 Task: Check school information for a property in Albuquerque, New Mexico, including school ratings and extracurricular activities, and compare it to neighboring schools.
Action: Mouse moved to (325, 248)
Screenshot: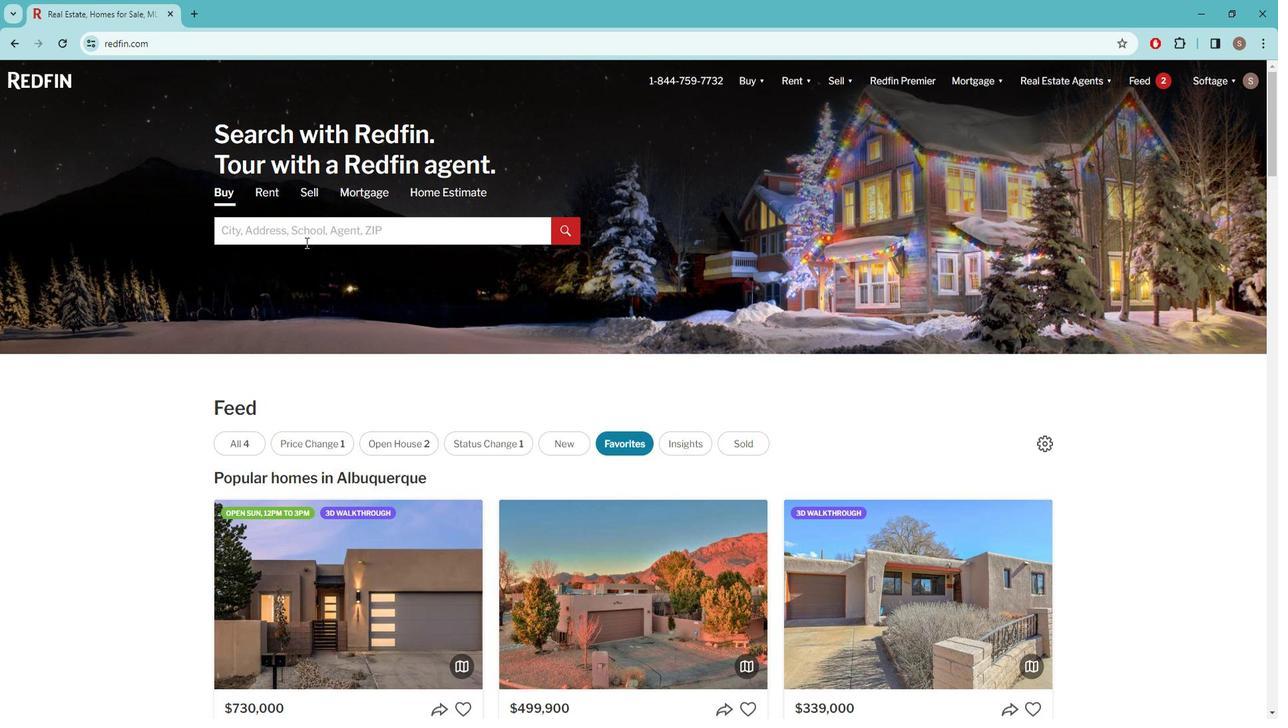 
Action: Mouse pressed left at (325, 248)
Screenshot: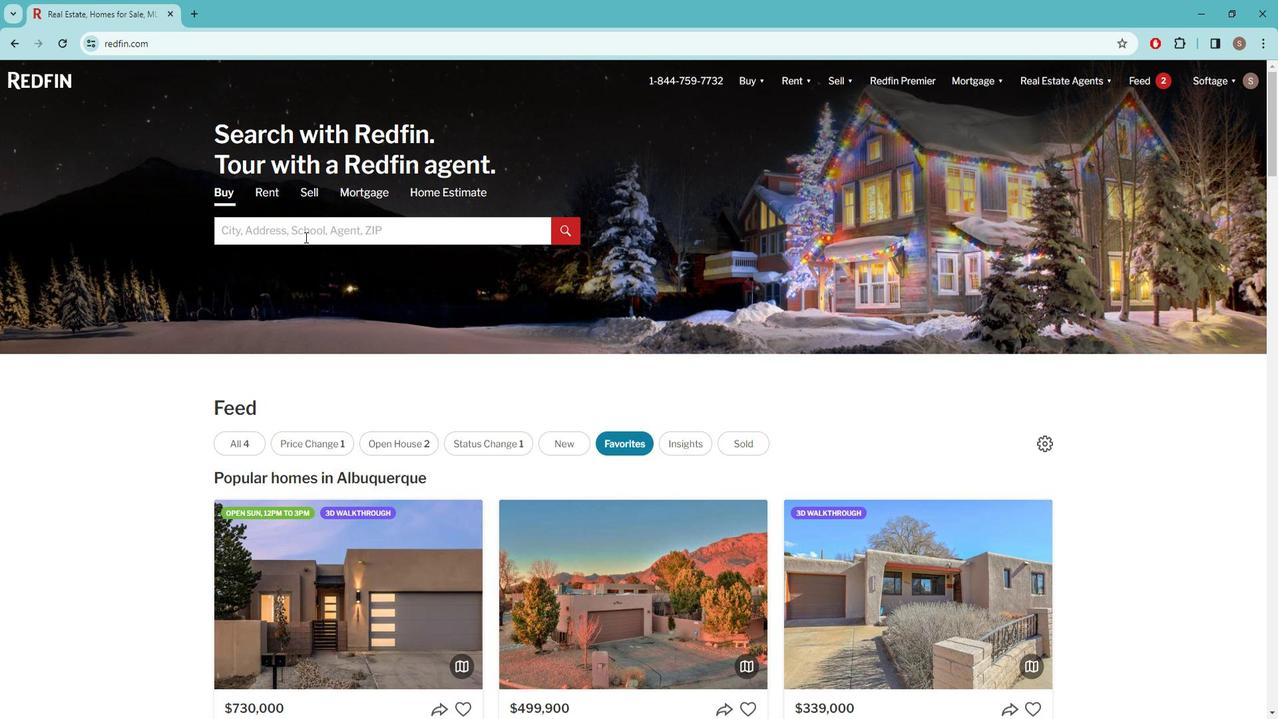
Action: Mouse moved to (324, 247)
Screenshot: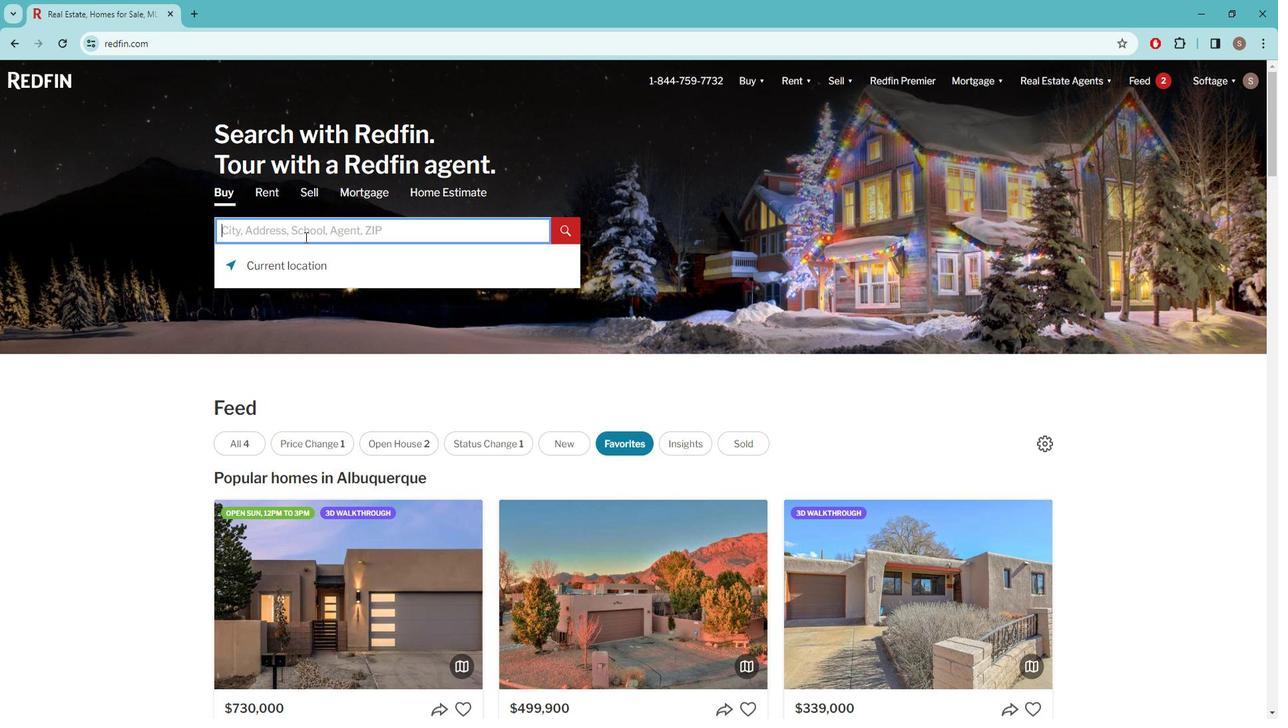 
Action: Key pressed a<Key.caps_lock>LBU
Screenshot: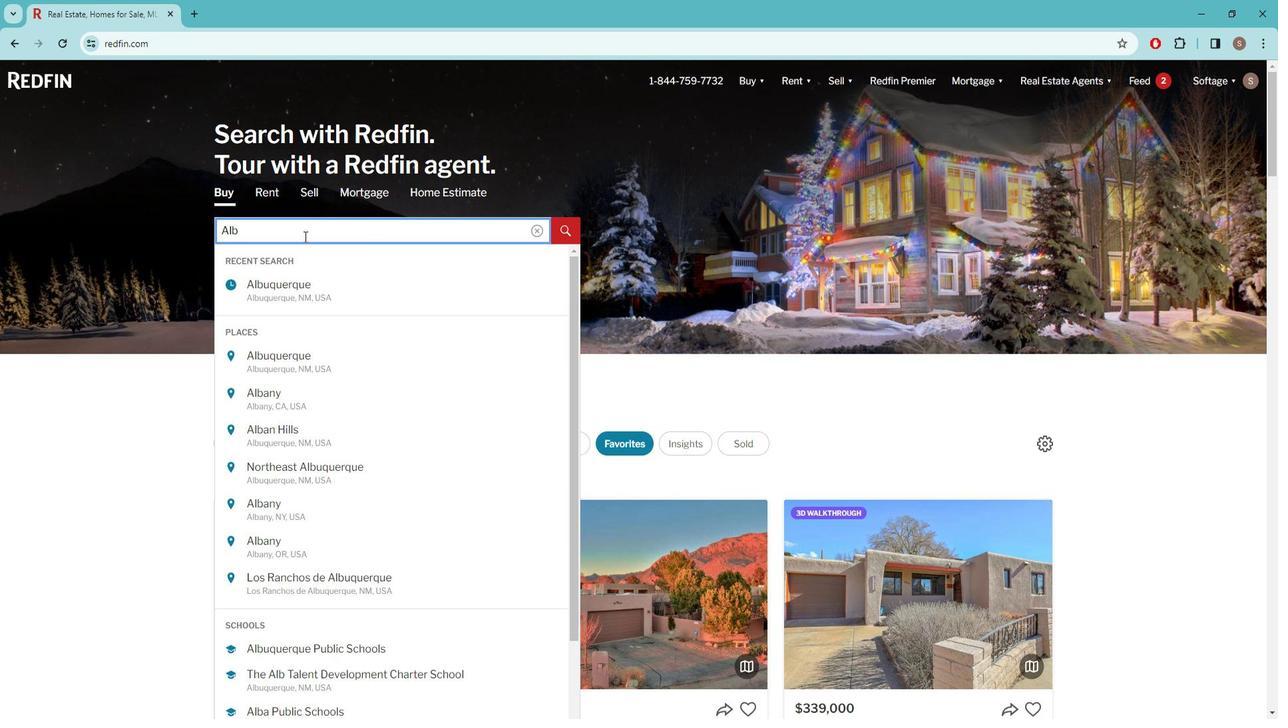 
Action: Mouse moved to (323, 288)
Screenshot: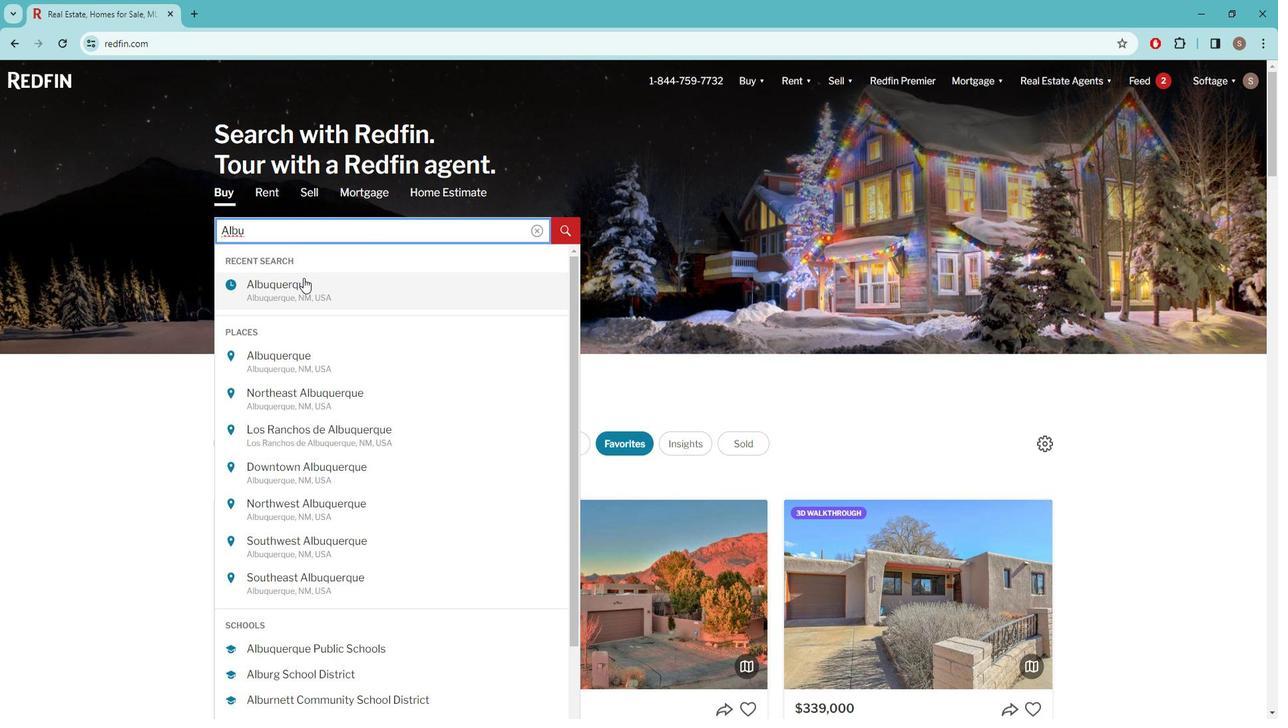 
Action: Mouse pressed left at (323, 288)
Screenshot: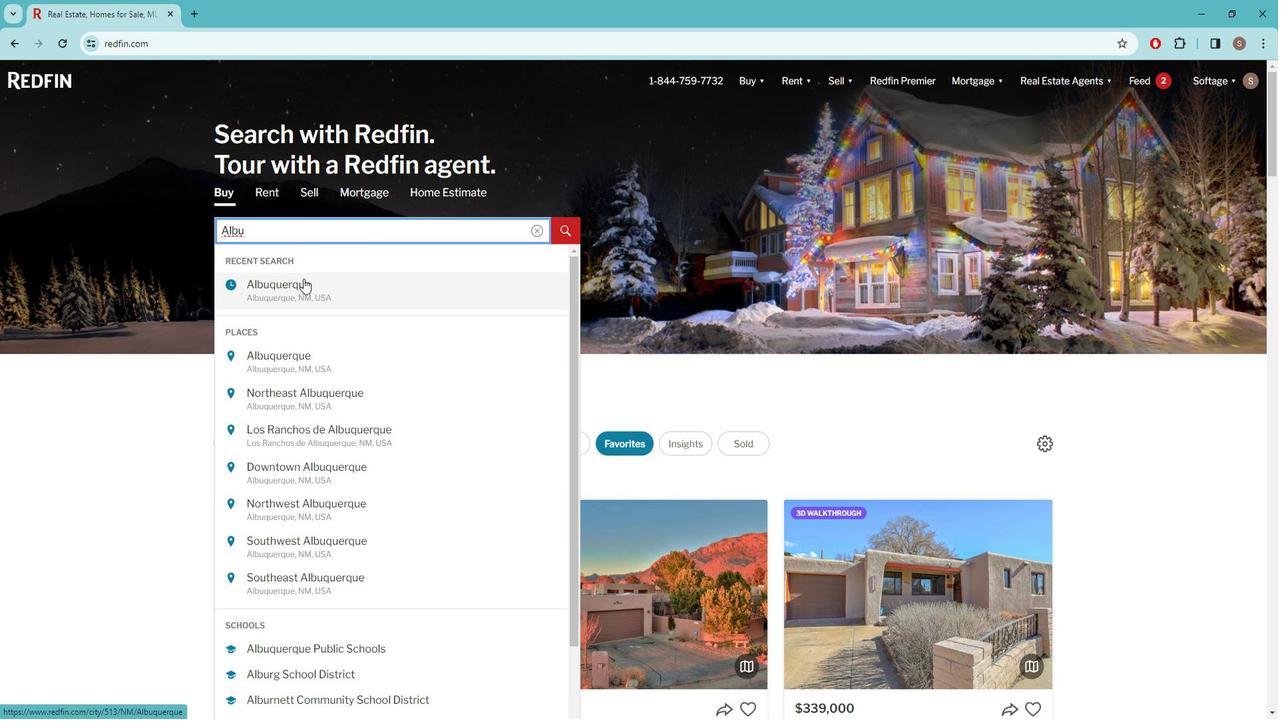 
Action: Mouse moved to (1181, 141)
Screenshot: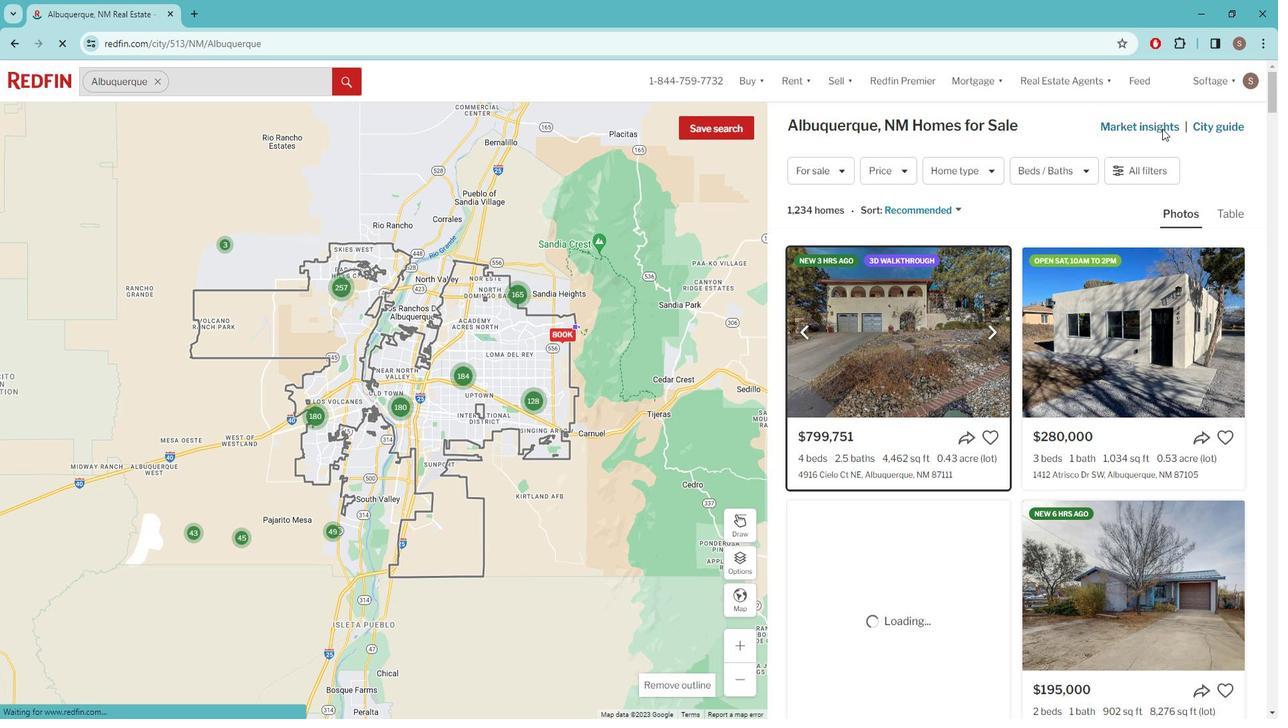 
Action: Mouse pressed left at (1181, 141)
Screenshot: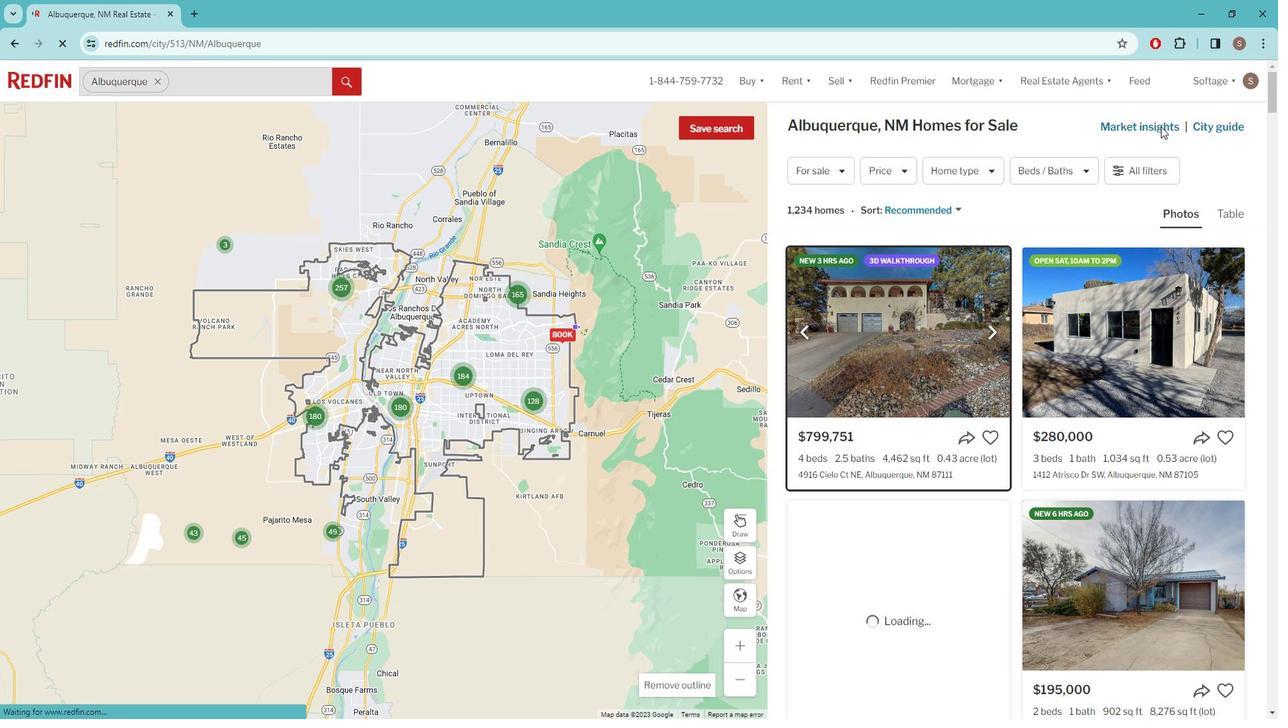 
Action: Mouse moved to (458, 249)
Screenshot: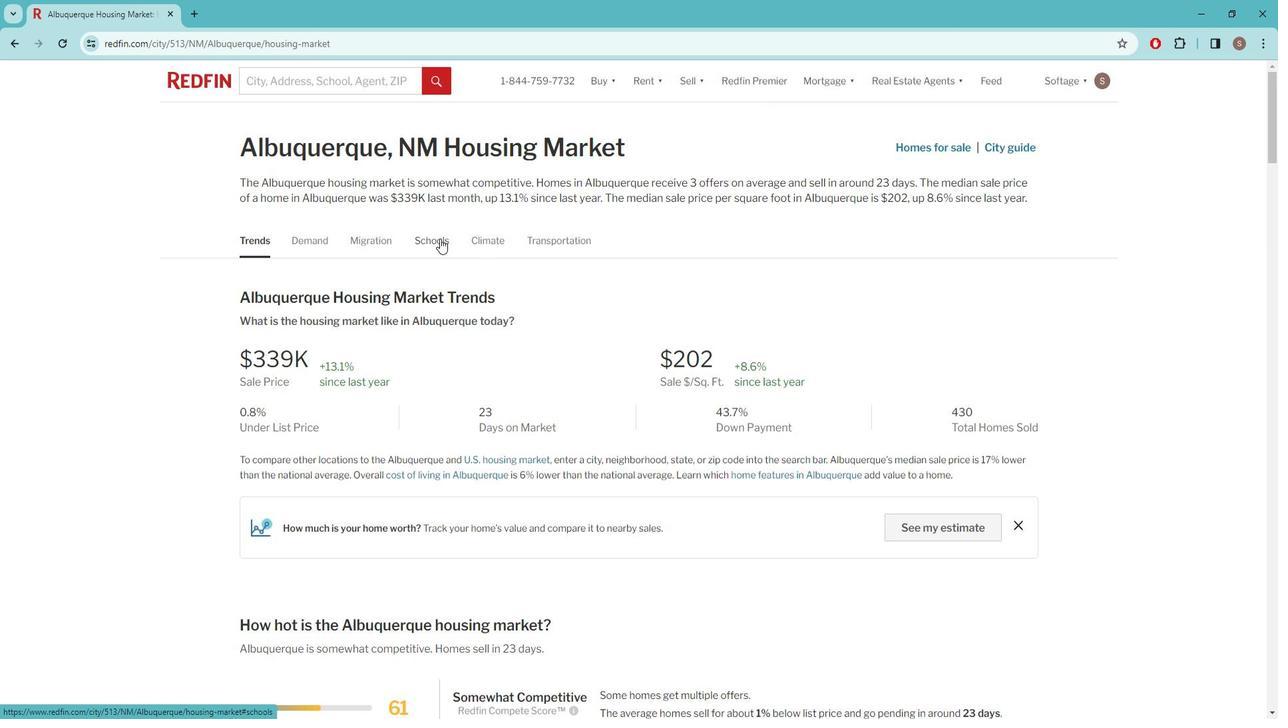 
Action: Mouse pressed left at (458, 249)
Screenshot: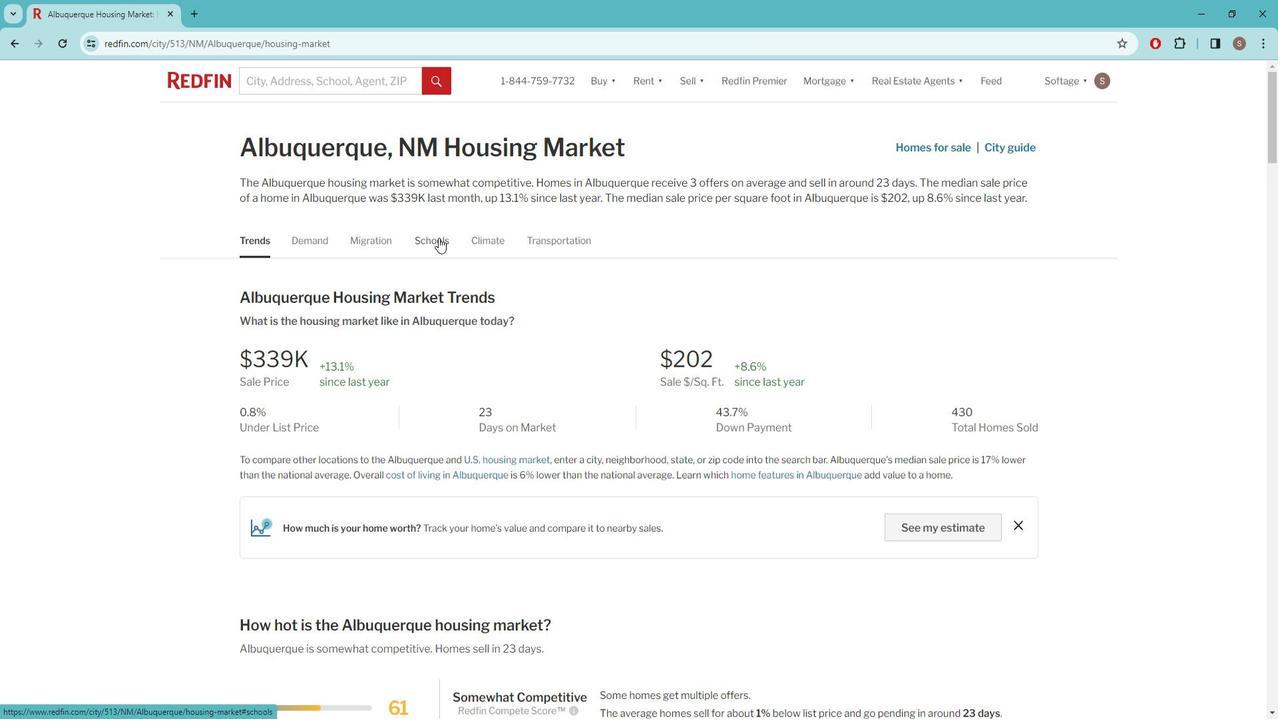 
Action: Mouse moved to (442, 315)
Screenshot: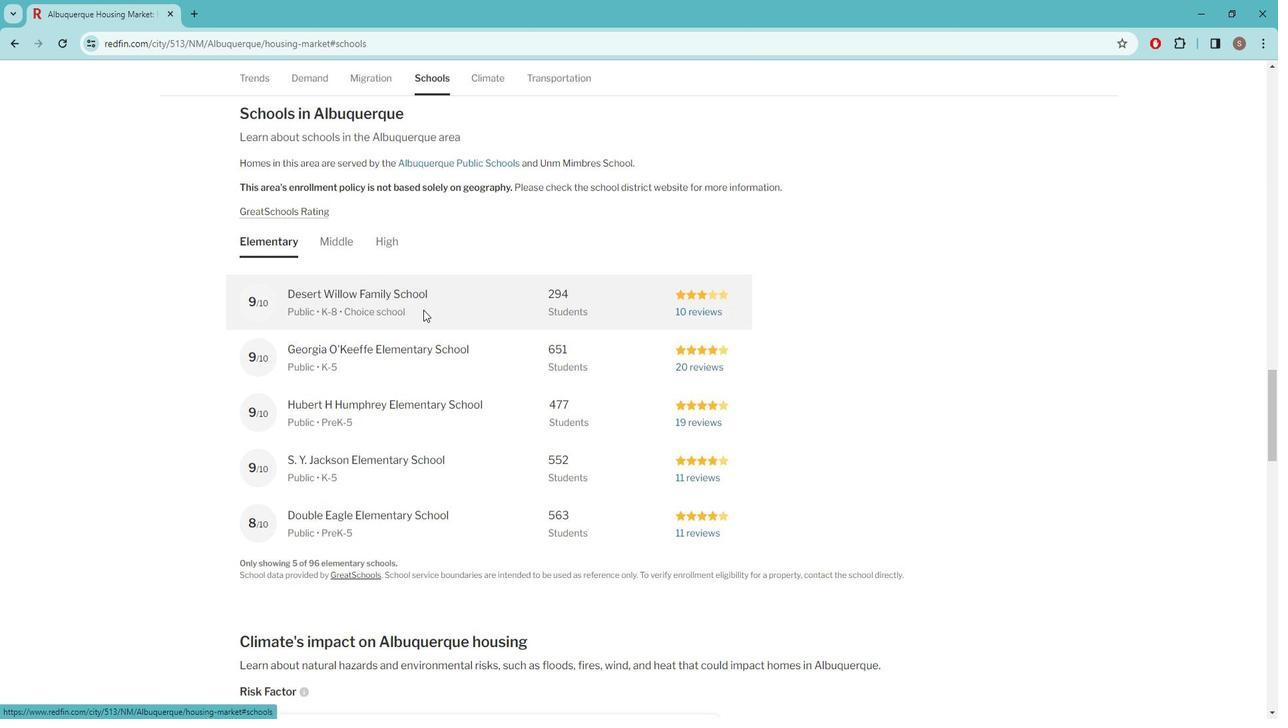 
Action: Mouse pressed left at (442, 315)
Screenshot: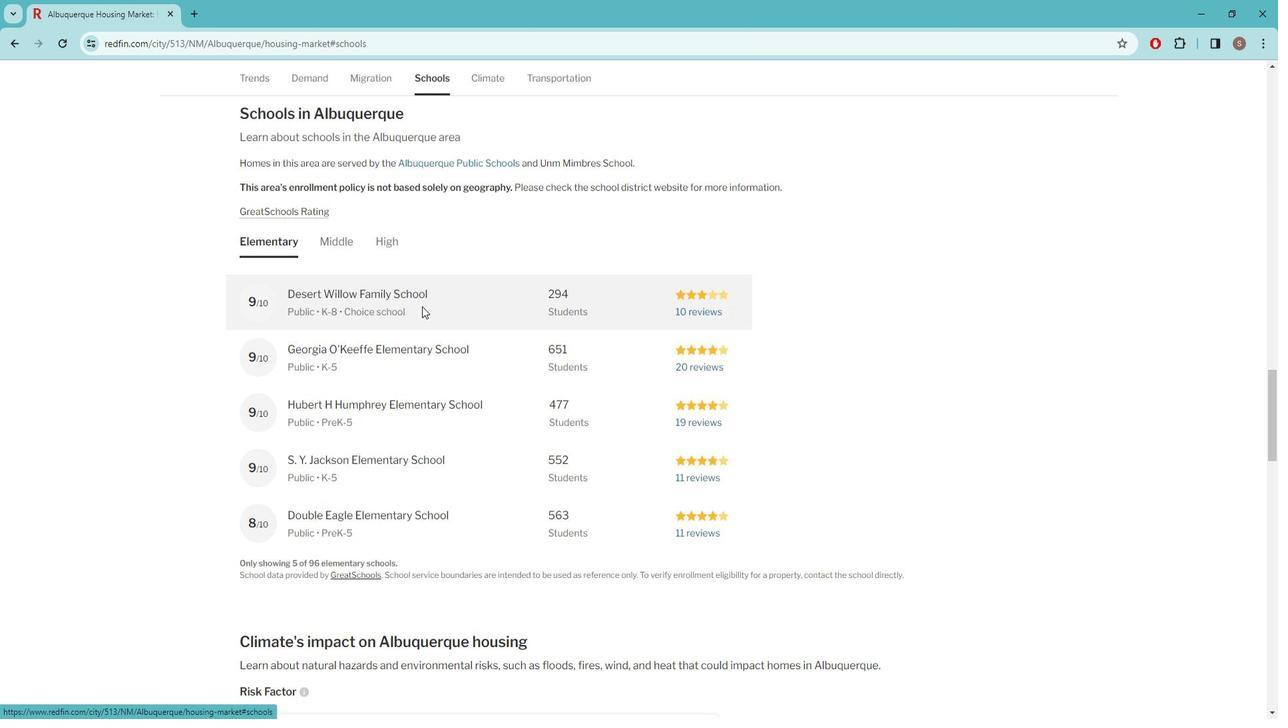 
Action: Mouse moved to (651, 342)
Screenshot: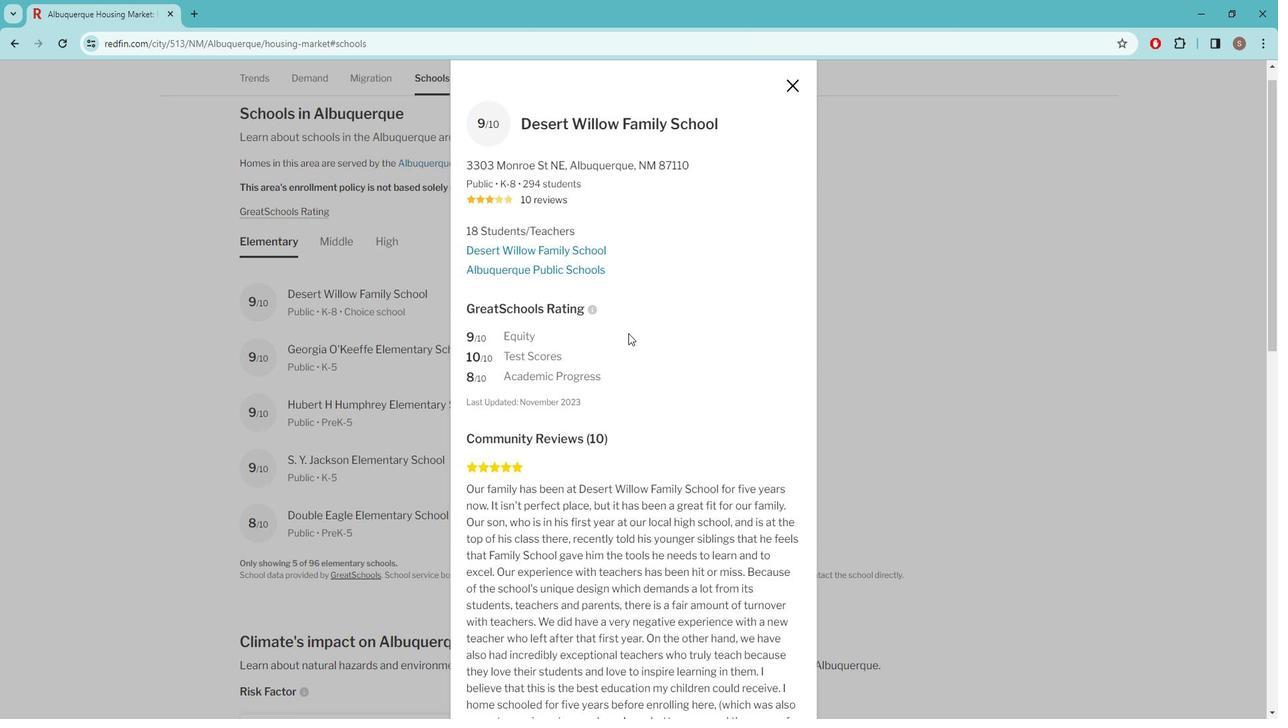 
Action: Mouse scrolled (651, 341) with delta (0, 0)
Screenshot: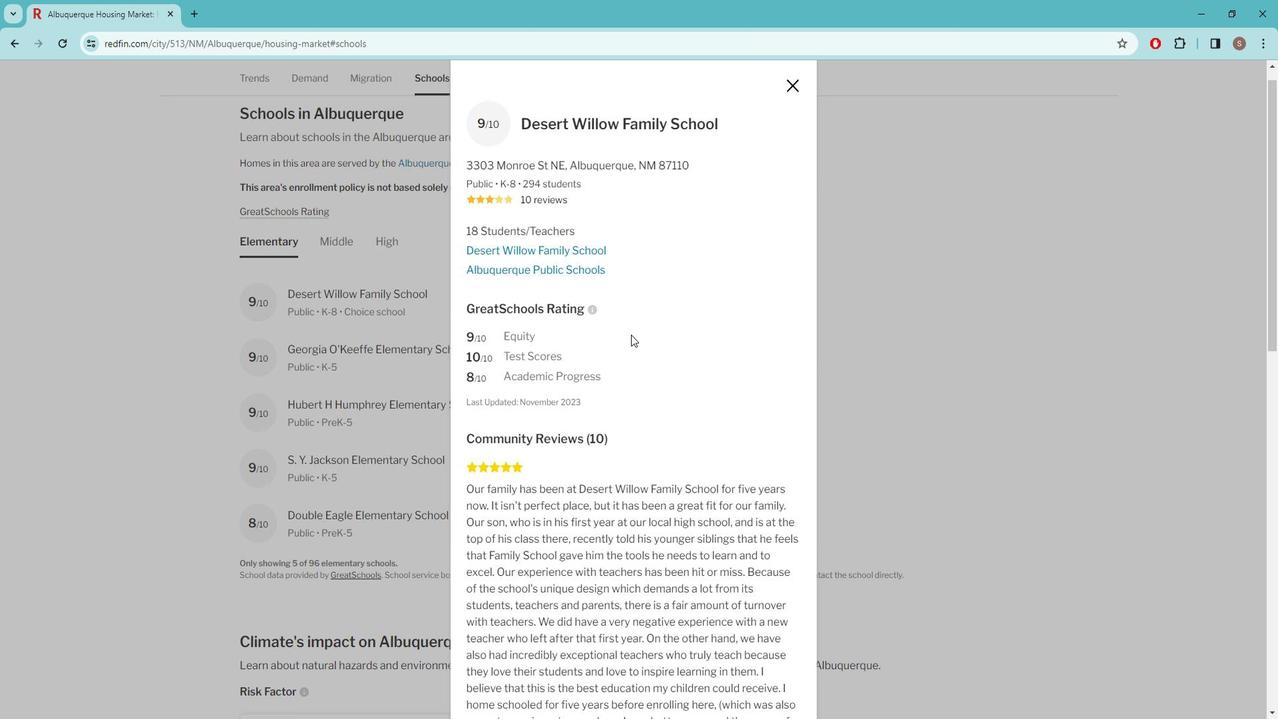 
Action: Mouse scrolled (651, 341) with delta (0, 0)
Screenshot: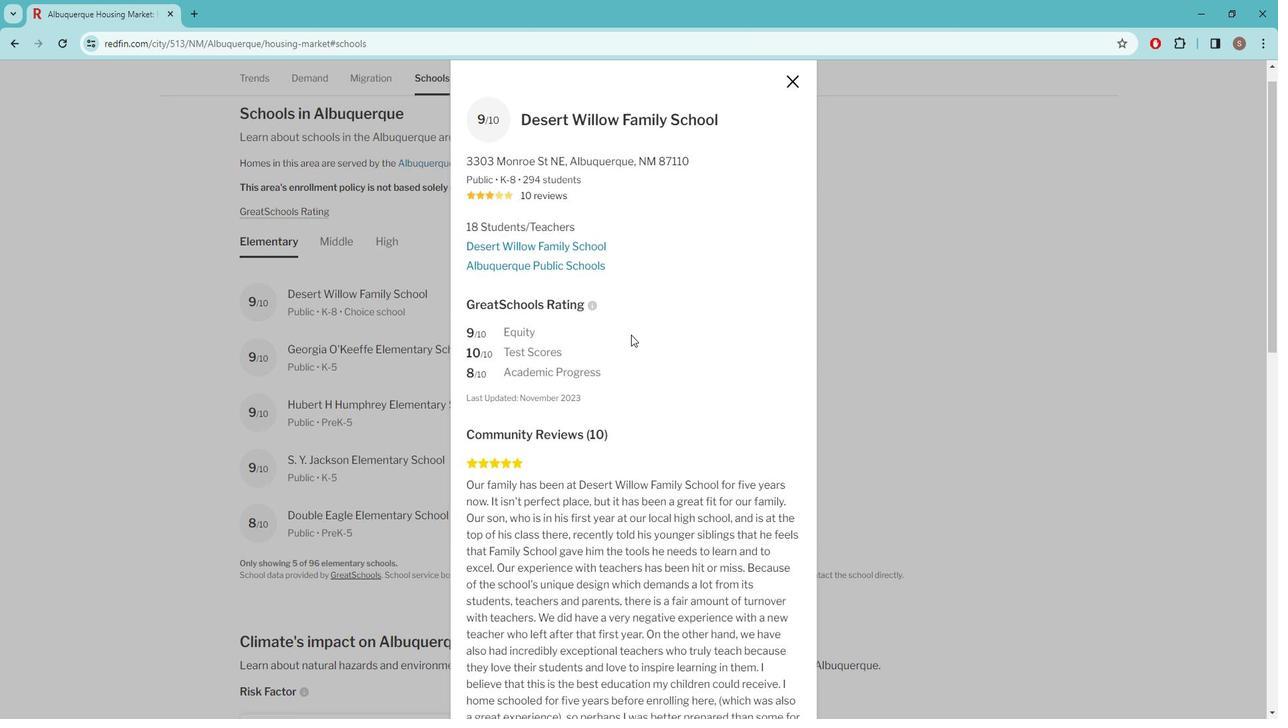 
Action: Mouse scrolled (651, 341) with delta (0, 0)
Screenshot: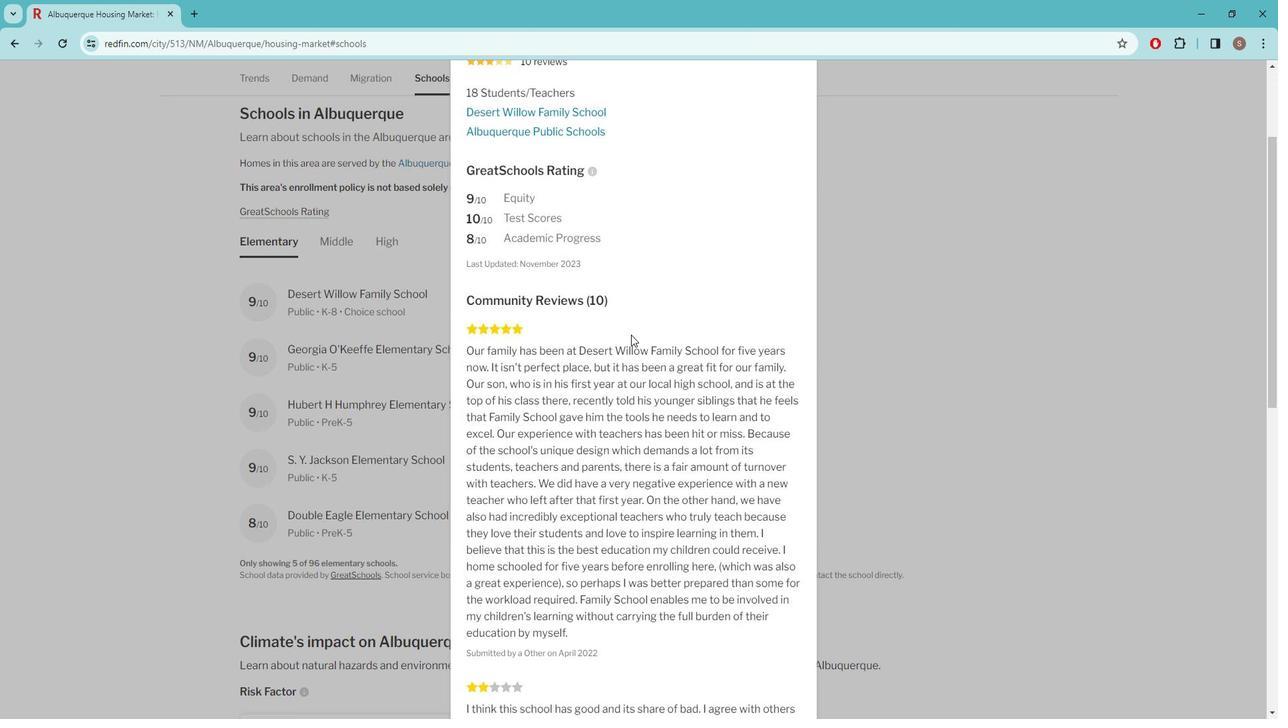 
Action: Mouse scrolled (651, 341) with delta (0, 0)
Screenshot: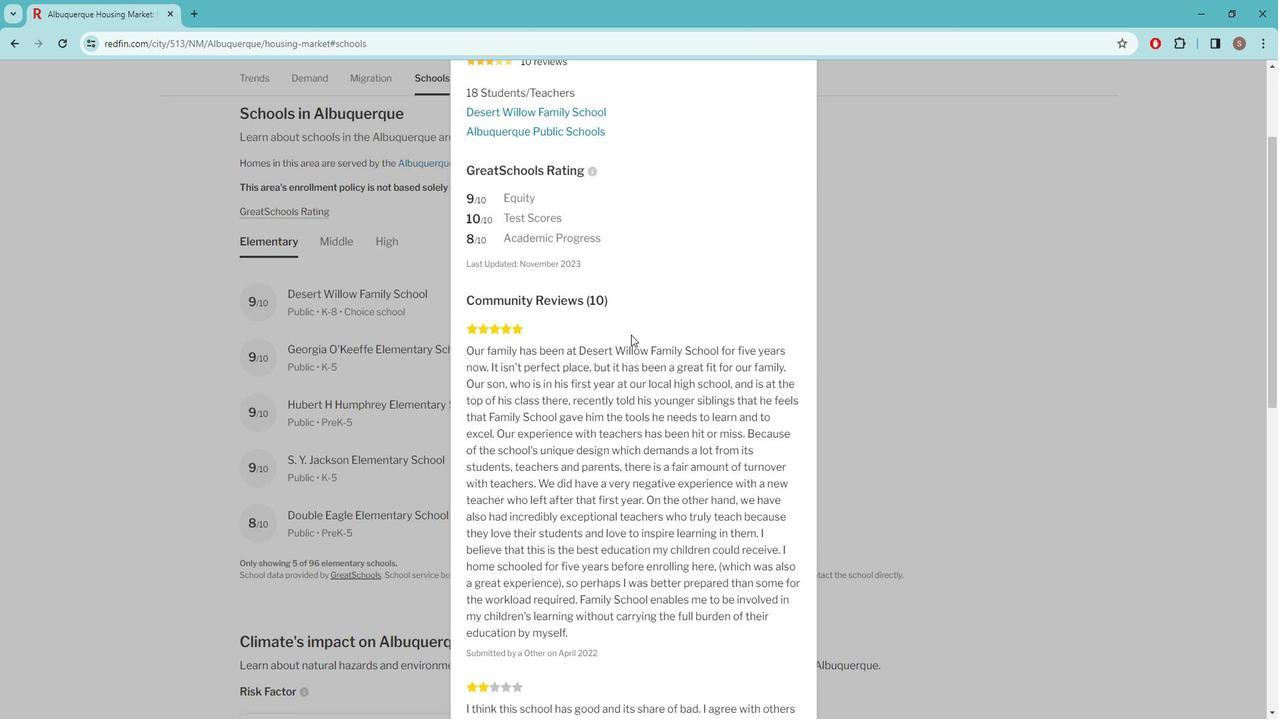 
Action: Mouse scrolled (651, 341) with delta (0, 0)
Screenshot: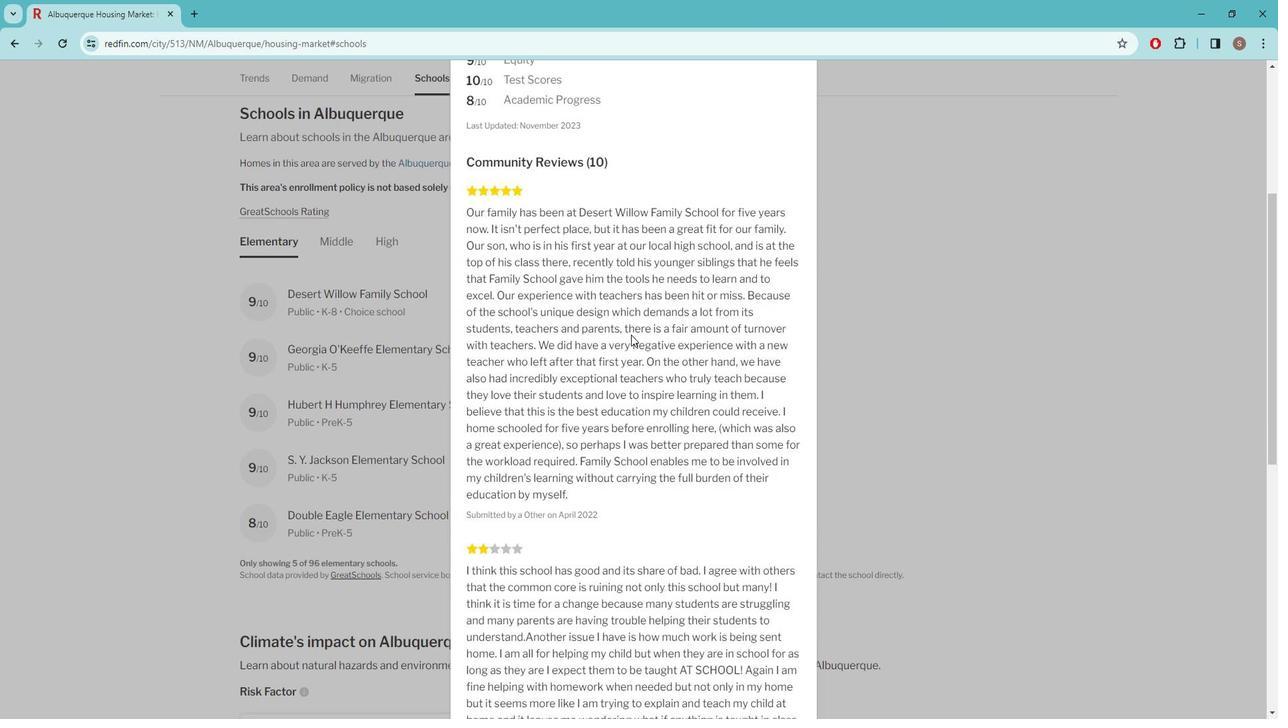 
Action: Mouse scrolled (651, 341) with delta (0, 0)
Screenshot: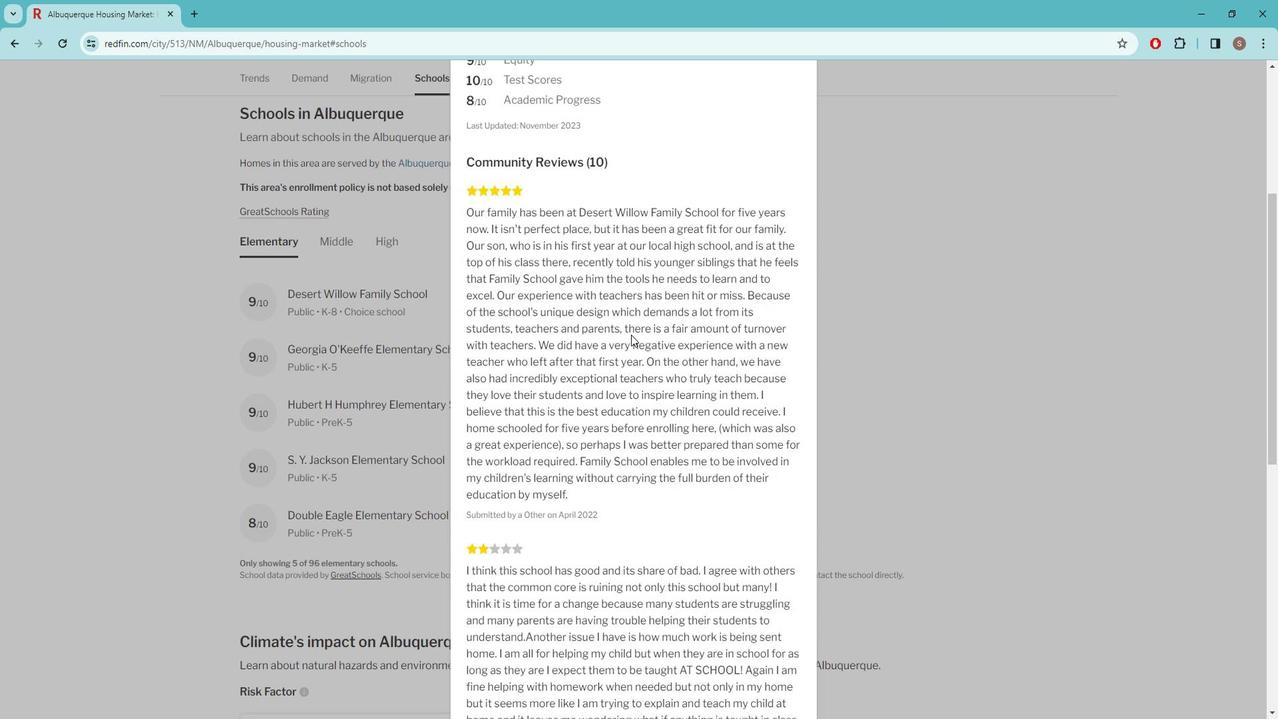 
Action: Mouse scrolled (651, 341) with delta (0, 0)
Screenshot: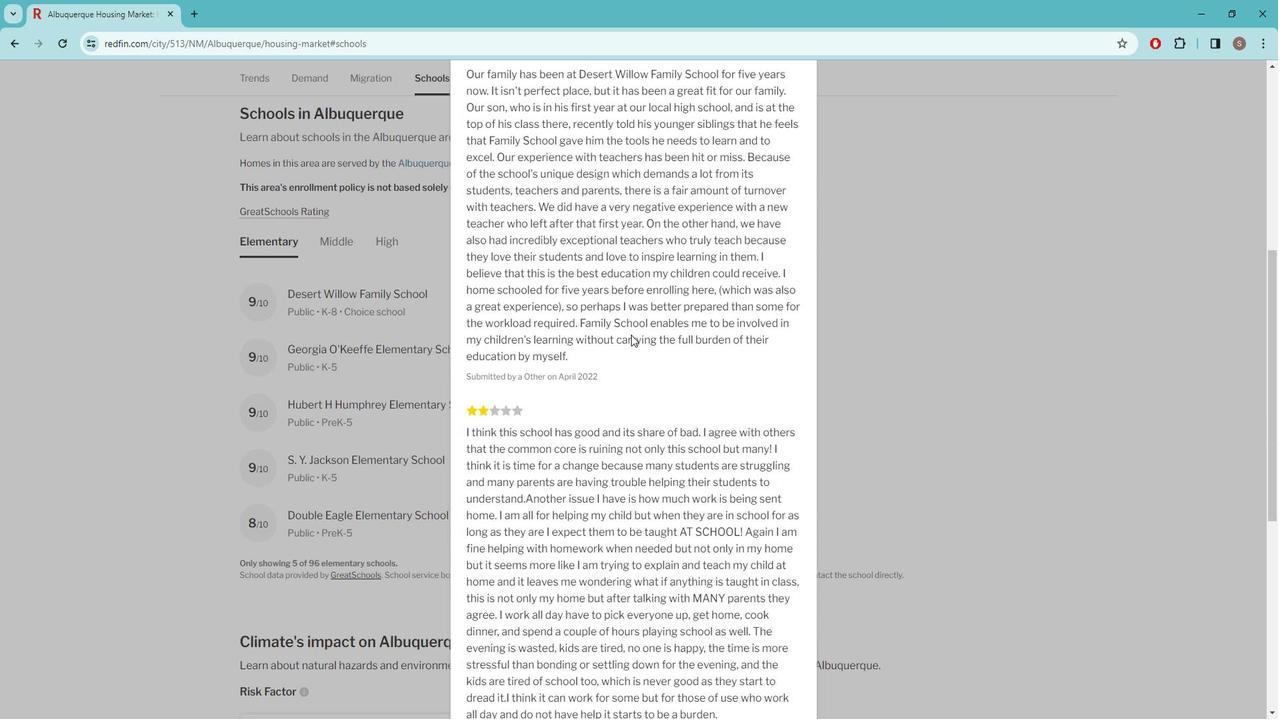 
Action: Mouse scrolled (651, 341) with delta (0, 0)
Screenshot: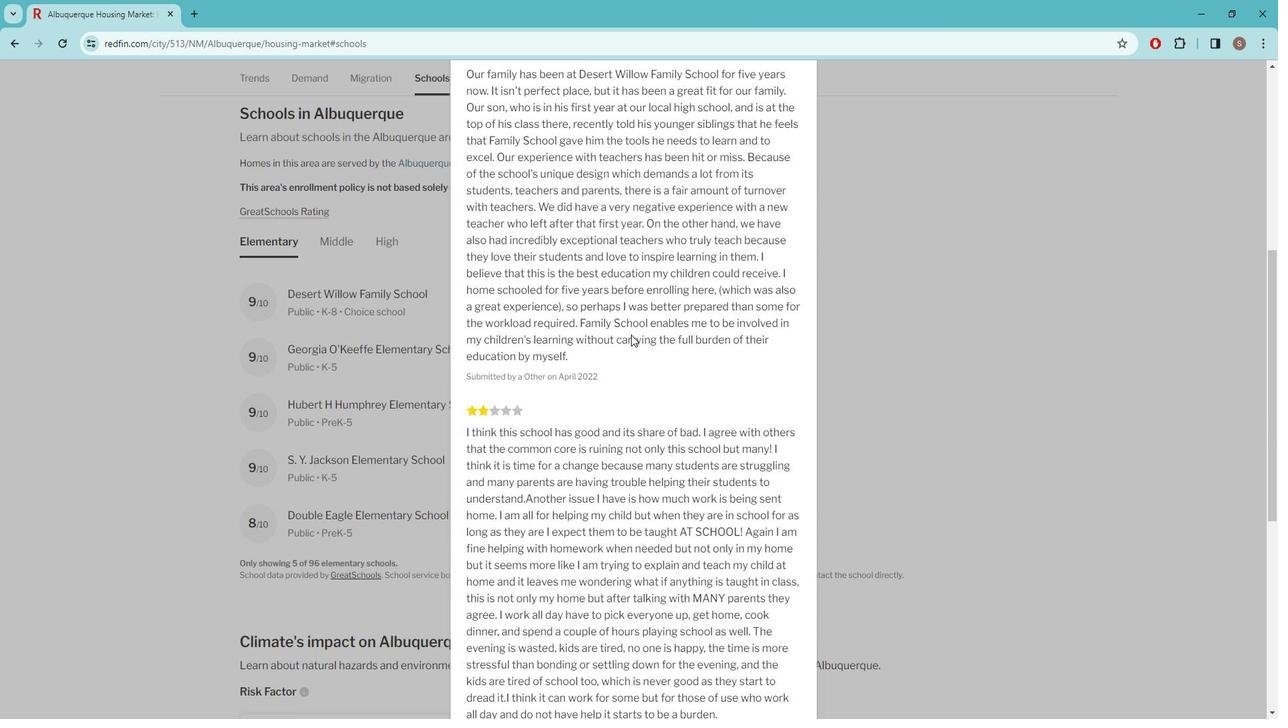 
Action: Mouse scrolled (651, 343) with delta (0, 0)
Screenshot: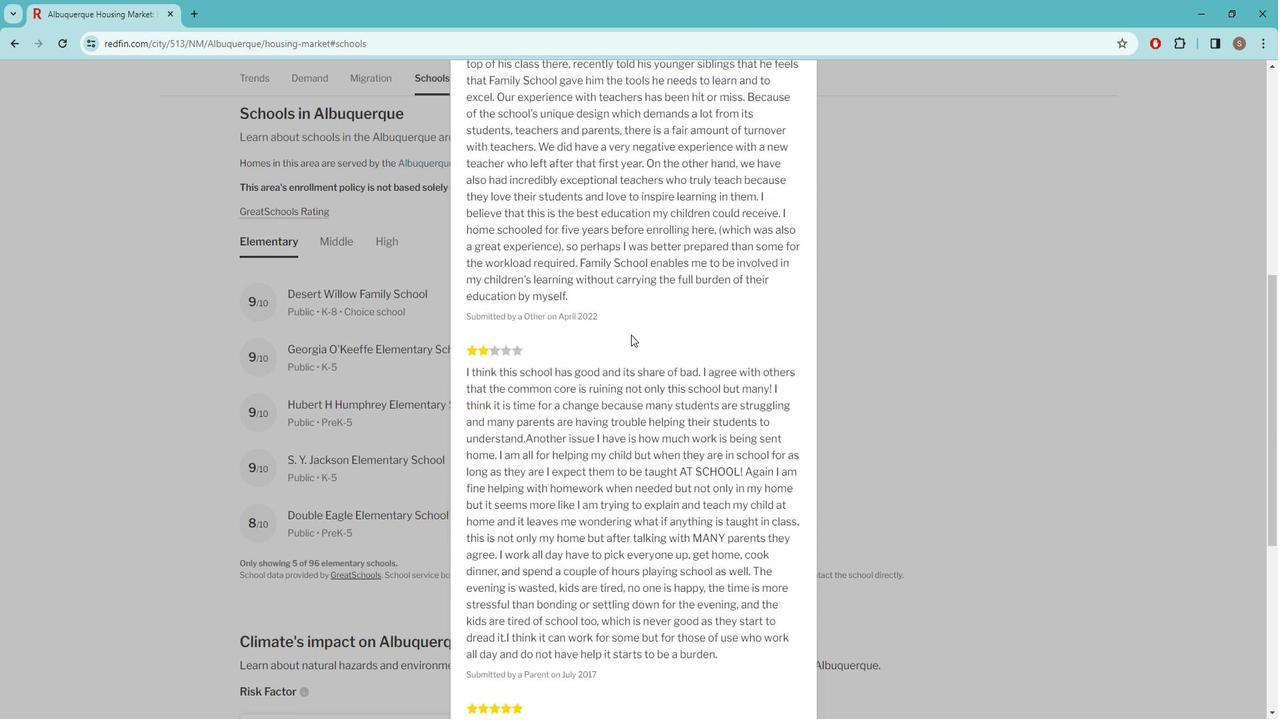 
Action: Mouse scrolled (651, 341) with delta (0, 0)
Screenshot: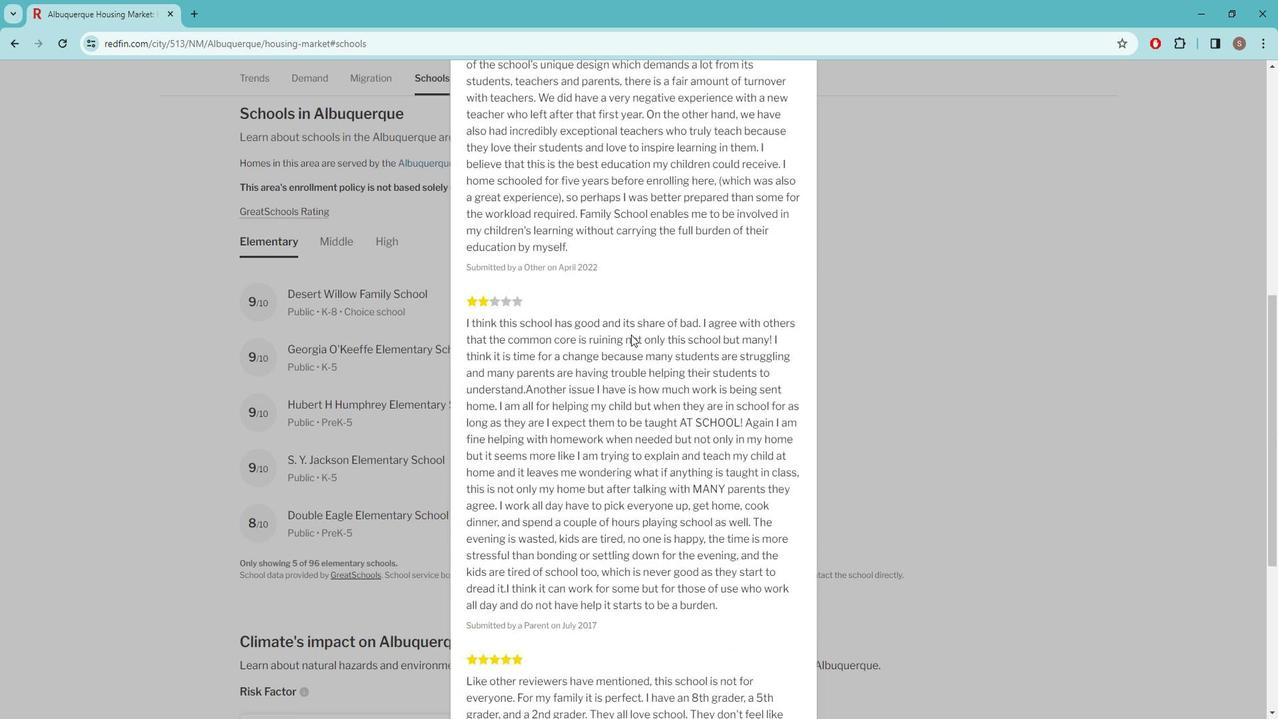 
Action: Mouse scrolled (651, 341) with delta (0, 0)
Screenshot: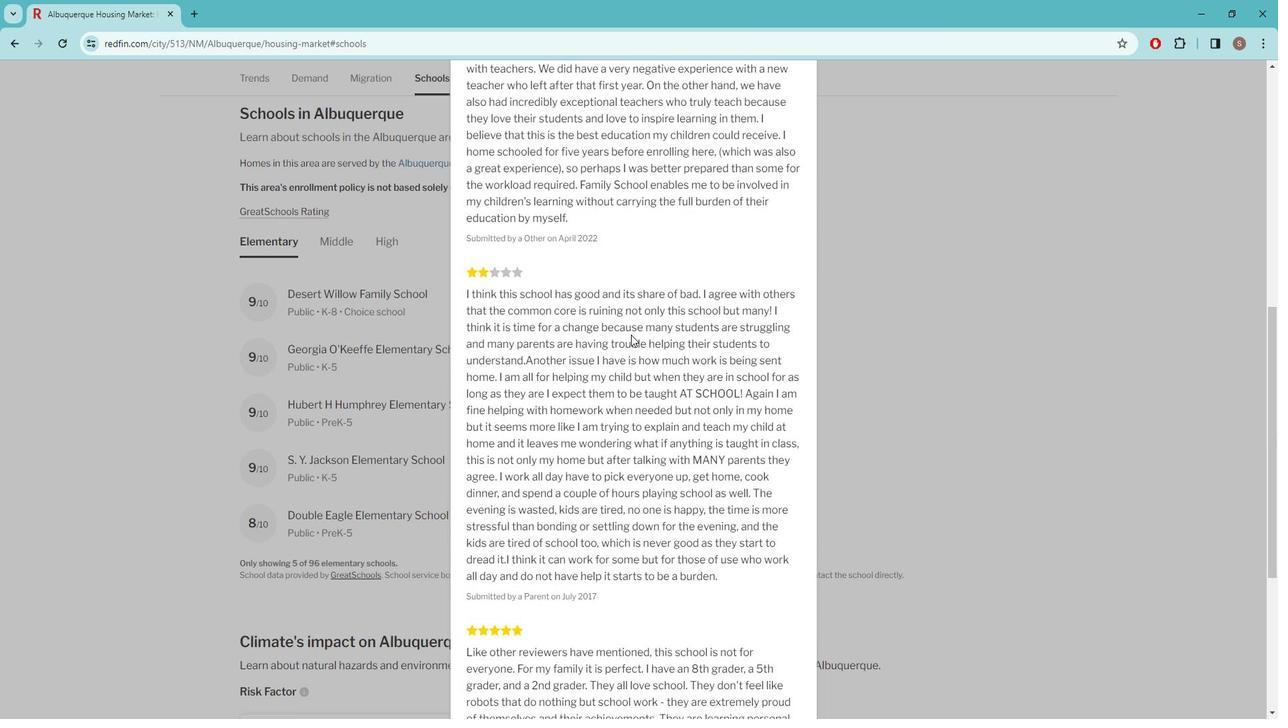 
Action: Mouse scrolled (651, 341) with delta (0, 0)
Screenshot: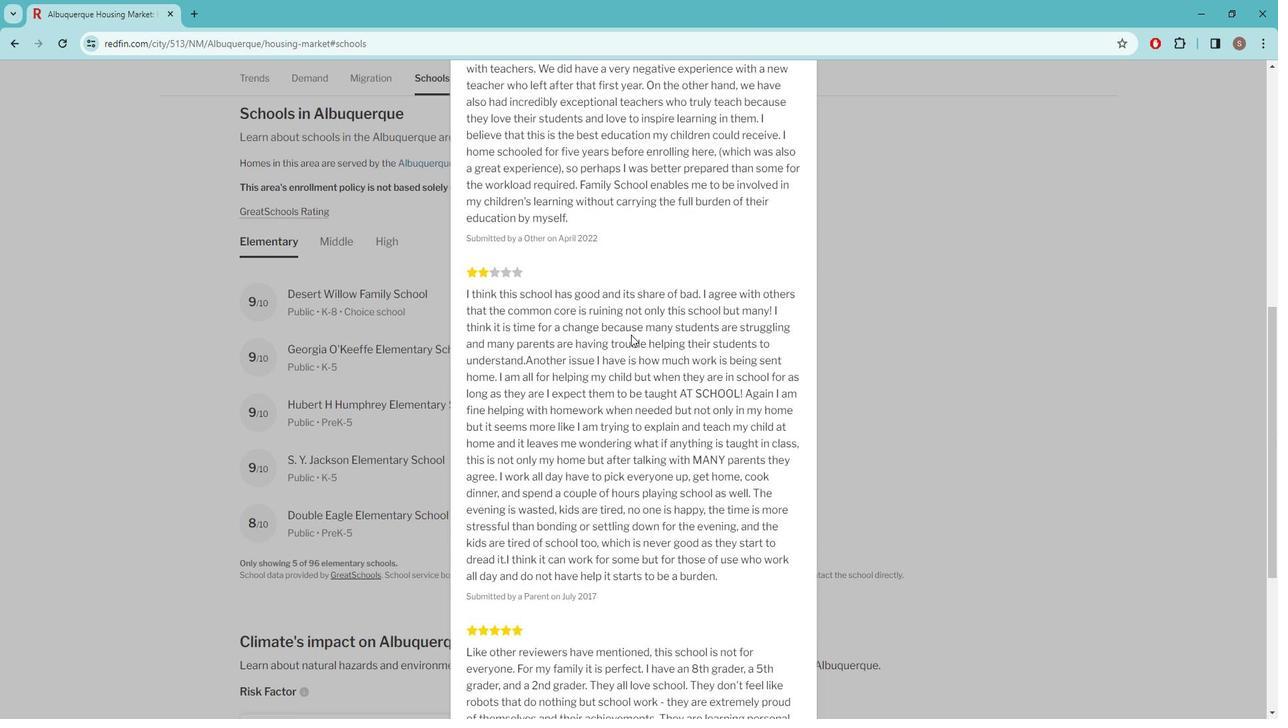 
Action: Mouse scrolled (651, 341) with delta (0, 0)
Screenshot: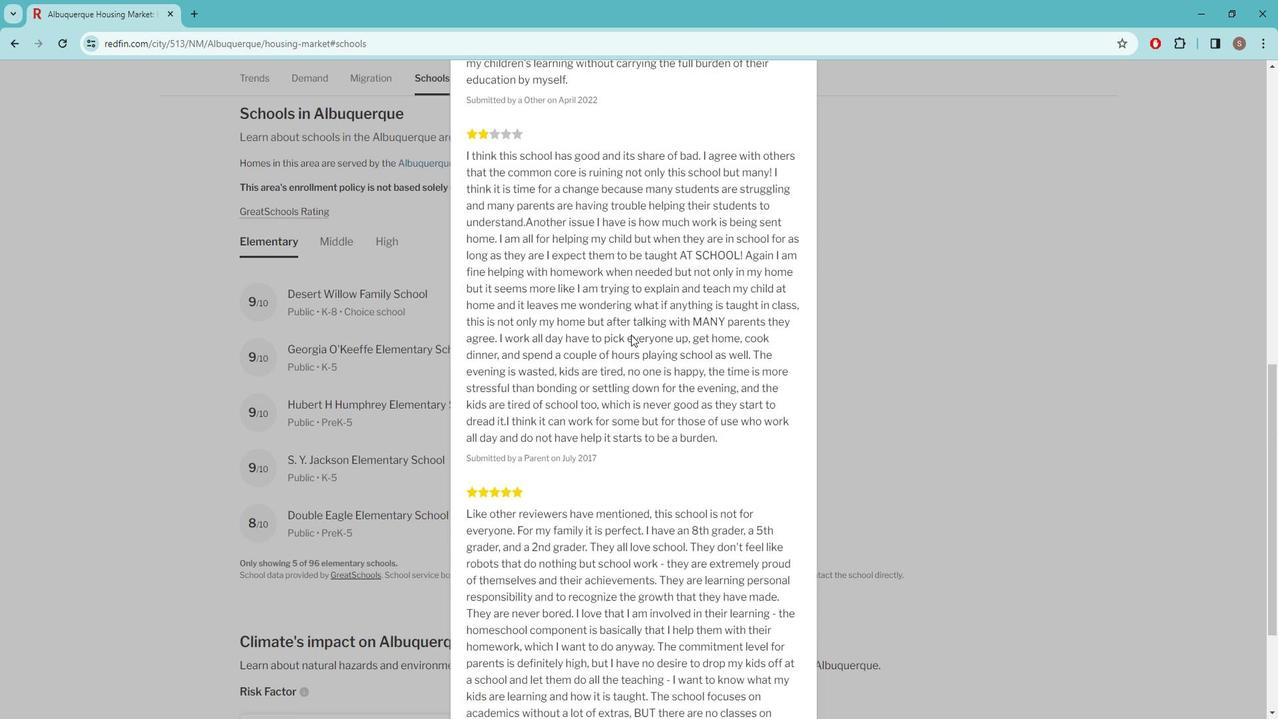 
Action: Mouse scrolled (651, 341) with delta (0, 0)
Screenshot: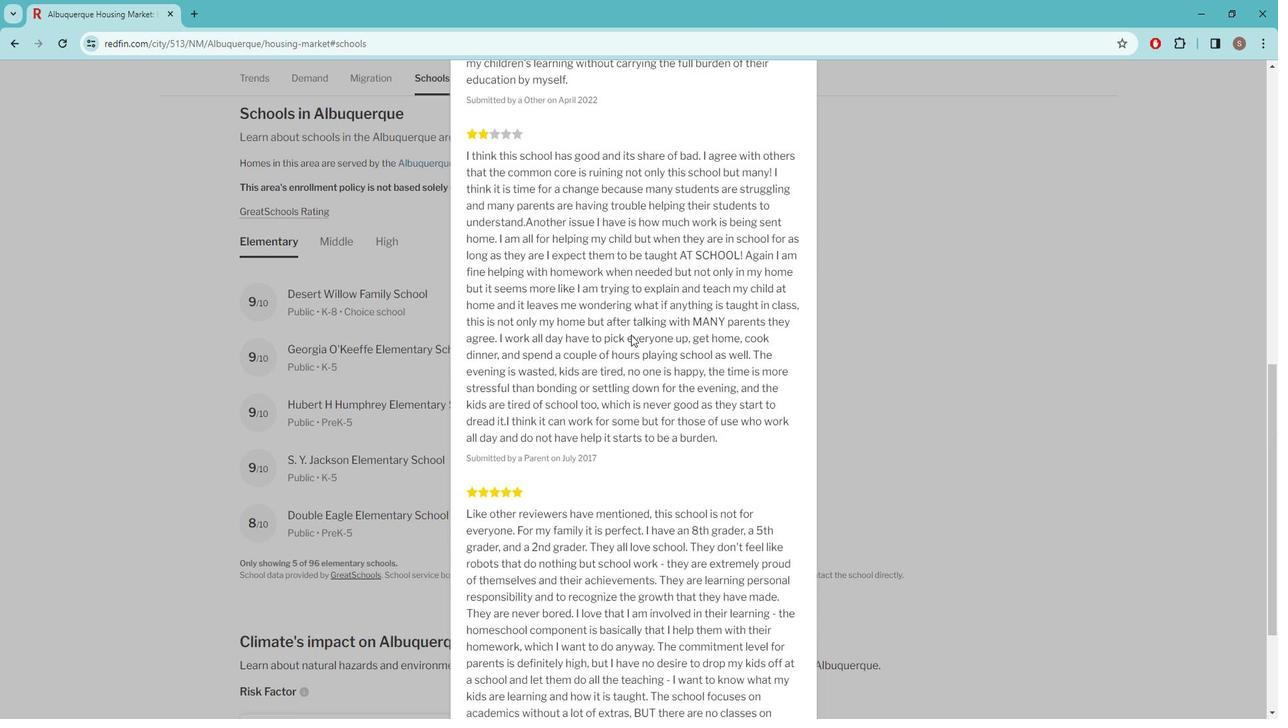 
Action: Mouse scrolled (651, 341) with delta (0, 0)
Screenshot: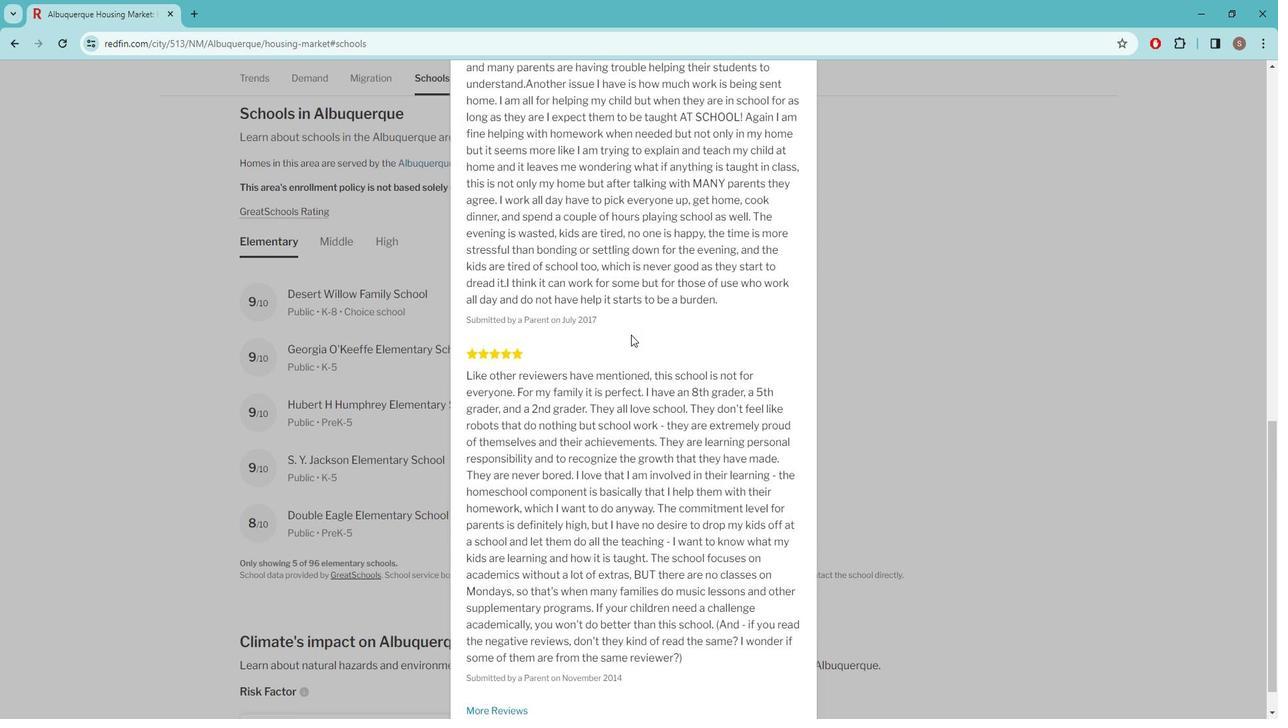
Action: Mouse scrolled (651, 341) with delta (0, 0)
Screenshot: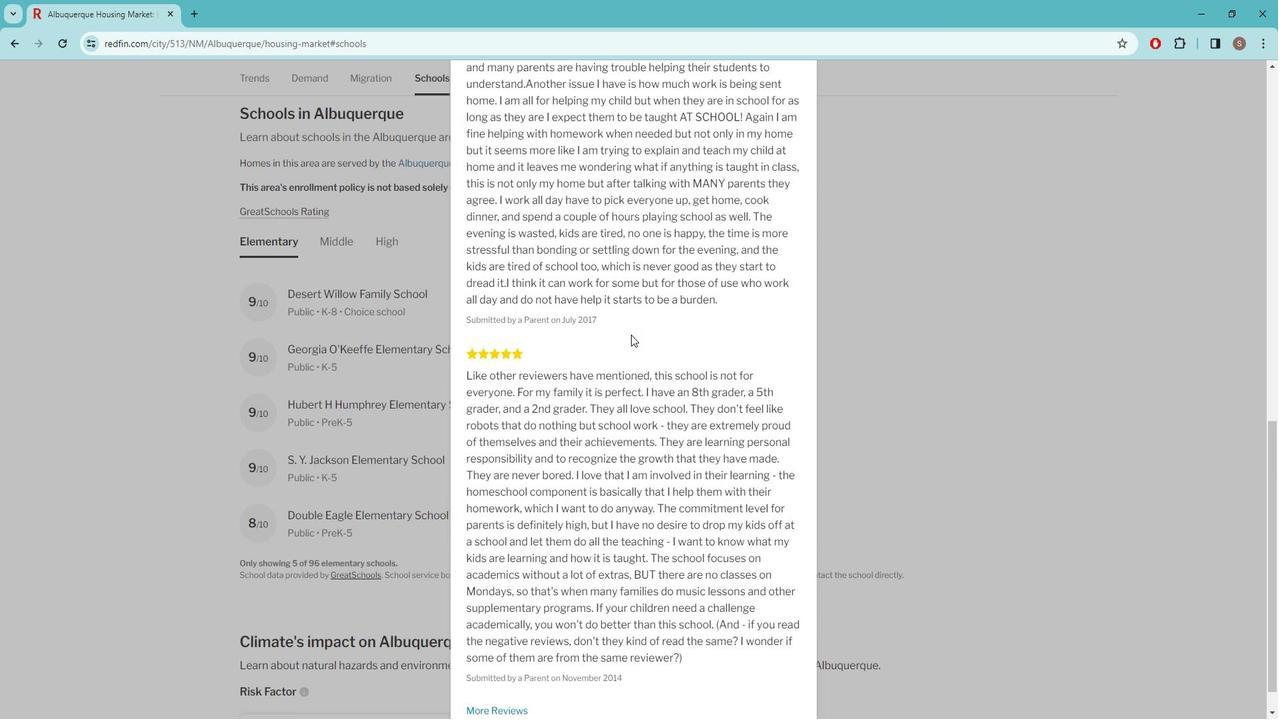 
Action: Mouse scrolled (651, 343) with delta (0, 0)
Screenshot: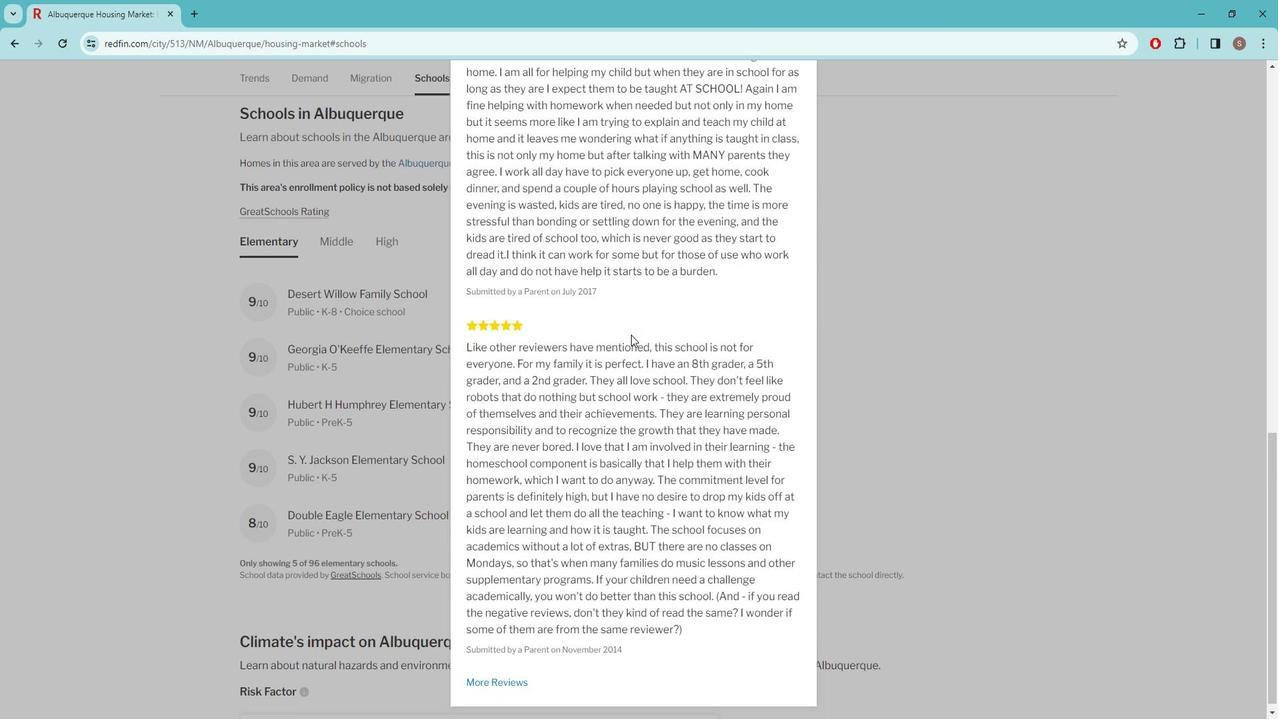 
Action: Mouse scrolled (651, 341) with delta (0, 0)
Screenshot: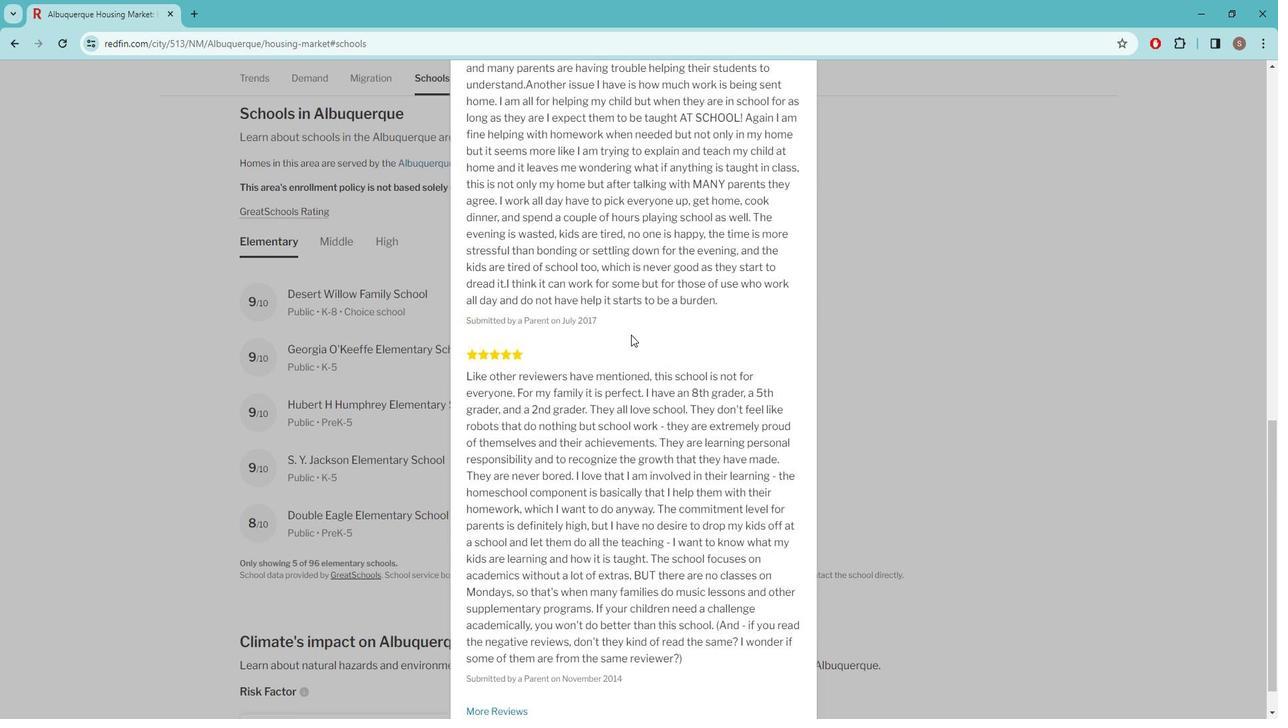 
Action: Mouse scrolled (651, 341) with delta (0, 0)
Screenshot: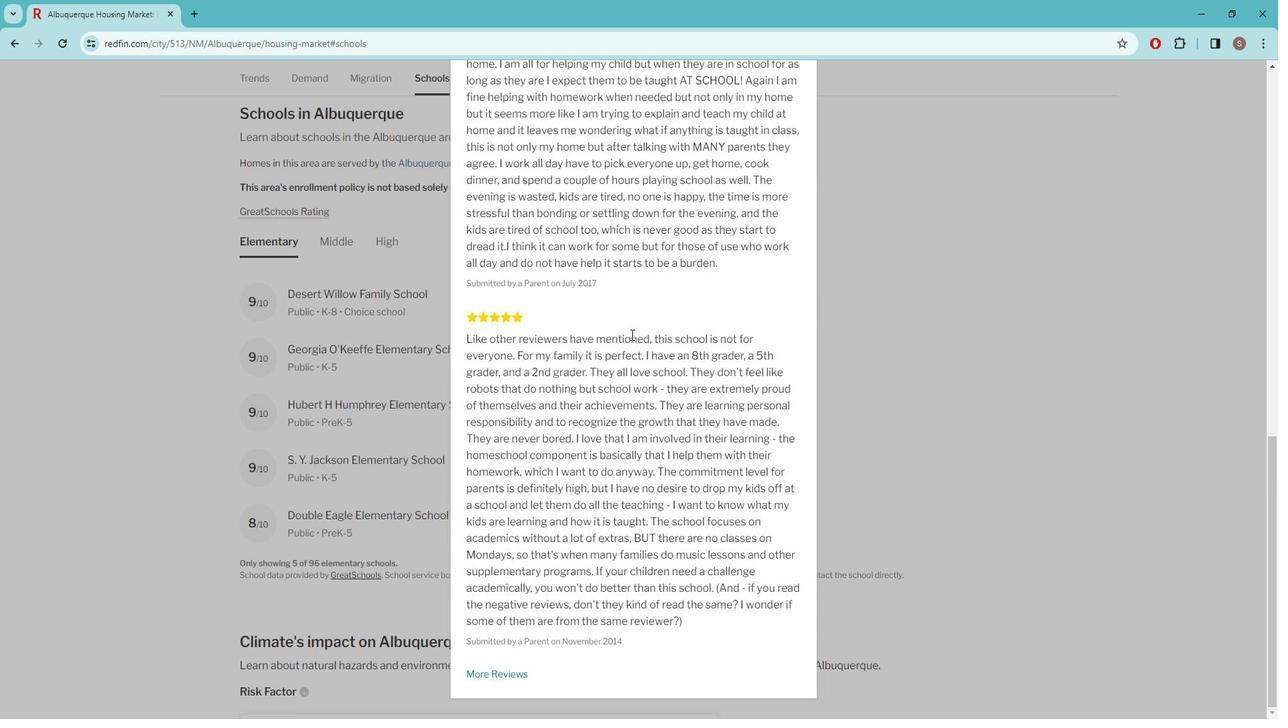 
Action: Mouse scrolled (651, 343) with delta (0, 0)
Screenshot: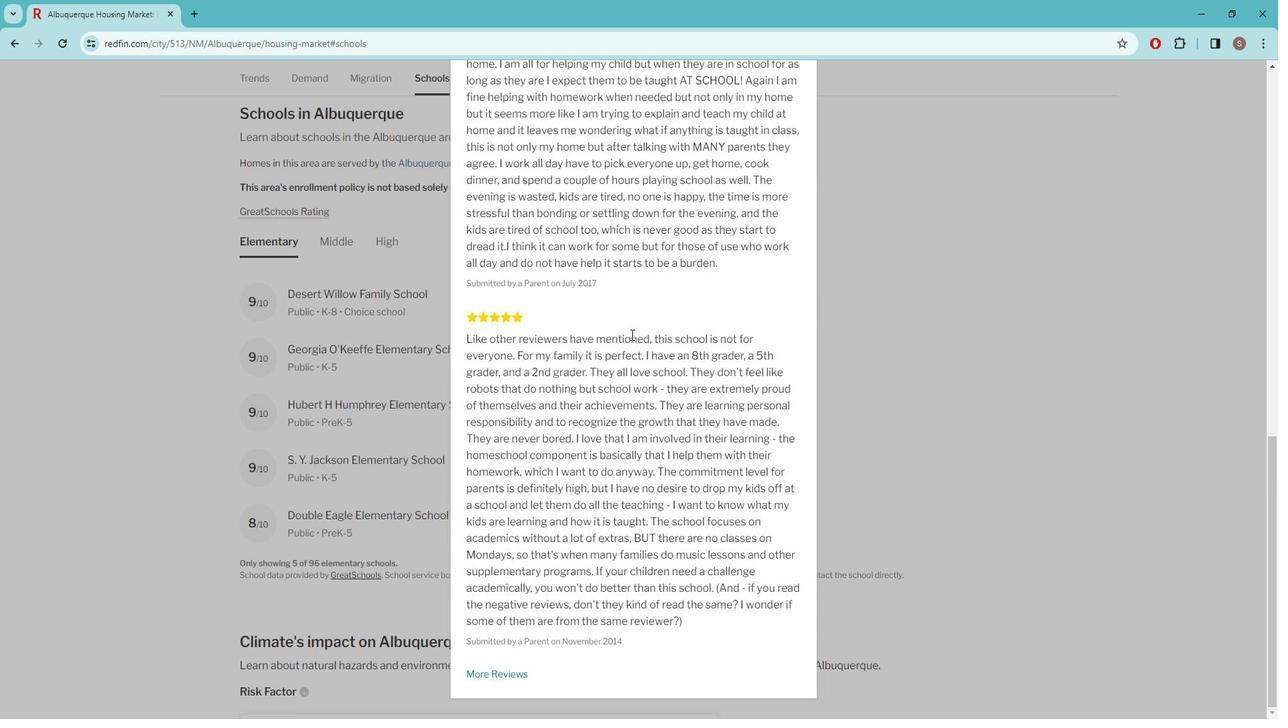 
Action: Mouse scrolled (651, 343) with delta (0, 0)
Screenshot: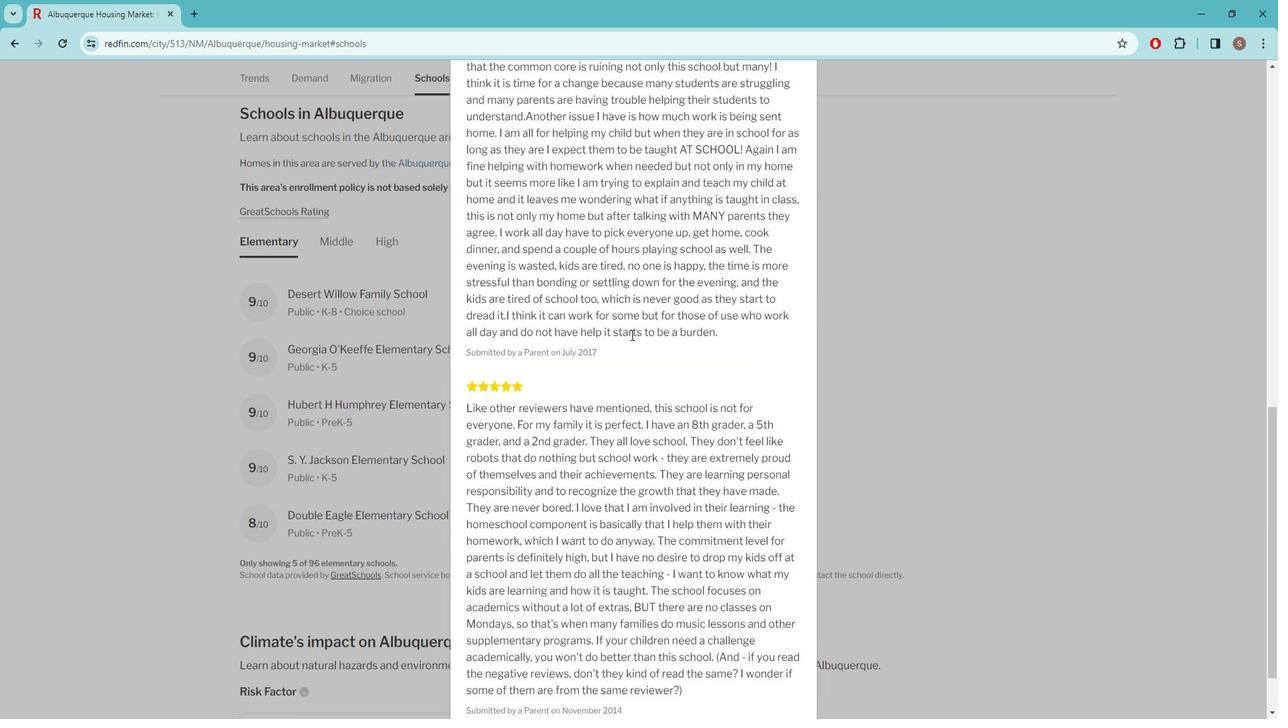 
Action: Mouse scrolled (651, 343) with delta (0, 0)
Screenshot: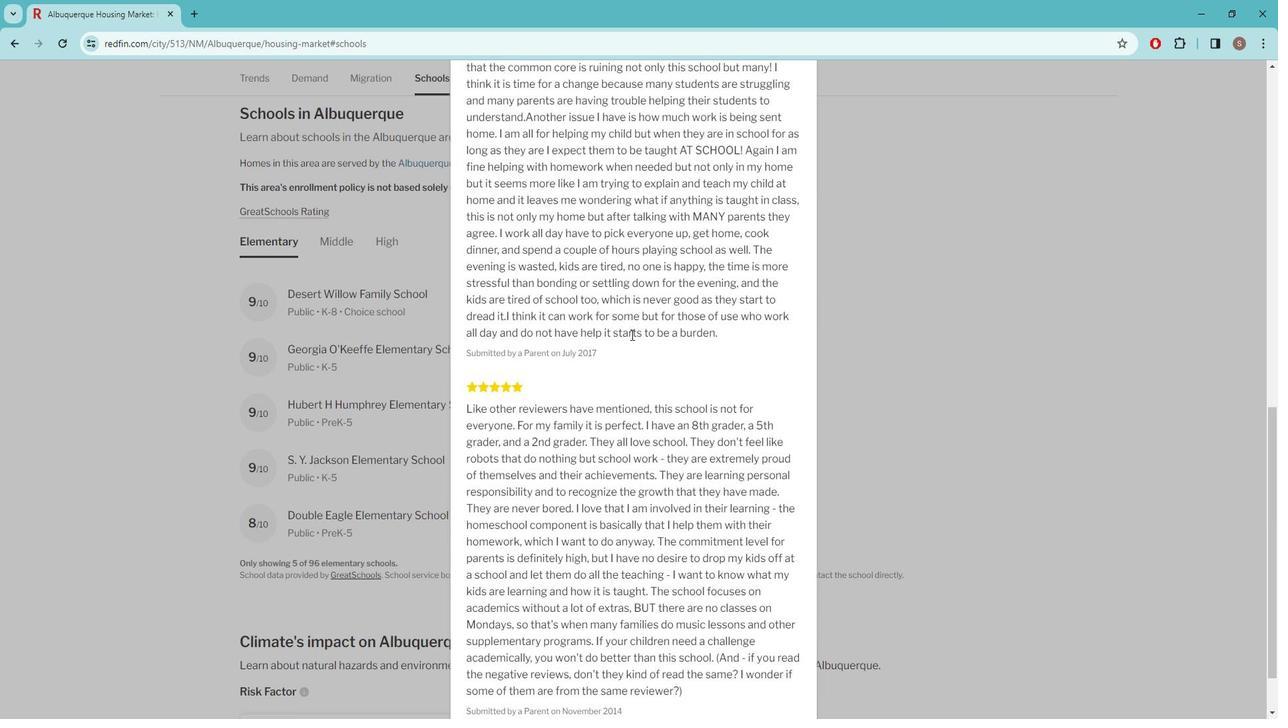 
Action: Mouse scrolled (651, 343) with delta (0, 0)
Screenshot: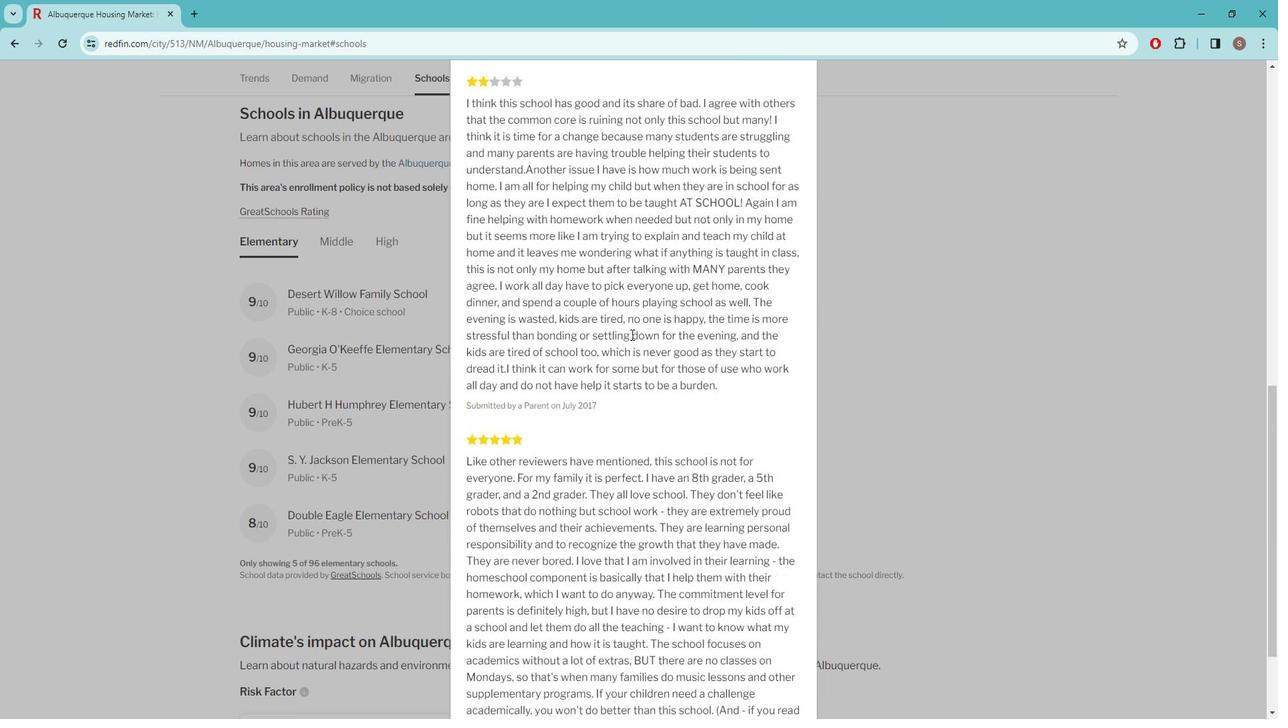 
Action: Mouse scrolled (651, 343) with delta (0, 0)
Screenshot: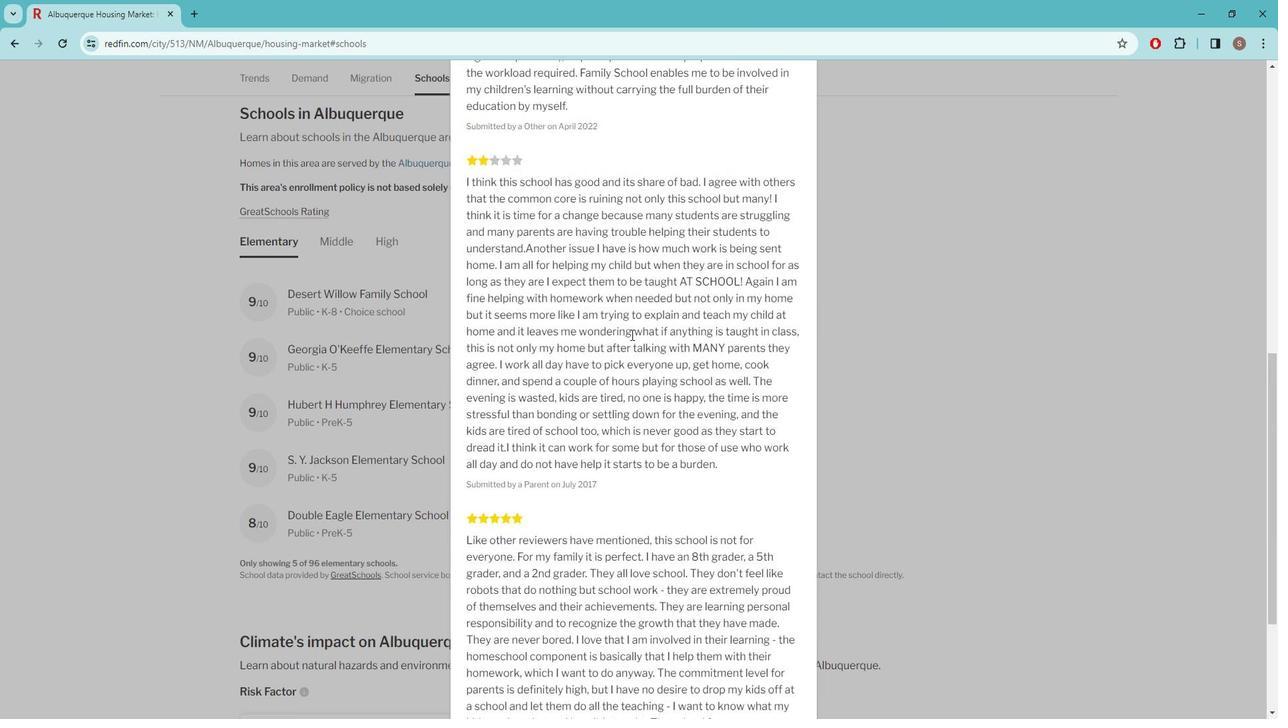 
Action: Mouse scrolled (651, 343) with delta (0, 0)
Screenshot: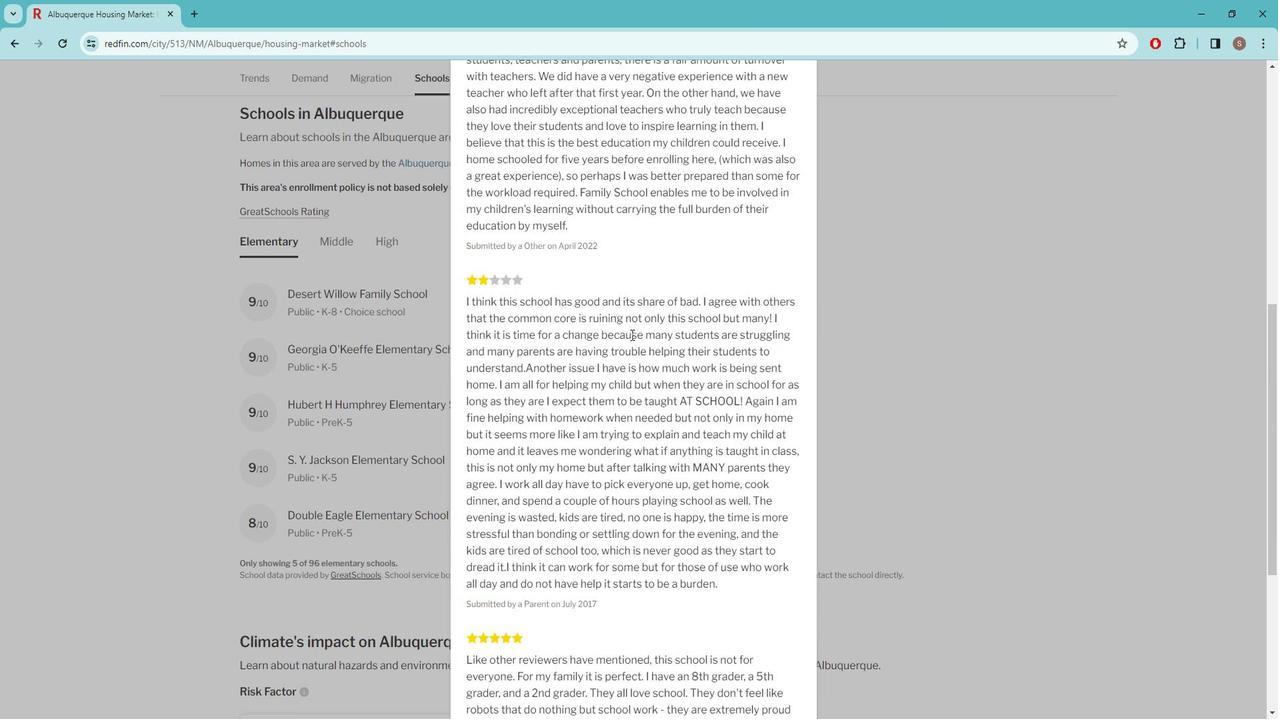 
Action: Mouse scrolled (651, 343) with delta (0, 0)
Screenshot: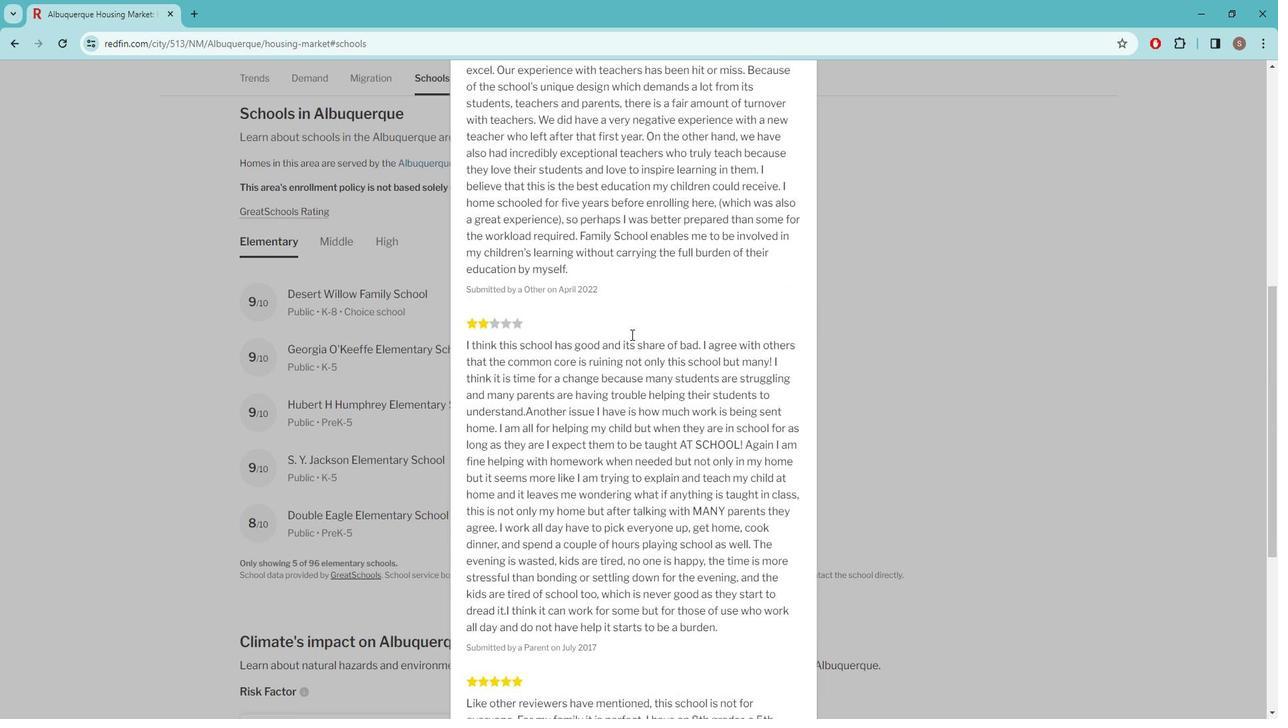 
Action: Mouse moved to (656, 344)
Screenshot: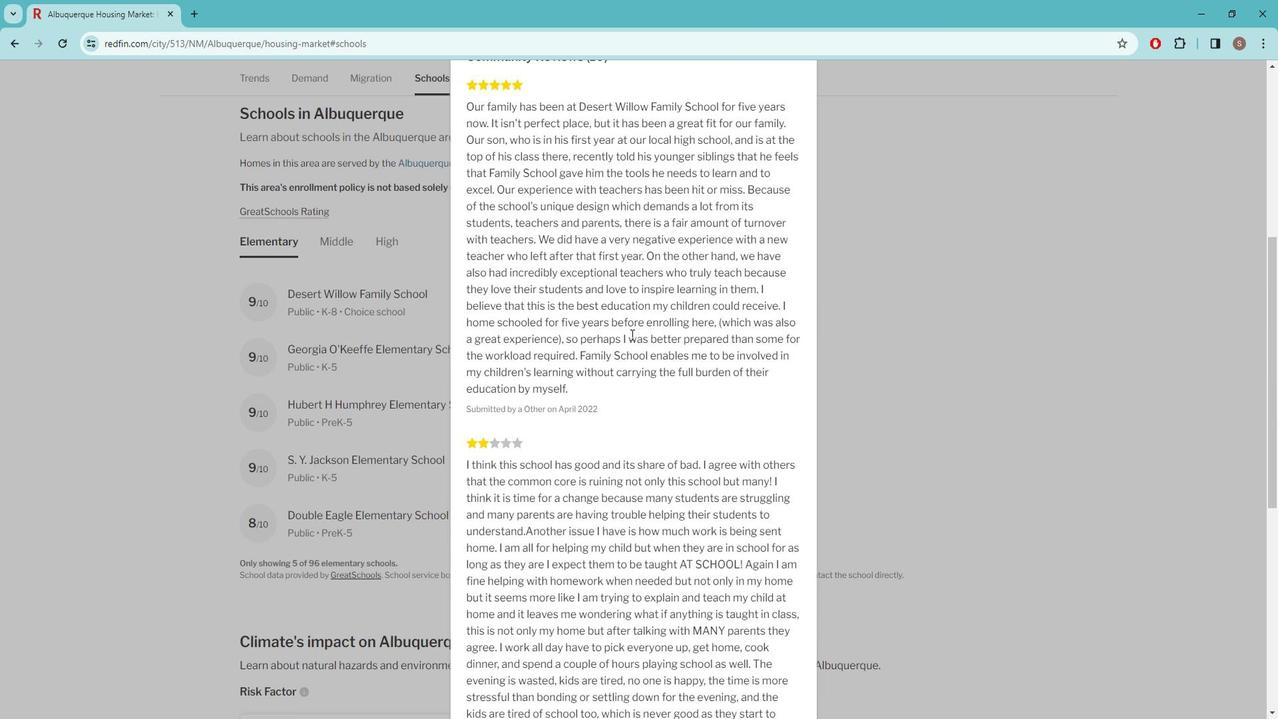 
Action: Mouse scrolled (656, 345) with delta (0, 0)
Screenshot: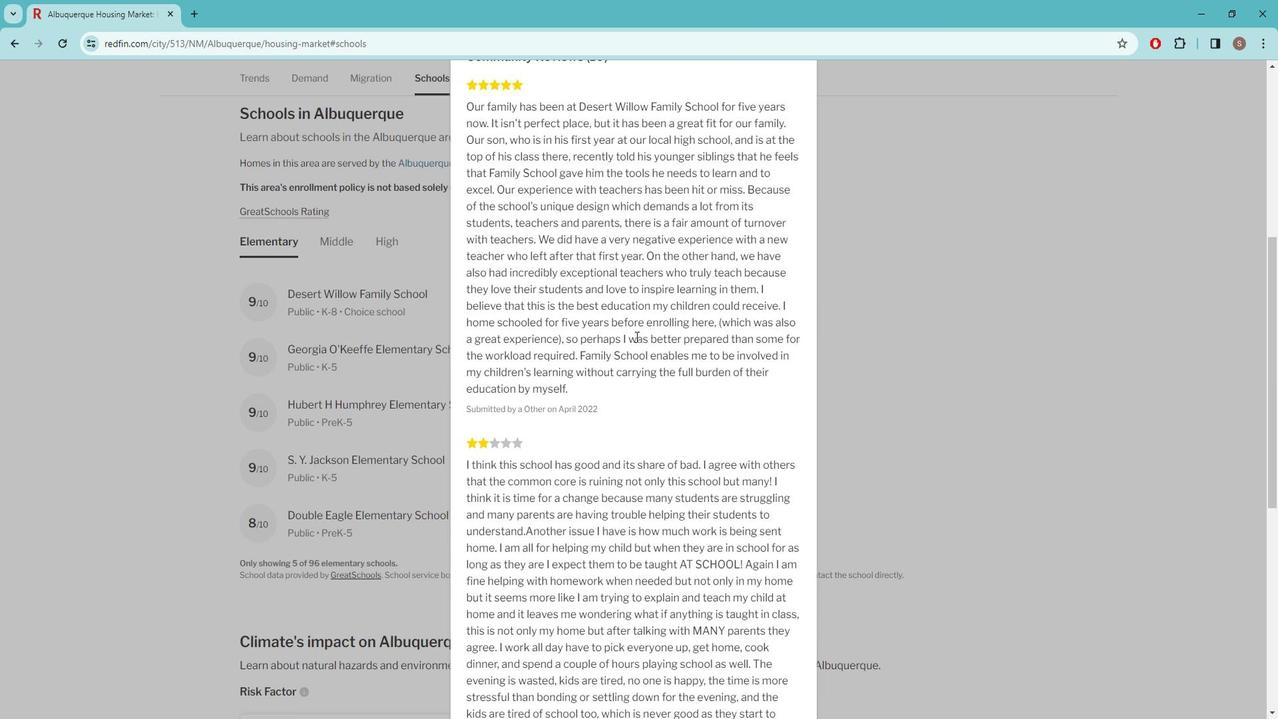
Action: Mouse scrolled (656, 345) with delta (0, 0)
Screenshot: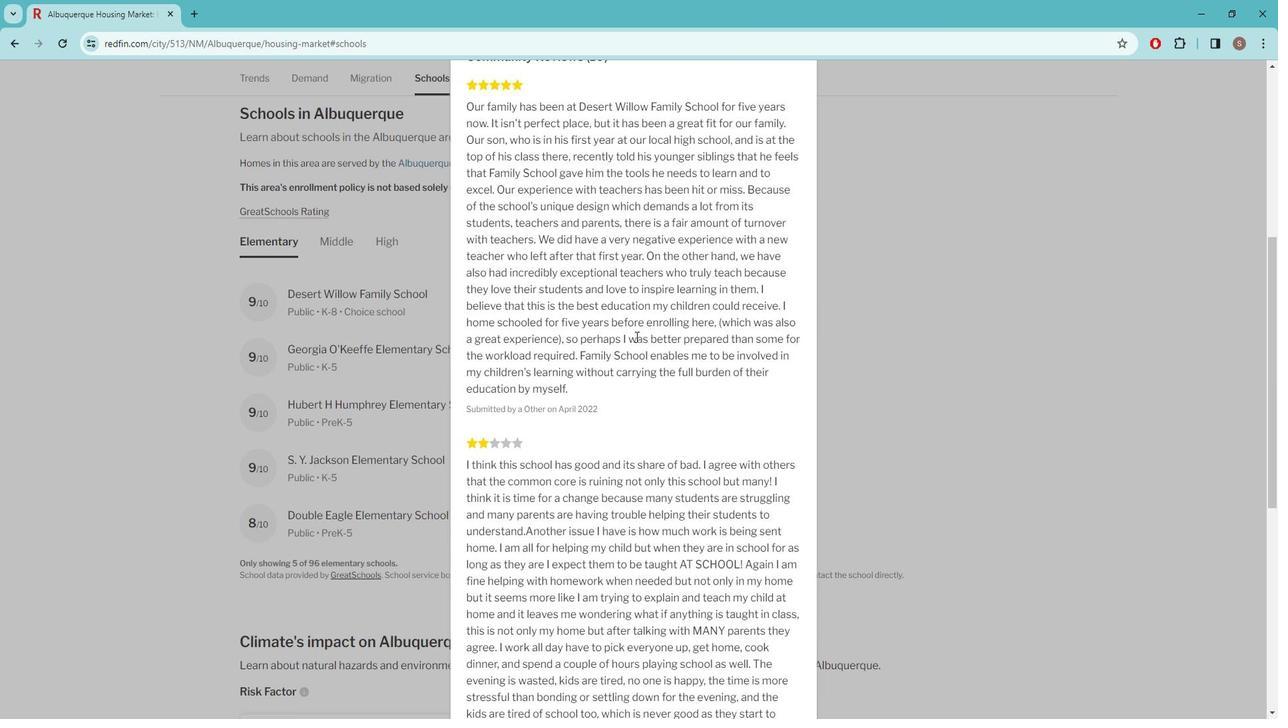 
Action: Mouse scrolled (656, 345) with delta (0, 0)
Screenshot: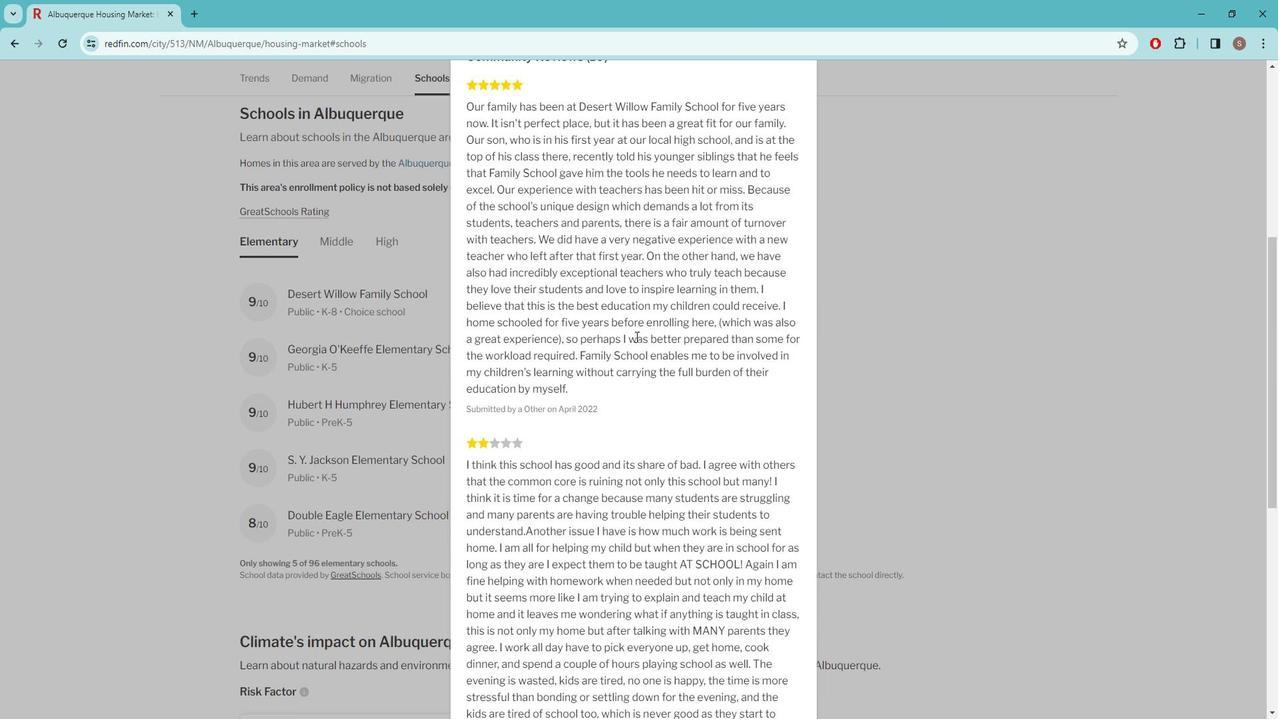 
Action: Mouse scrolled (656, 345) with delta (0, 0)
Screenshot: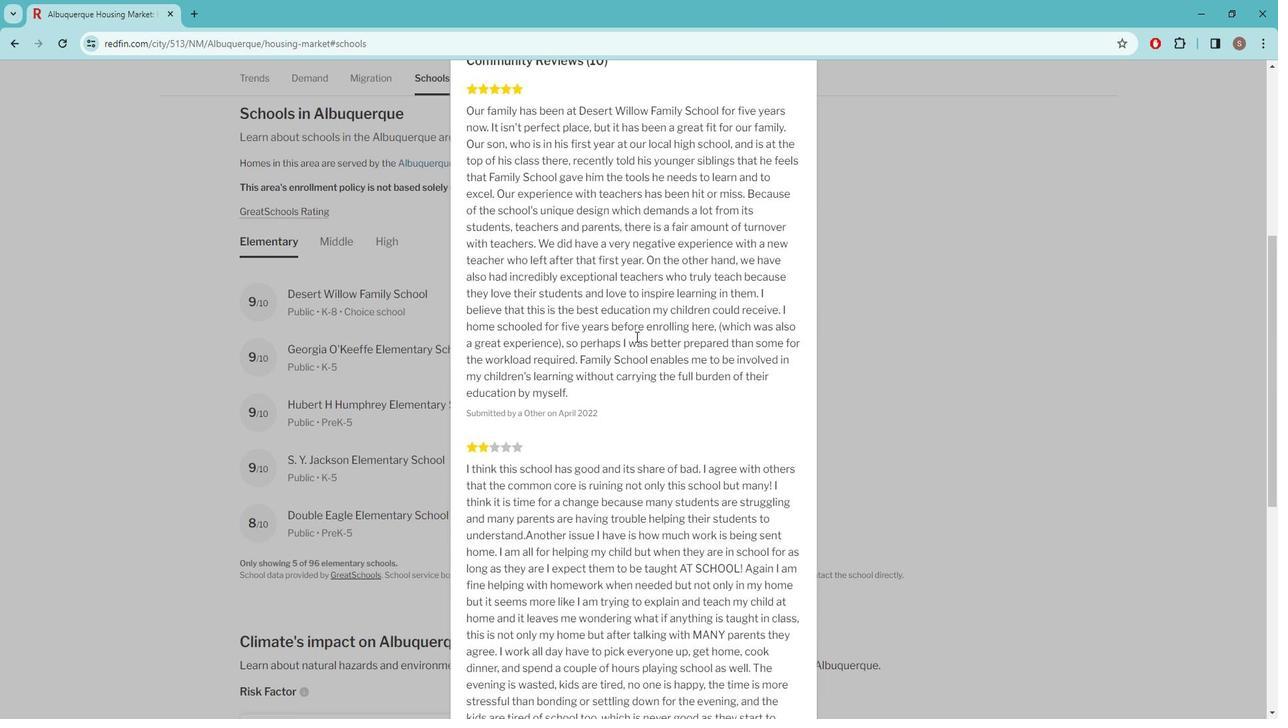 
Action: Mouse scrolled (656, 345) with delta (0, 0)
Screenshot: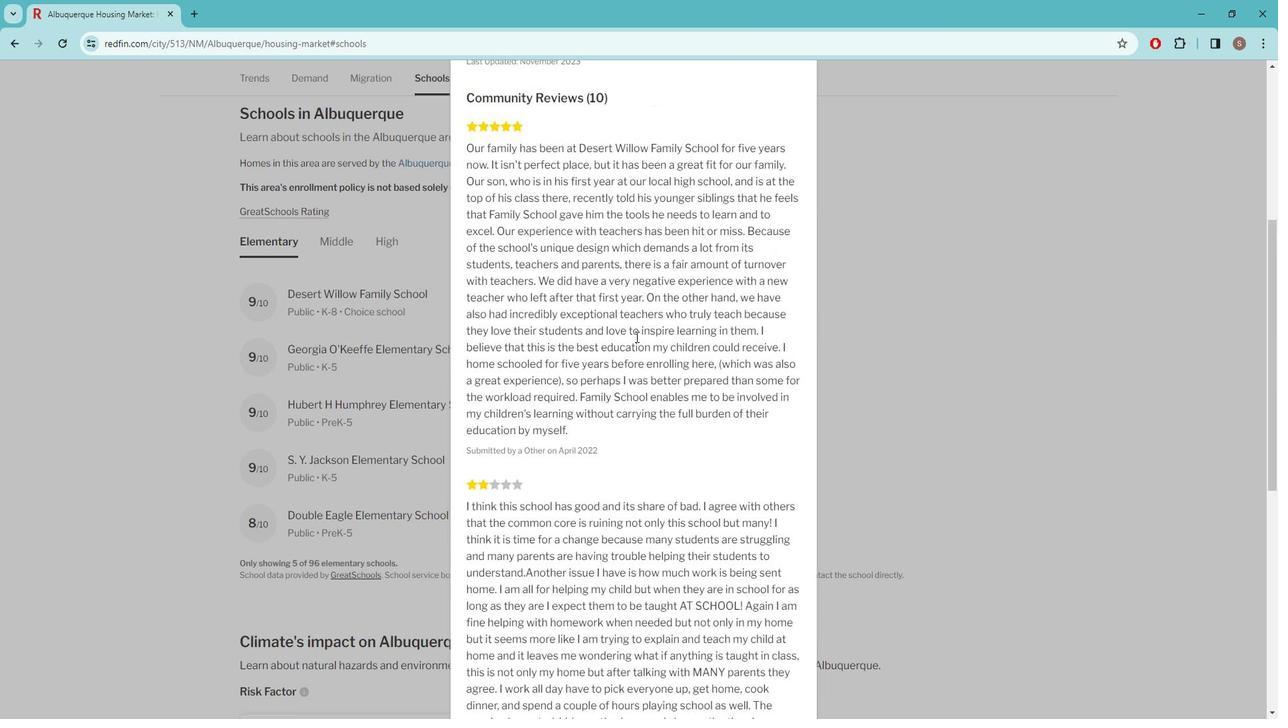 
Action: Mouse scrolled (656, 345) with delta (0, 0)
Screenshot: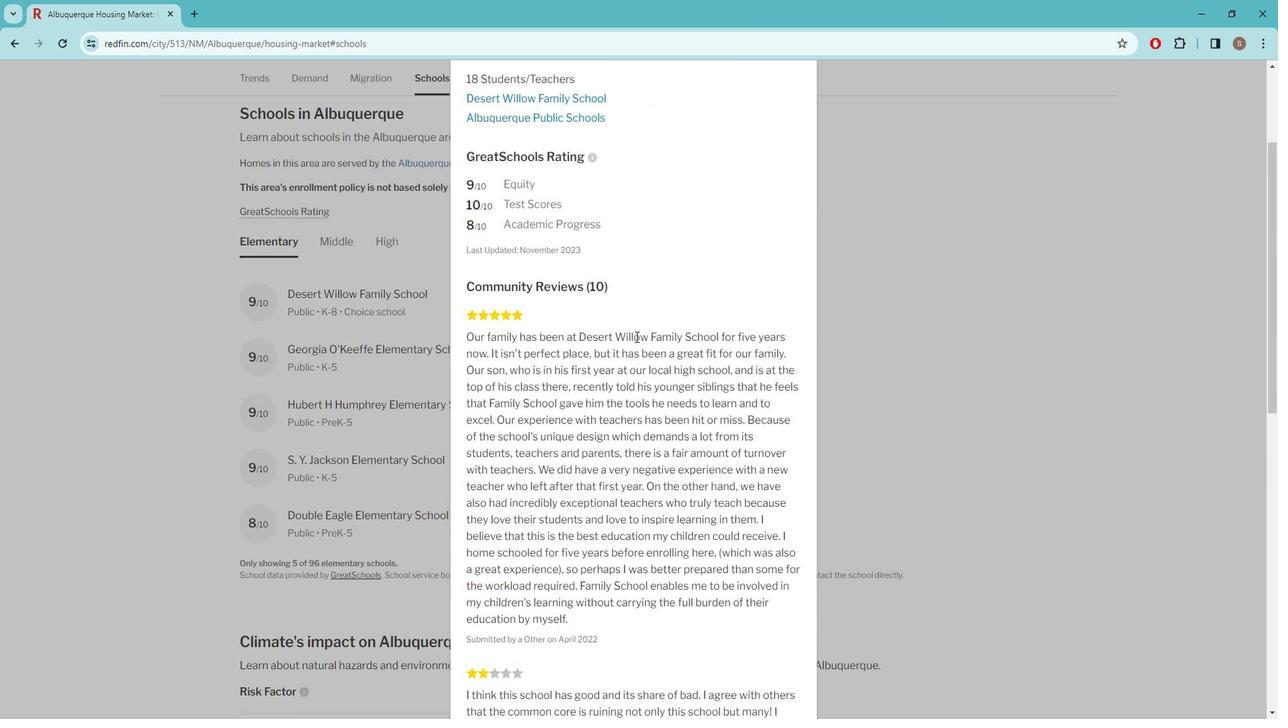 
Action: Mouse moved to (814, 124)
Screenshot: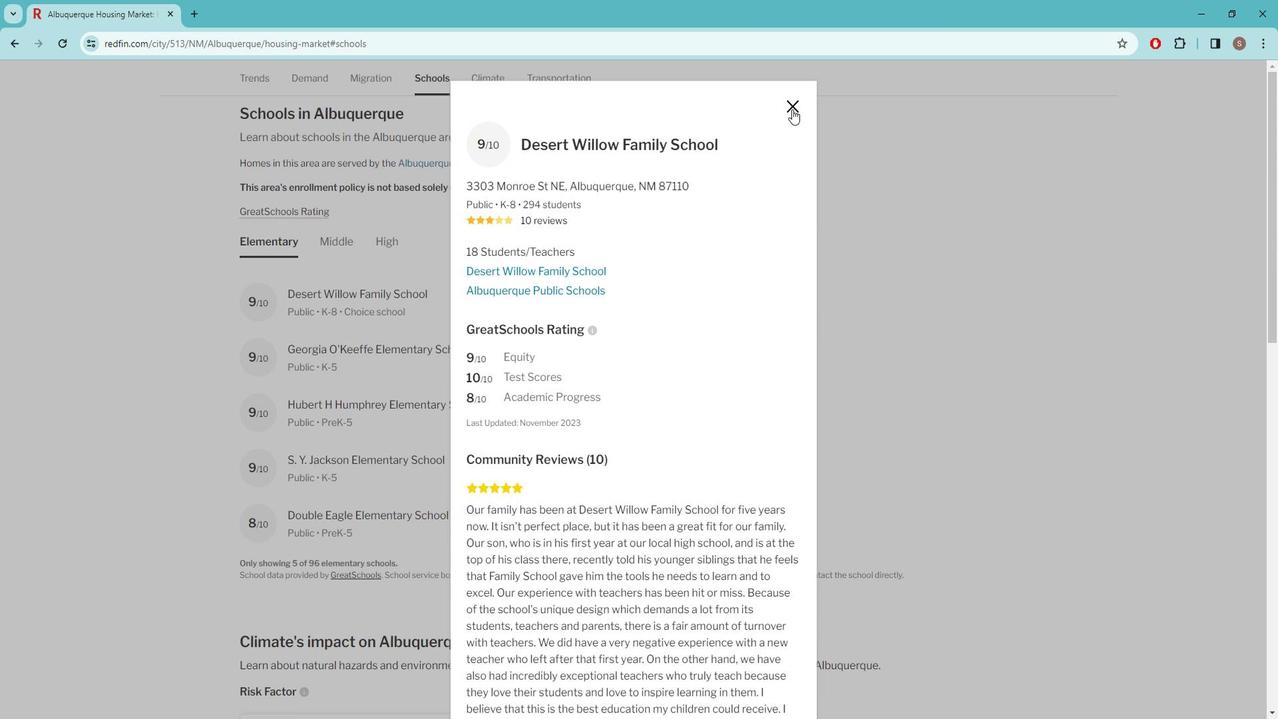 
Action: Mouse pressed left at (814, 124)
Screenshot: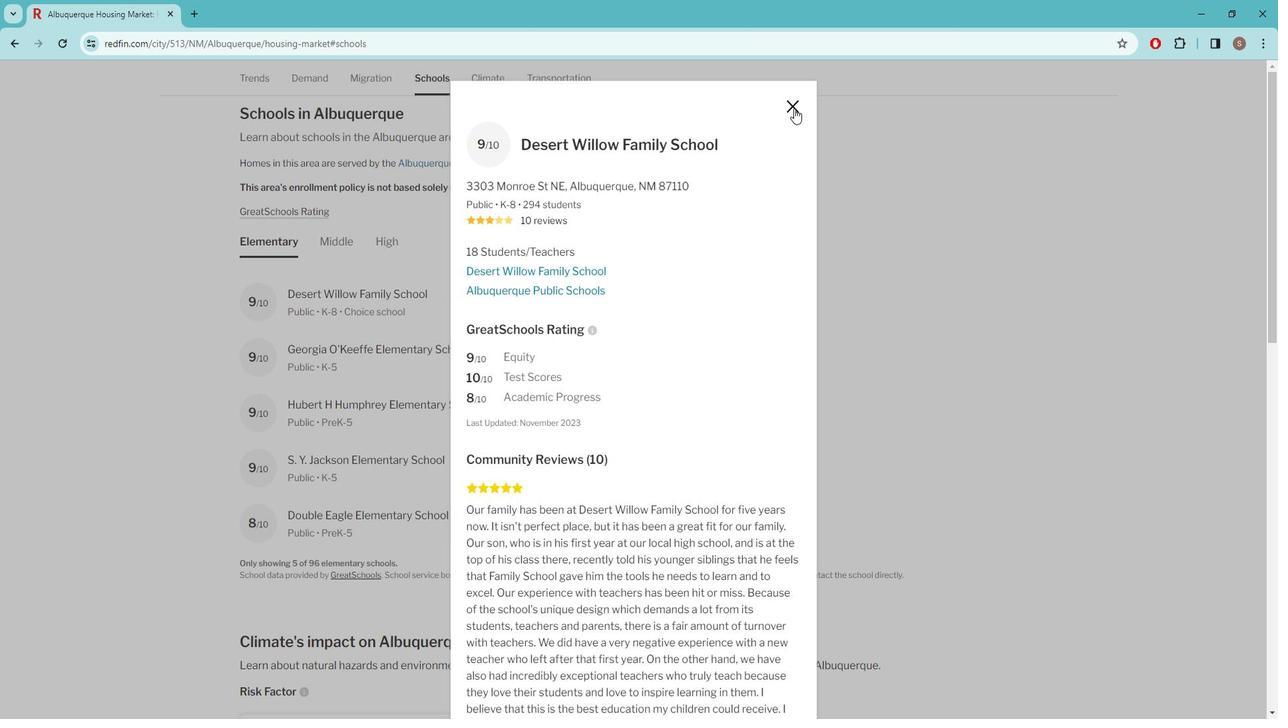 
Action: Mouse moved to (680, 363)
Screenshot: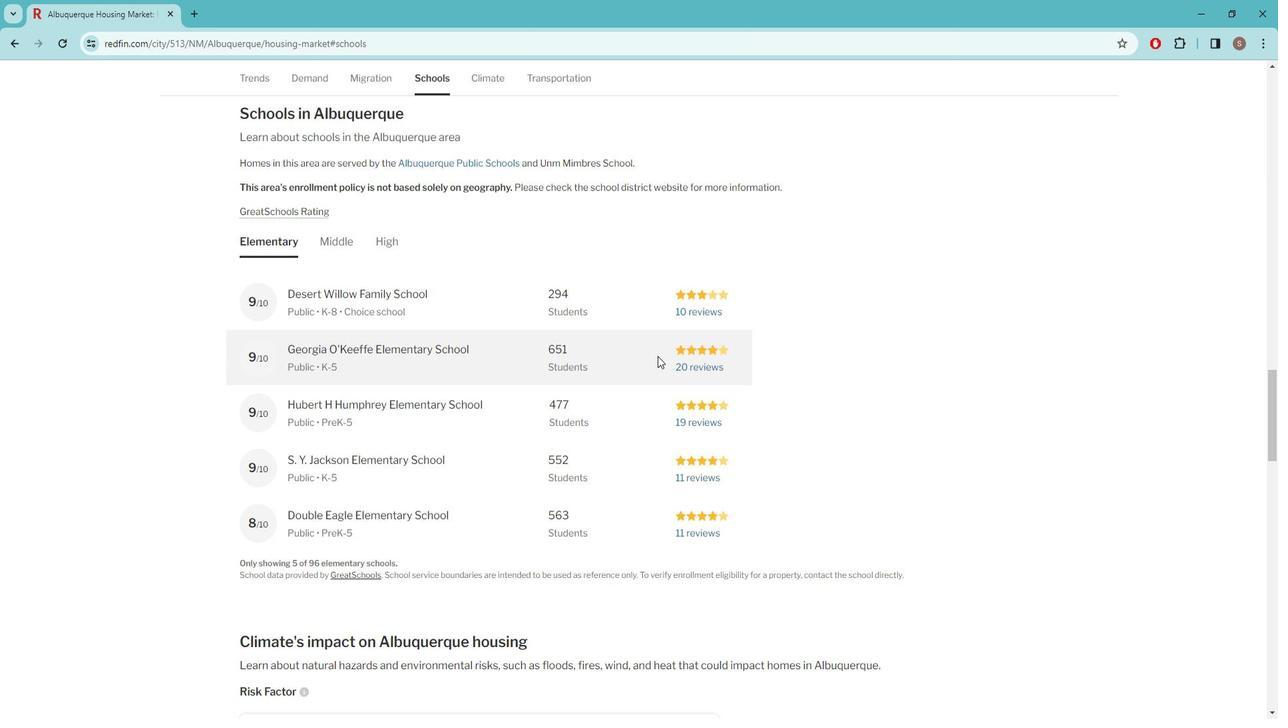 
Action: Mouse pressed left at (680, 363)
Screenshot: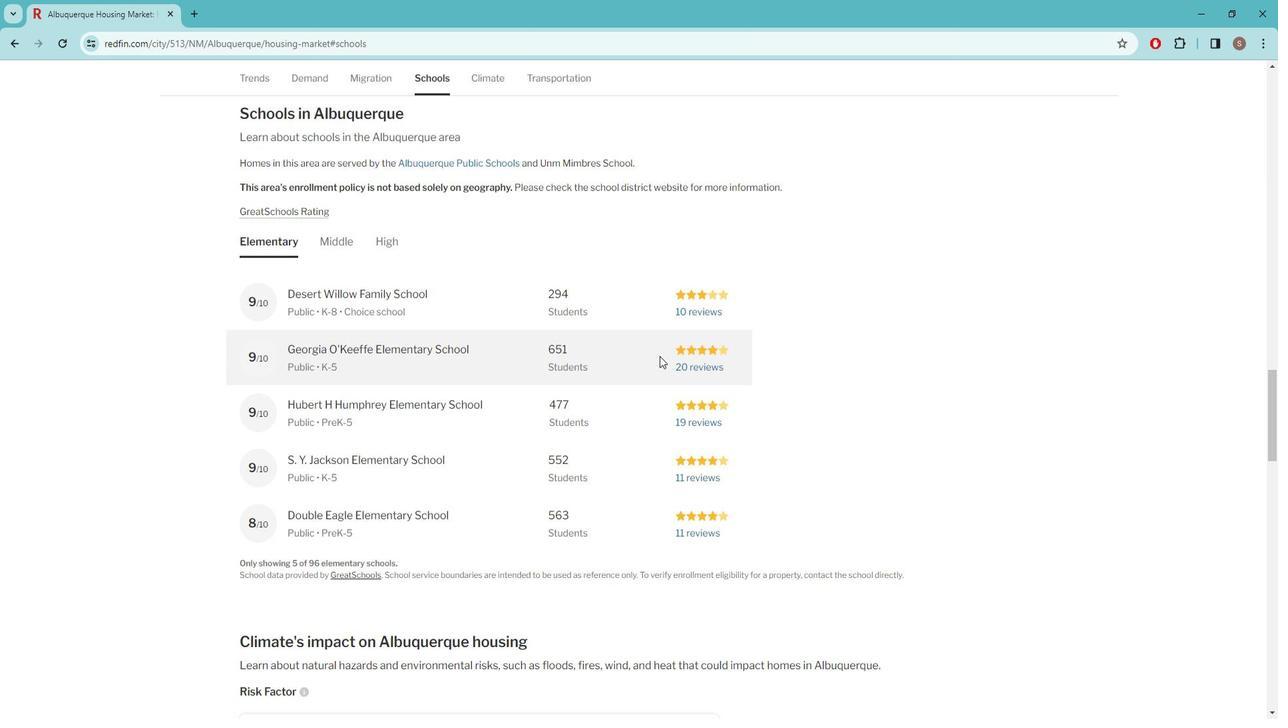 
Action: Mouse scrolled (680, 362) with delta (0, 0)
Screenshot: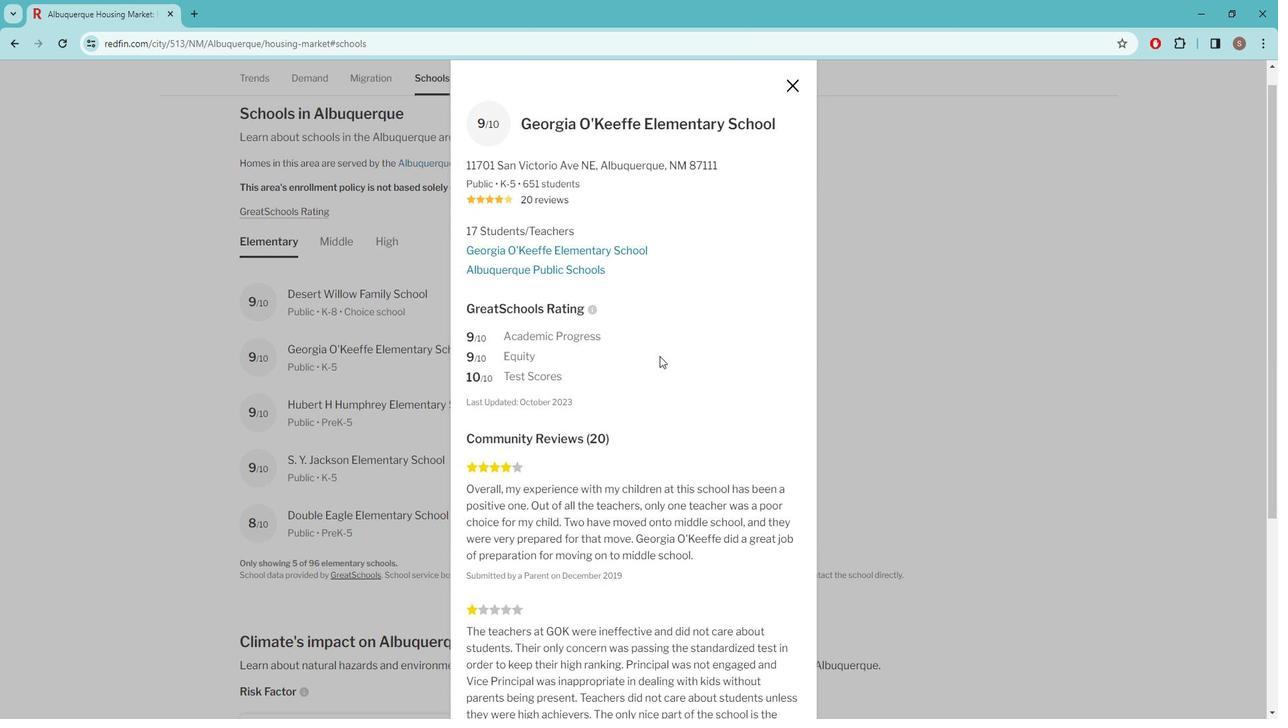 
Action: Mouse scrolled (680, 362) with delta (0, 0)
Screenshot: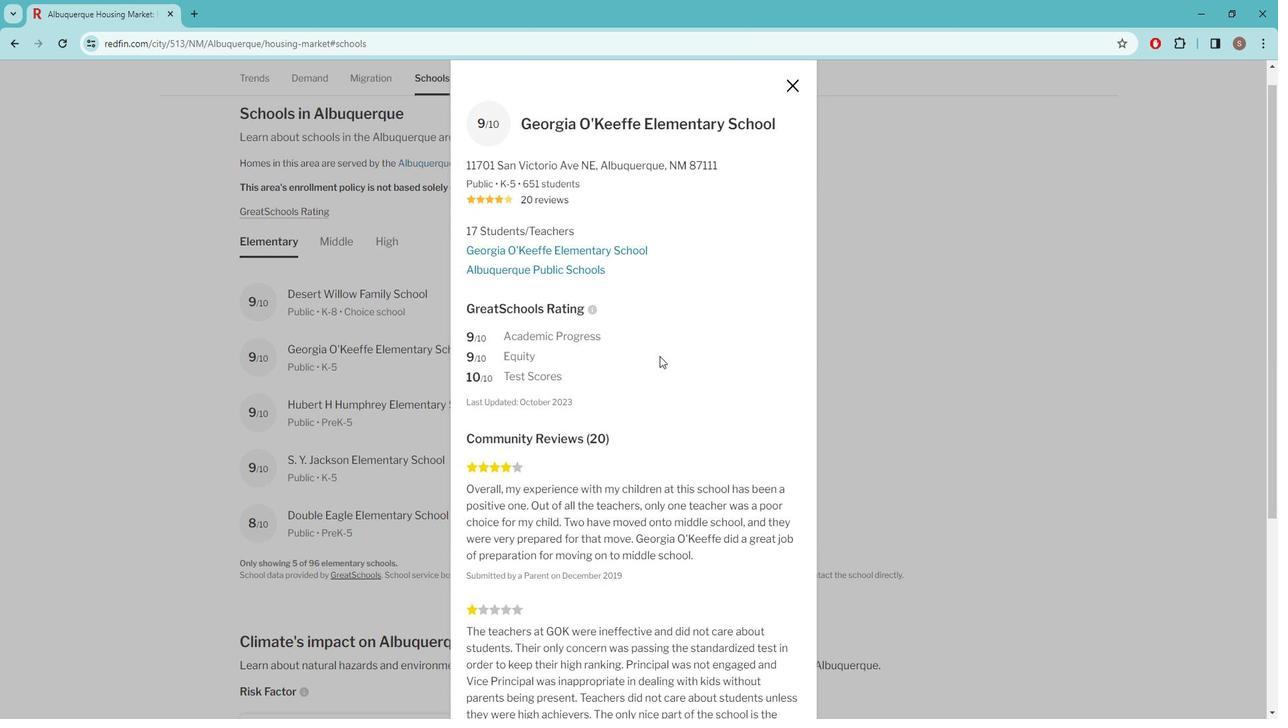 
Action: Mouse scrolled (680, 363) with delta (0, 0)
Screenshot: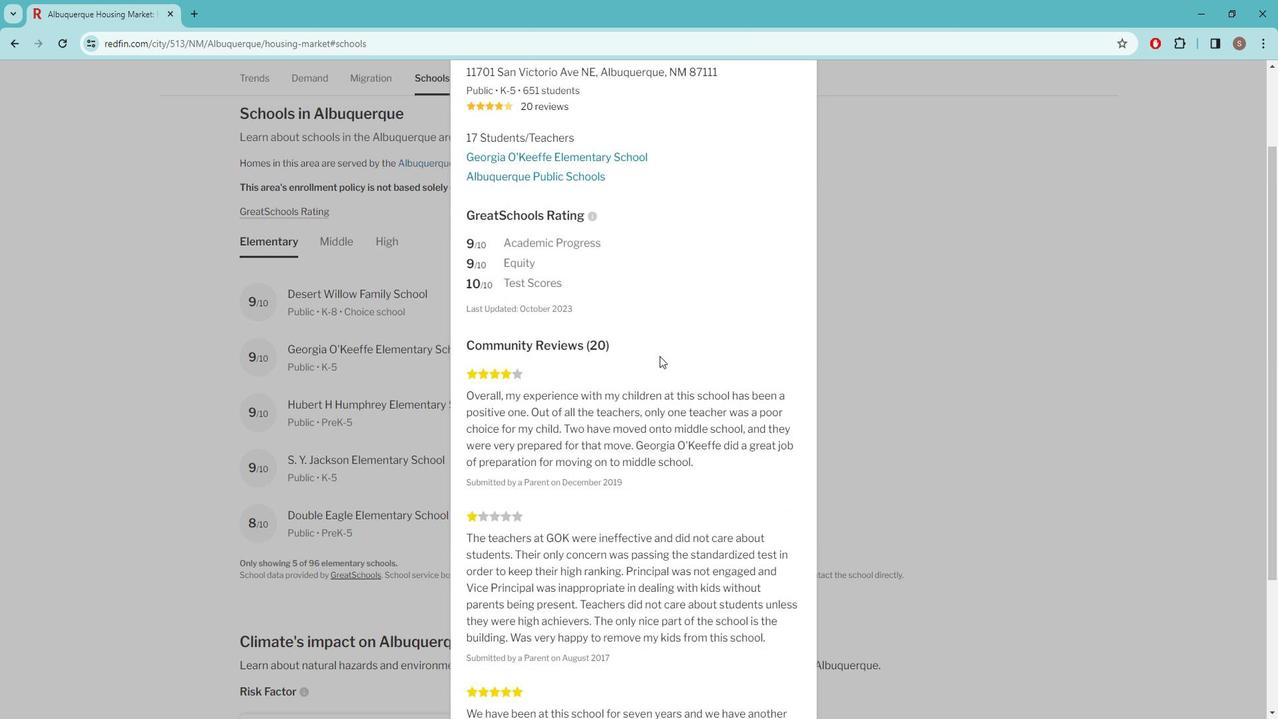 
Action: Mouse scrolled (680, 362) with delta (0, 0)
Screenshot: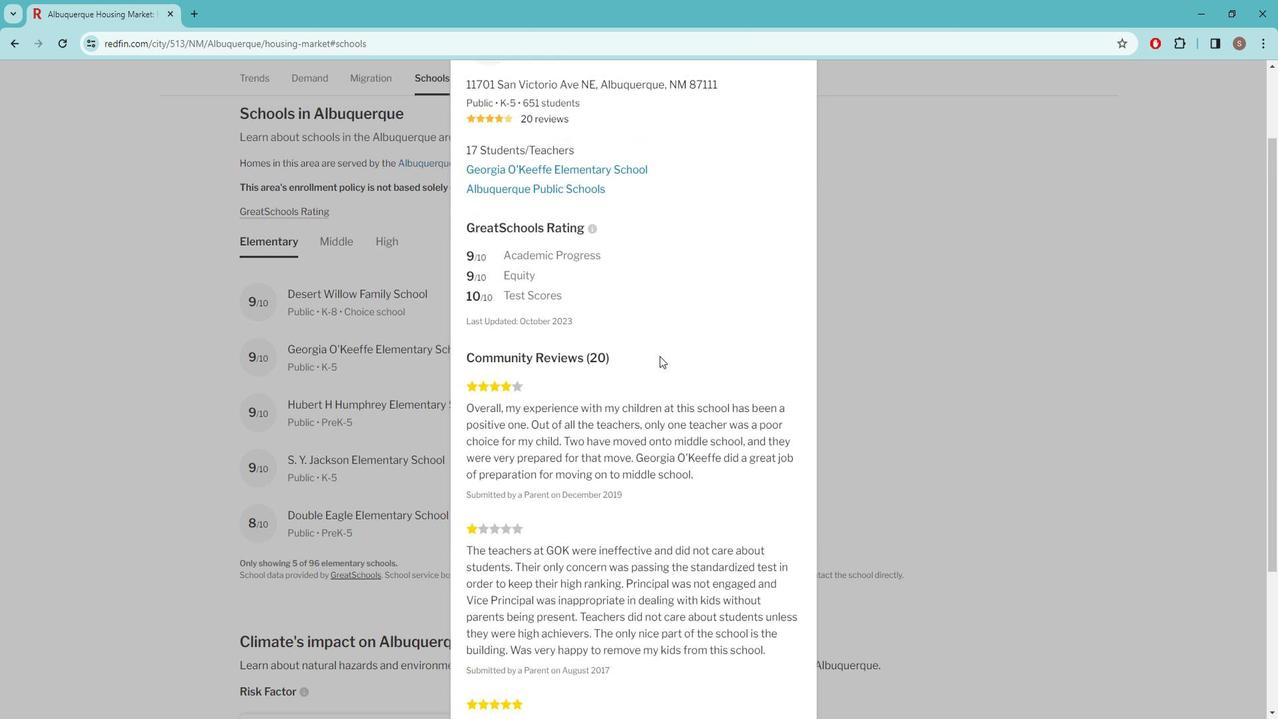 
Action: Mouse scrolled (680, 362) with delta (0, 0)
Screenshot: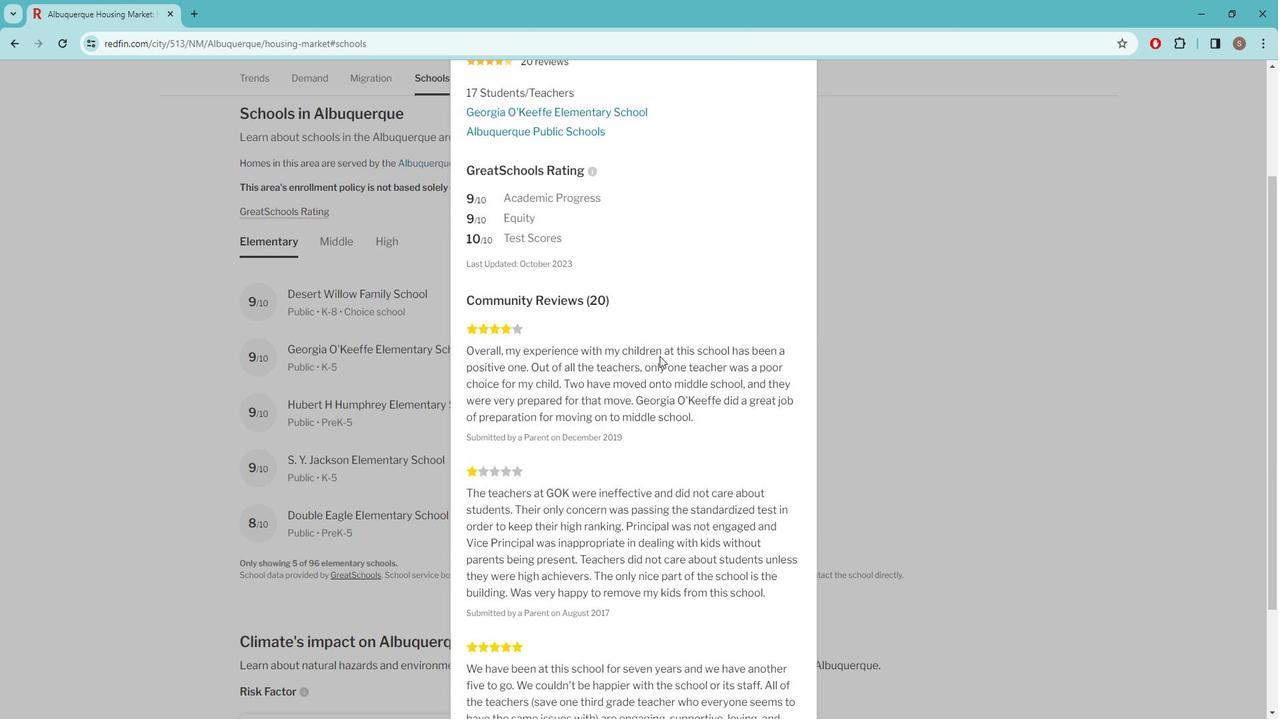 
Action: Mouse scrolled (680, 362) with delta (0, 0)
Screenshot: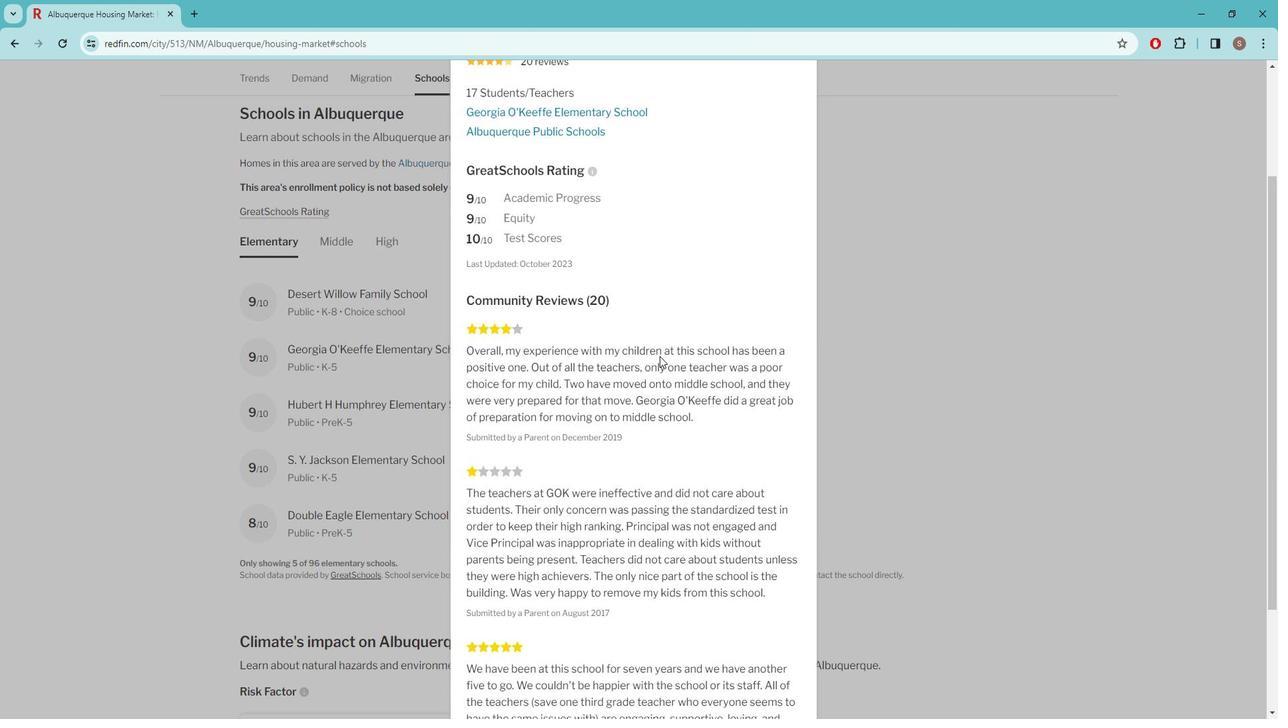 
Action: Mouse scrolled (680, 362) with delta (0, 0)
Screenshot: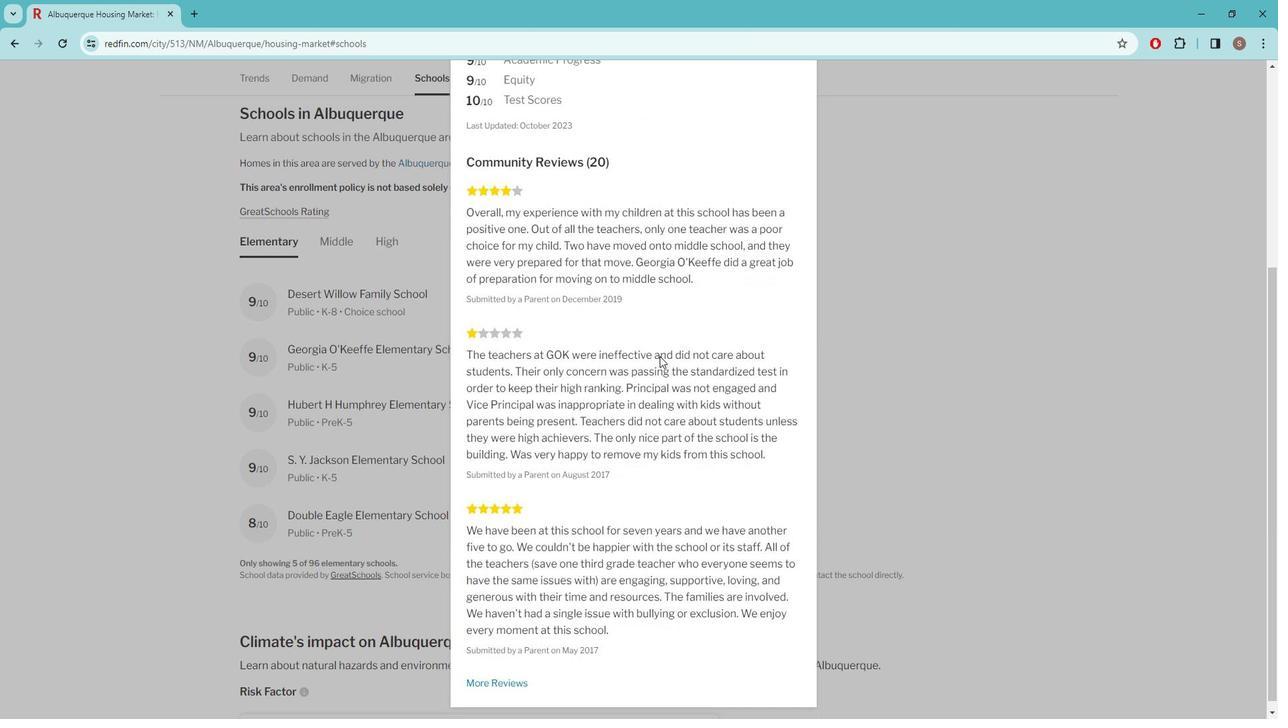 
Action: Mouse scrolled (680, 362) with delta (0, 0)
Screenshot: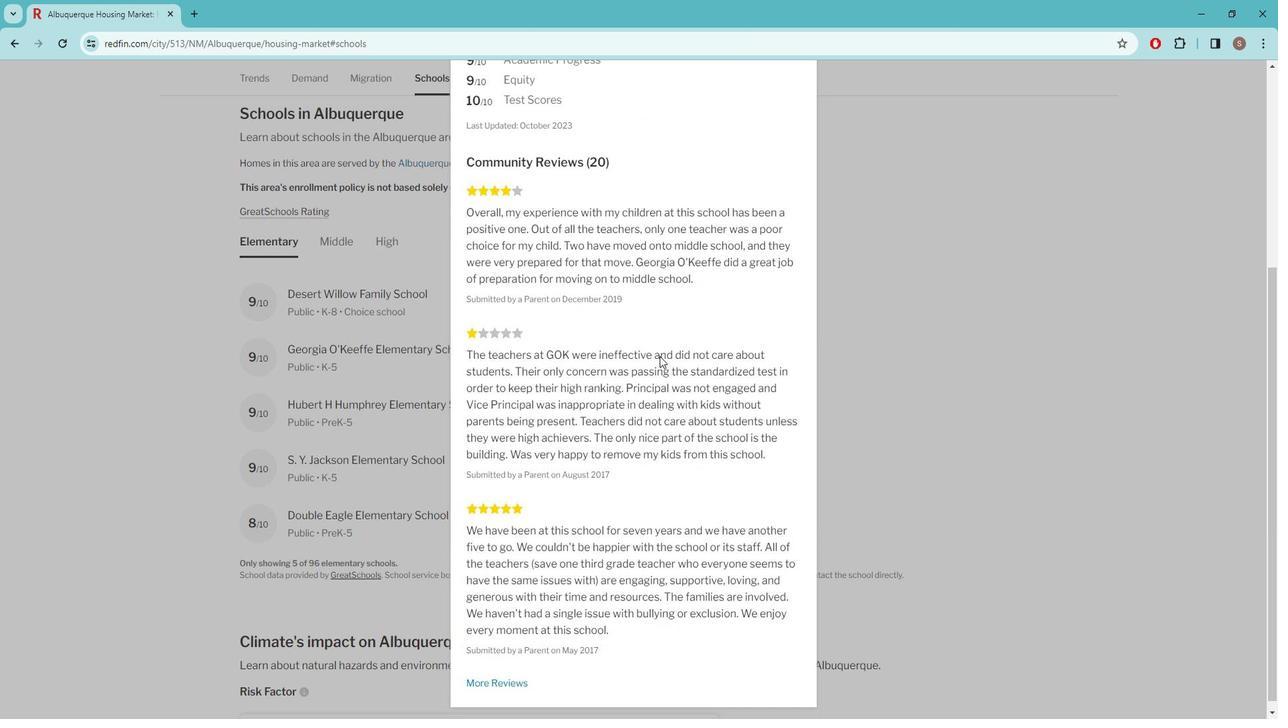 
Action: Mouse scrolled (680, 363) with delta (0, 0)
Screenshot: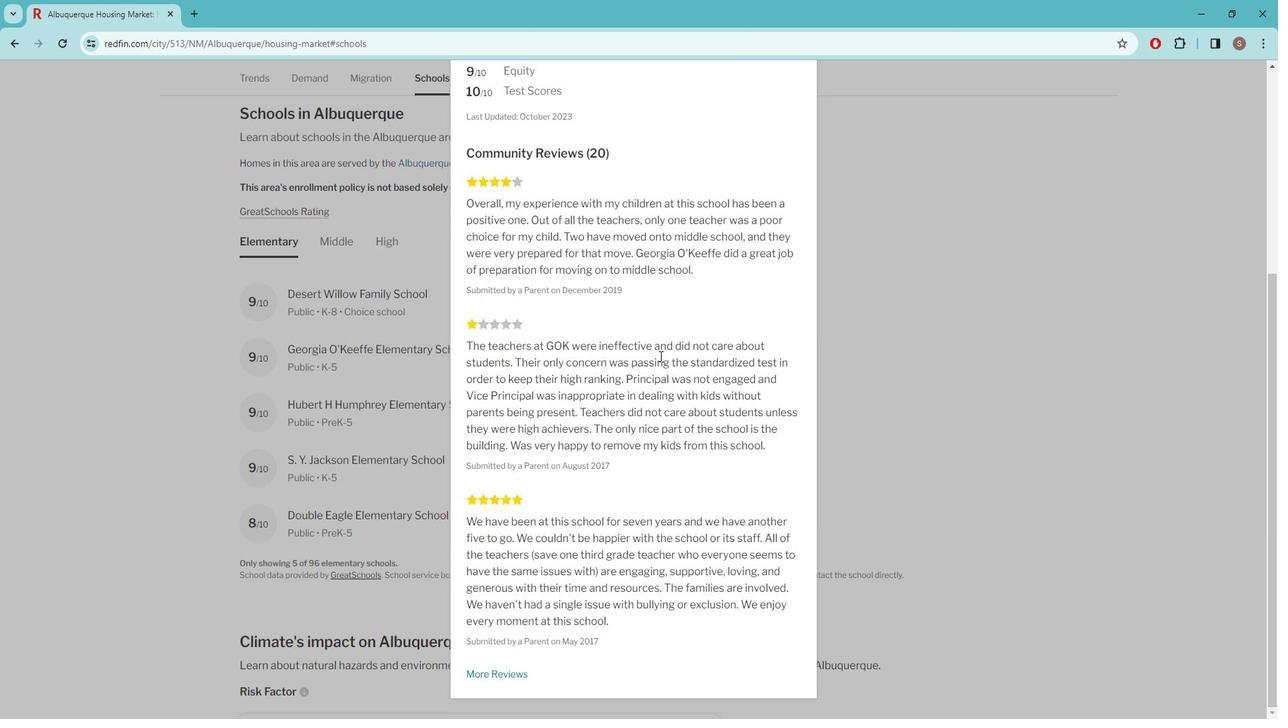 
Action: Mouse scrolled (680, 363) with delta (0, 0)
Screenshot: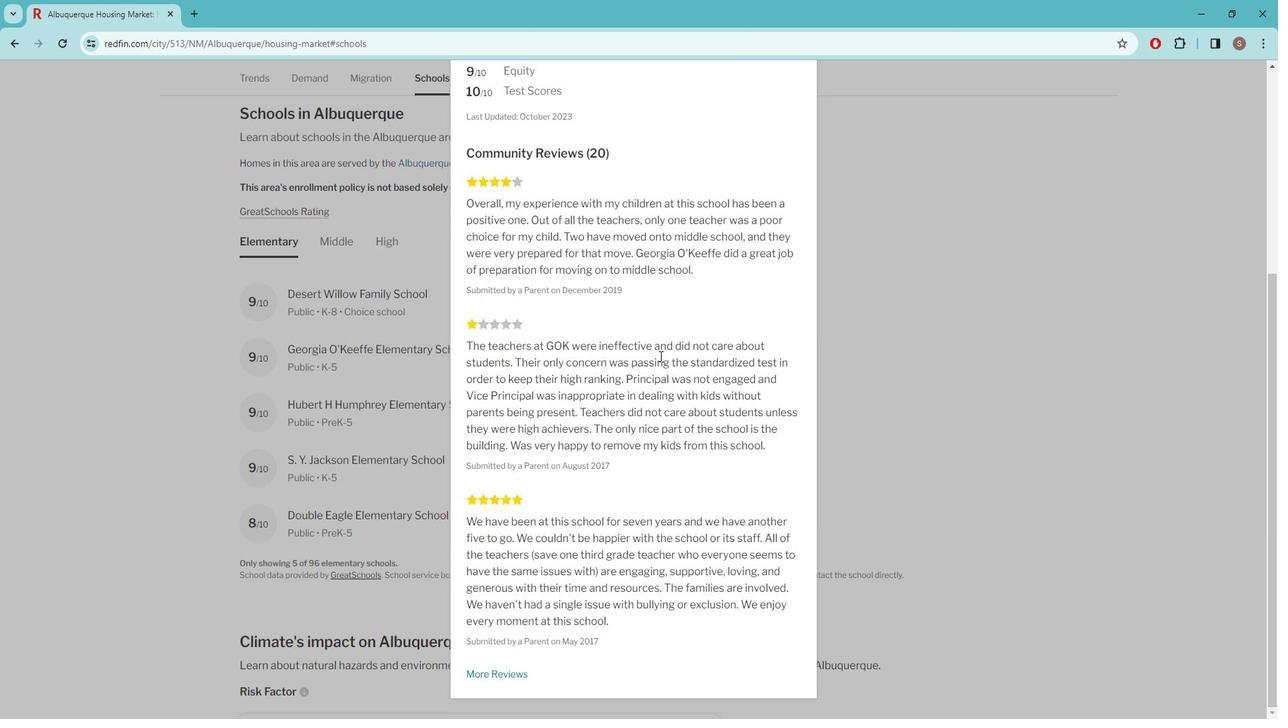 
Action: Mouse scrolled (680, 363) with delta (0, 0)
Screenshot: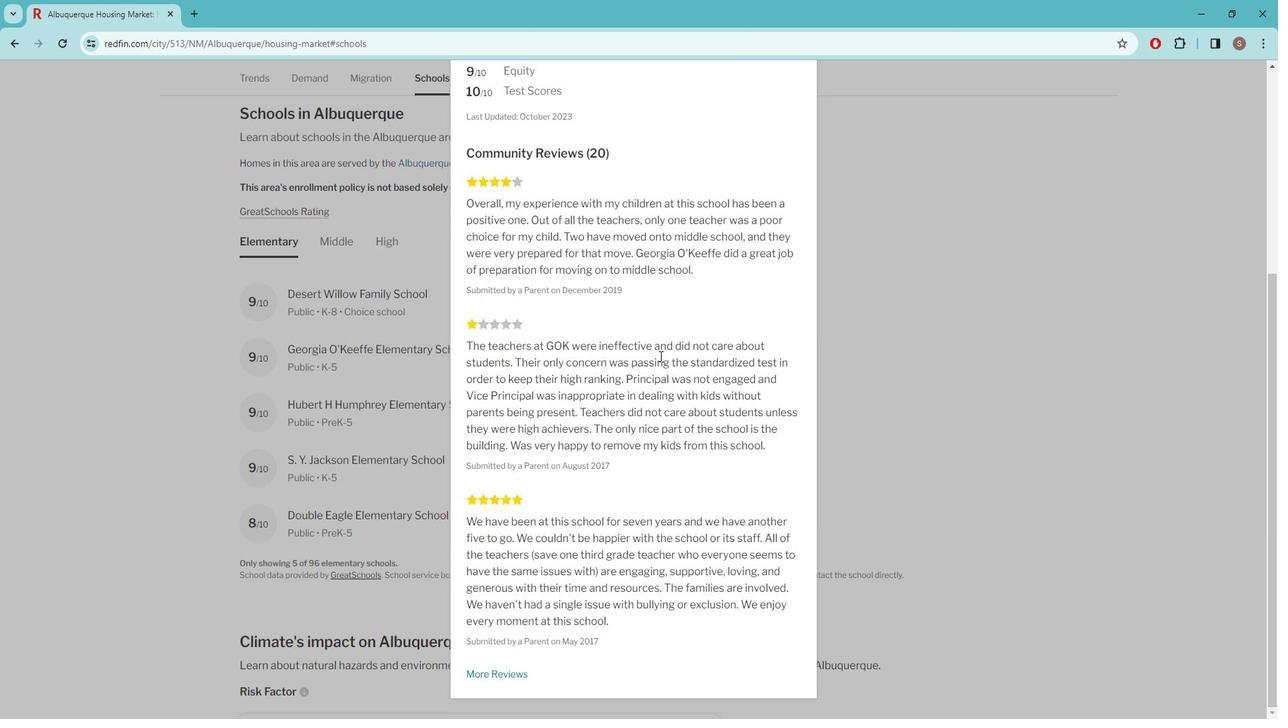 
Action: Mouse scrolled (680, 363) with delta (0, 0)
Screenshot: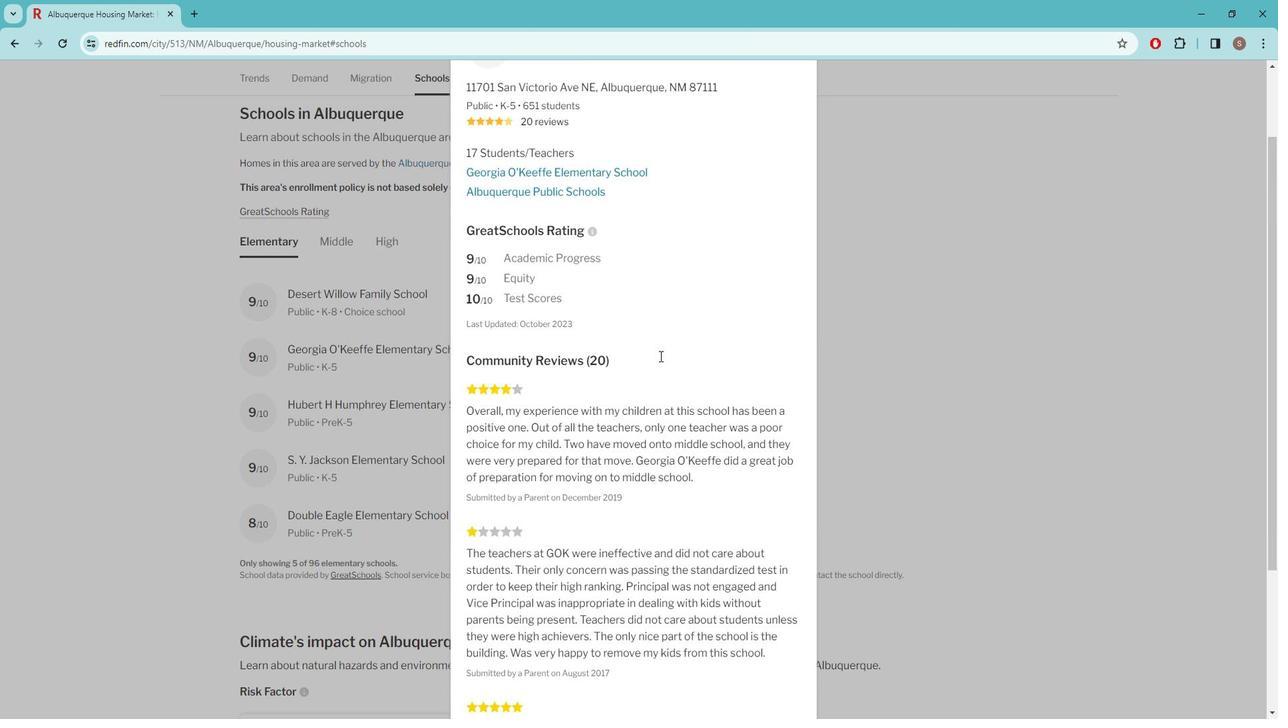 
Action: Mouse scrolled (680, 363) with delta (0, 0)
Screenshot: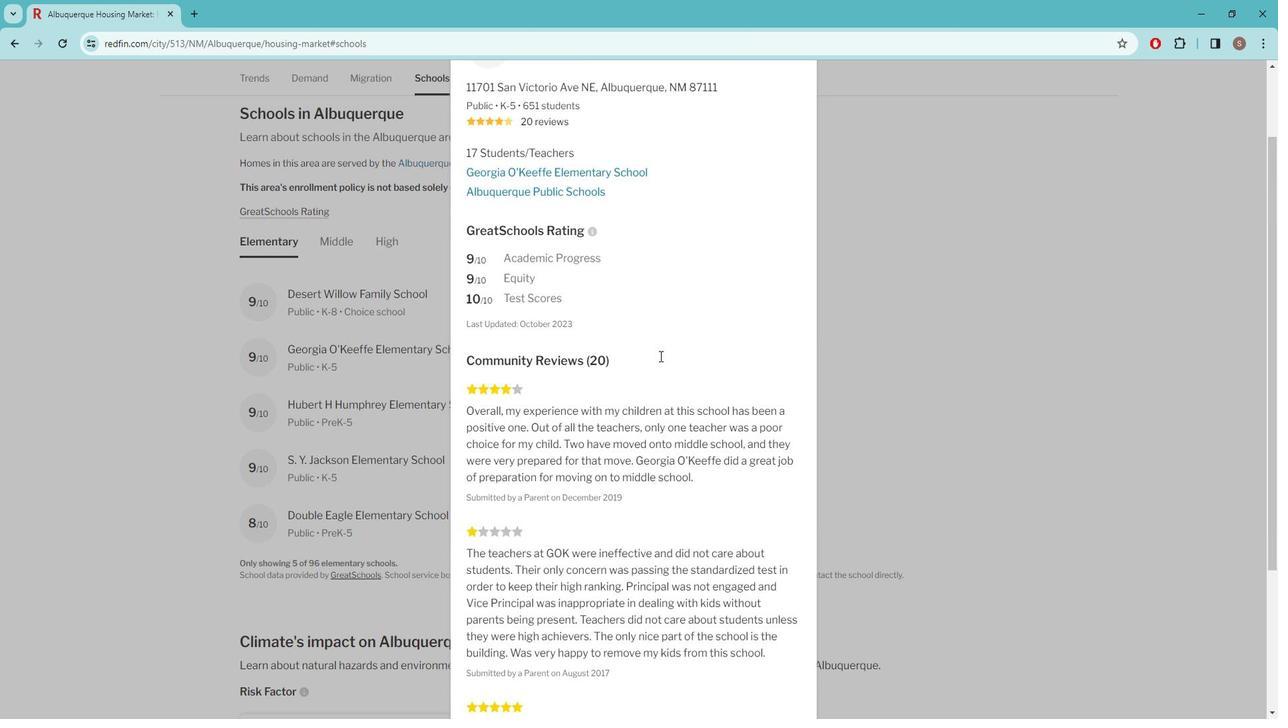 
Action: Mouse scrolled (680, 363) with delta (0, 0)
Screenshot: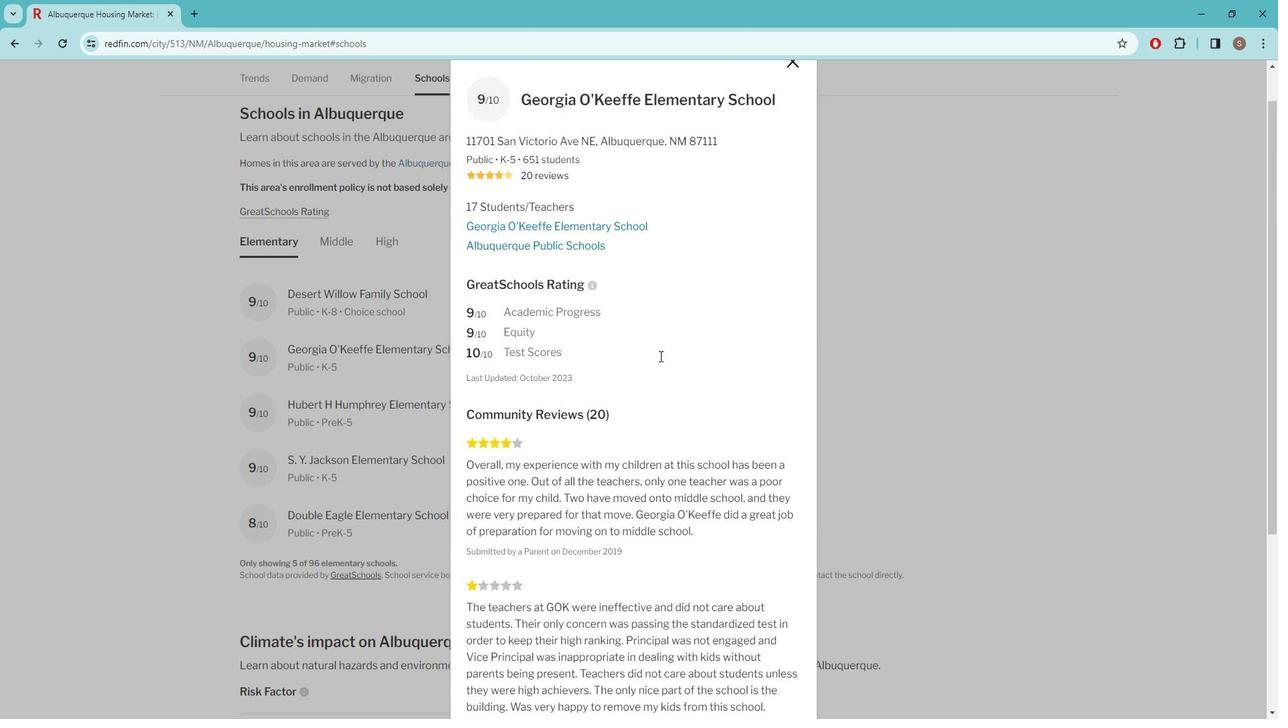
Action: Mouse scrolled (680, 363) with delta (0, 0)
Screenshot: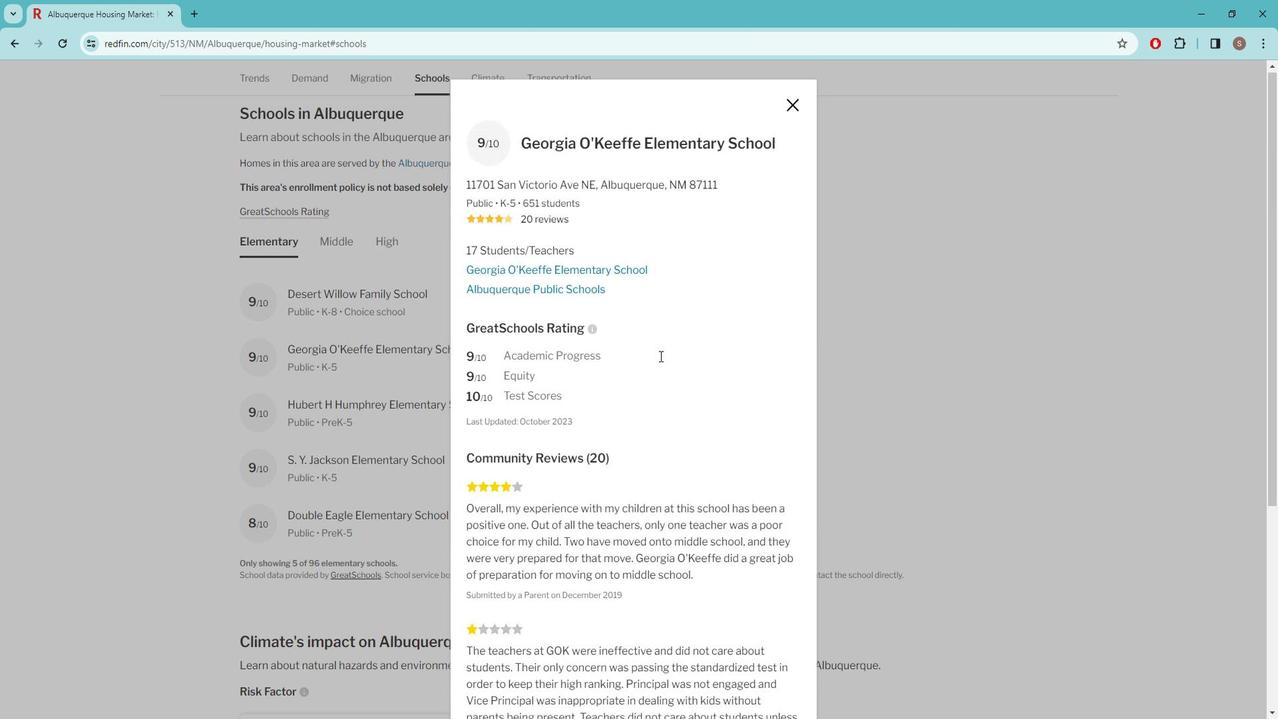 
Action: Mouse scrolled (680, 363) with delta (0, 0)
Screenshot: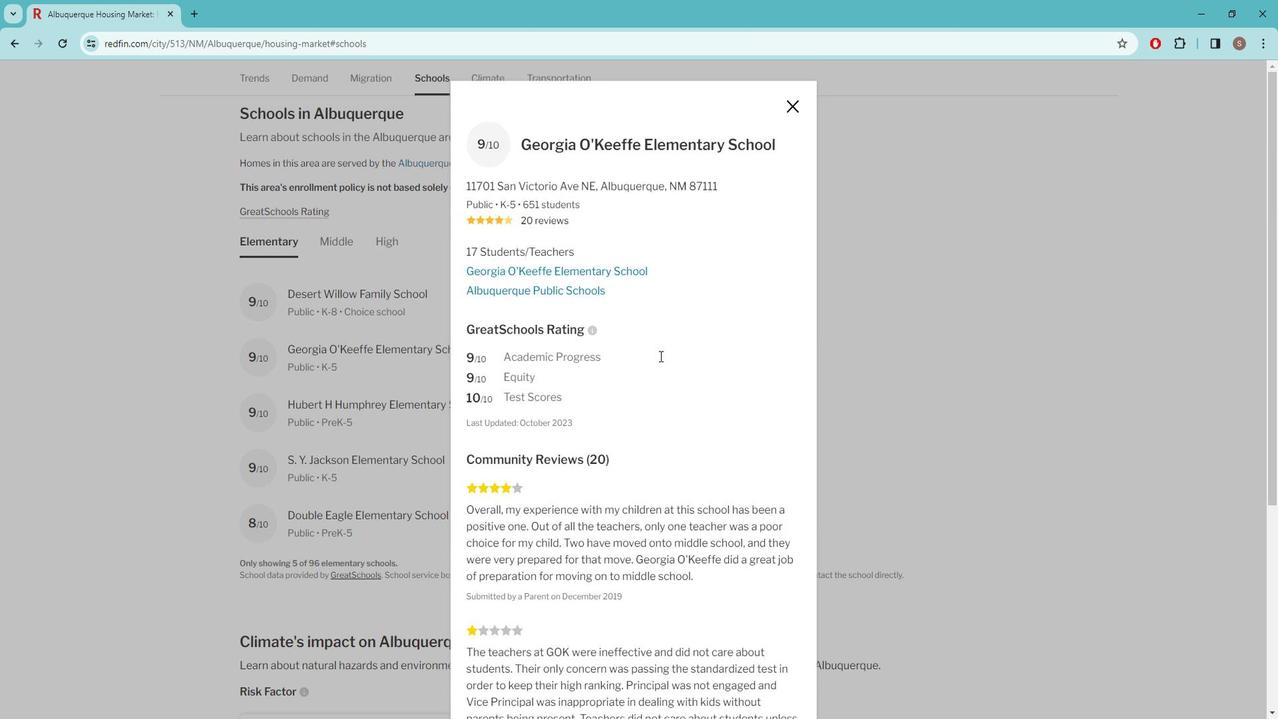 
Action: Mouse moved to (812, 121)
Screenshot: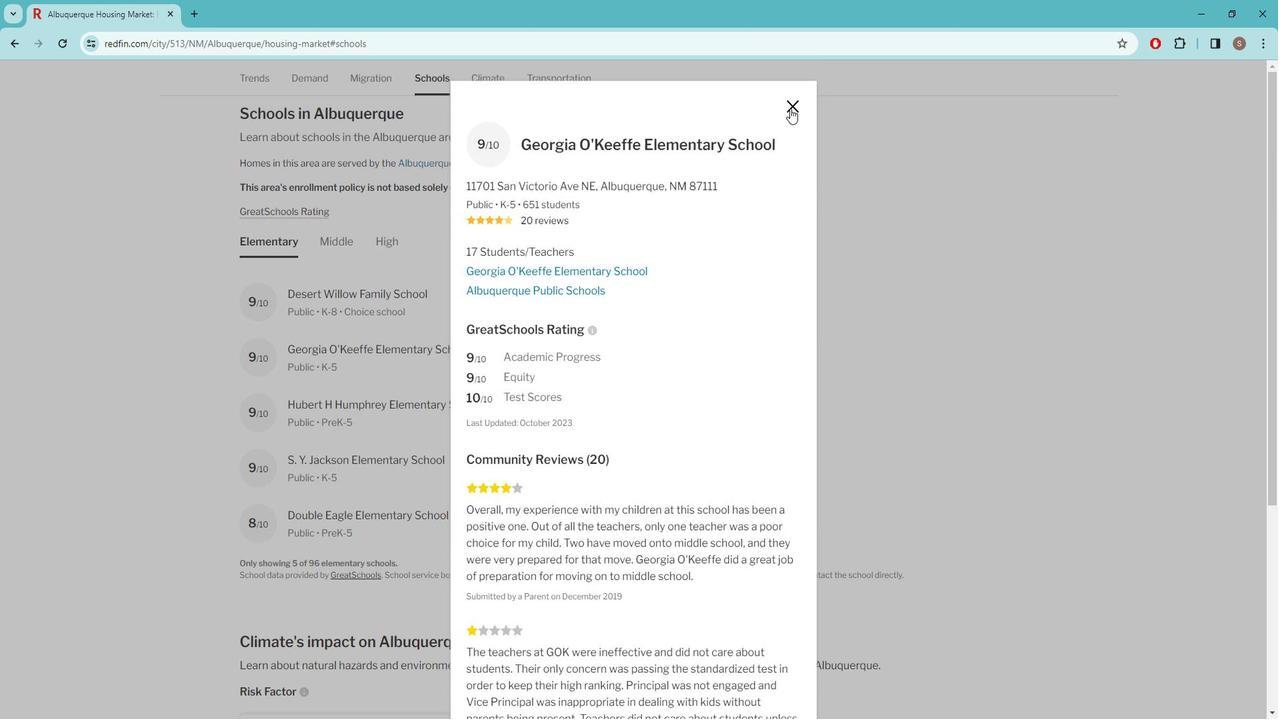
Action: Mouse pressed left at (812, 121)
Screenshot: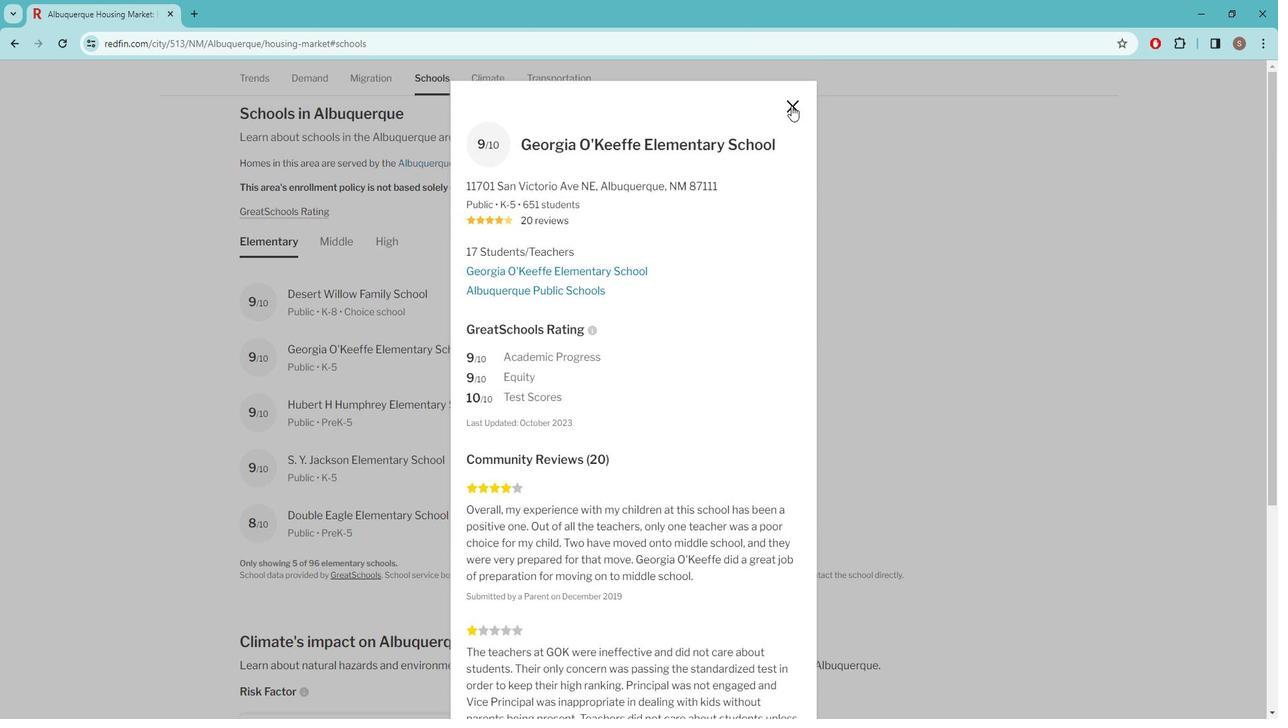 
Action: Mouse moved to (700, 520)
Screenshot: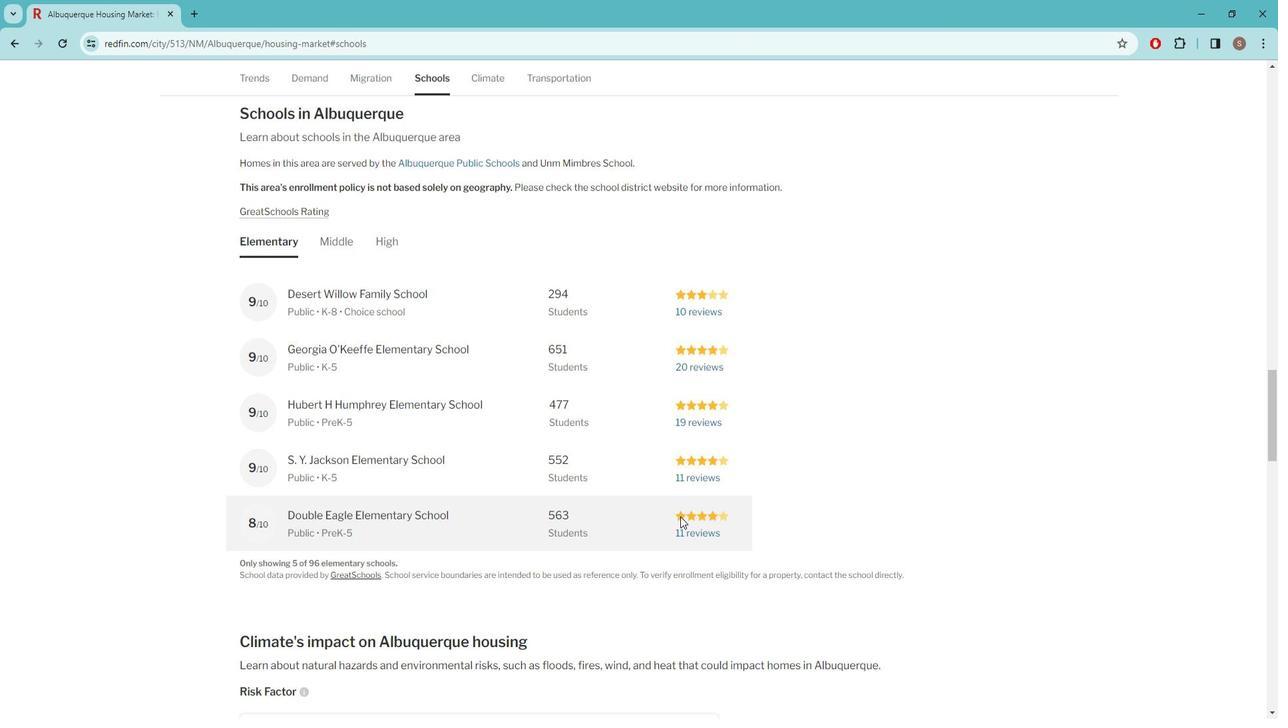 
Action: Mouse pressed left at (700, 520)
Screenshot: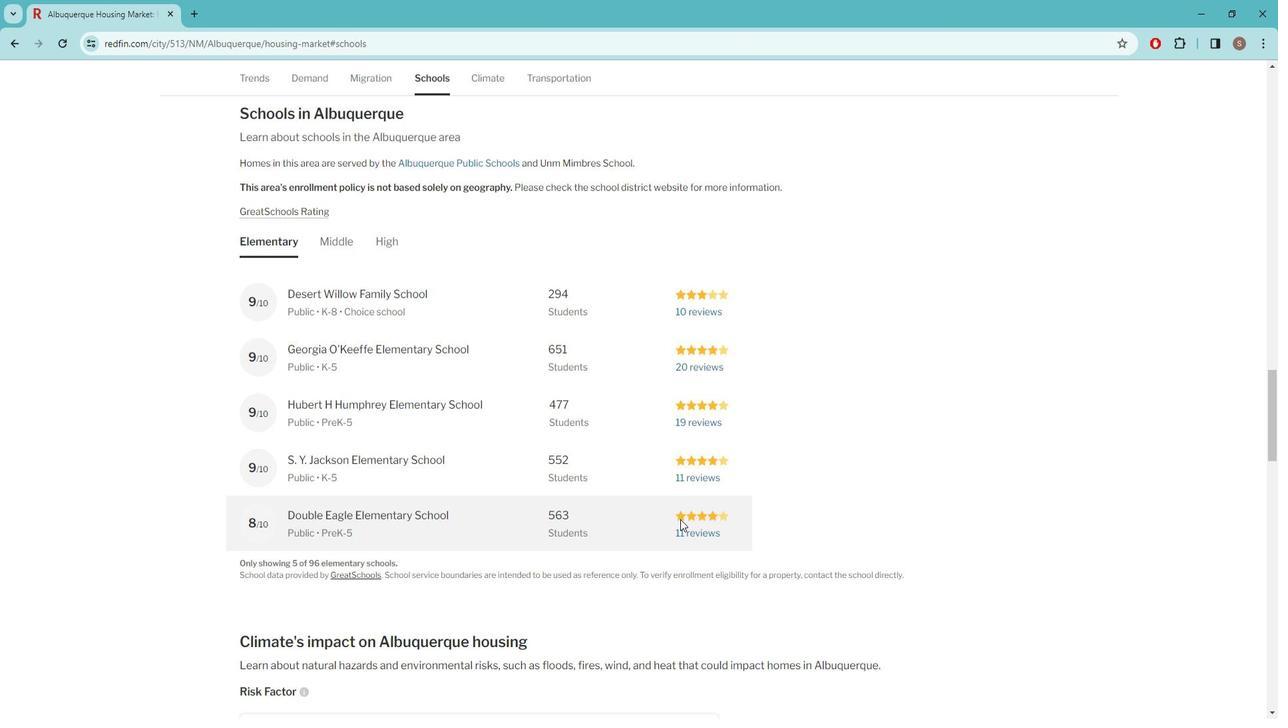 
Action: Mouse moved to (702, 507)
Screenshot: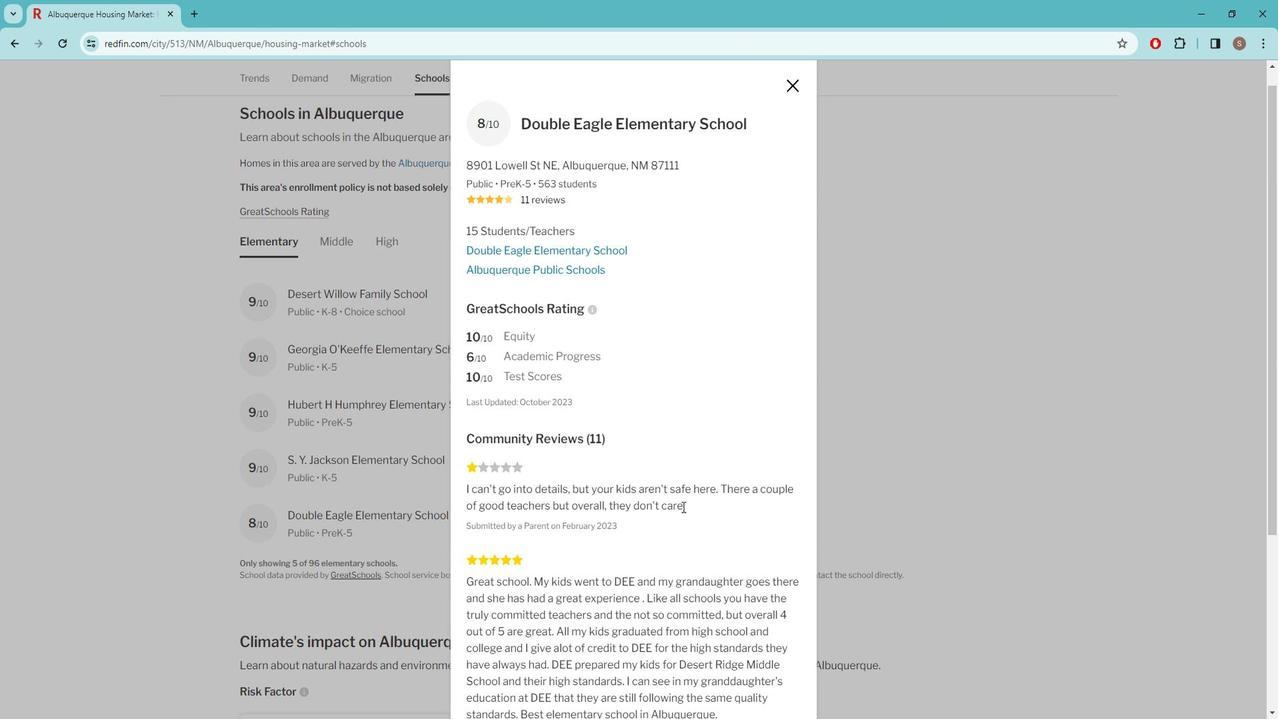 
Action: Mouse scrolled (702, 506) with delta (0, 0)
Screenshot: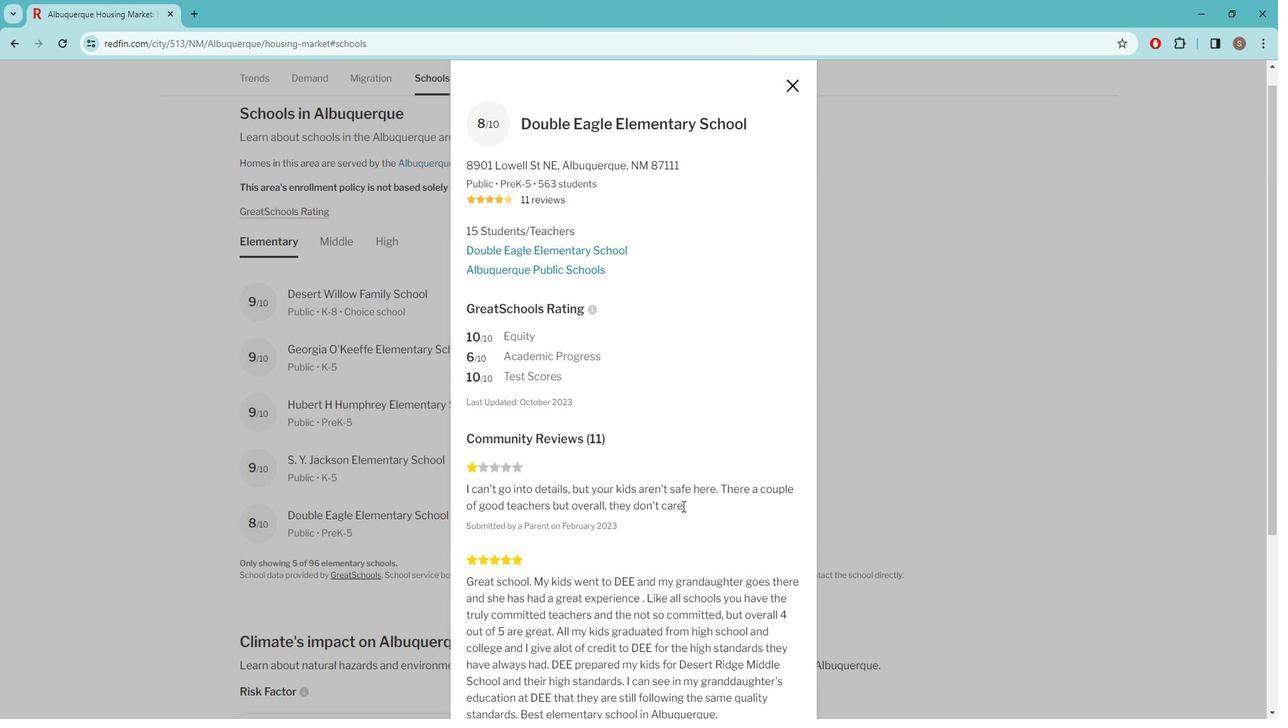 
Action: Mouse moved to (702, 503)
Screenshot: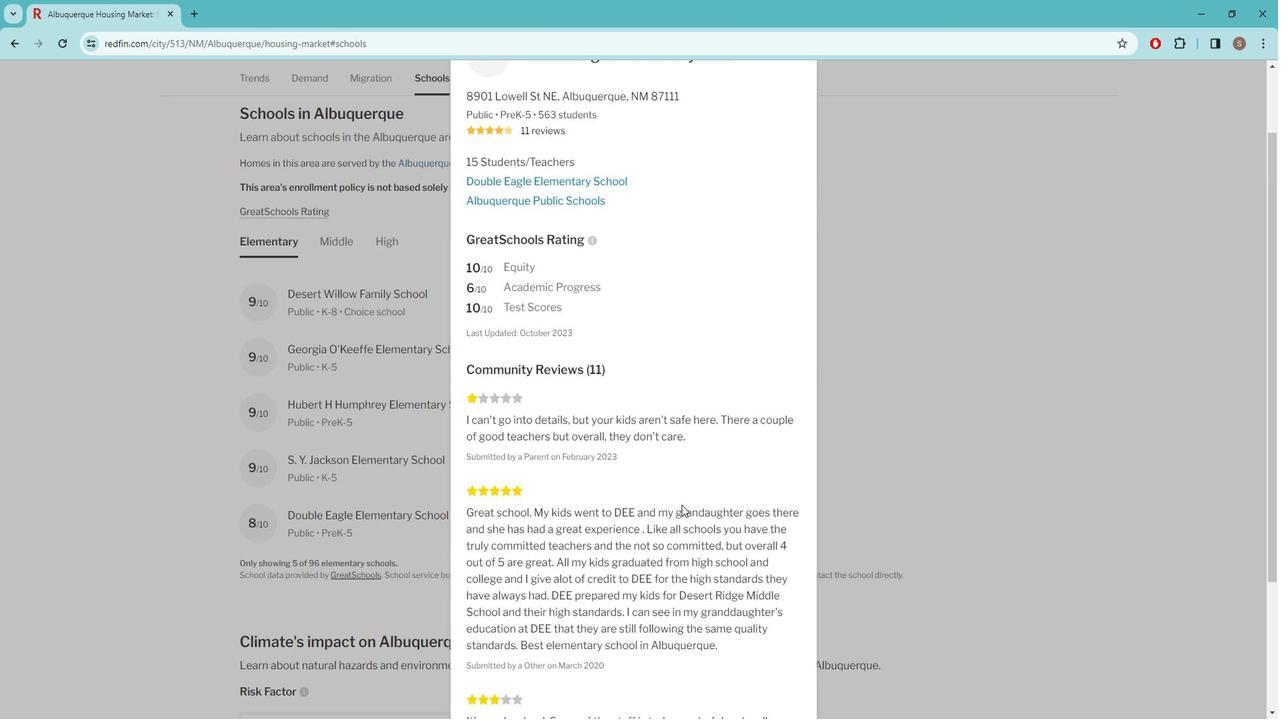 
Action: Mouse scrolled (702, 502) with delta (0, 0)
Screenshot: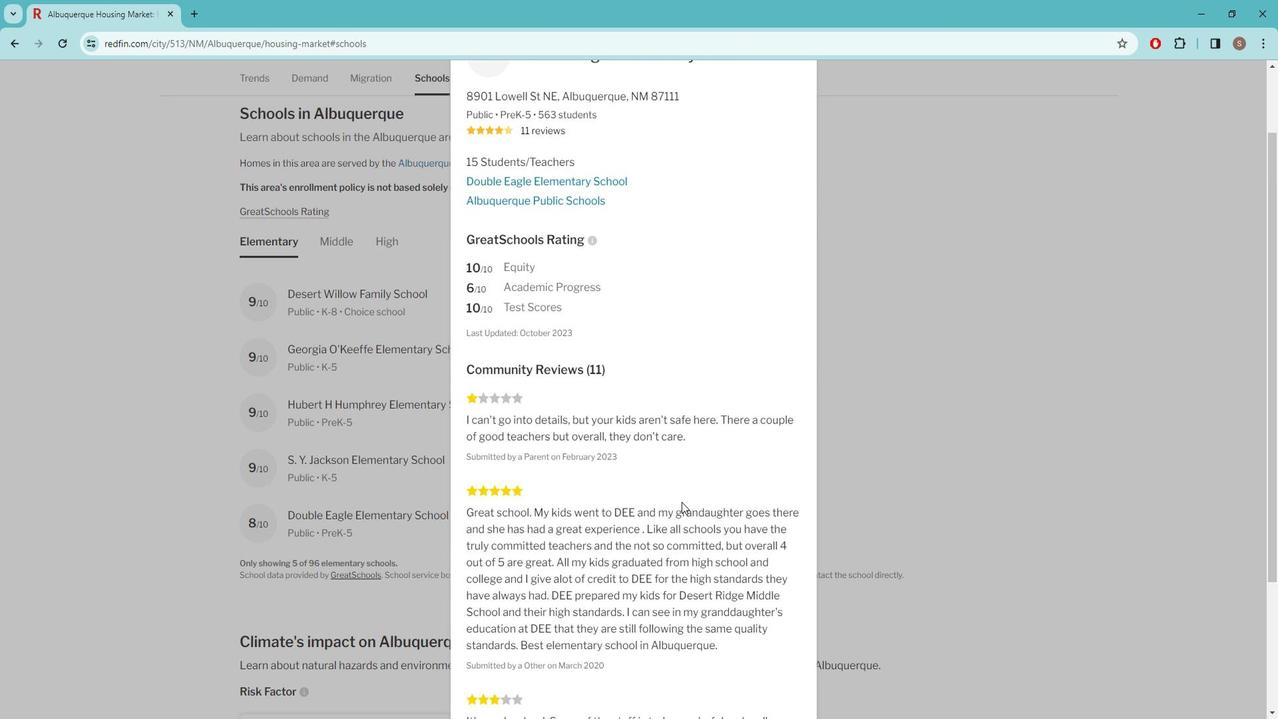 
Action: Mouse moved to (702, 502)
Screenshot: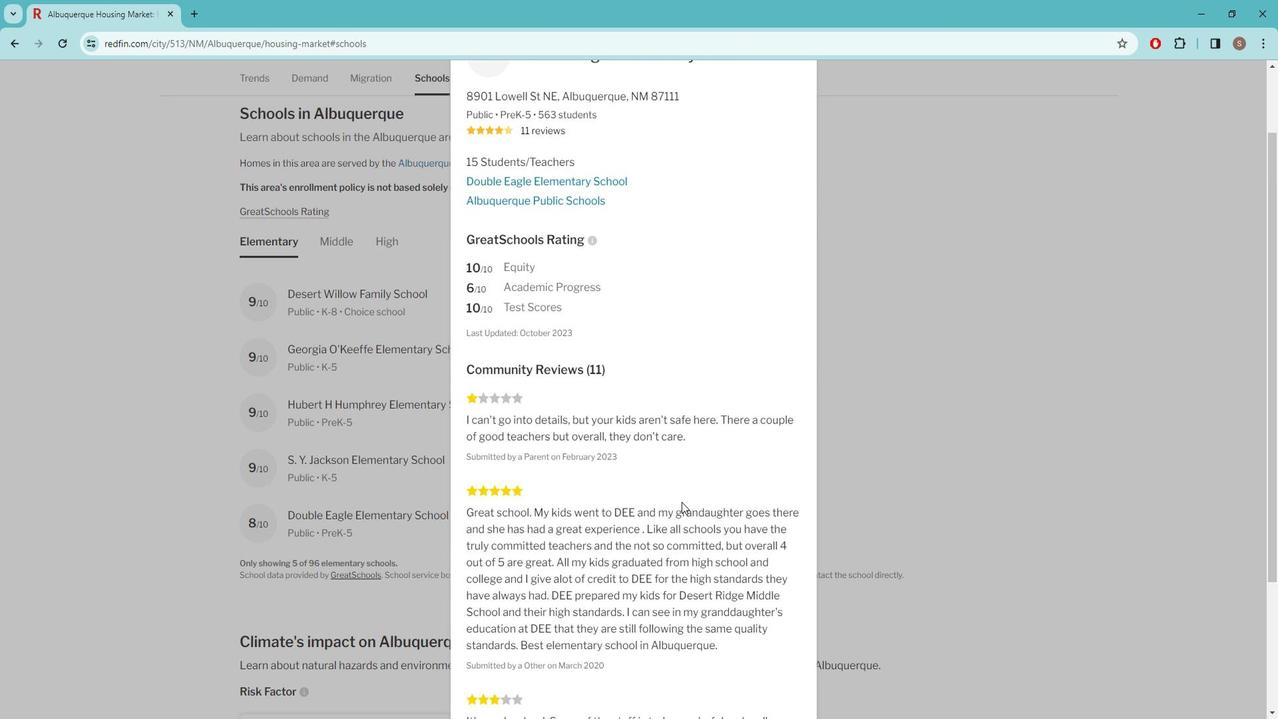 
Action: Mouse scrolled (702, 502) with delta (0, 0)
Screenshot: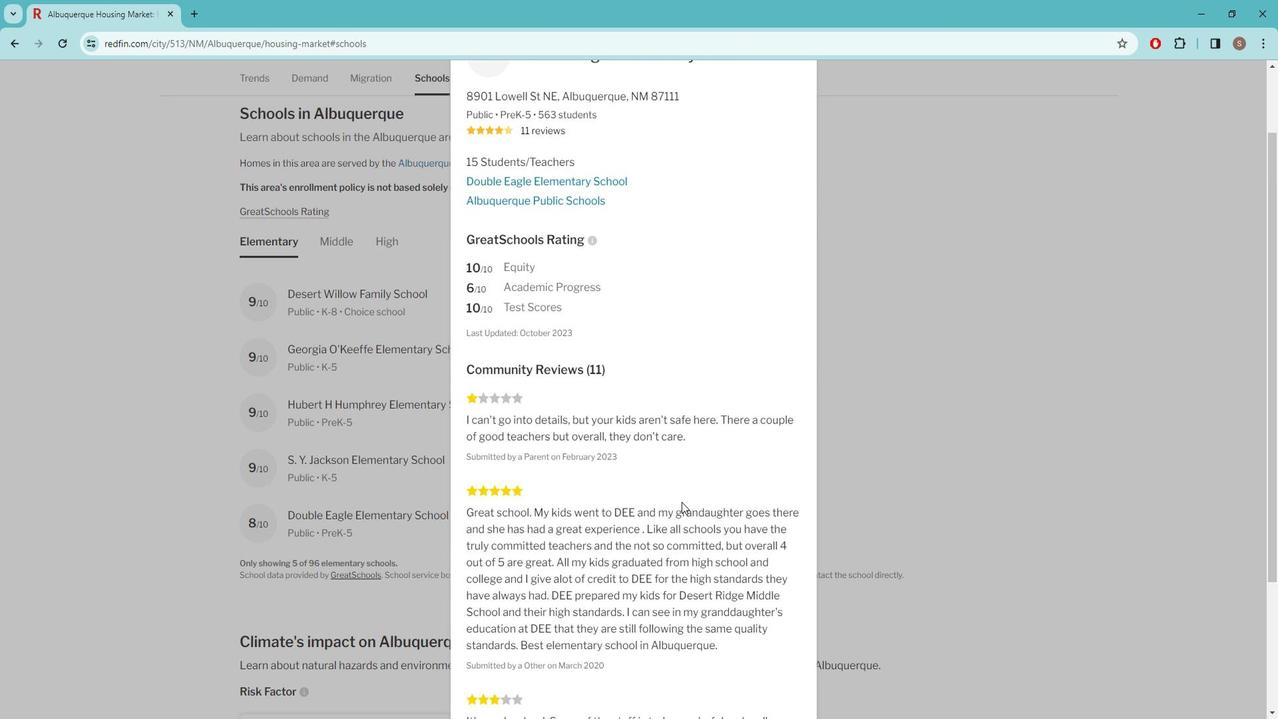 
Action: Mouse scrolled (702, 503) with delta (0, 0)
Screenshot: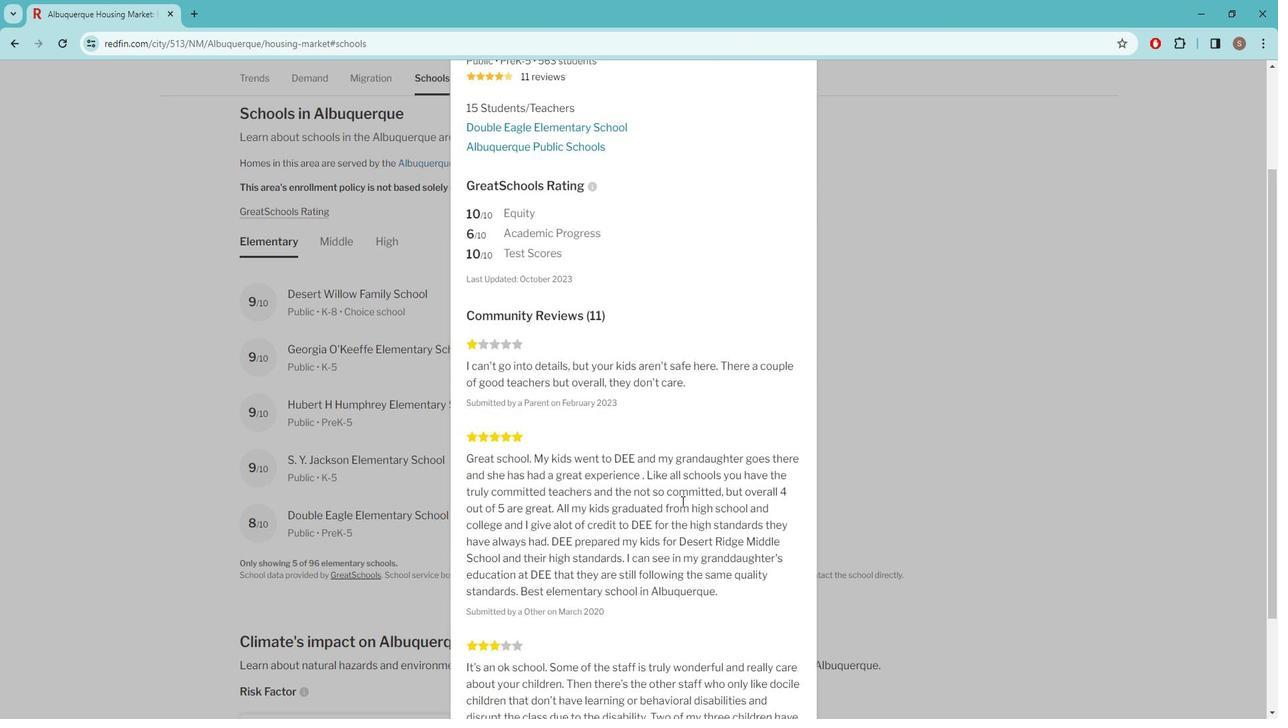 
Action: Mouse moved to (701, 502)
Screenshot: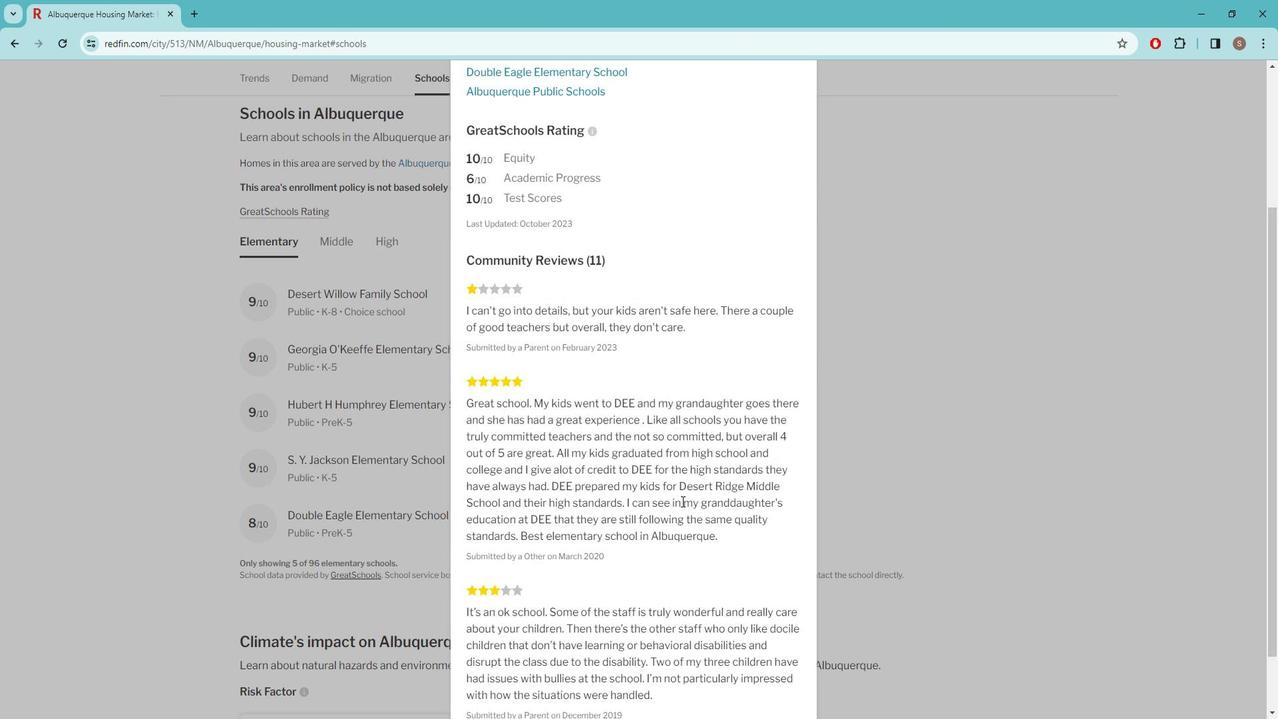 
Action: Mouse scrolled (701, 501) with delta (0, 0)
Screenshot: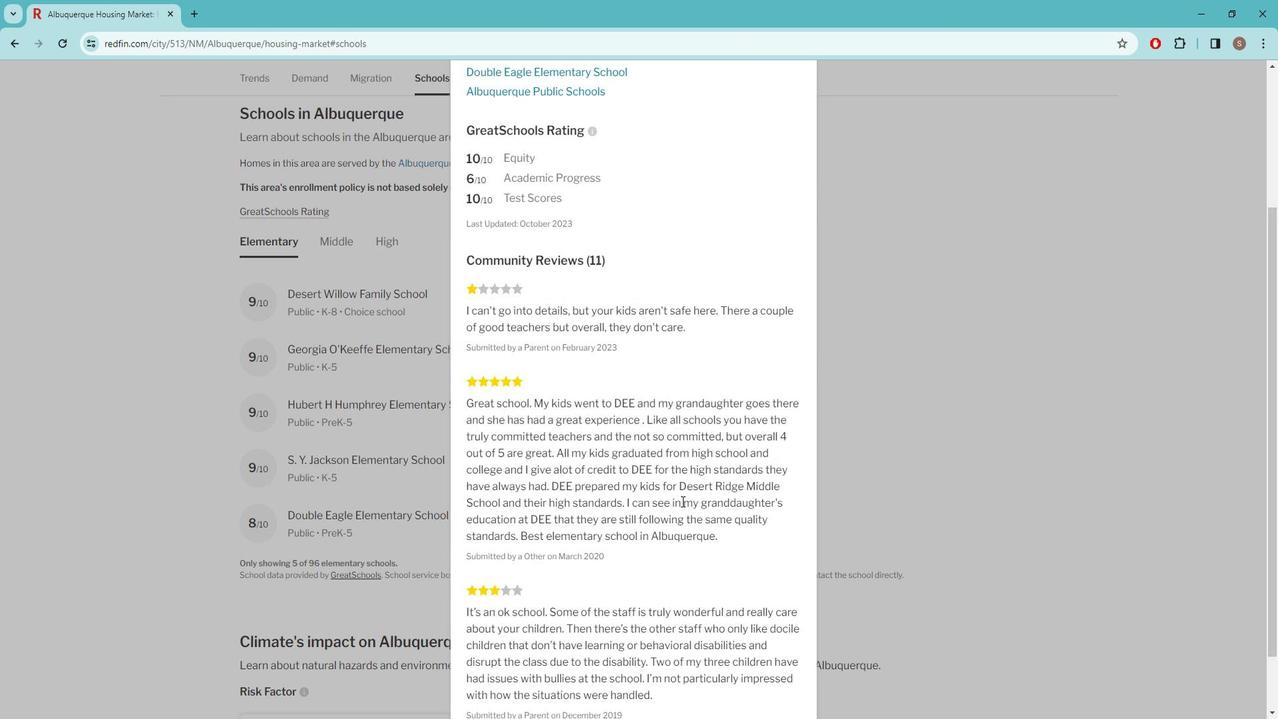 
Action: Mouse scrolled (701, 501) with delta (0, 0)
Screenshot: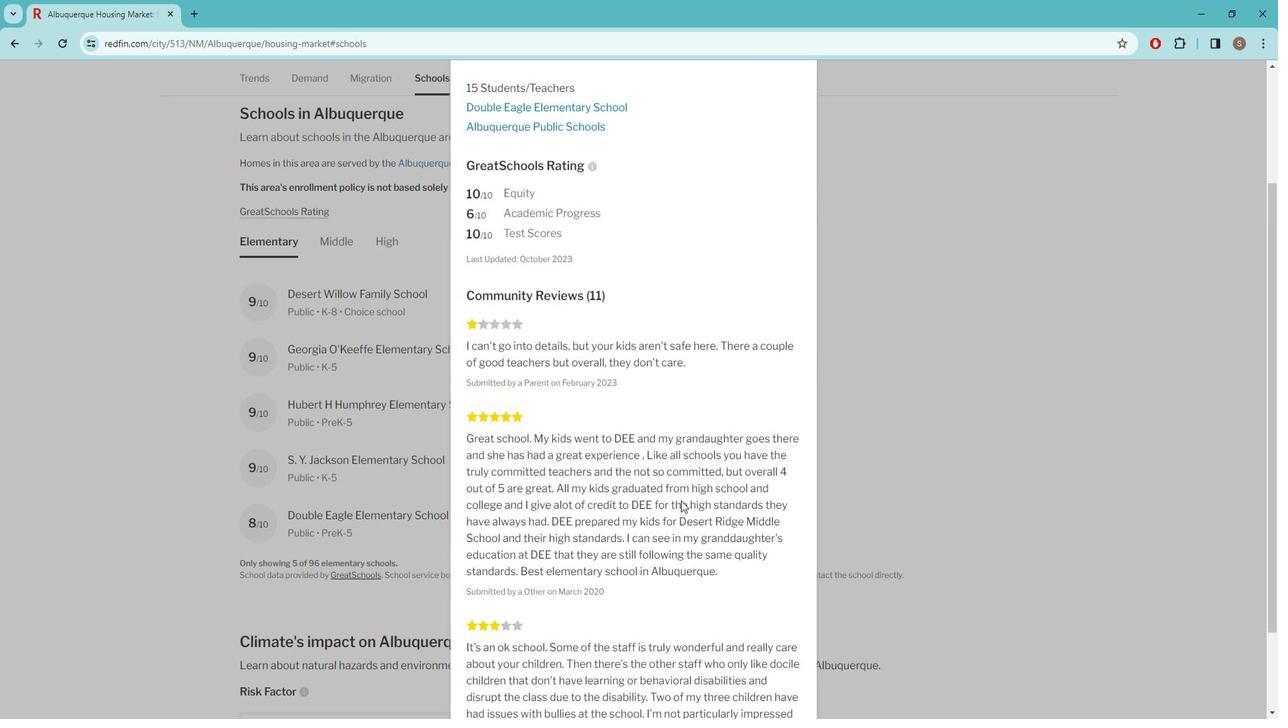 
Action: Mouse scrolled (701, 501) with delta (0, 0)
Screenshot: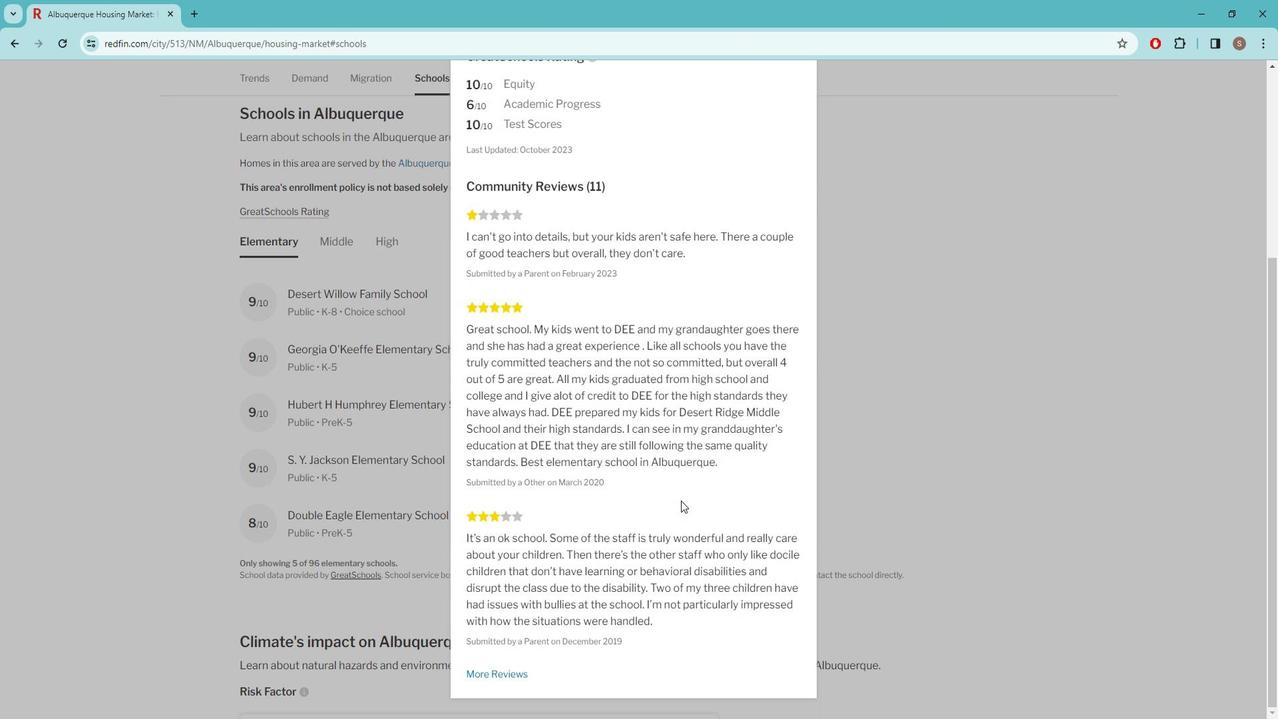 
Action: Mouse moved to (701, 501)
Screenshot: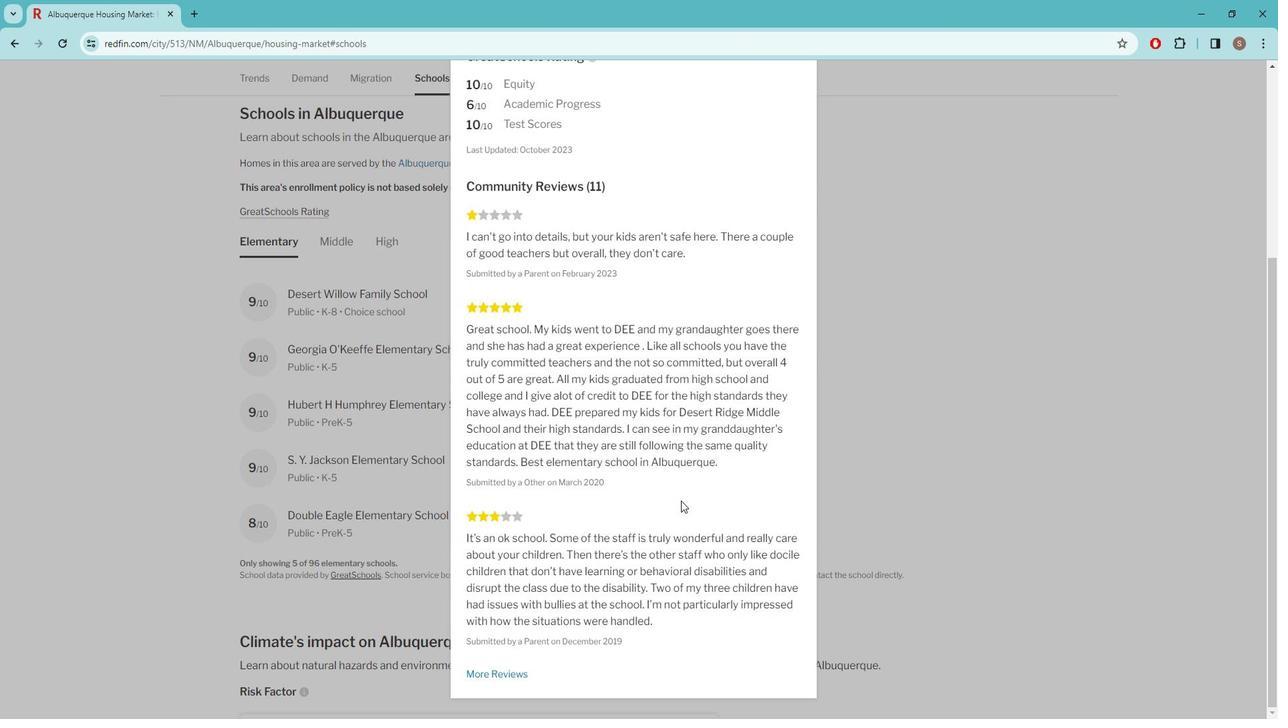 
Action: Mouse scrolled (701, 502) with delta (0, 0)
Screenshot: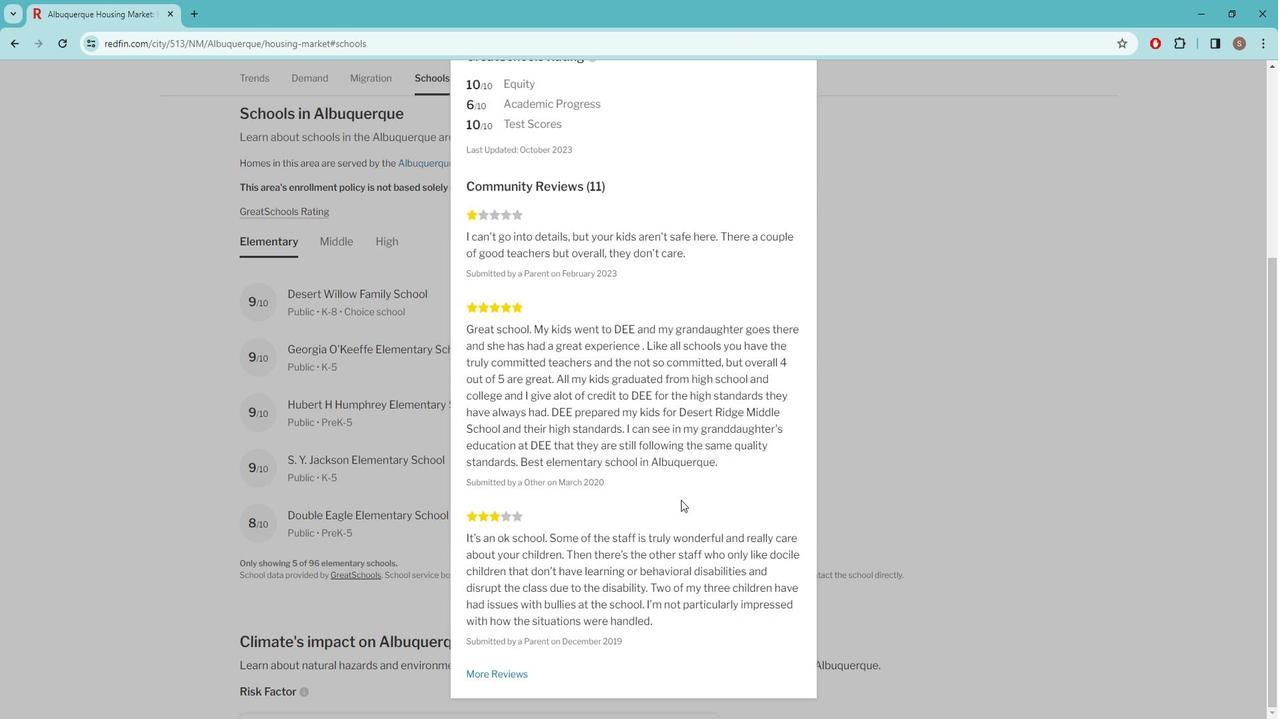 
Action: Mouse scrolled (701, 502) with delta (0, 0)
Screenshot: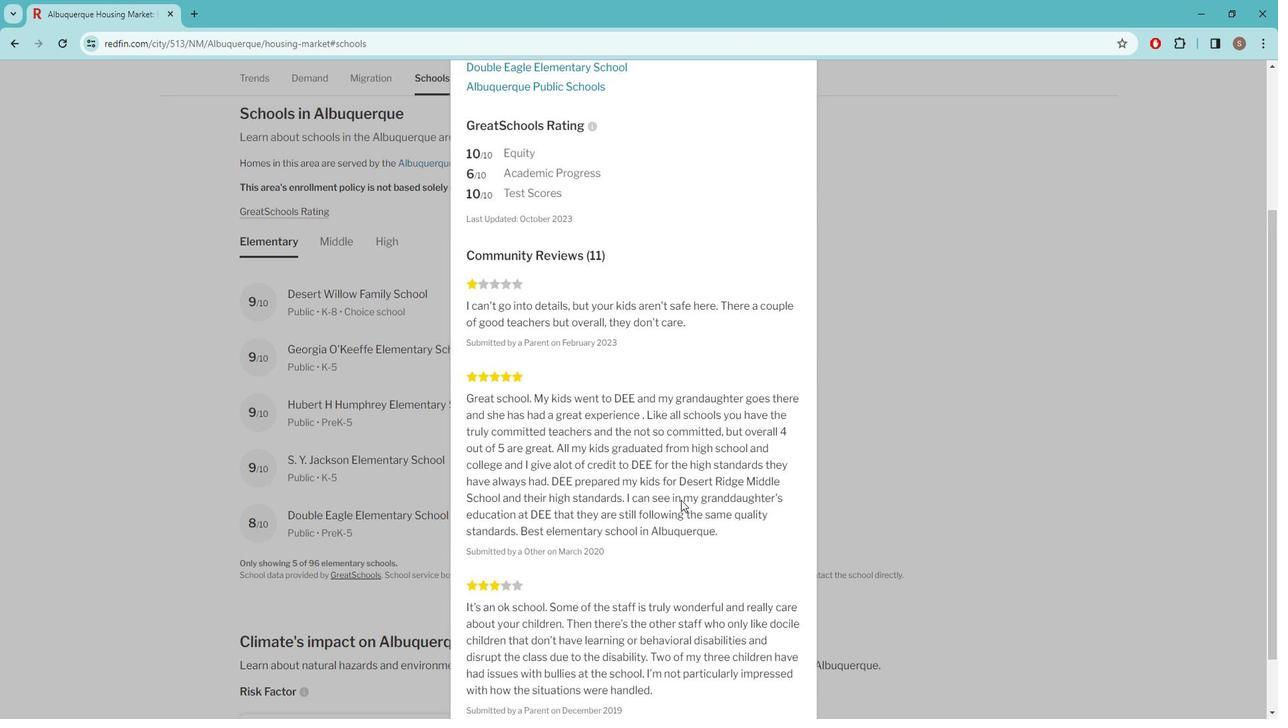 
Action: Mouse scrolled (701, 502) with delta (0, 0)
Screenshot: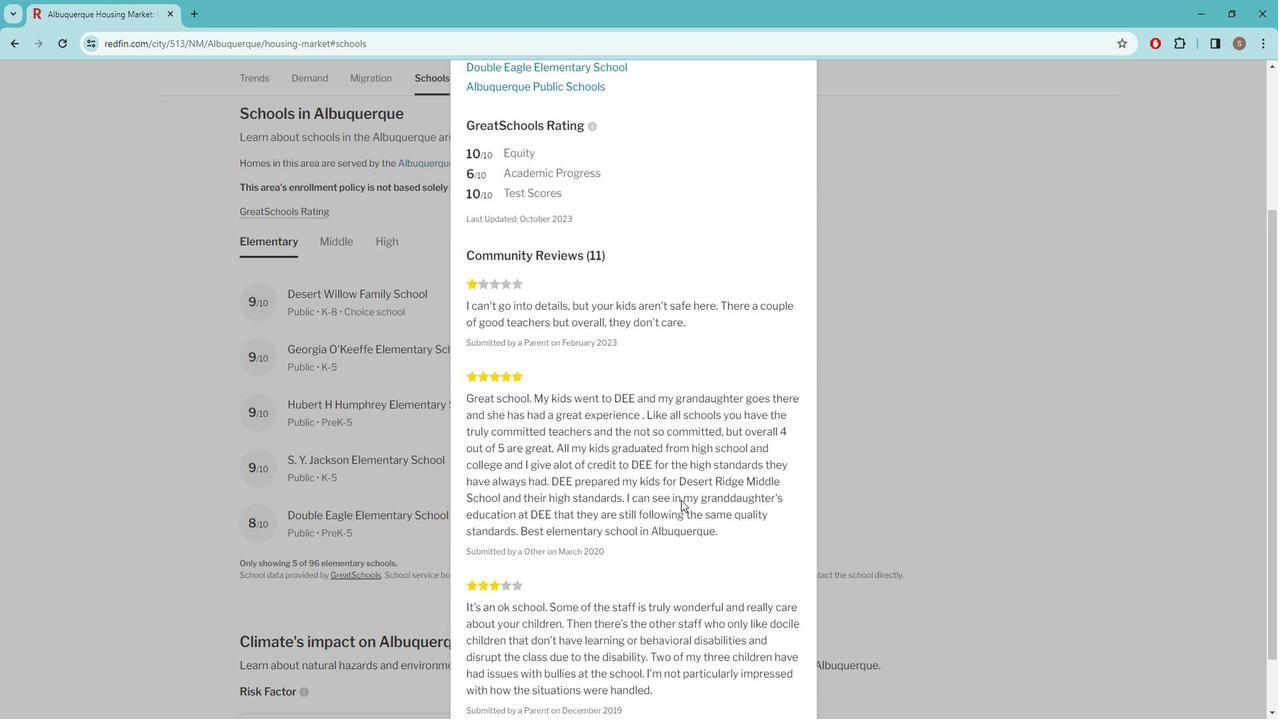 
Action: Mouse scrolled (701, 502) with delta (0, 0)
Screenshot: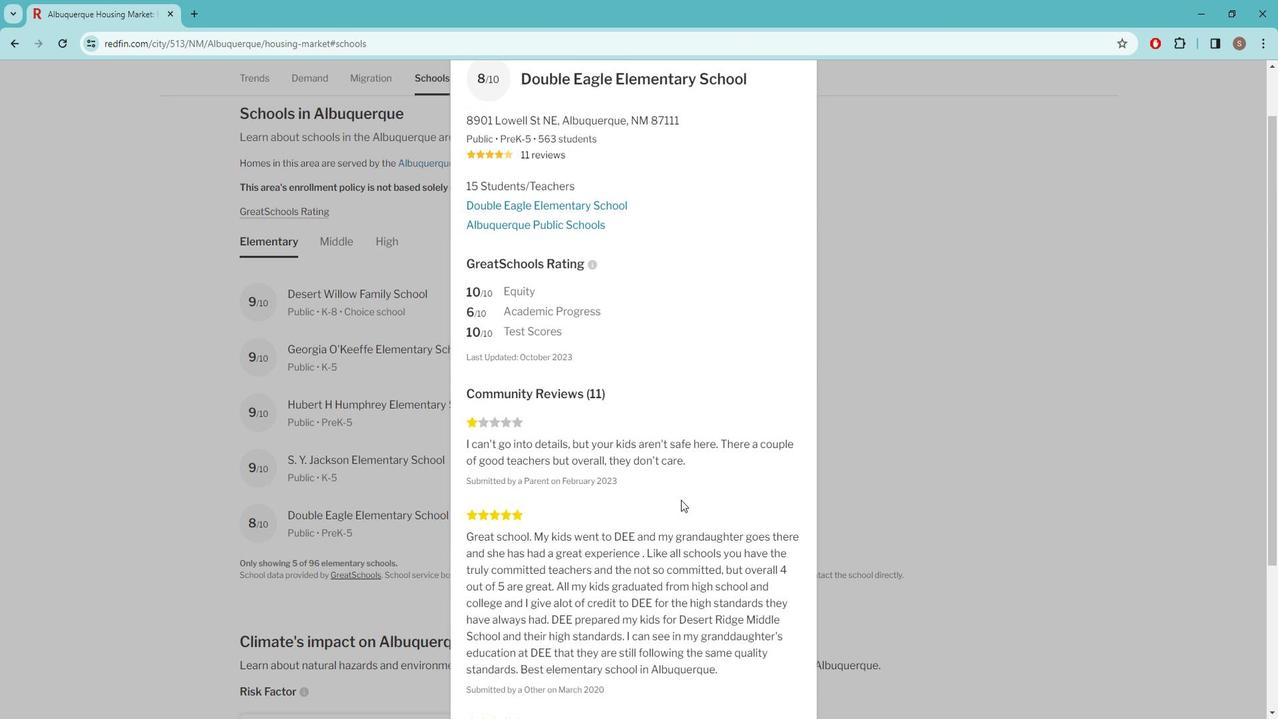 
Action: Mouse scrolled (701, 502) with delta (0, 0)
Screenshot: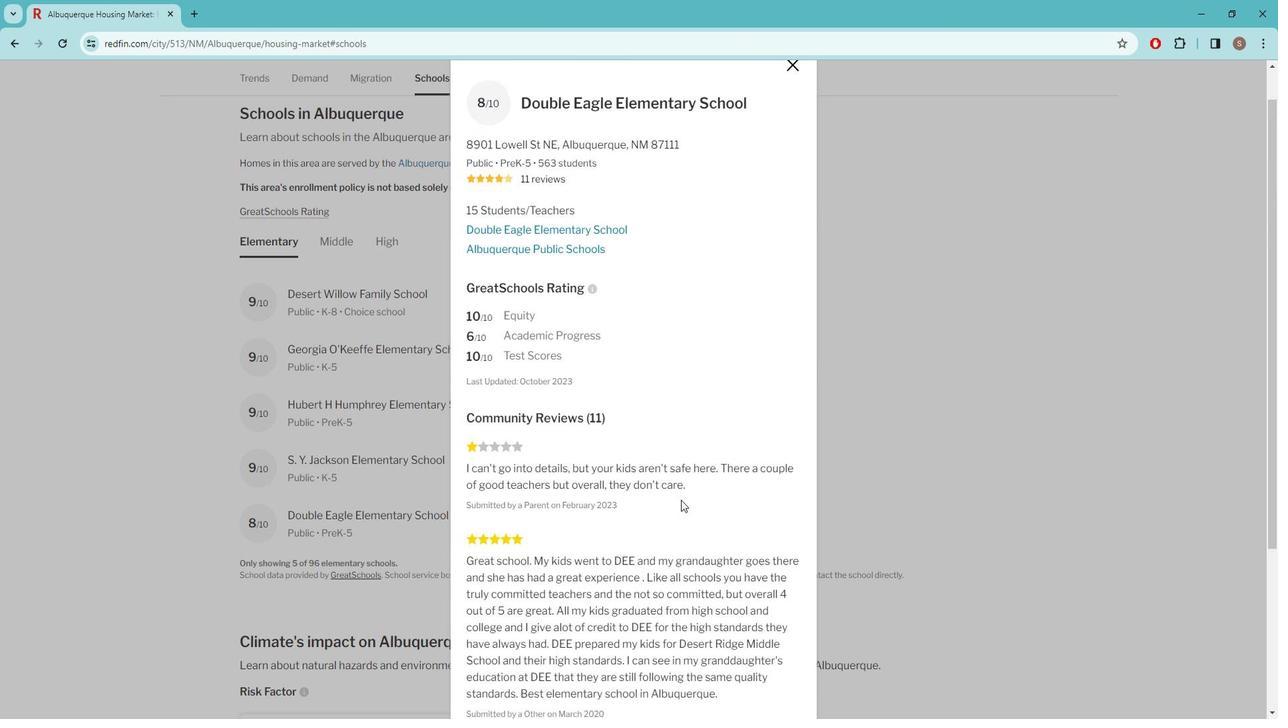 
Action: Mouse moved to (812, 118)
Screenshot: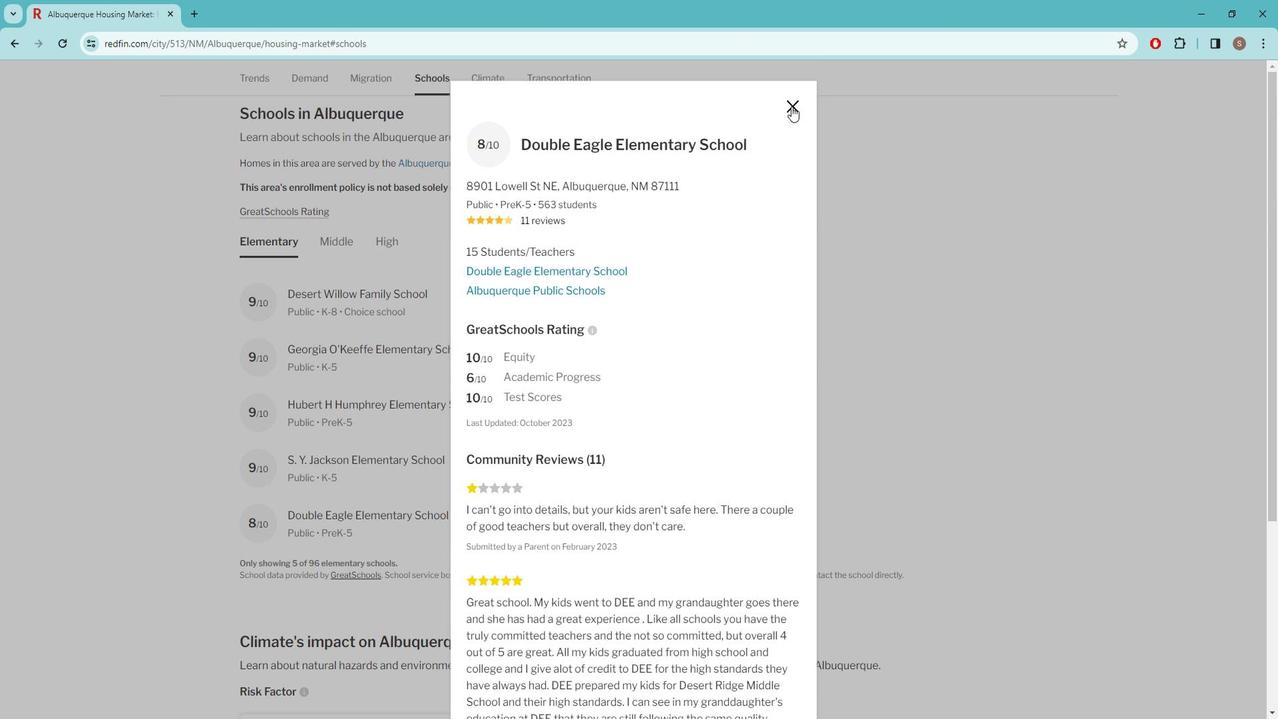 
Action: Mouse pressed left at (812, 118)
Screenshot: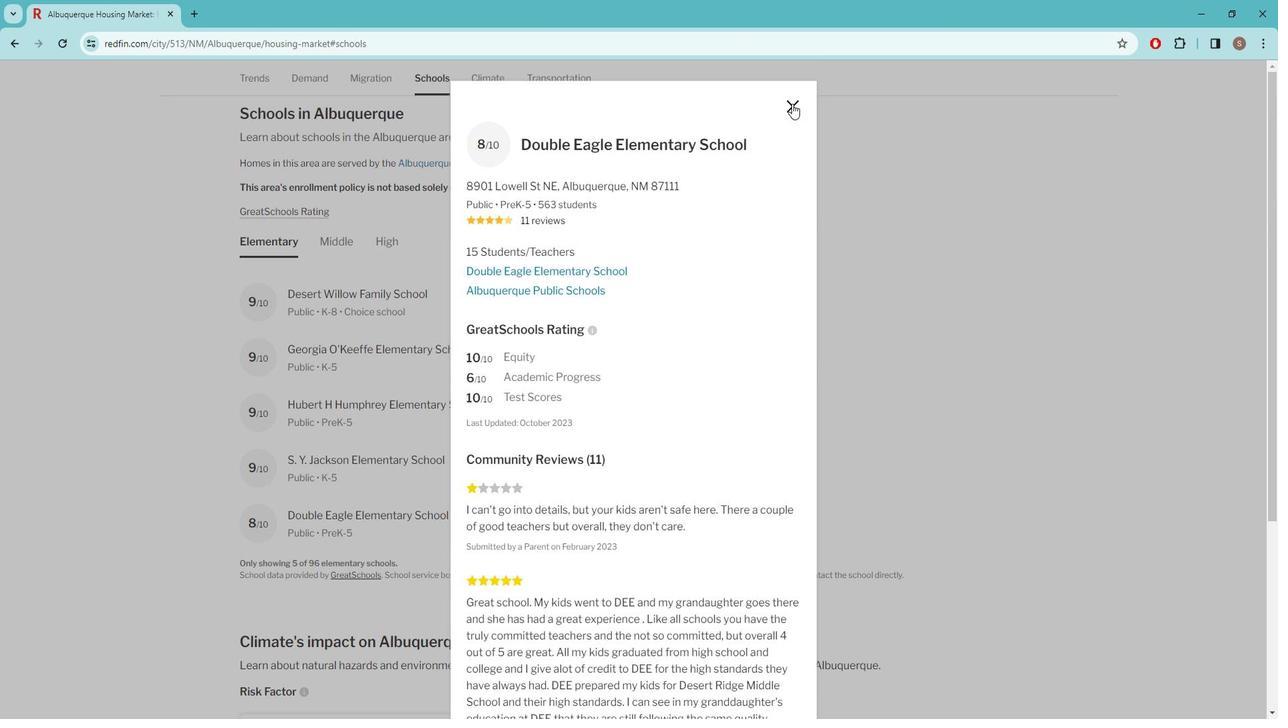 
Action: Mouse moved to (681, 519)
Screenshot: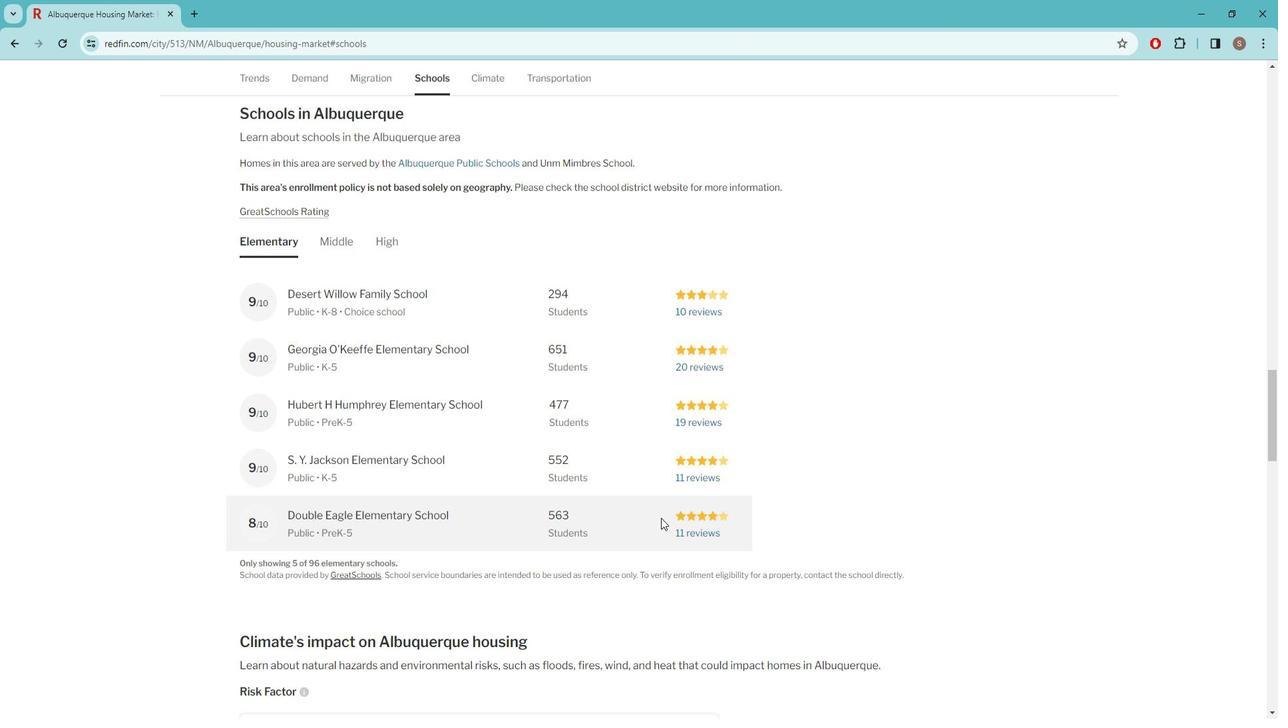 
Action: Mouse pressed left at (681, 519)
Screenshot: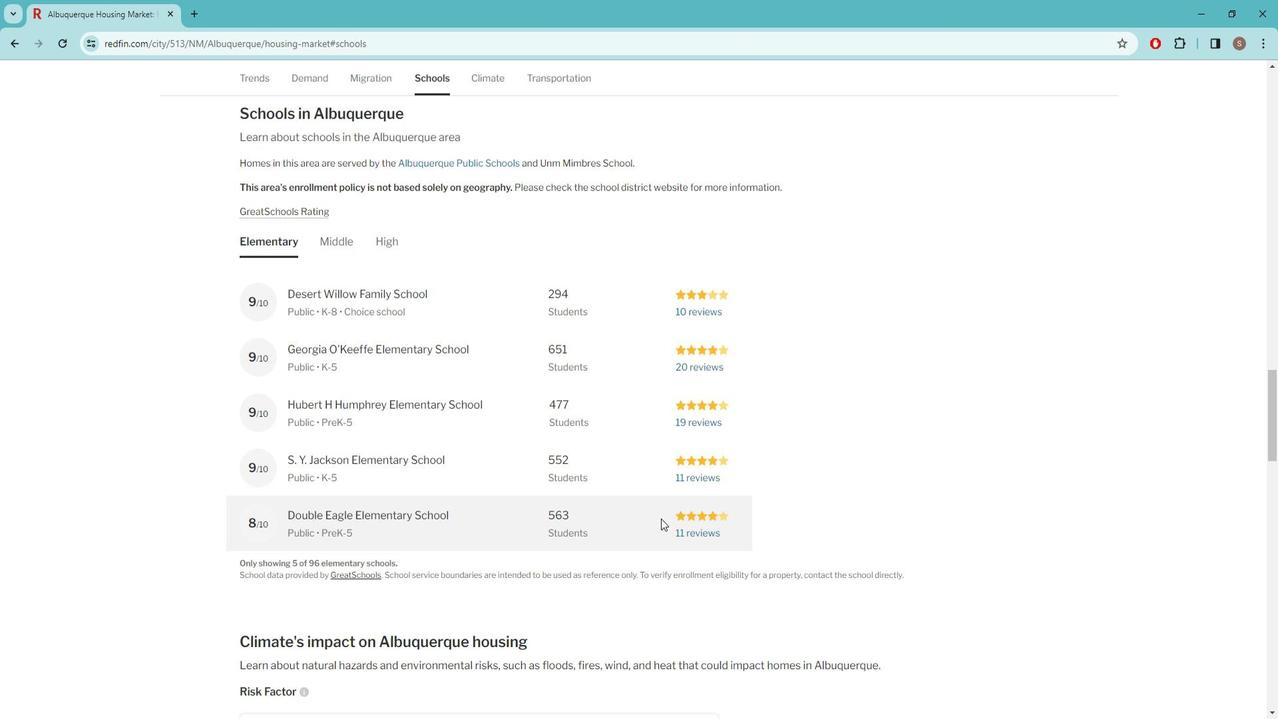 
Action: Mouse moved to (684, 517)
Screenshot: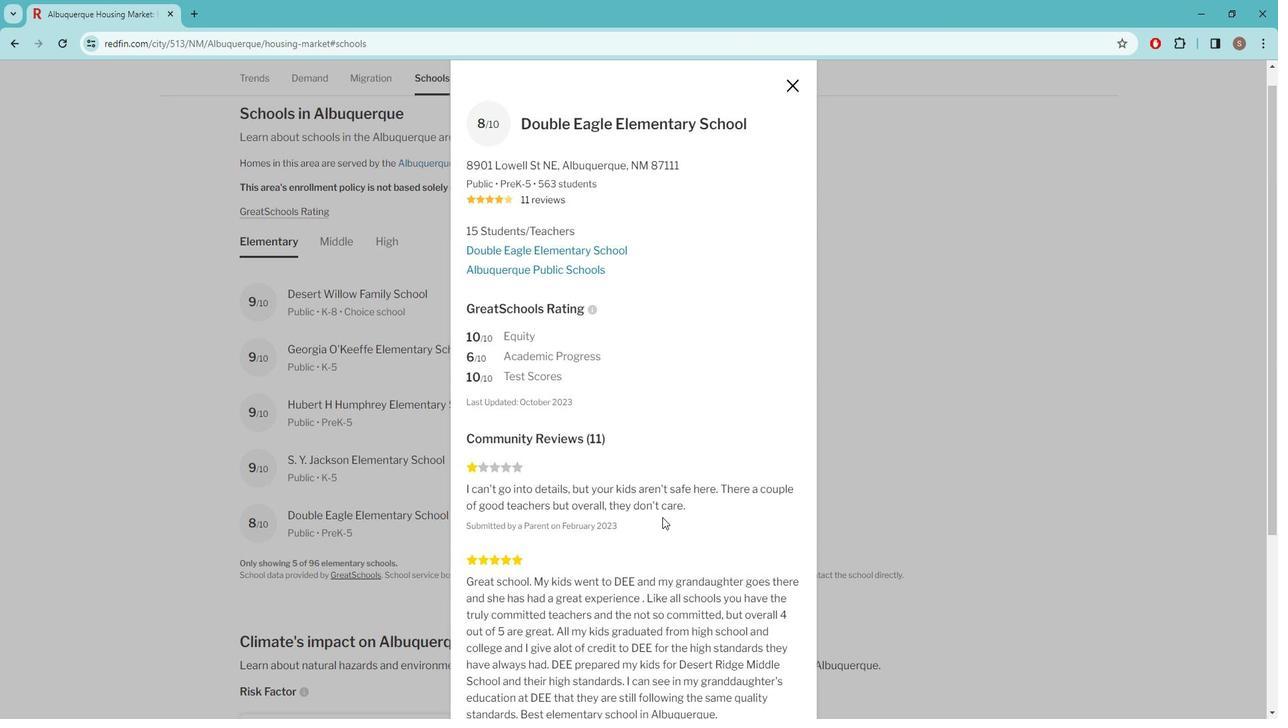 
Action: Mouse scrolled (684, 516) with delta (0, 0)
Screenshot: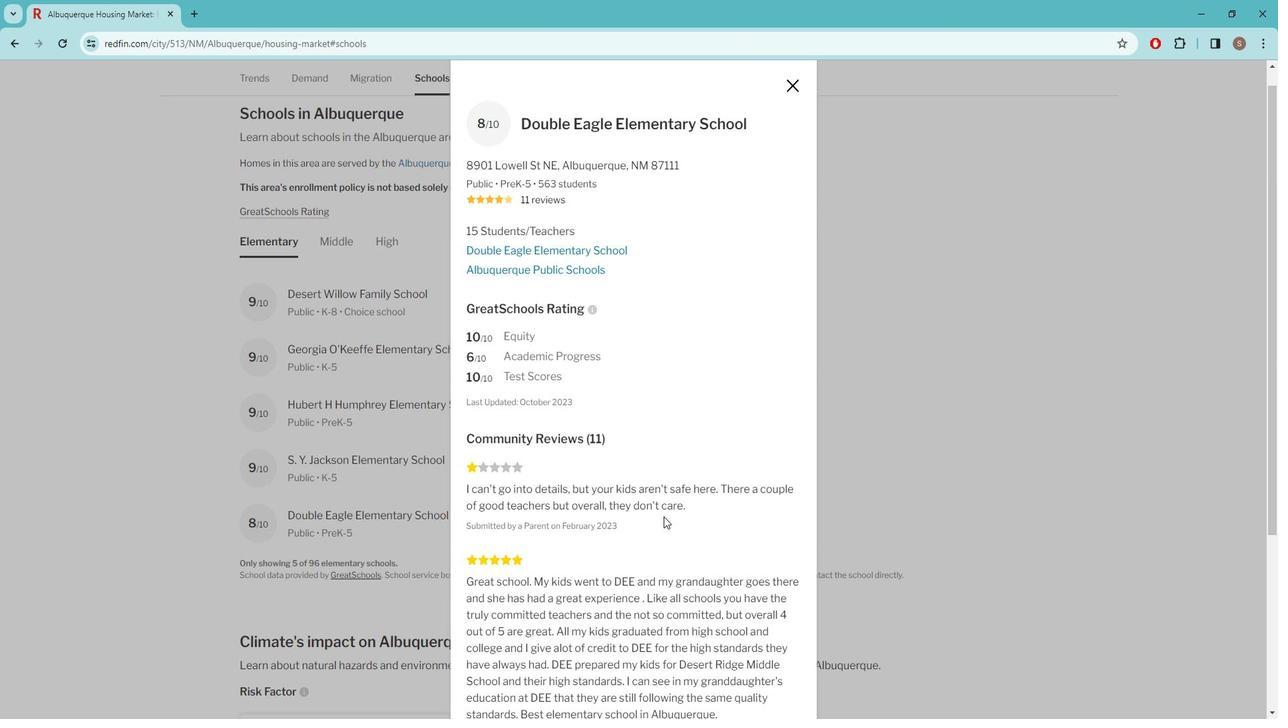 
Action: Mouse scrolled (684, 516) with delta (0, 0)
Screenshot: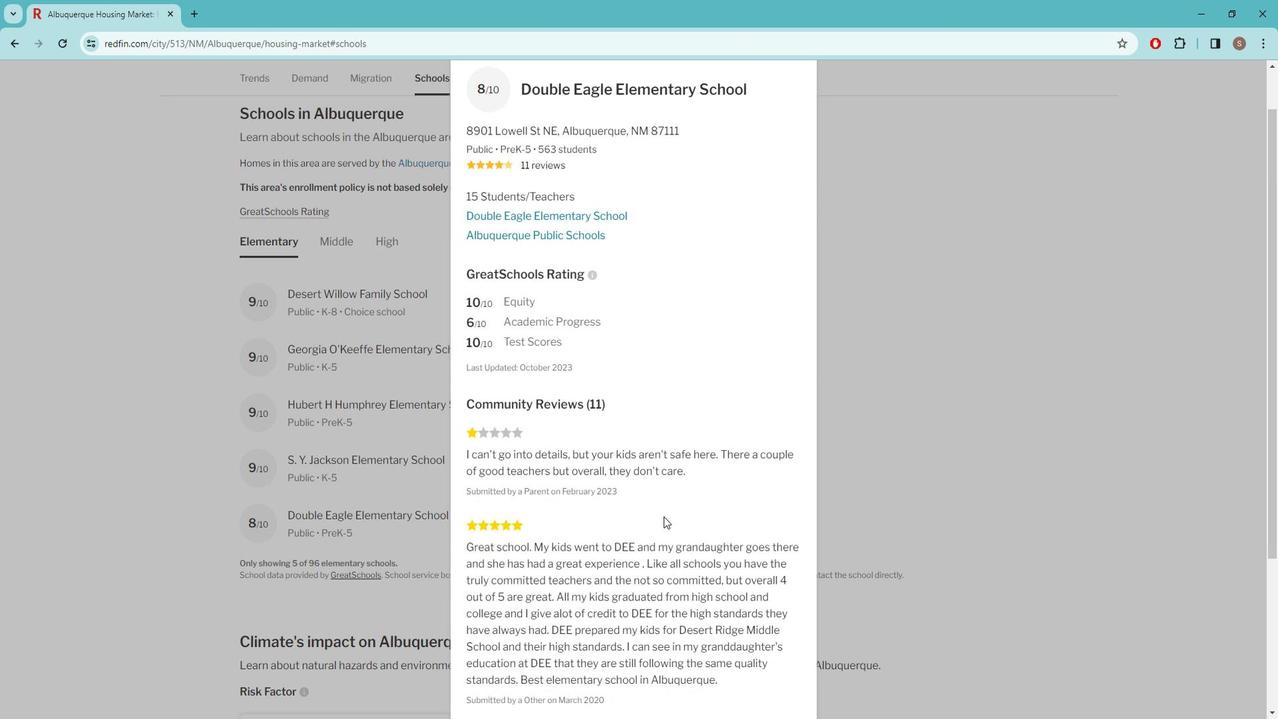 
Action: Mouse scrolled (684, 516) with delta (0, 0)
Screenshot: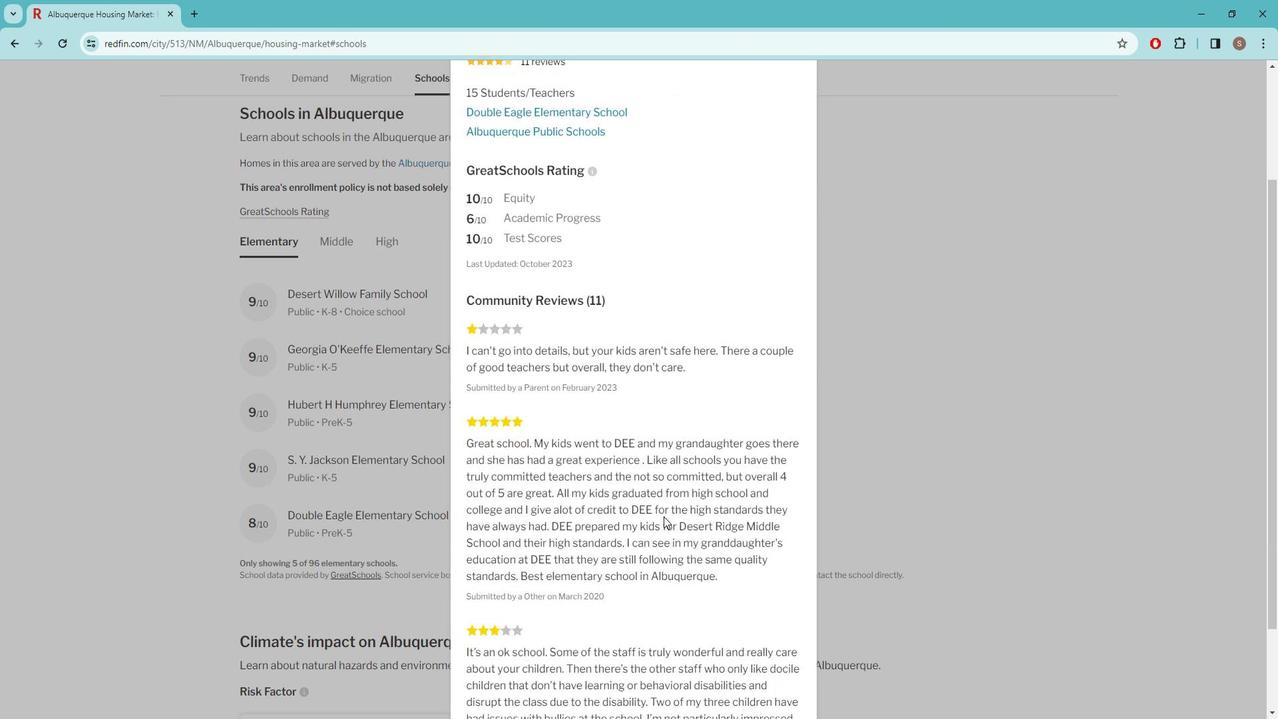 
Action: Mouse scrolled (684, 516) with delta (0, 0)
Screenshot: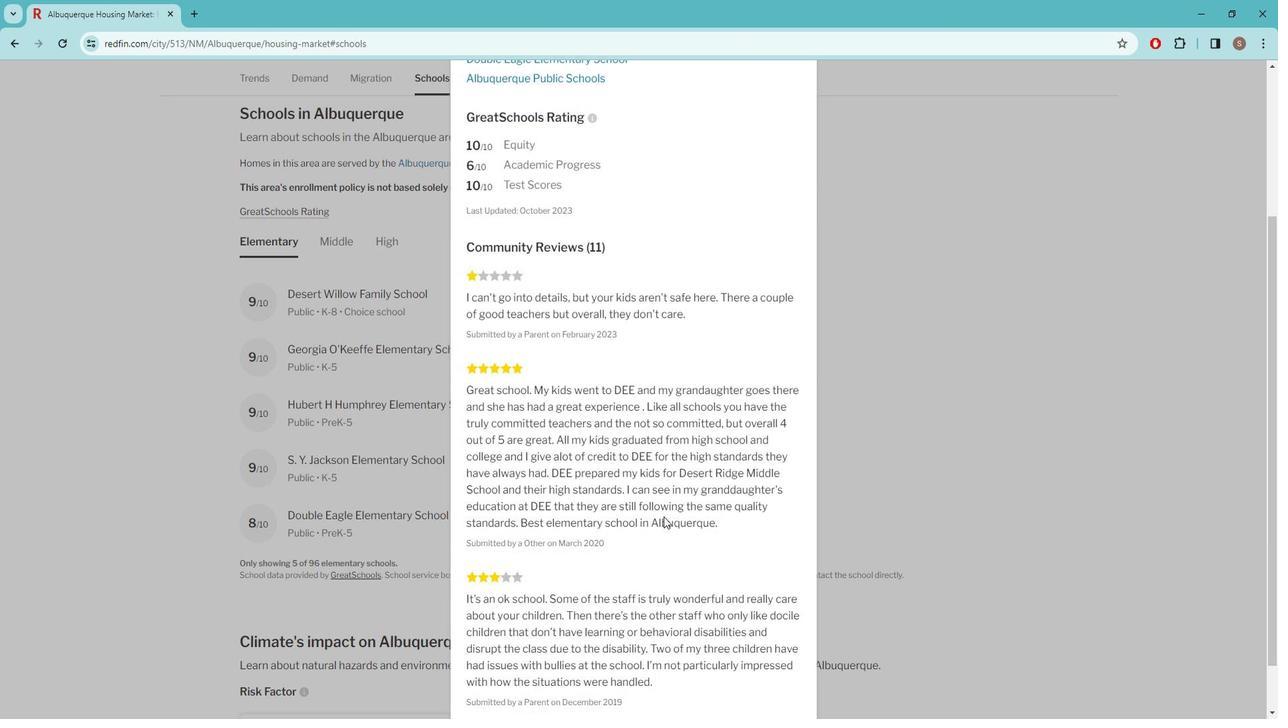 
Action: Mouse scrolled (684, 516) with delta (0, 0)
Screenshot: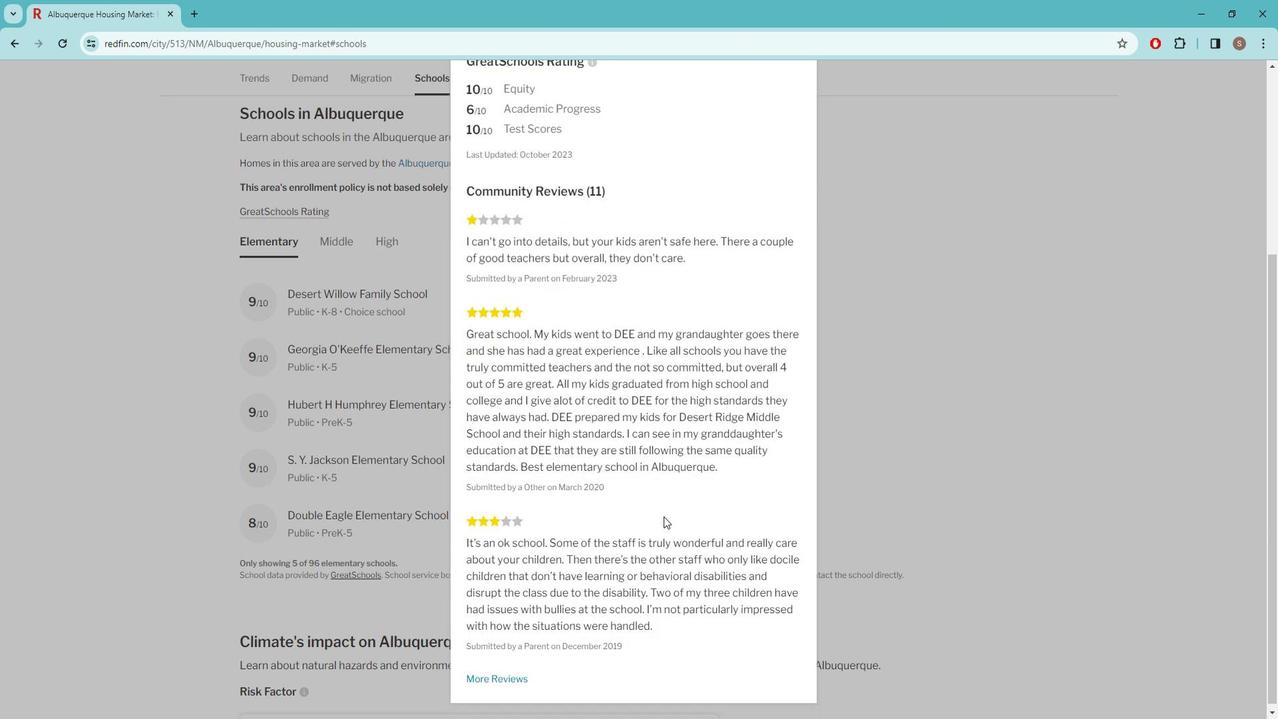 
Action: Mouse scrolled (684, 516) with delta (0, 0)
Screenshot: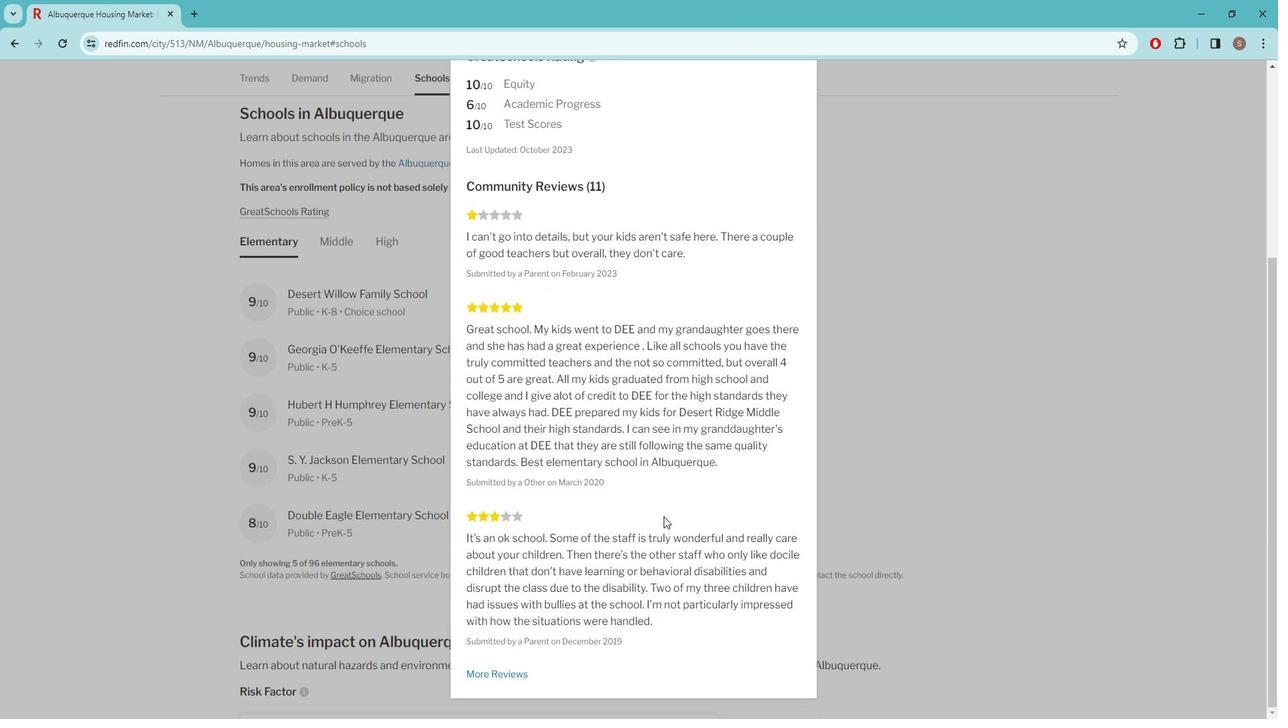 
Action: Mouse scrolled (684, 516) with delta (0, 0)
Screenshot: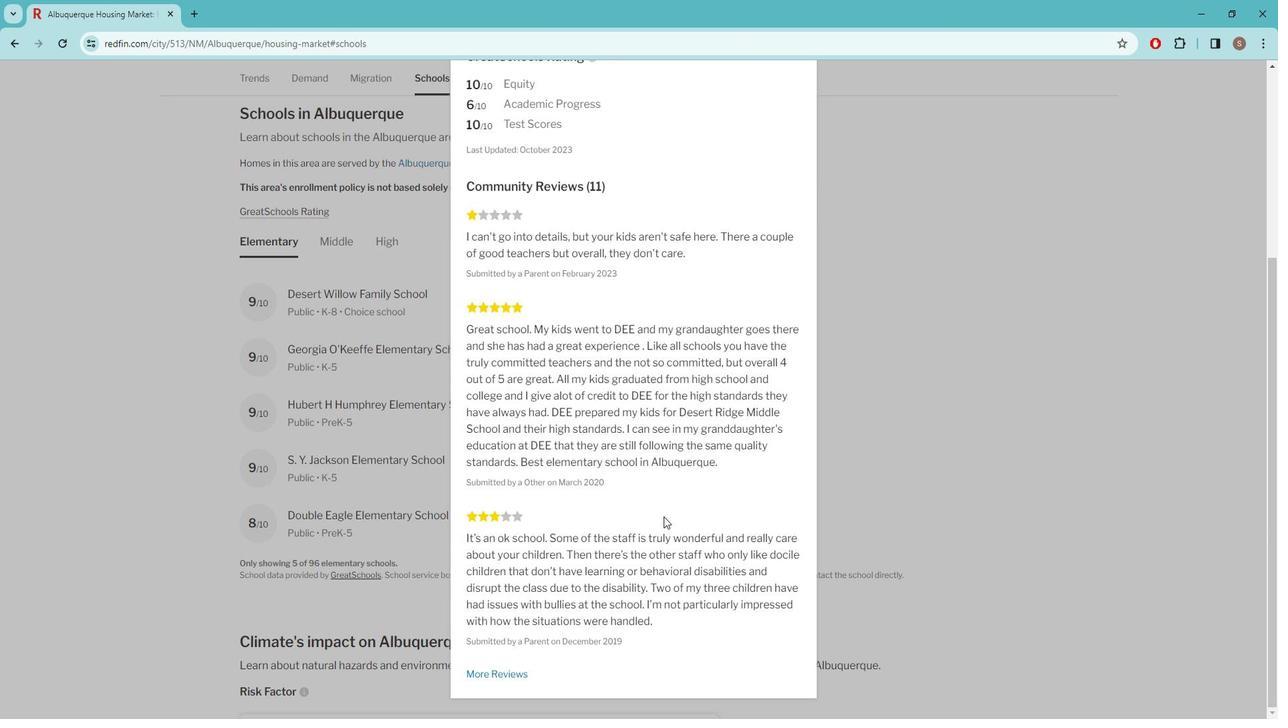 
Action: Mouse moved to (684, 516)
Screenshot: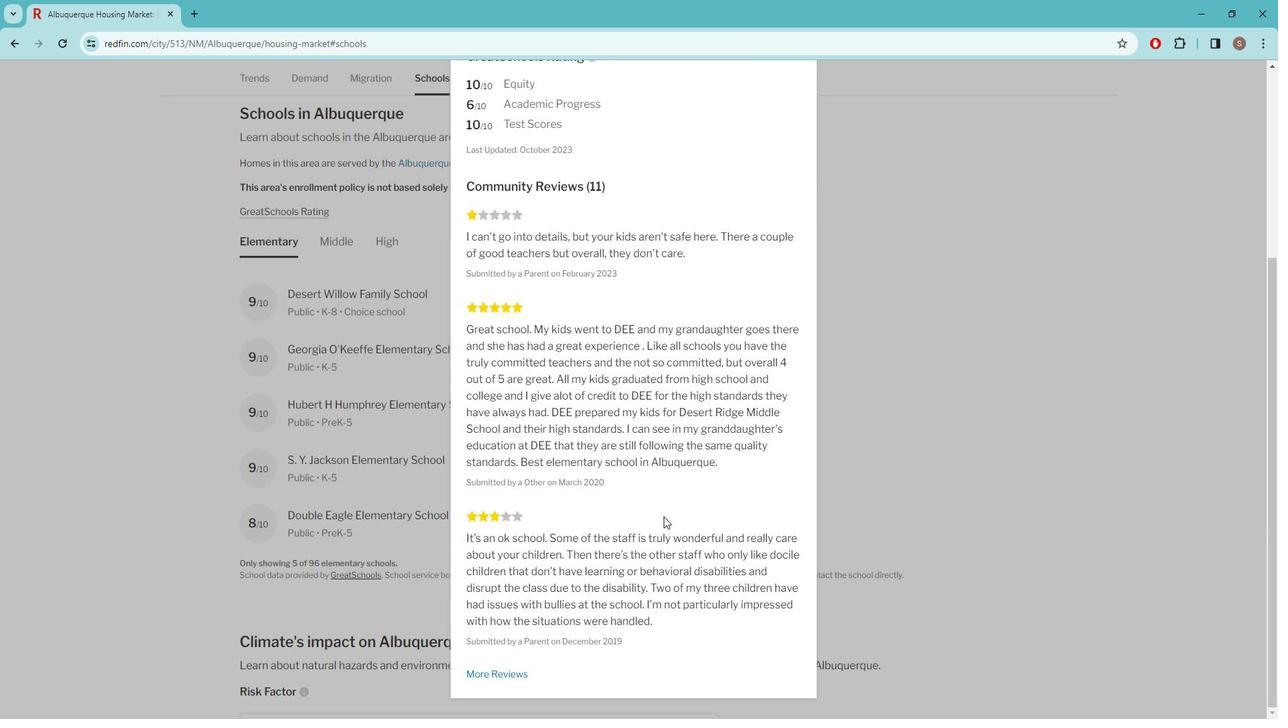 
Action: Mouse scrolled (684, 517) with delta (0, 0)
Screenshot: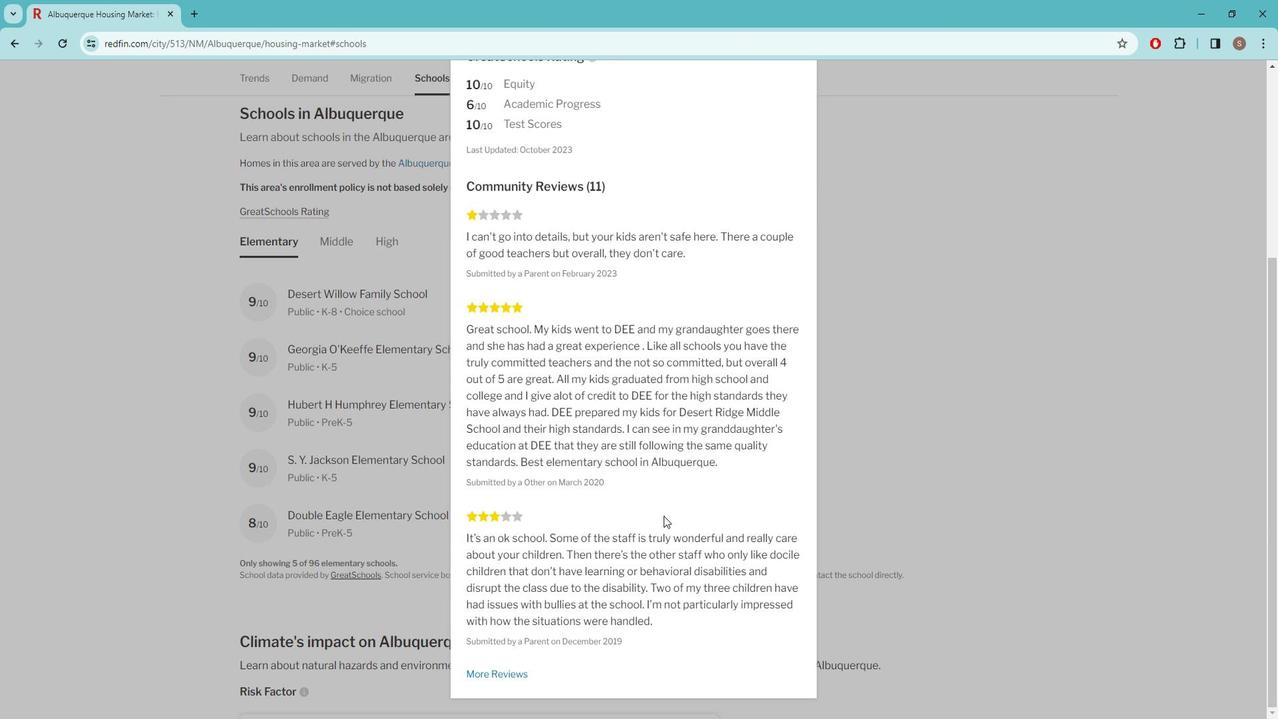 
Action: Mouse scrolled (684, 517) with delta (0, 0)
Screenshot: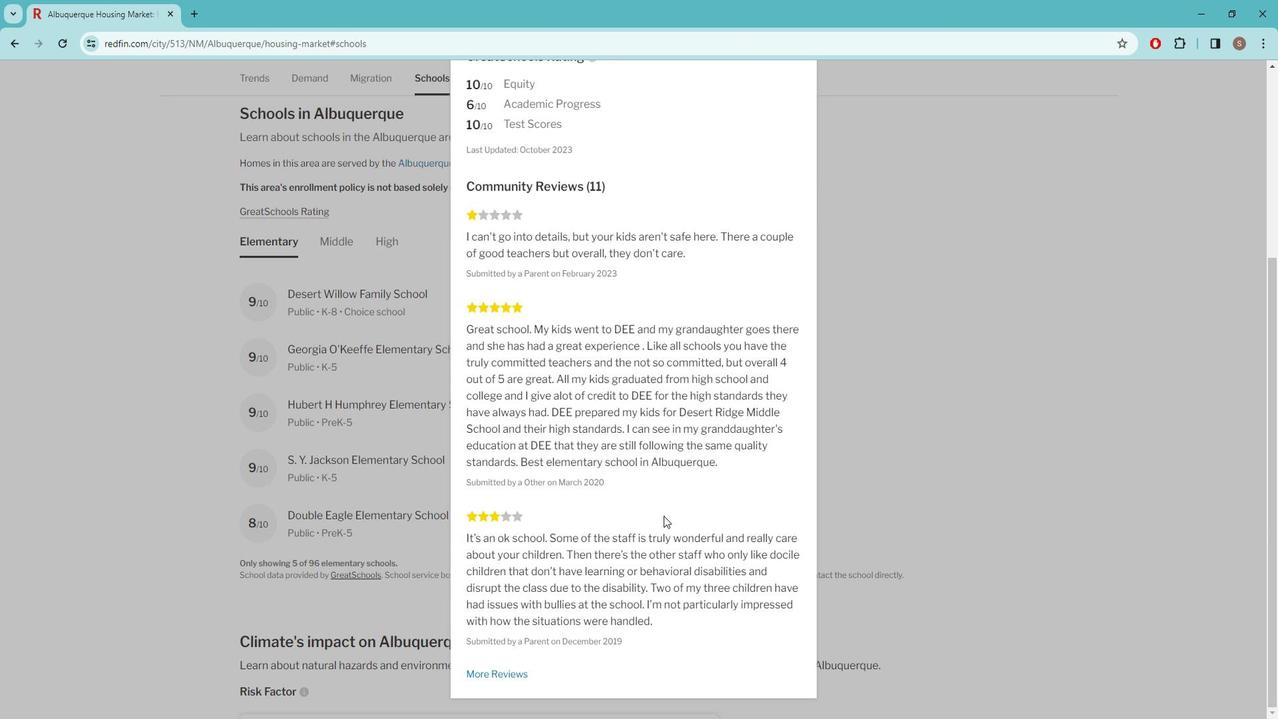 
Action: Mouse scrolled (684, 517) with delta (0, 0)
Screenshot: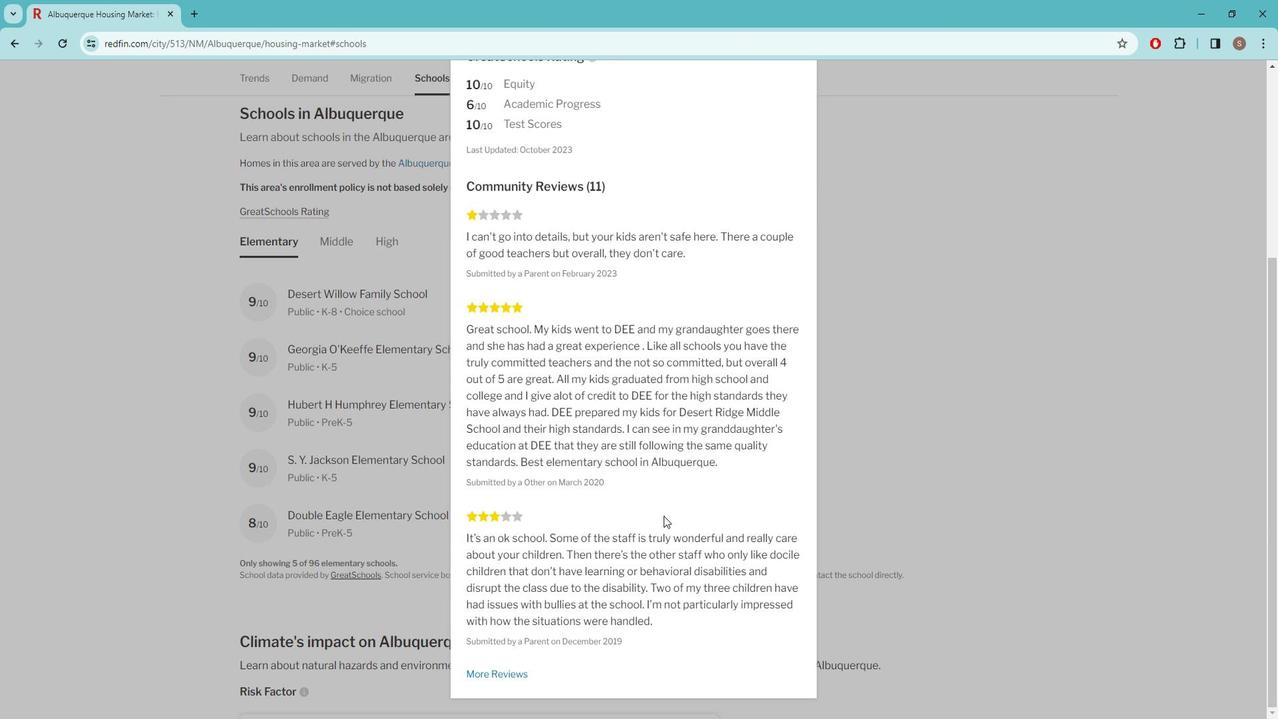 
Action: Mouse scrolled (684, 517) with delta (0, 0)
Screenshot: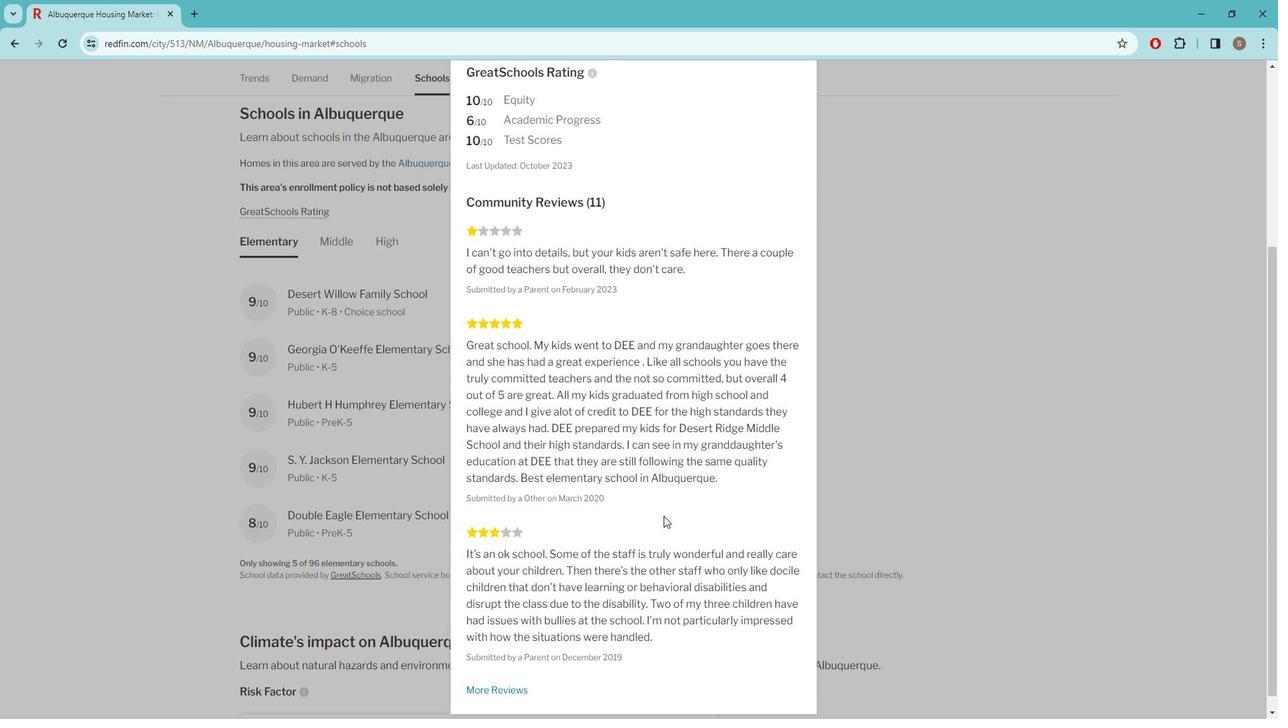 
Action: Mouse scrolled (684, 517) with delta (0, 0)
Screenshot: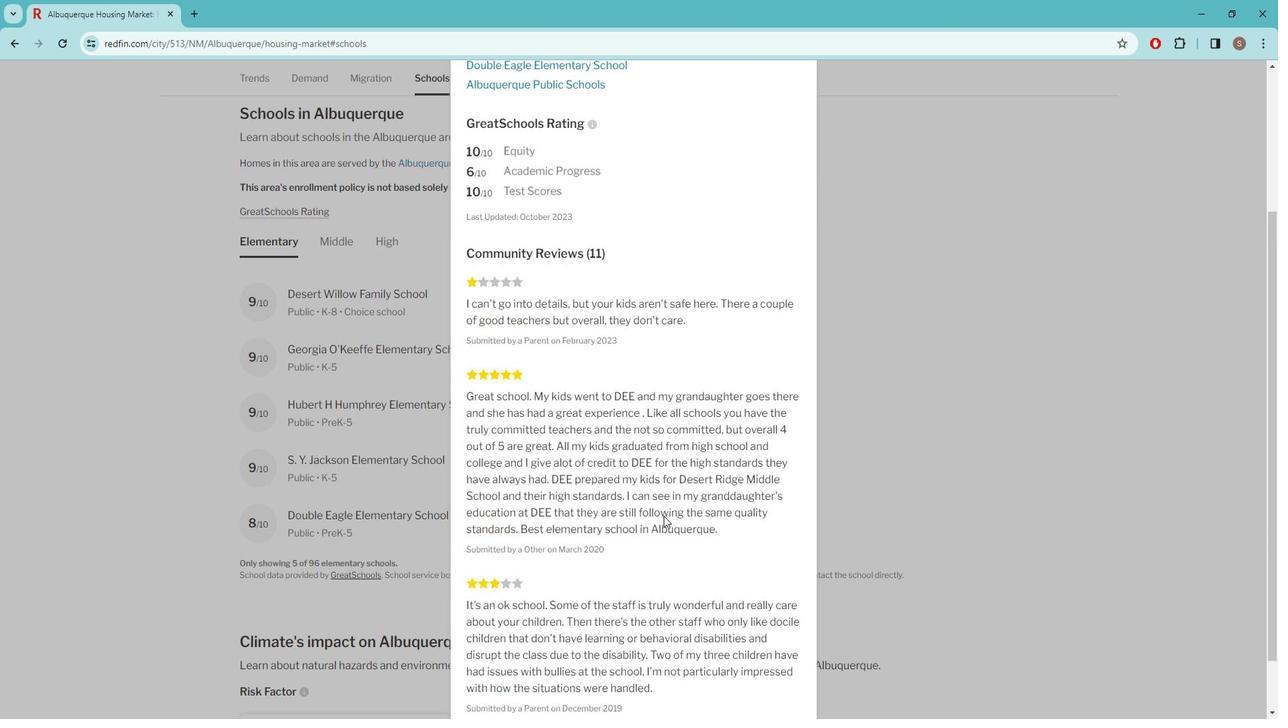 
Action: Mouse scrolled (684, 517) with delta (0, 0)
Screenshot: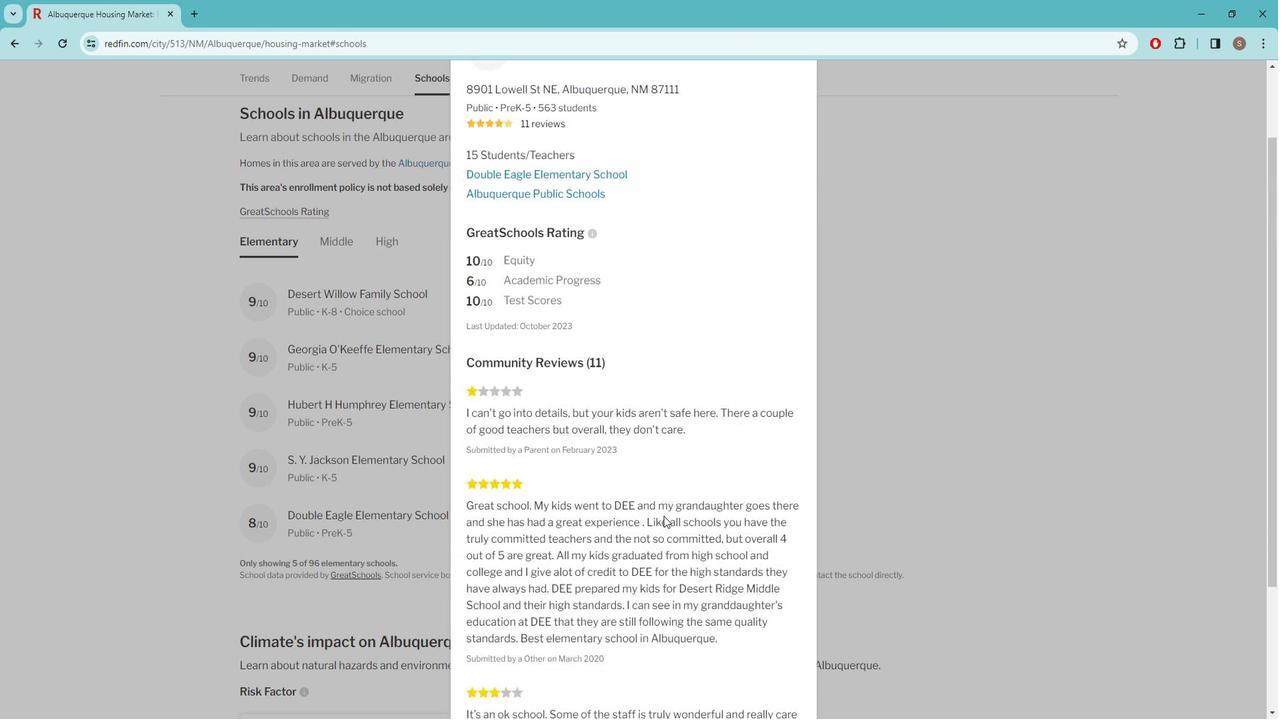 
Action: Mouse scrolled (684, 517) with delta (0, 0)
Screenshot: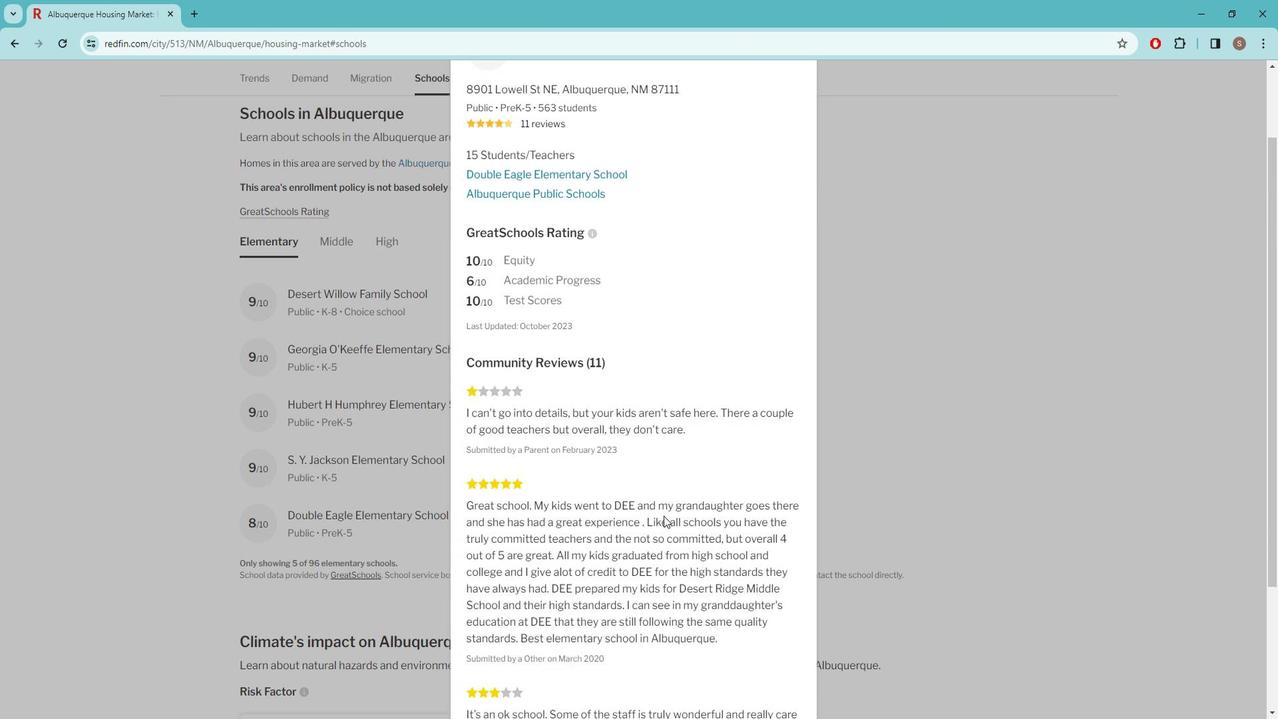 
Action: Mouse scrolled (684, 517) with delta (0, 0)
Screenshot: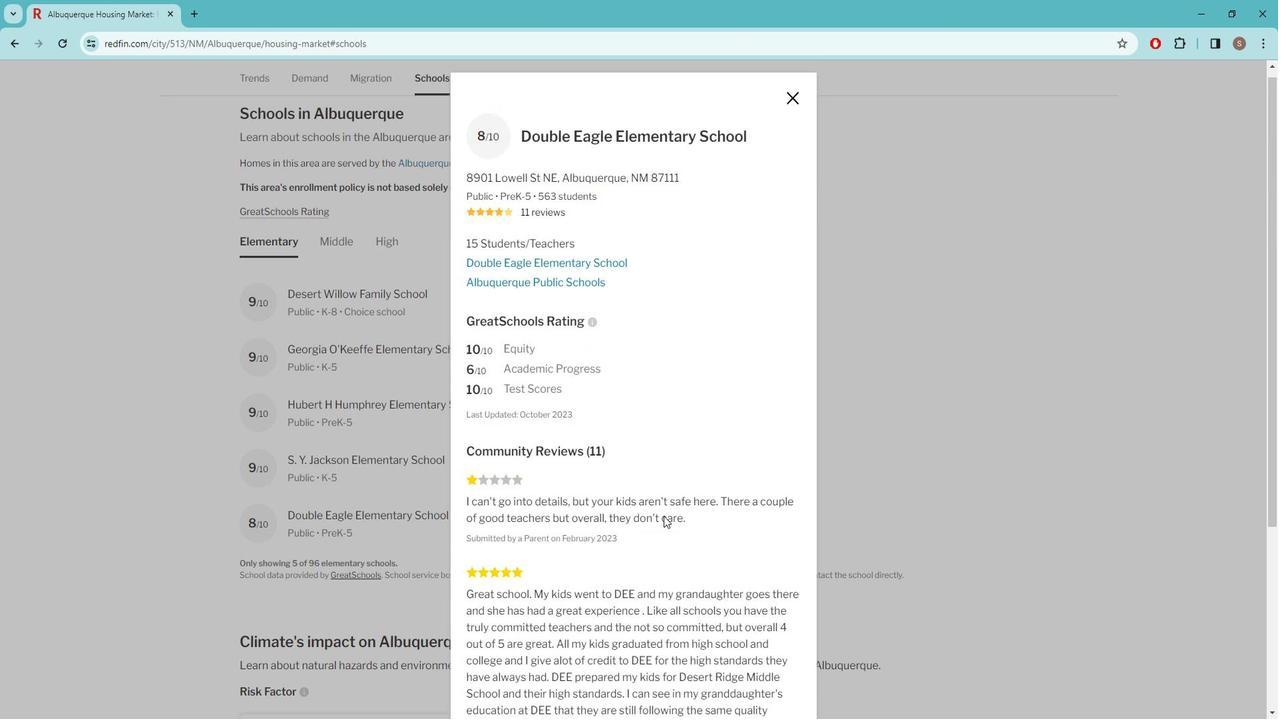 
Action: Mouse moved to (812, 119)
Screenshot: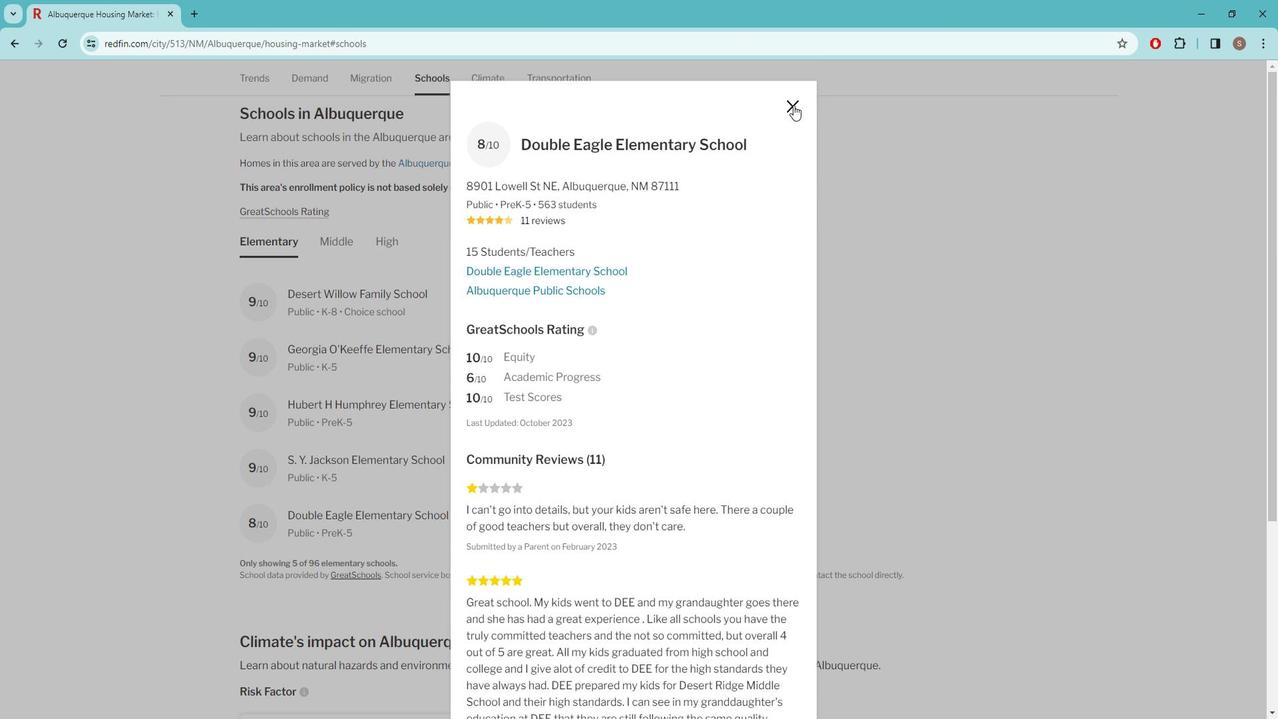 
Action: Mouse pressed left at (812, 119)
Screenshot: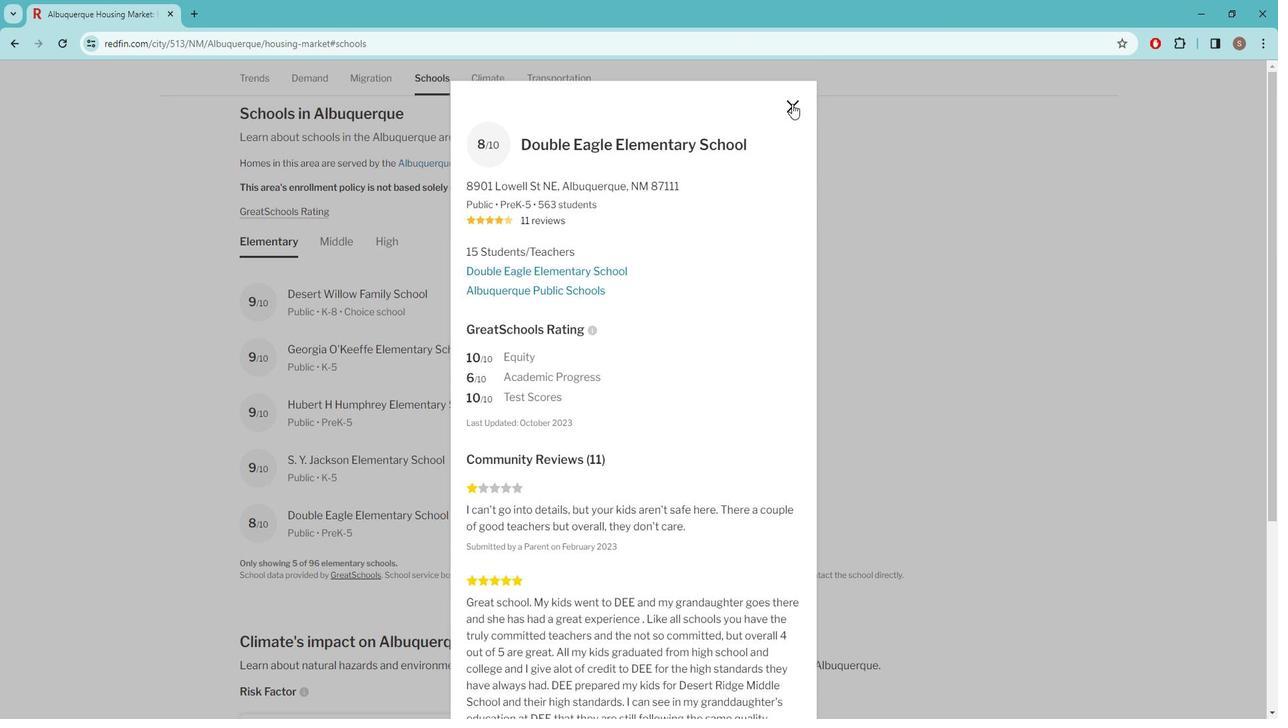 
Action: Mouse moved to (361, 249)
Screenshot: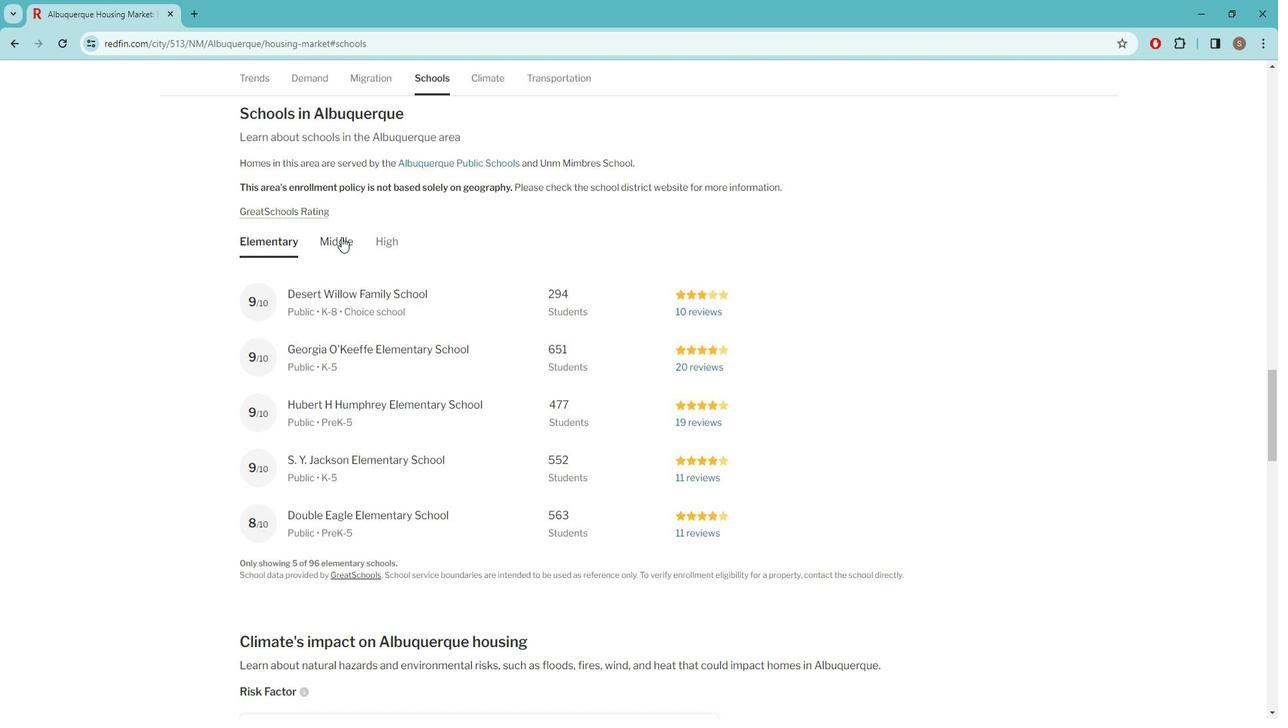 
Action: Mouse pressed left at (361, 249)
Screenshot: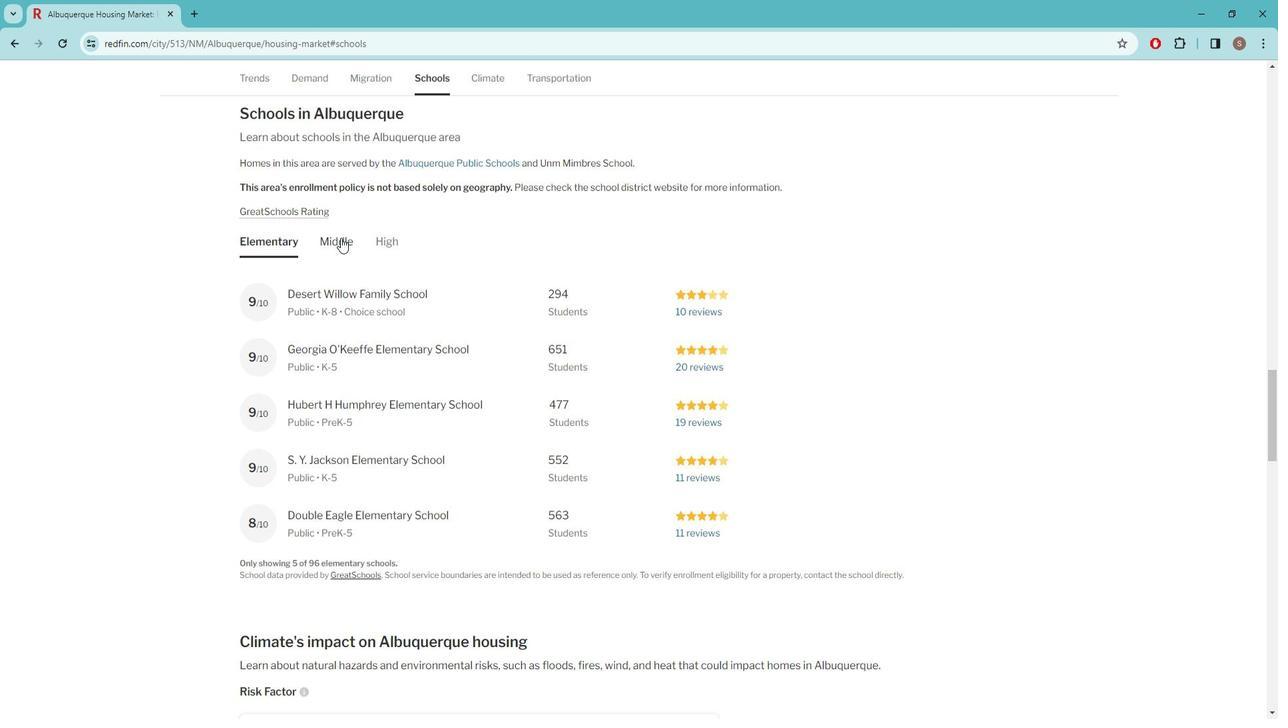 
Action: Mouse moved to (407, 247)
Screenshot: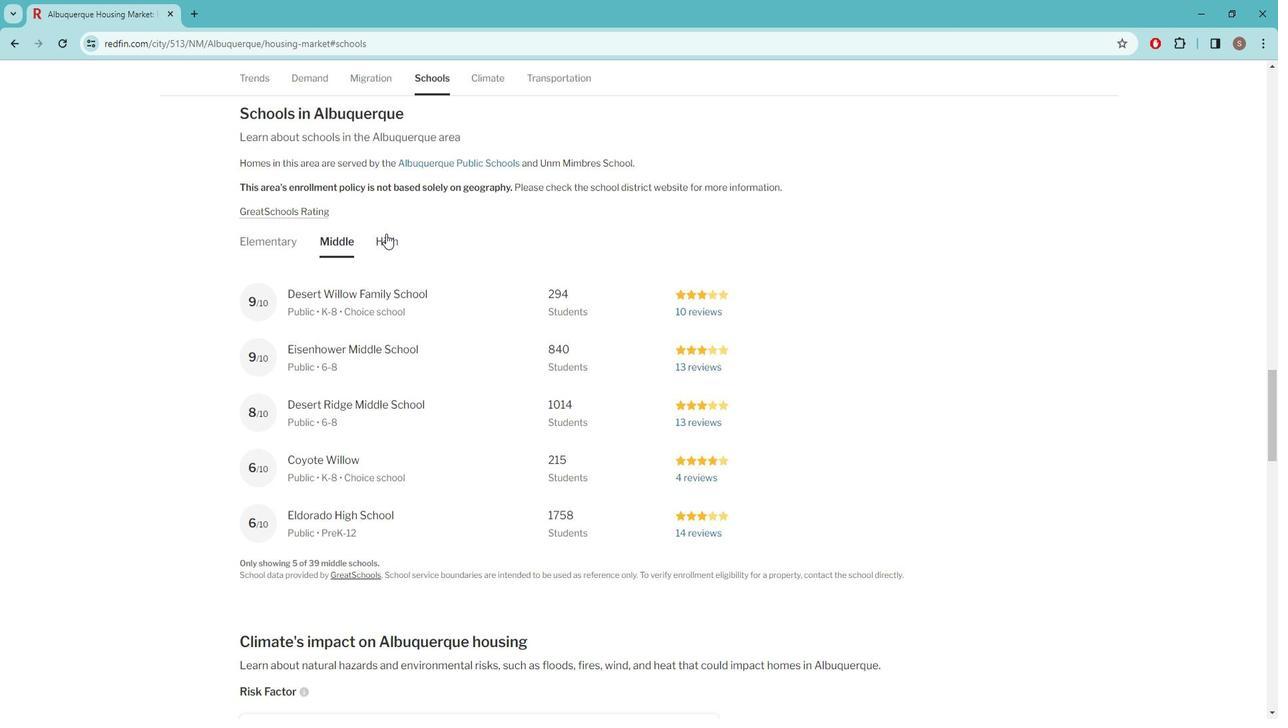
Action: Mouse pressed left at (407, 247)
Screenshot: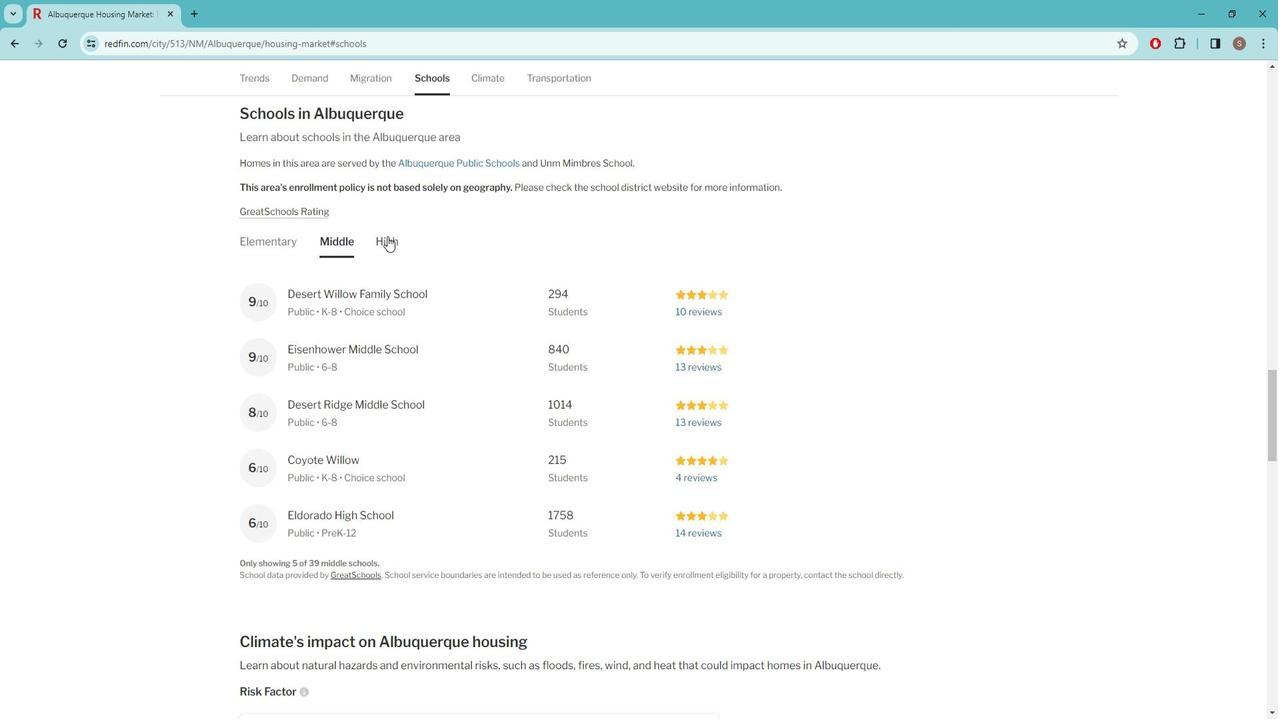 
Action: Mouse moved to (437, 306)
Screenshot: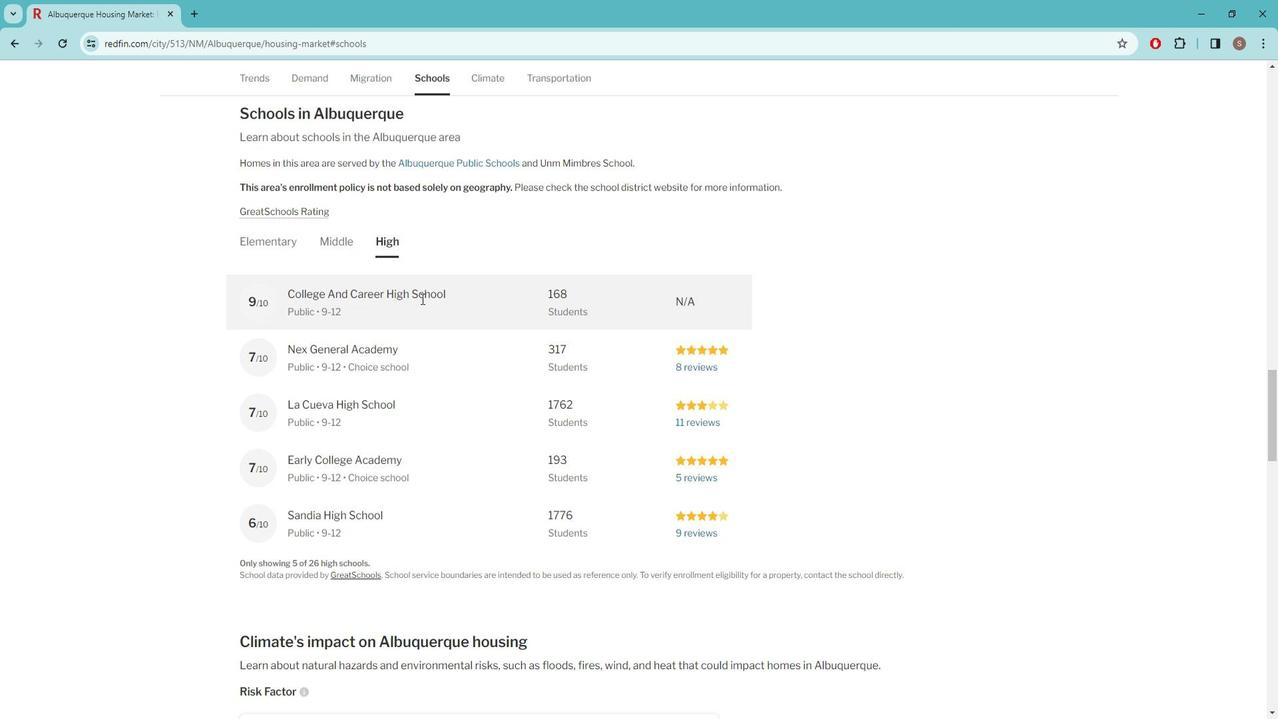 
Action: Mouse pressed left at (437, 306)
Screenshot: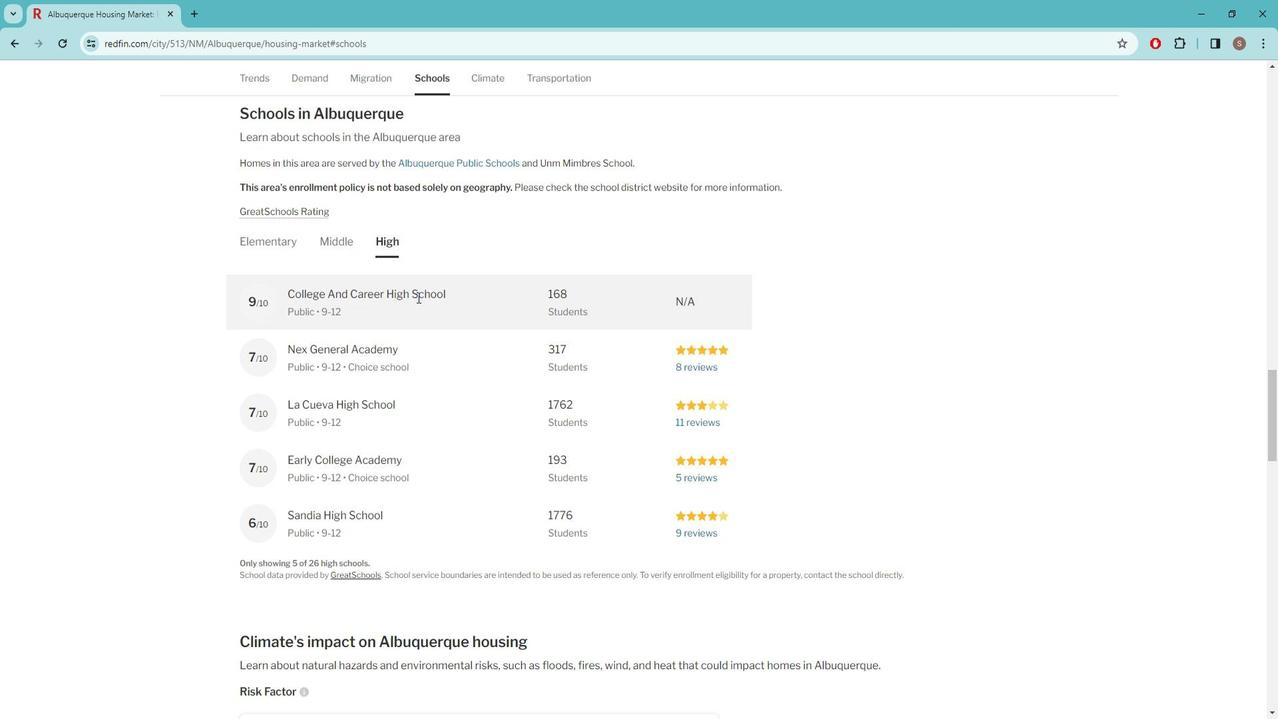 
Action: Mouse moved to (811, 229)
Screenshot: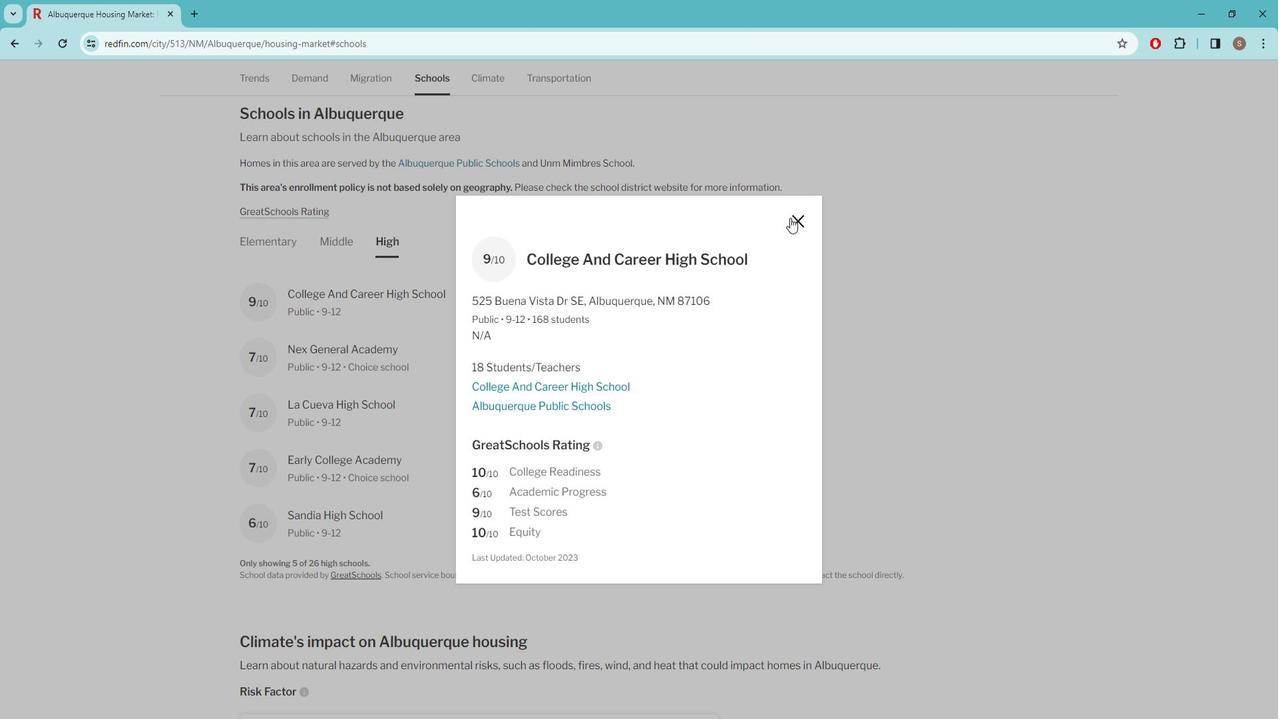 
Action: Mouse pressed left at (811, 229)
Screenshot: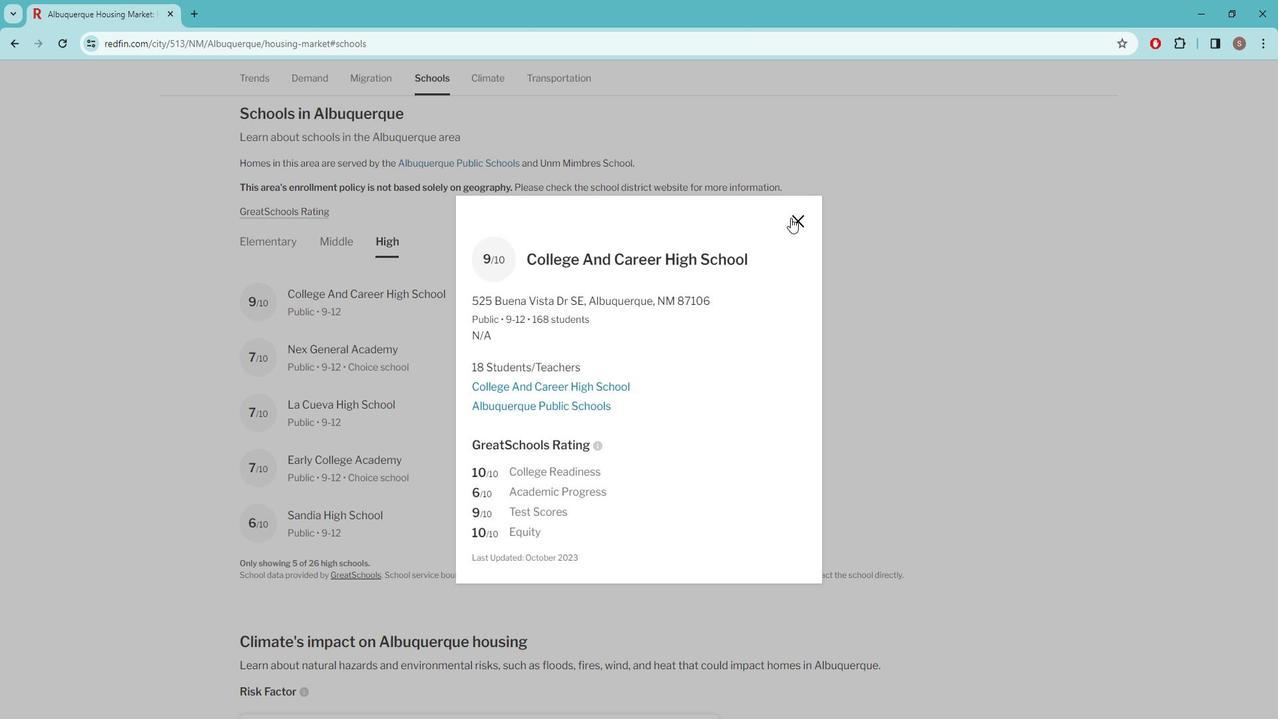 
Action: Mouse moved to (708, 355)
Screenshot: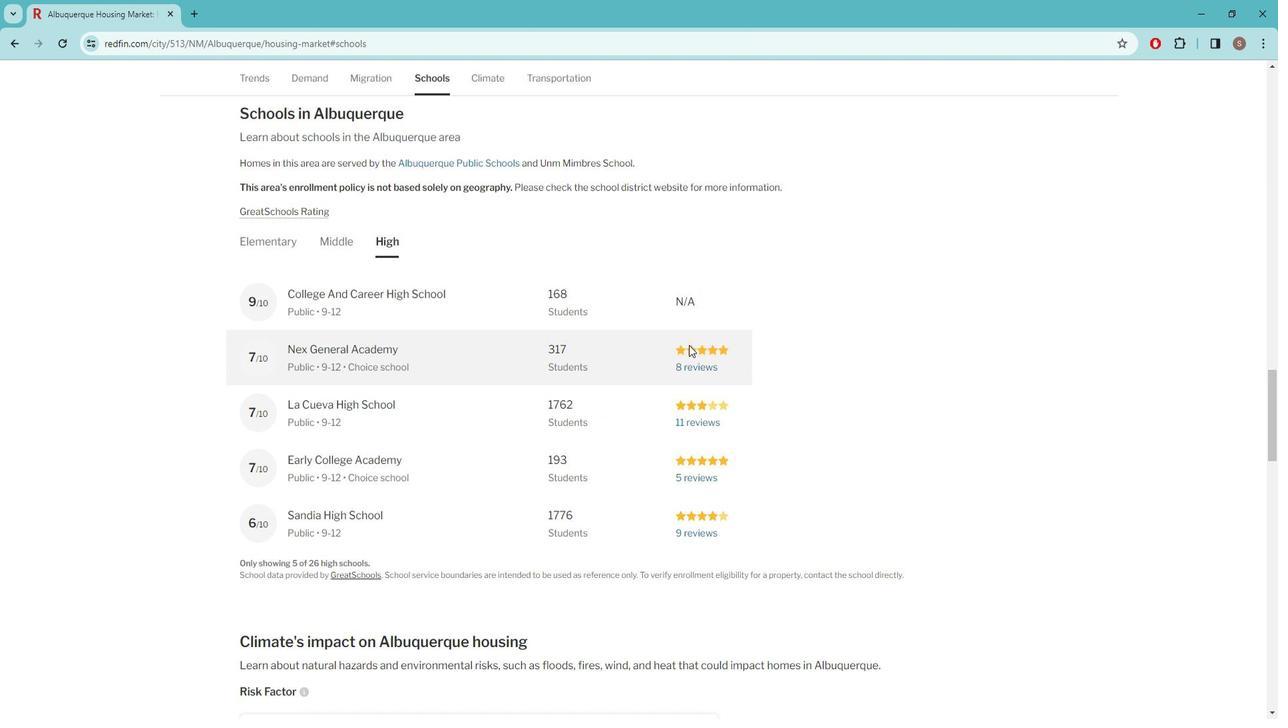 
Action: Mouse pressed left at (708, 355)
Screenshot: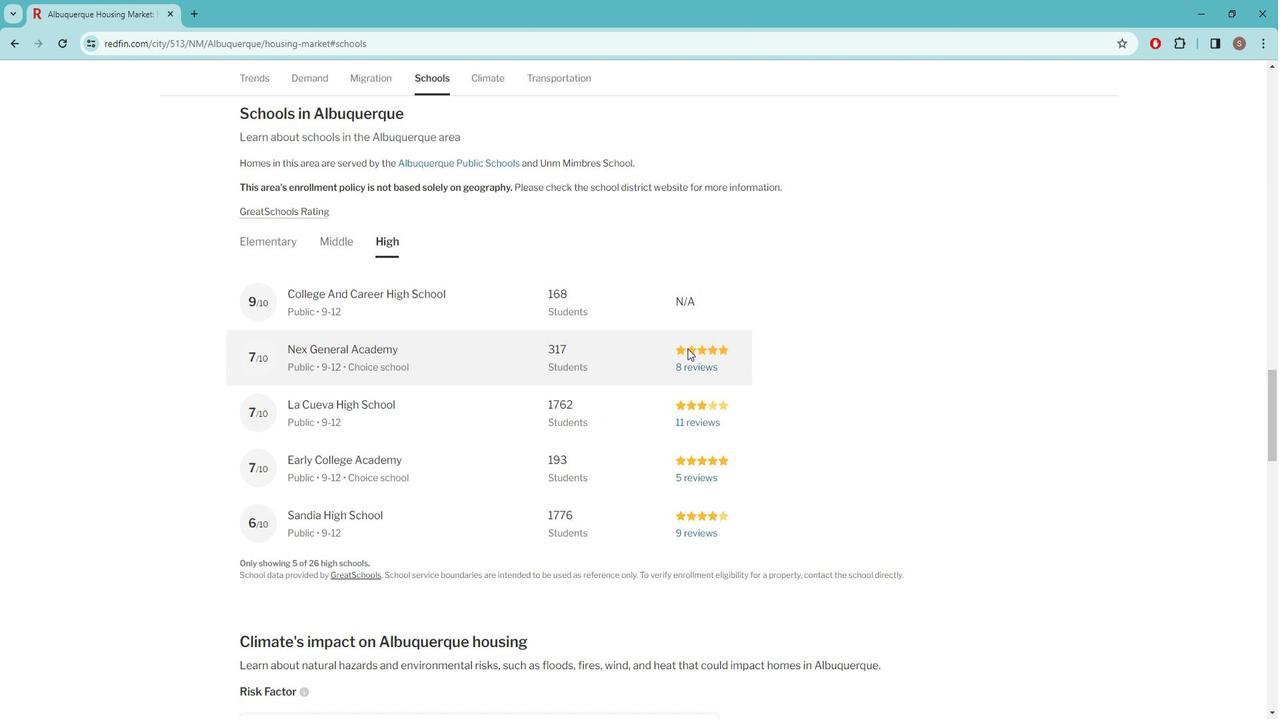 
Action: Mouse moved to (709, 356)
Screenshot: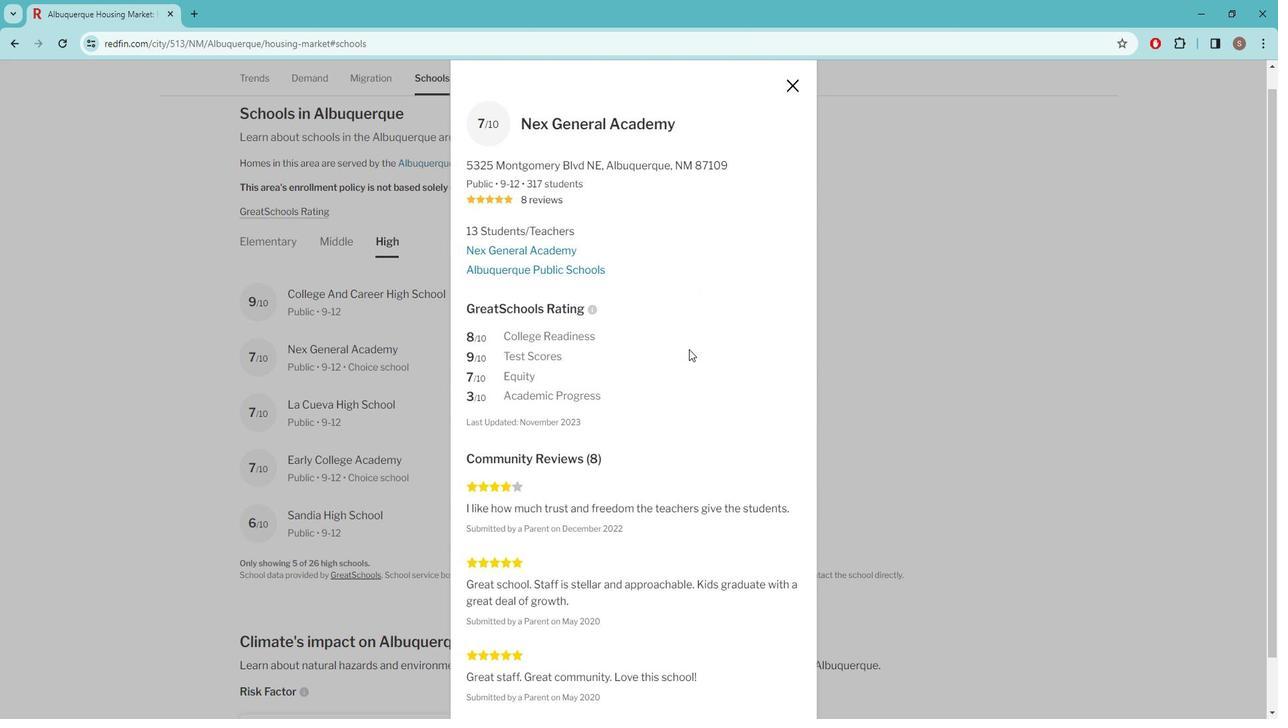 
Action: Mouse scrolled (709, 355) with delta (0, 0)
Screenshot: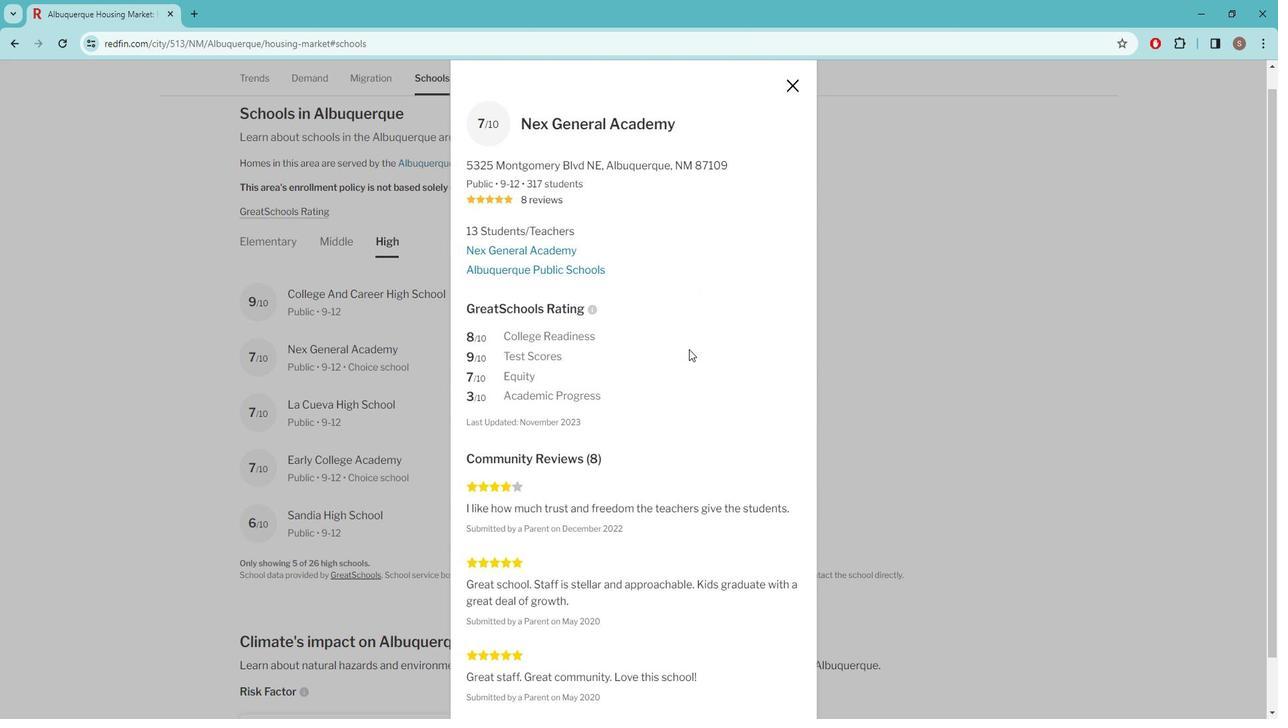 
Action: Mouse scrolled (709, 355) with delta (0, 0)
Screenshot: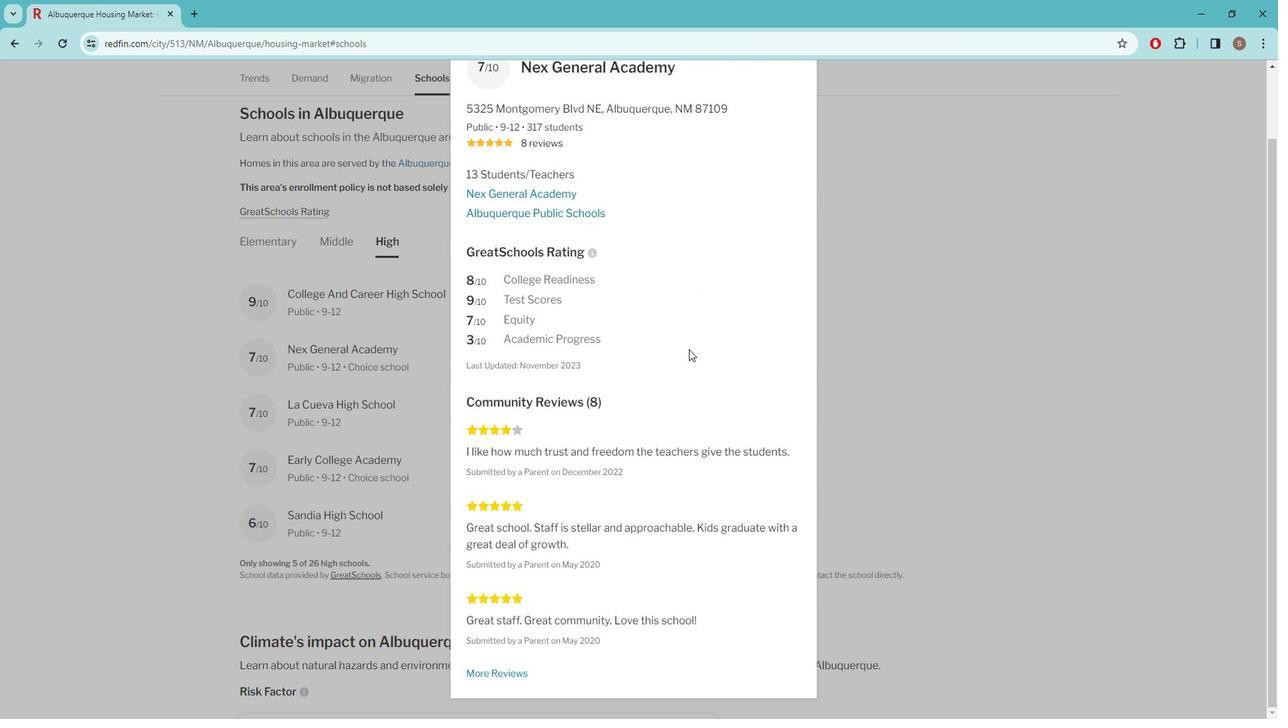 
Action: Mouse scrolled (709, 355) with delta (0, 0)
Screenshot: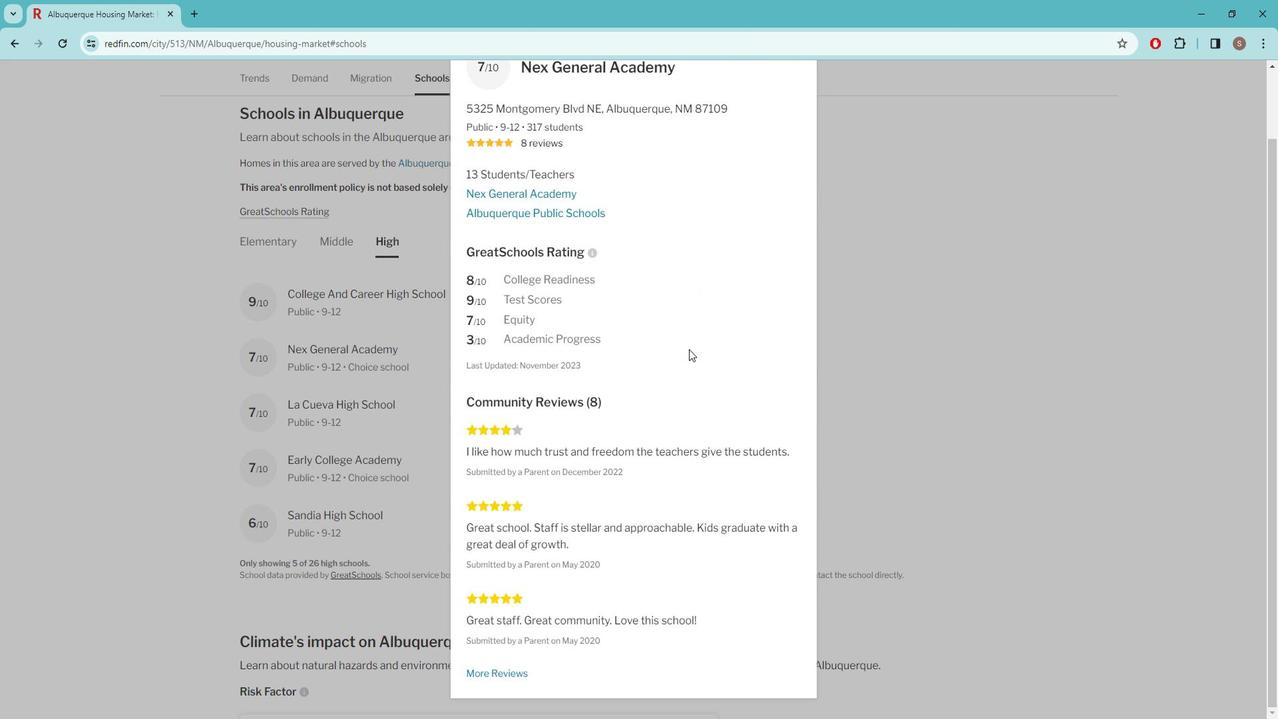 
Action: Mouse moved to (517, 666)
Screenshot: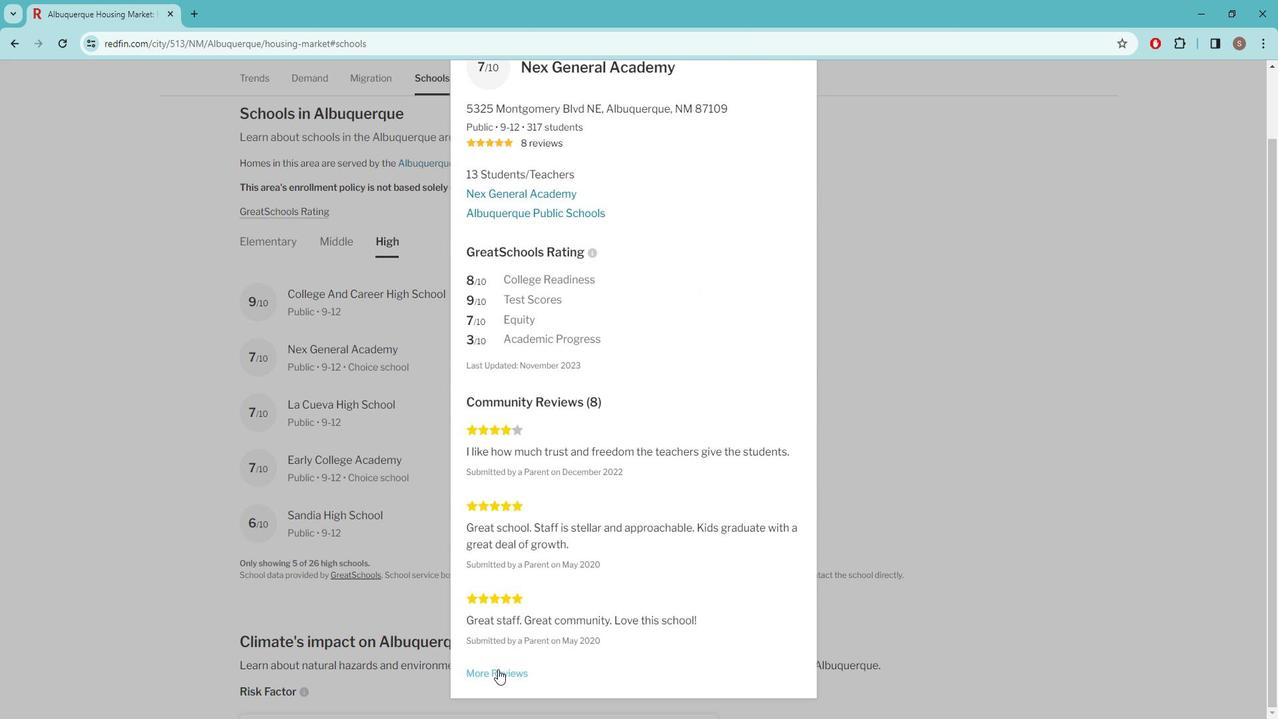 
Action: Mouse pressed left at (517, 666)
Screenshot: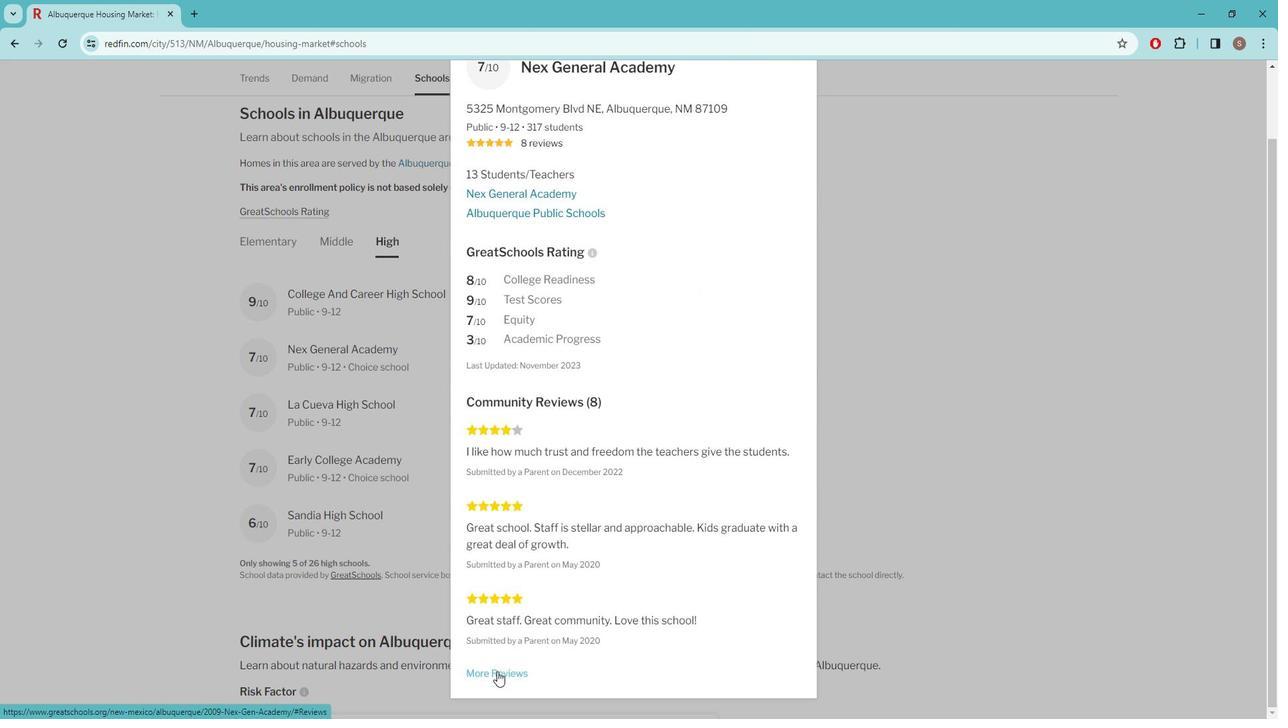 
Action: Mouse moved to (639, 433)
Screenshot: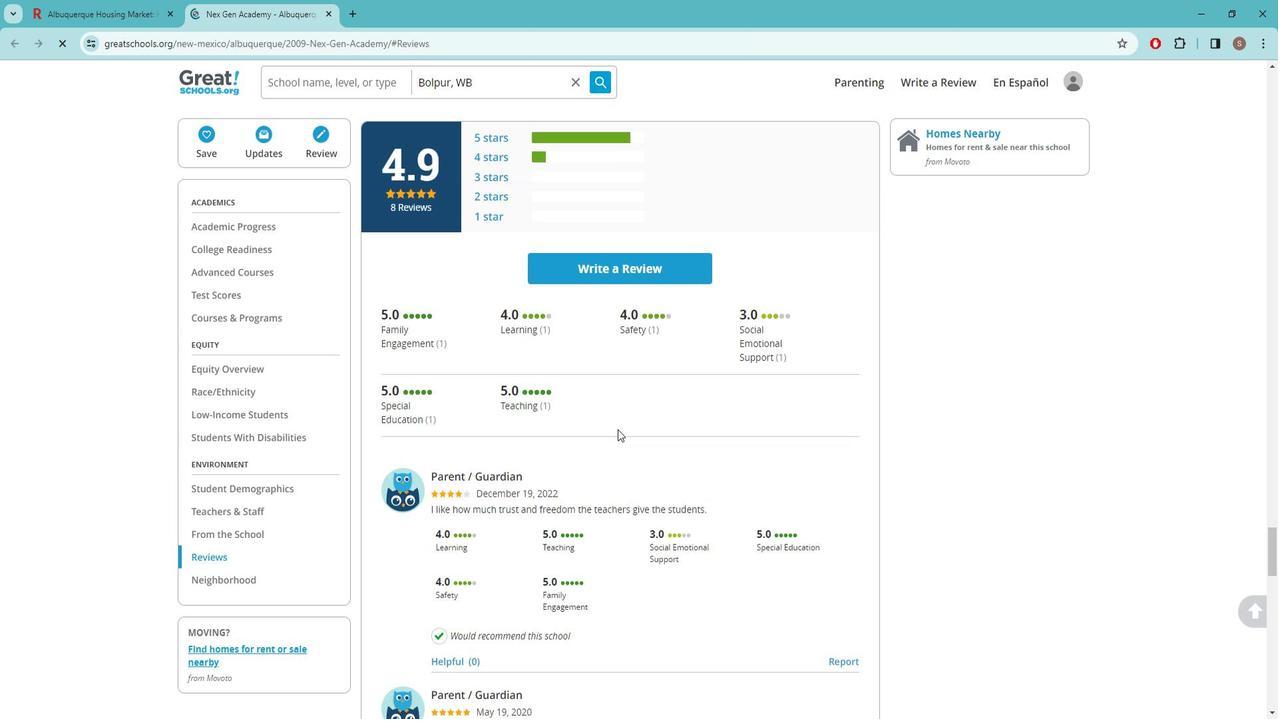 
Action: Mouse scrolled (639, 434) with delta (0, 0)
Screenshot: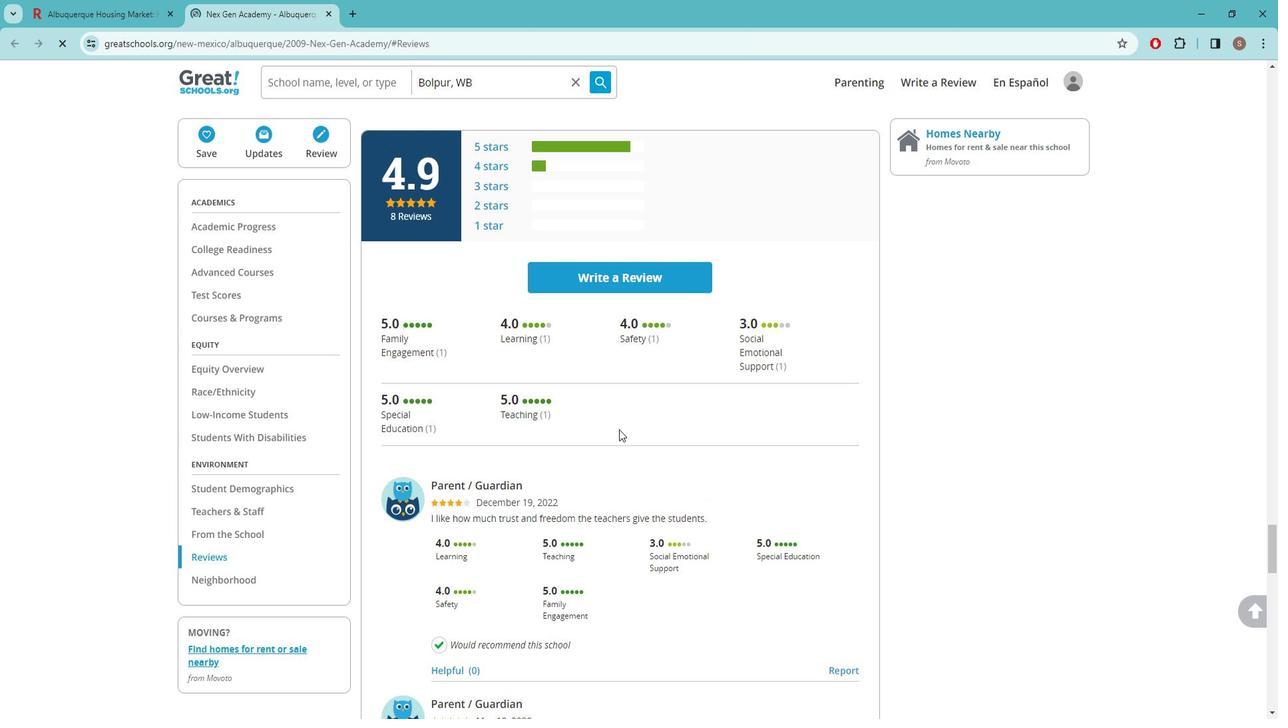 
Action: Mouse scrolled (639, 432) with delta (0, 0)
Screenshot: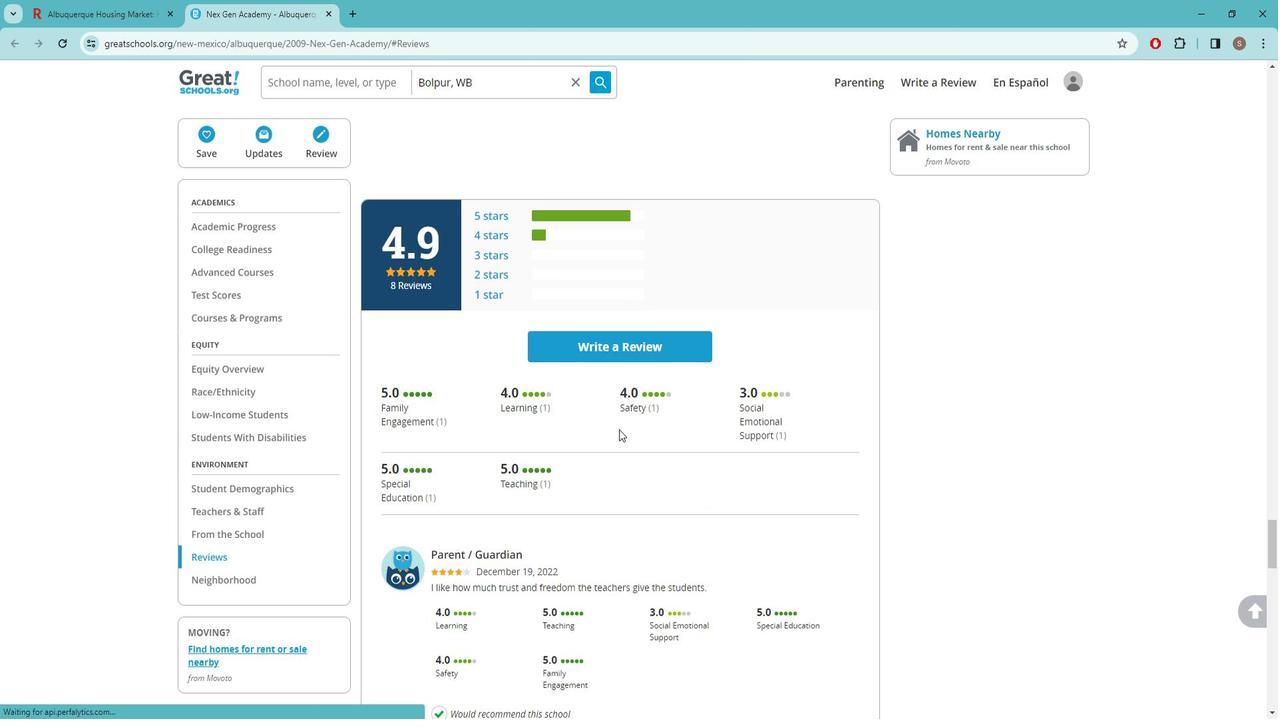 
Action: Mouse moved to (639, 433)
Screenshot: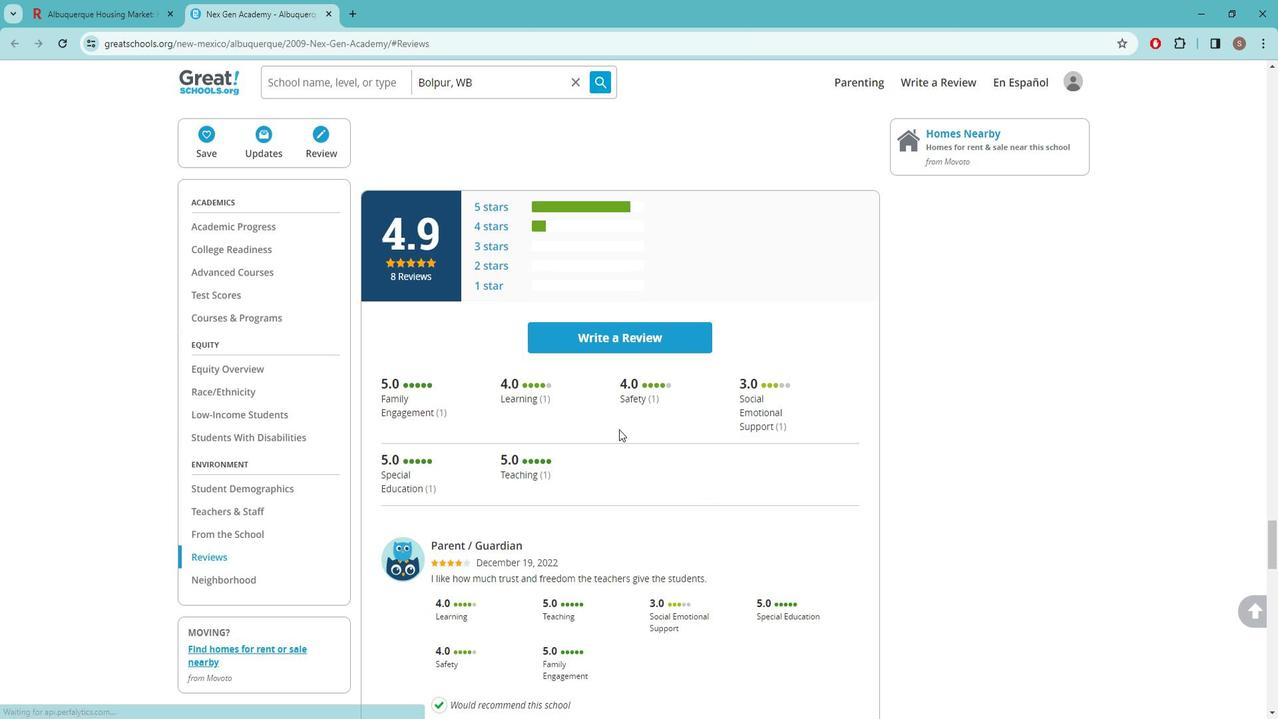 
Action: Mouse scrolled (639, 432) with delta (0, 0)
Screenshot: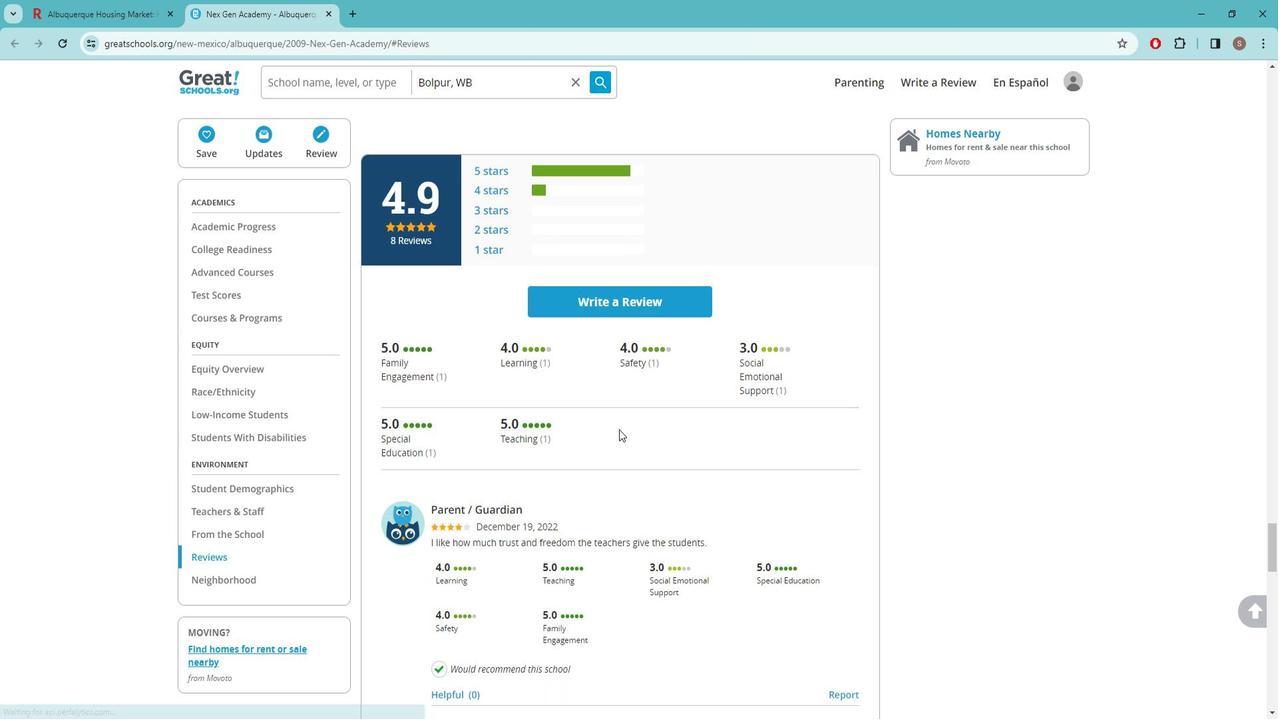 
Action: Mouse moved to (638, 434)
Screenshot: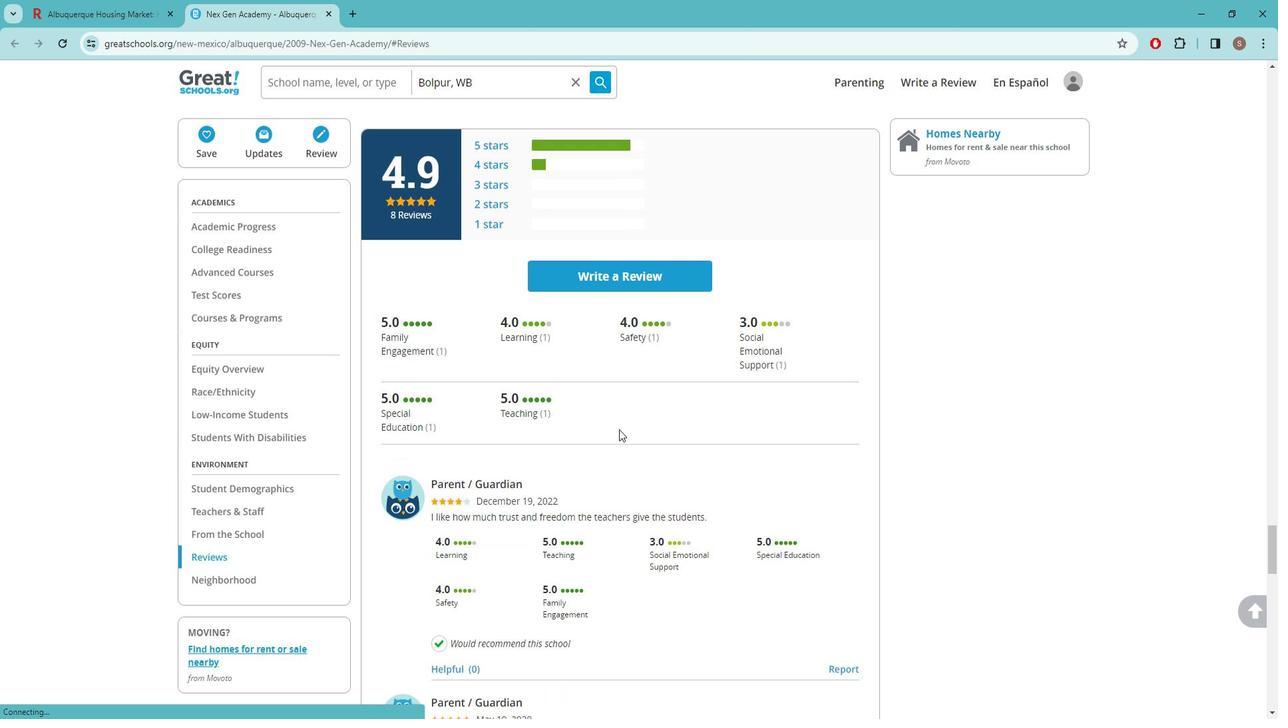 
Action: Mouse scrolled (638, 433) with delta (0, 0)
Screenshot: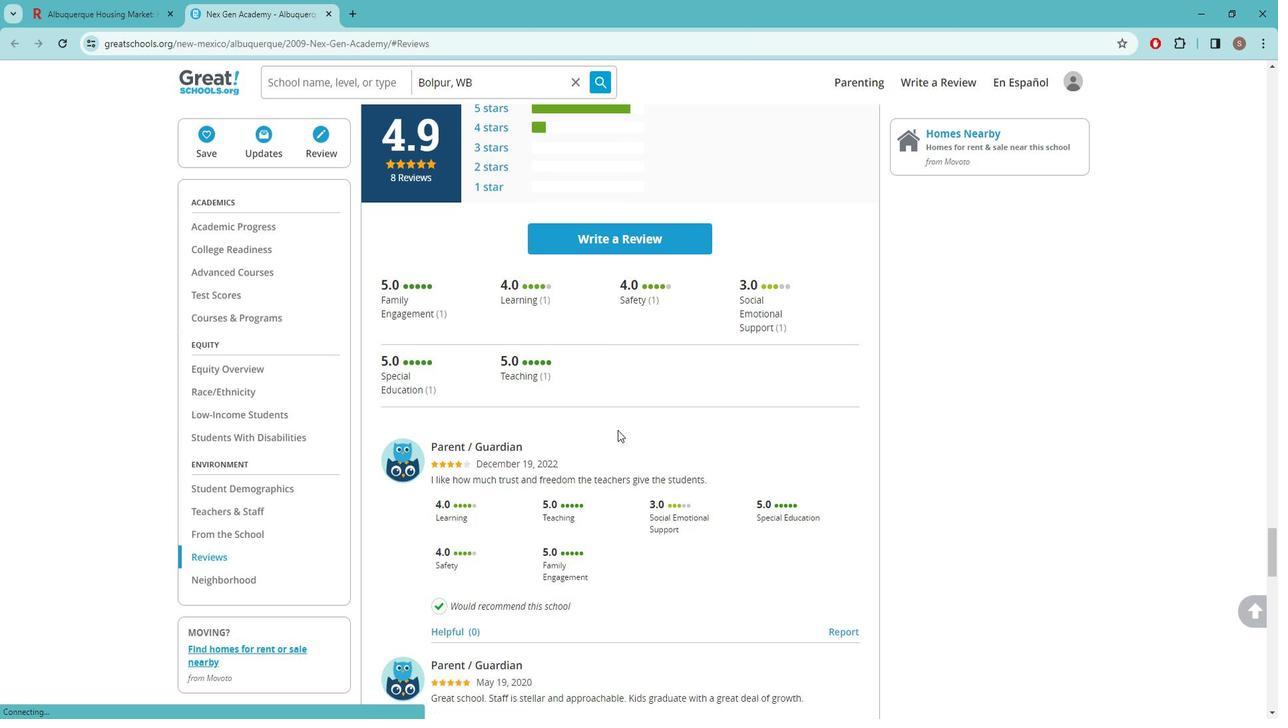 
Action: Mouse moved to (637, 434)
Screenshot: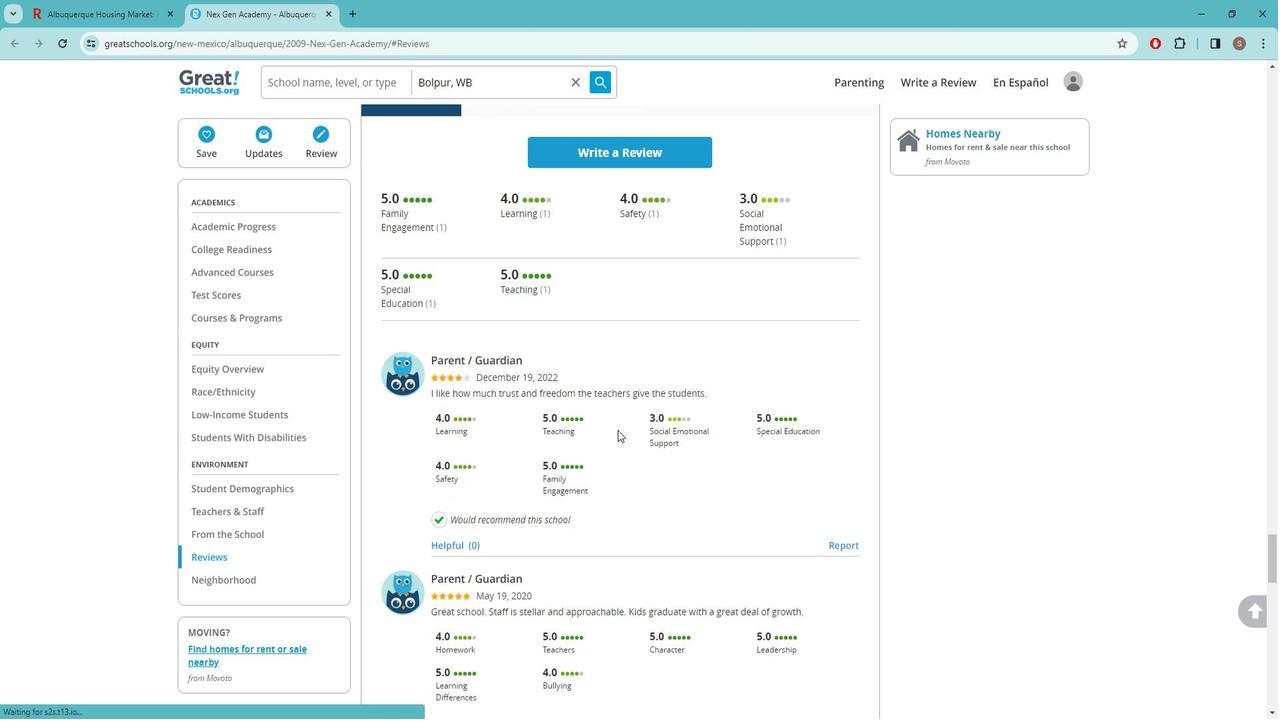 
Action: Mouse scrolled (637, 434) with delta (0, 0)
Screenshot: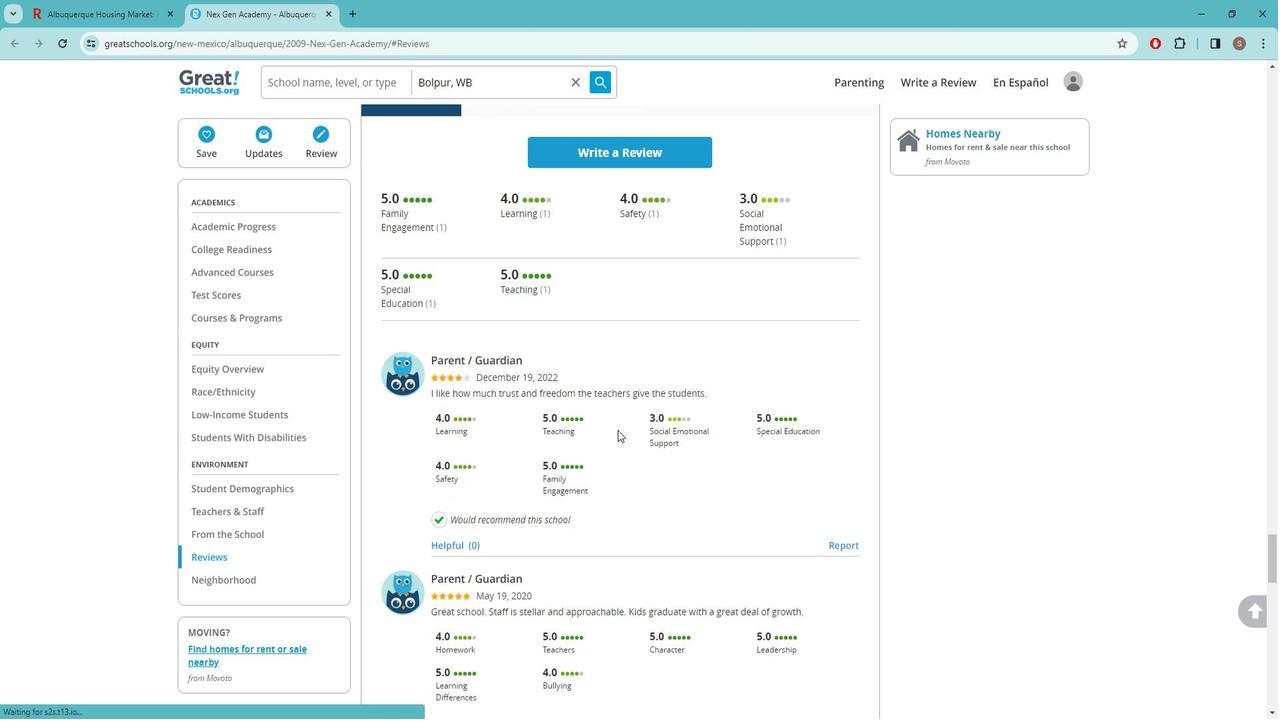 
Action: Mouse scrolled (637, 434) with delta (0, 0)
Screenshot: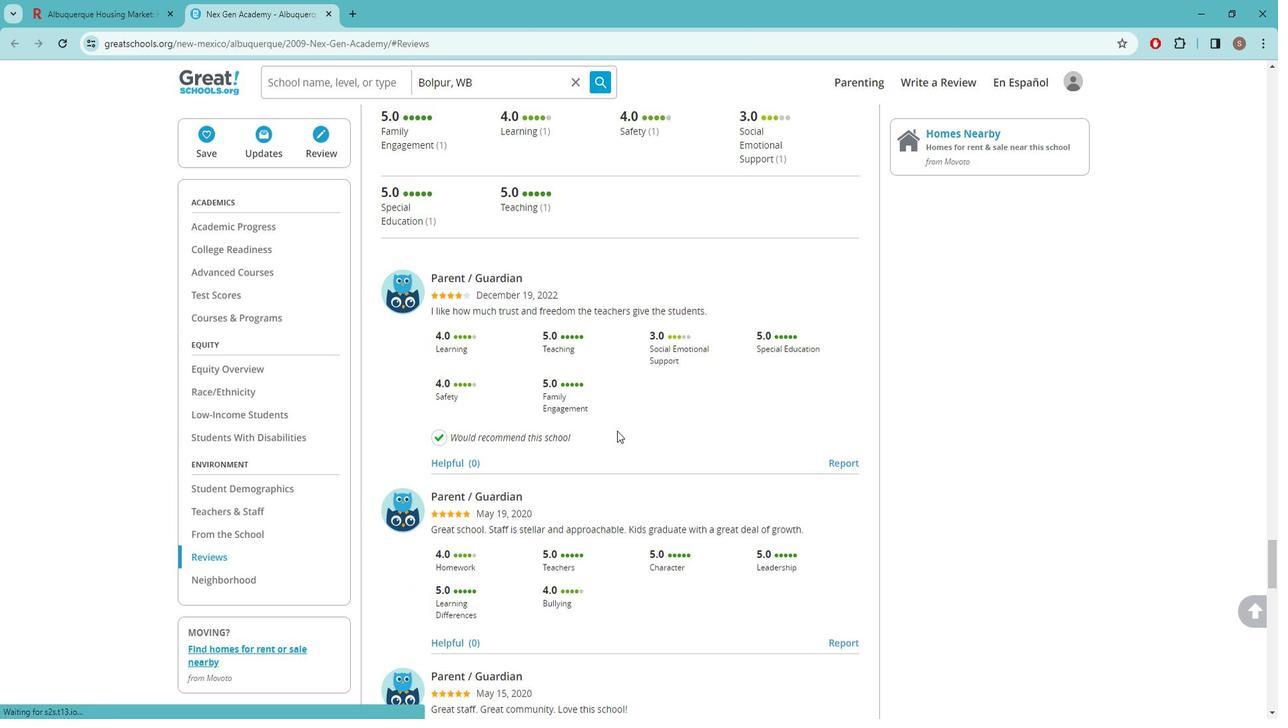 
Action: Mouse scrolled (637, 434) with delta (0, 0)
Screenshot: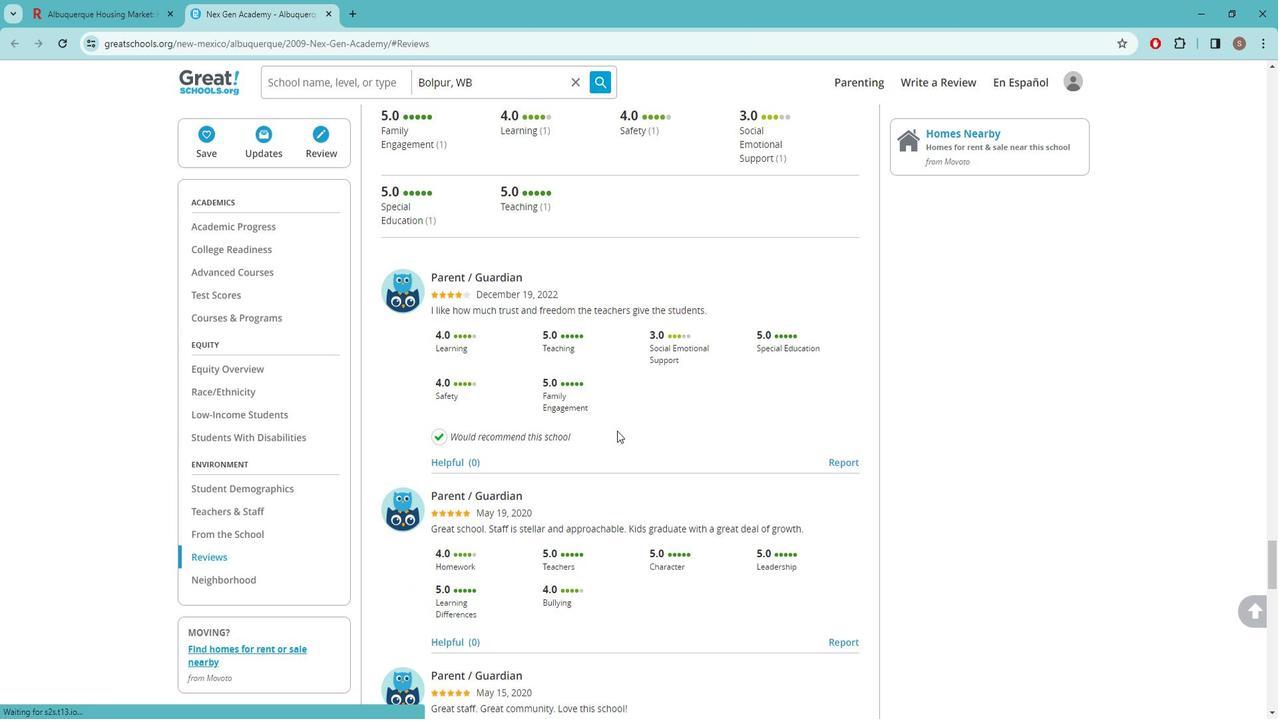 
Action: Mouse scrolled (637, 434) with delta (0, 0)
Screenshot: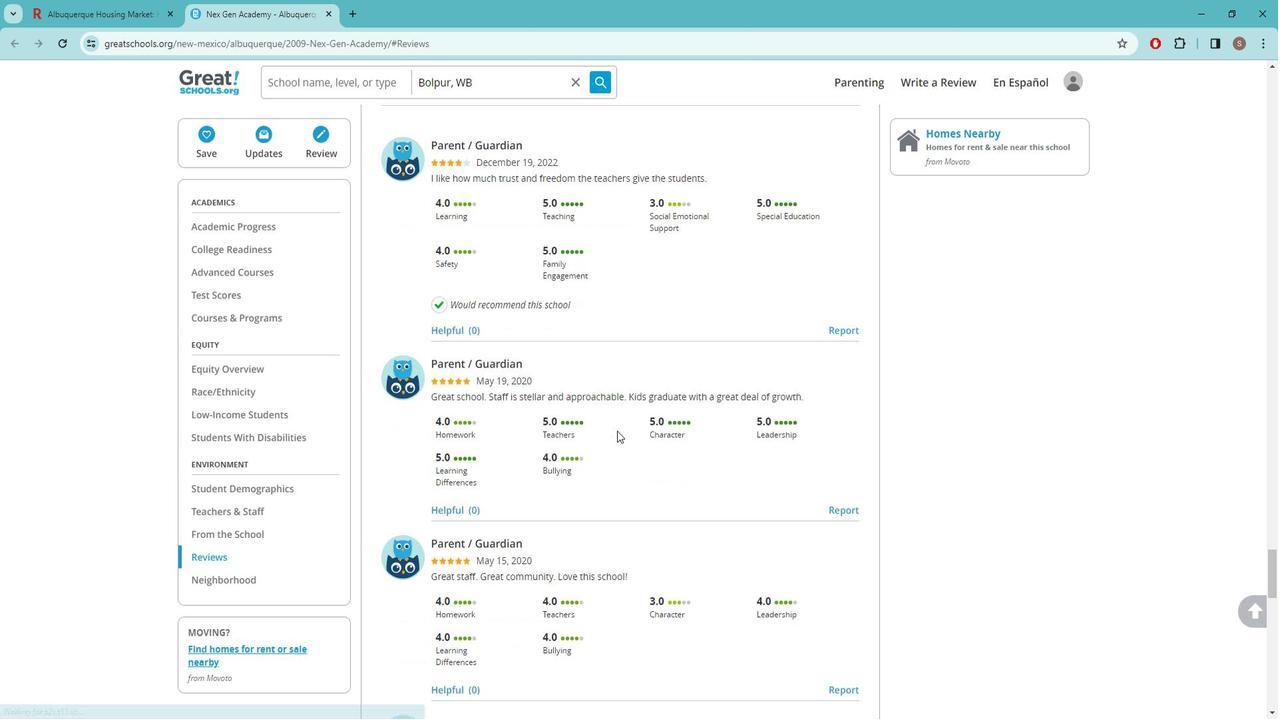 
Action: Mouse moved to (634, 435)
Screenshot: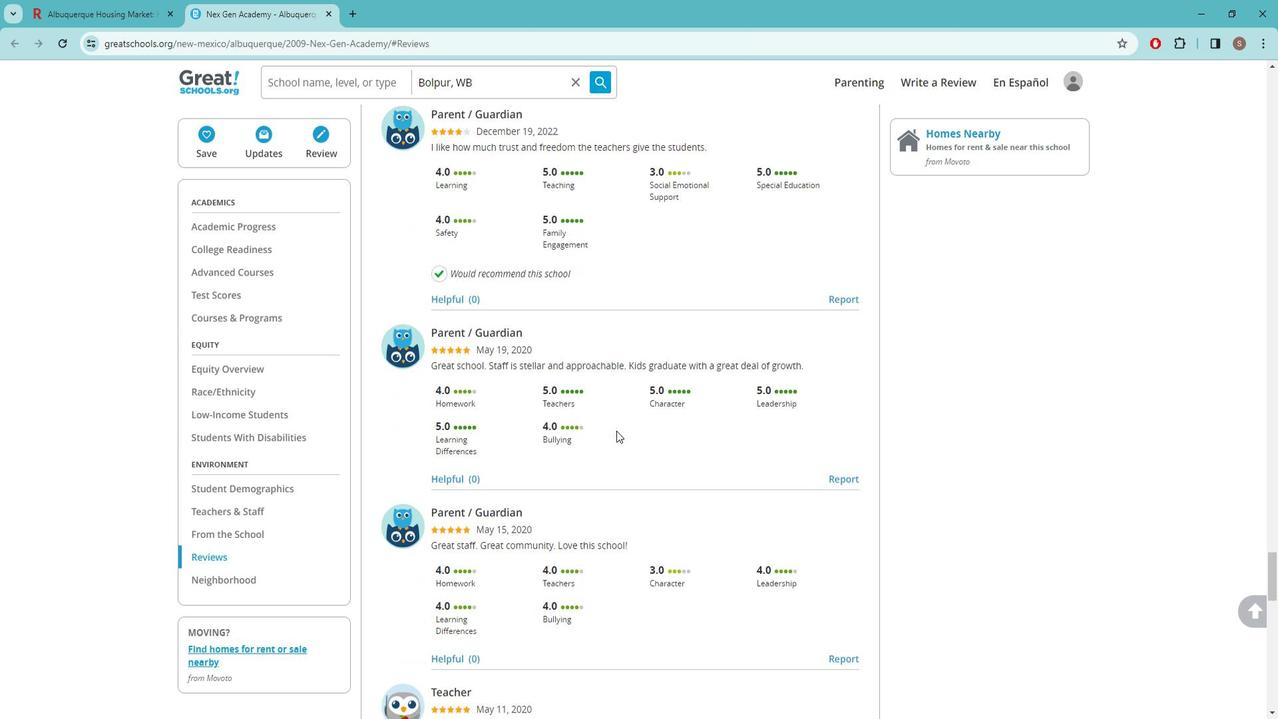 
Action: Mouse scrolled (634, 434) with delta (0, 0)
Screenshot: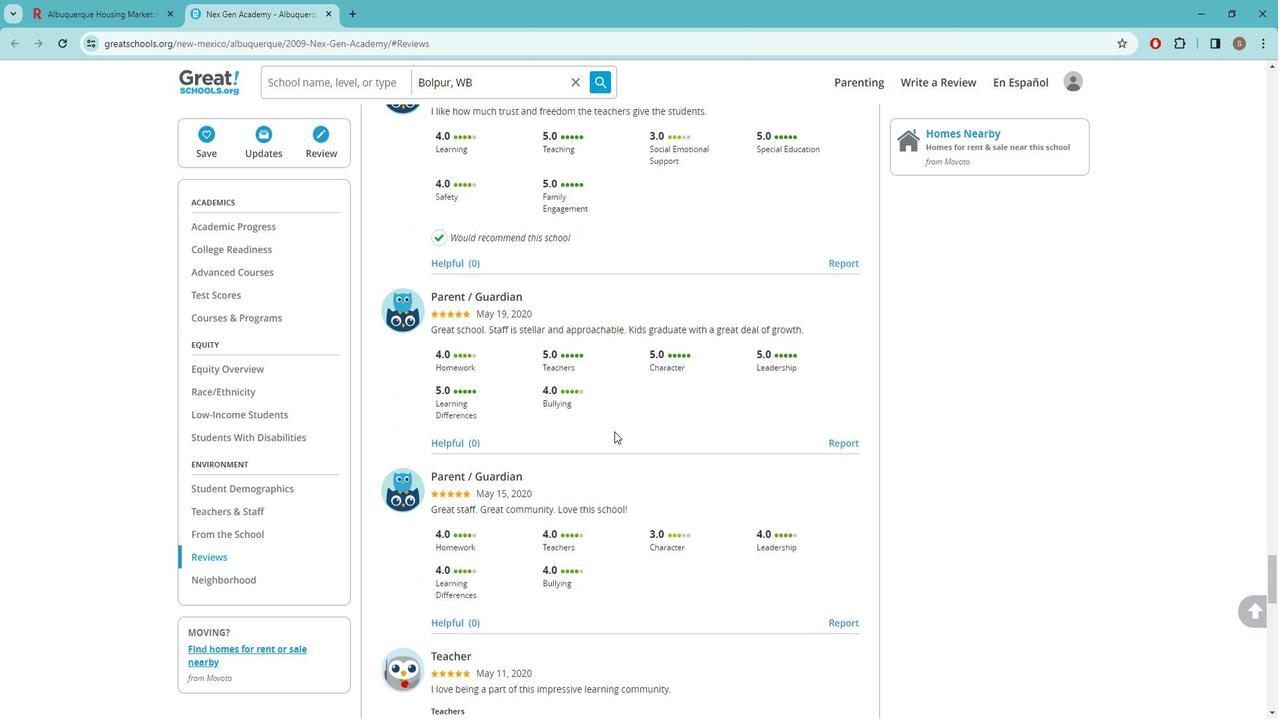
Action: Mouse scrolled (634, 434) with delta (0, 0)
Screenshot: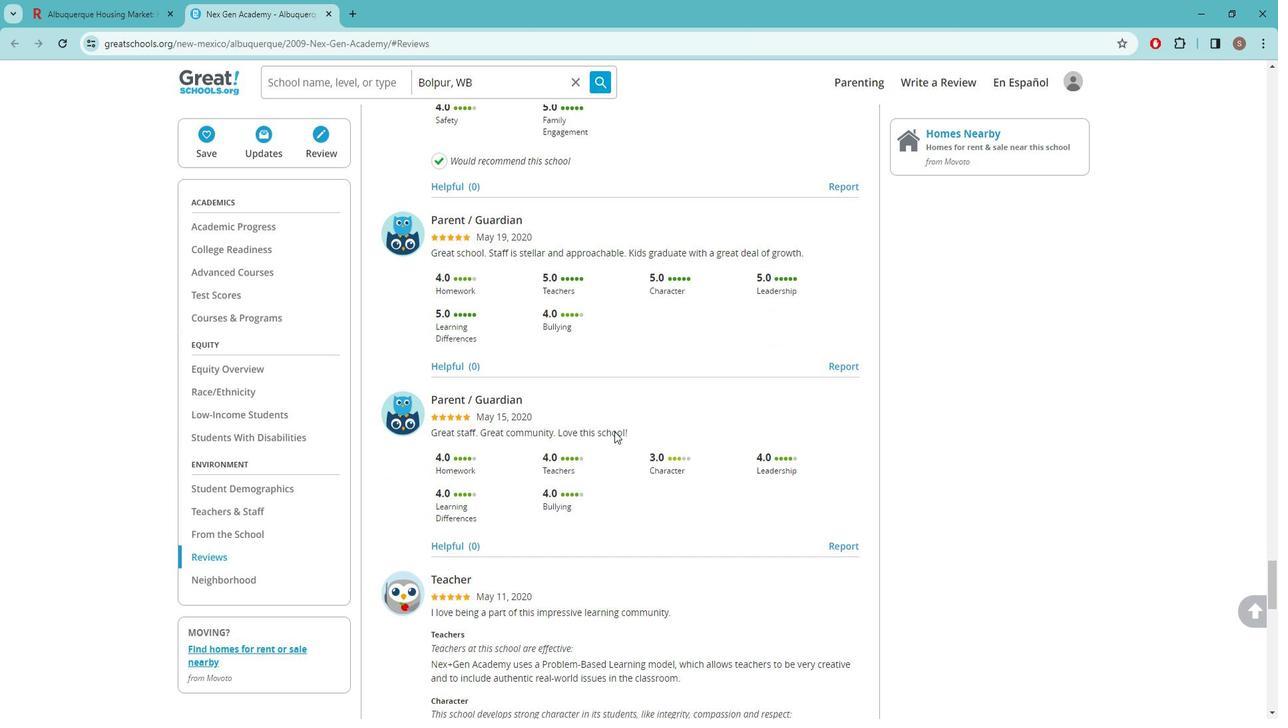 
Action: Mouse moved to (634, 436)
Screenshot: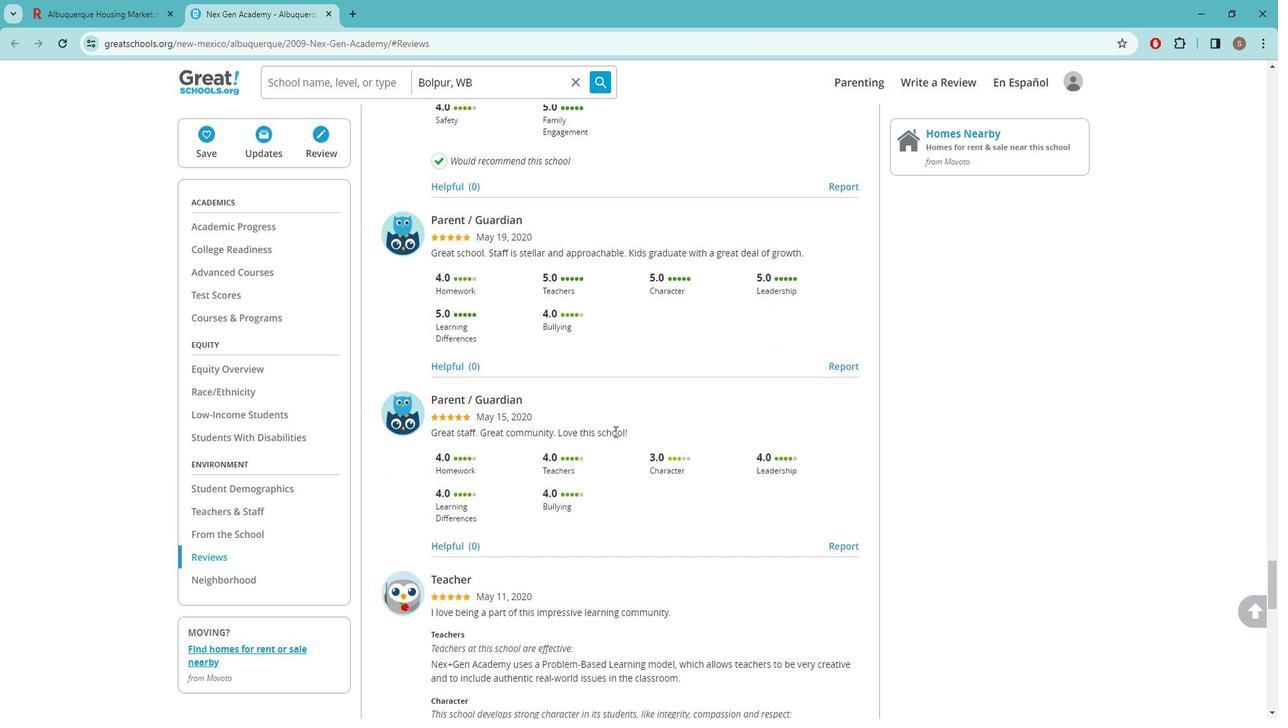 
Action: Mouse scrolled (634, 435) with delta (0, 0)
Screenshot: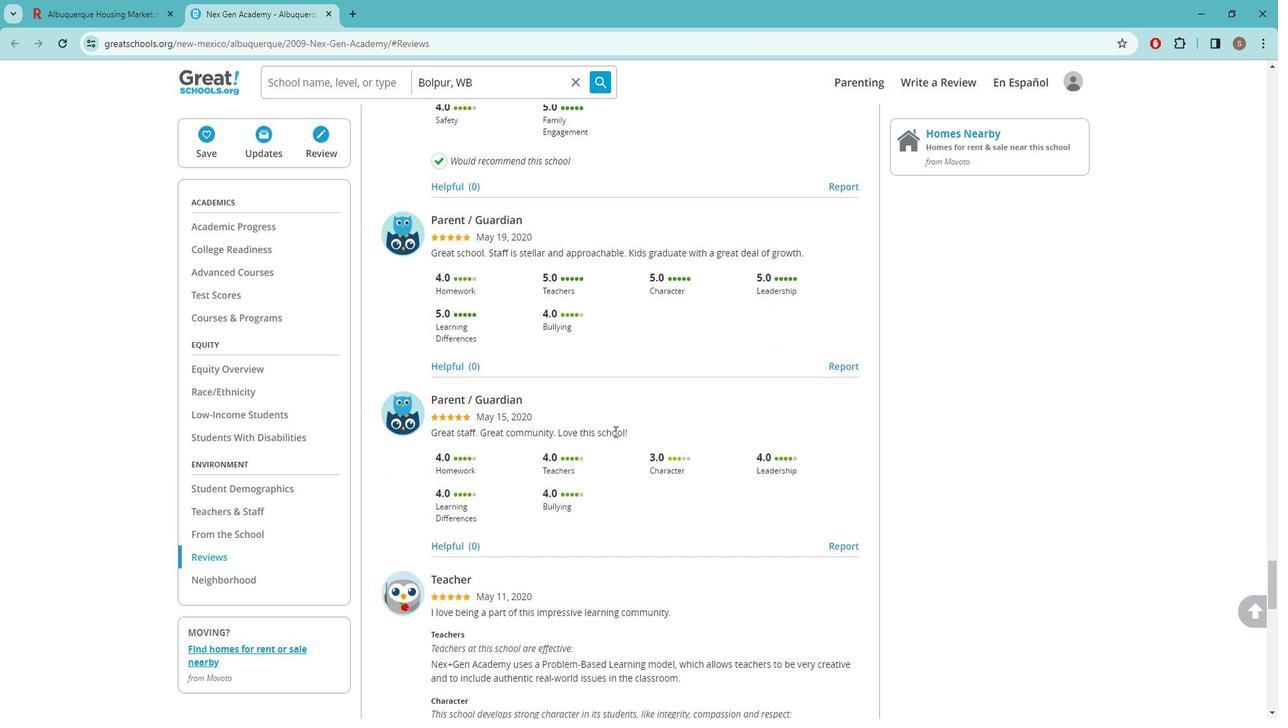 
Action: Mouse moved to (633, 436)
Screenshot: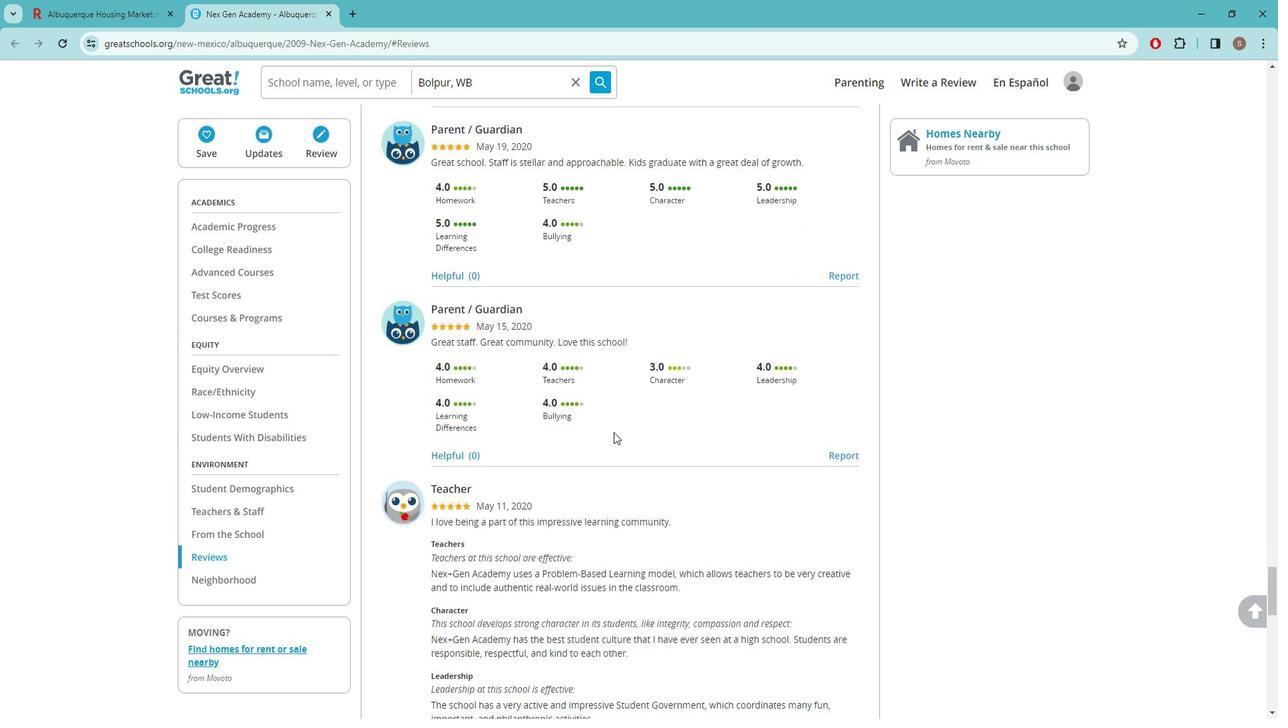 
Action: Mouse scrolled (633, 435) with delta (0, 0)
Screenshot: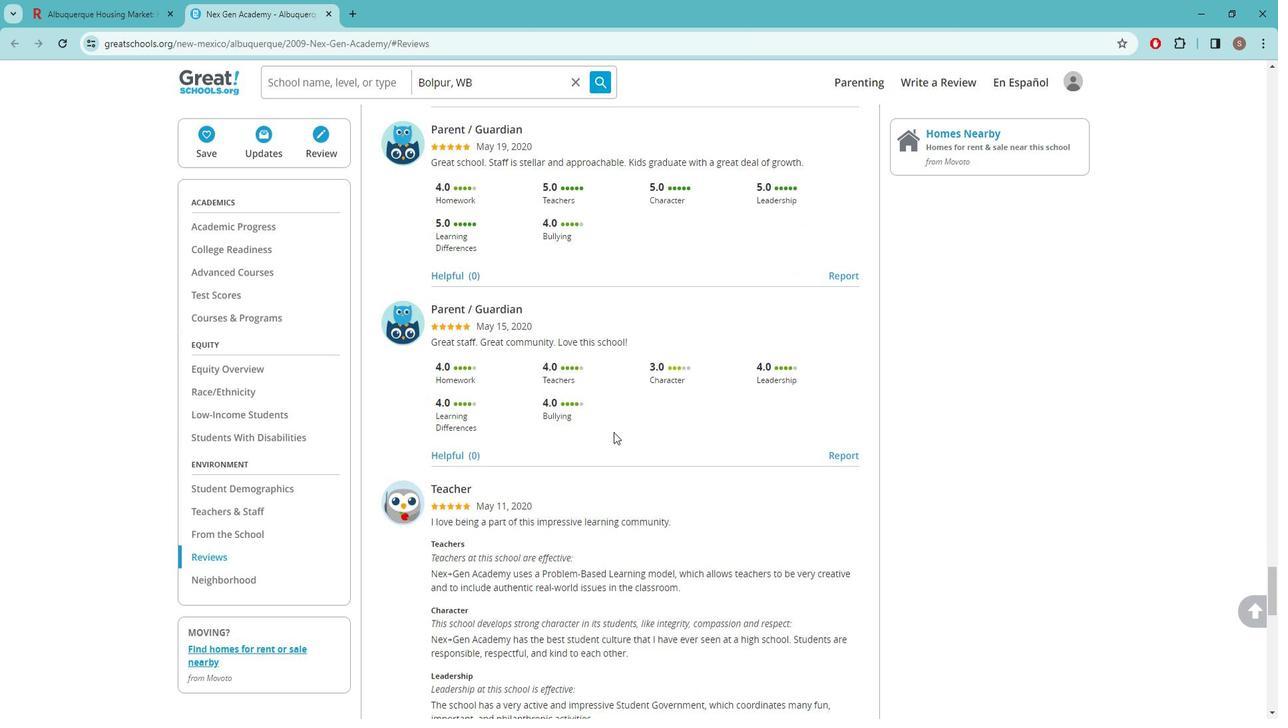 
Action: Mouse moved to (631, 436)
Screenshot: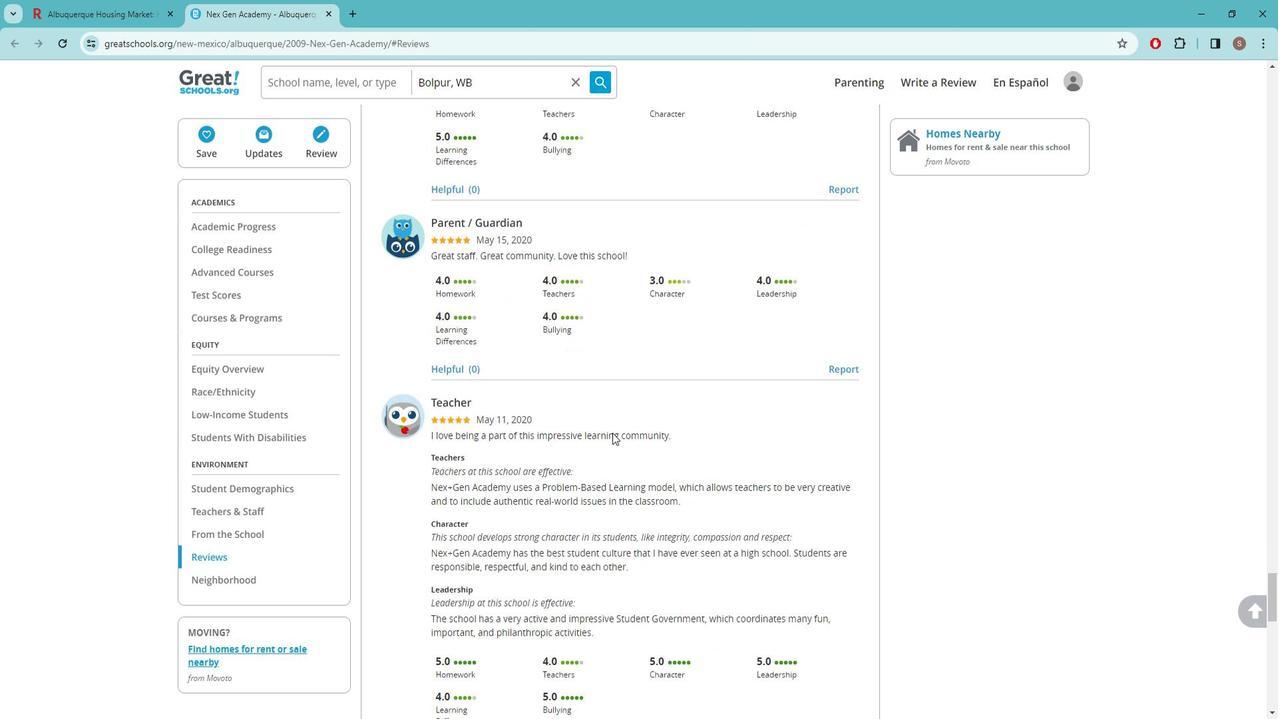 
Action: Mouse scrolled (631, 436) with delta (0, 0)
Screenshot: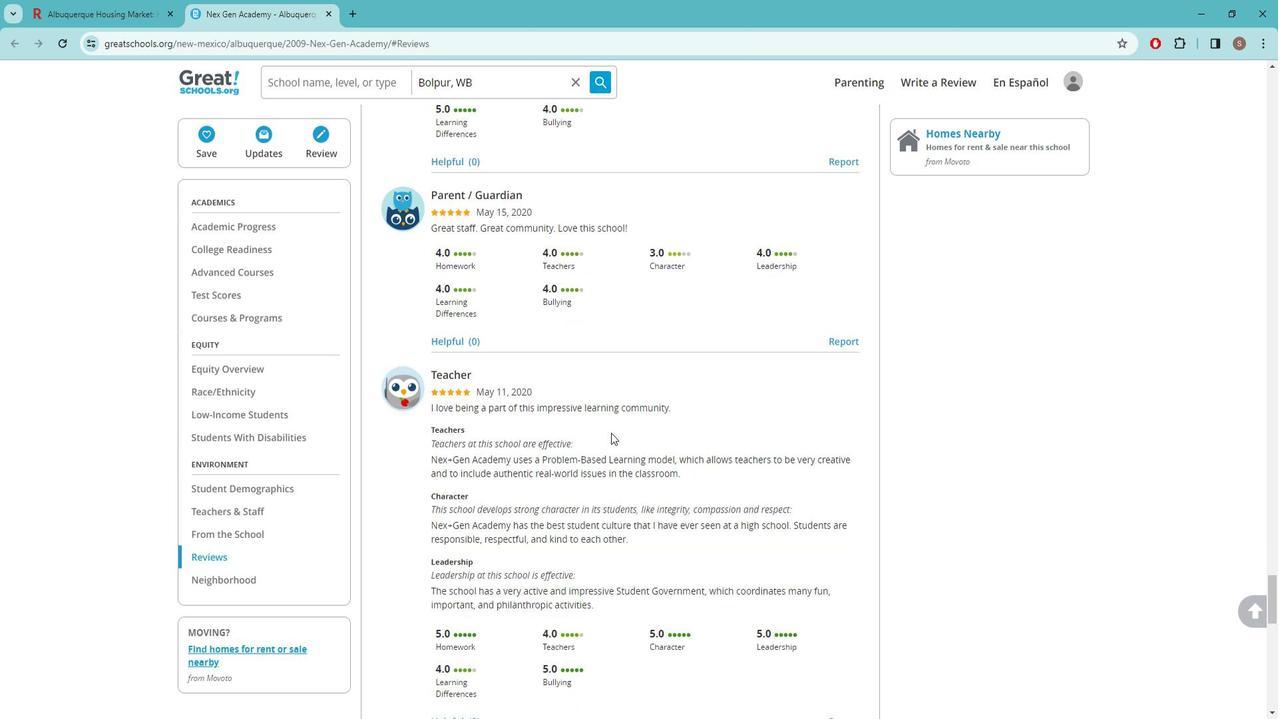 
Action: Mouse scrolled (631, 436) with delta (0, 0)
Screenshot: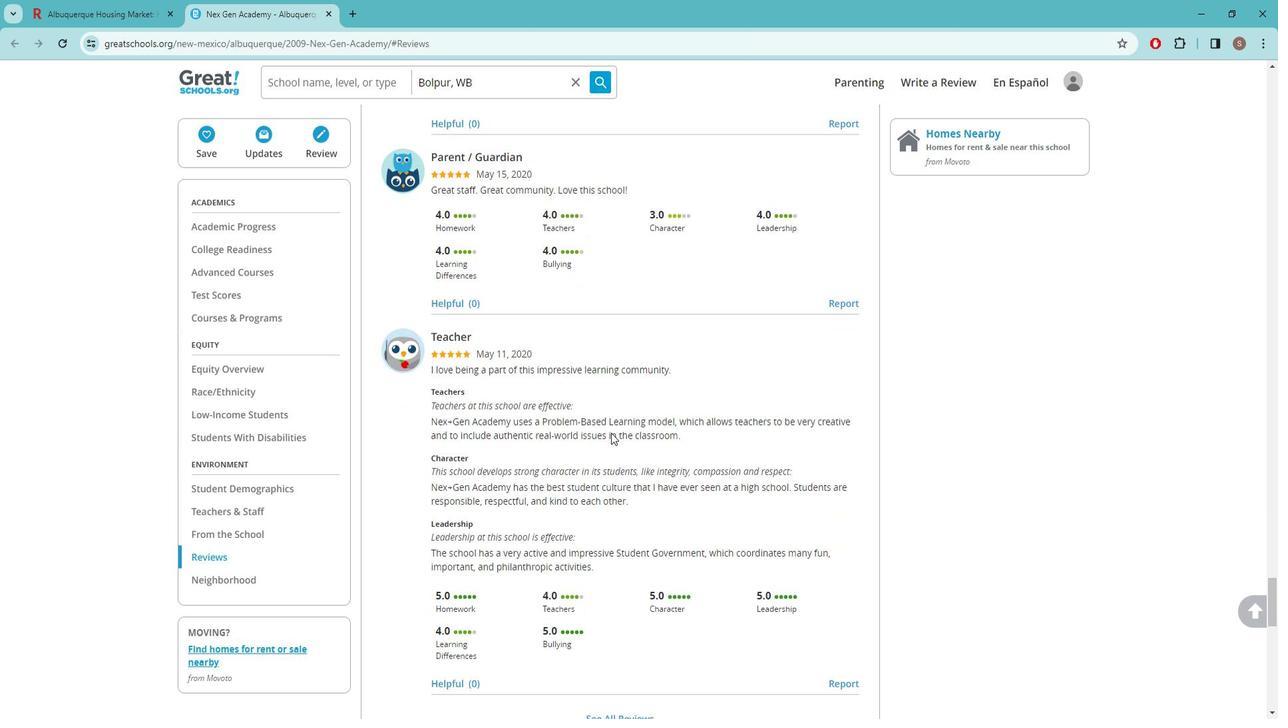 
Action: Mouse moved to (622, 612)
Screenshot: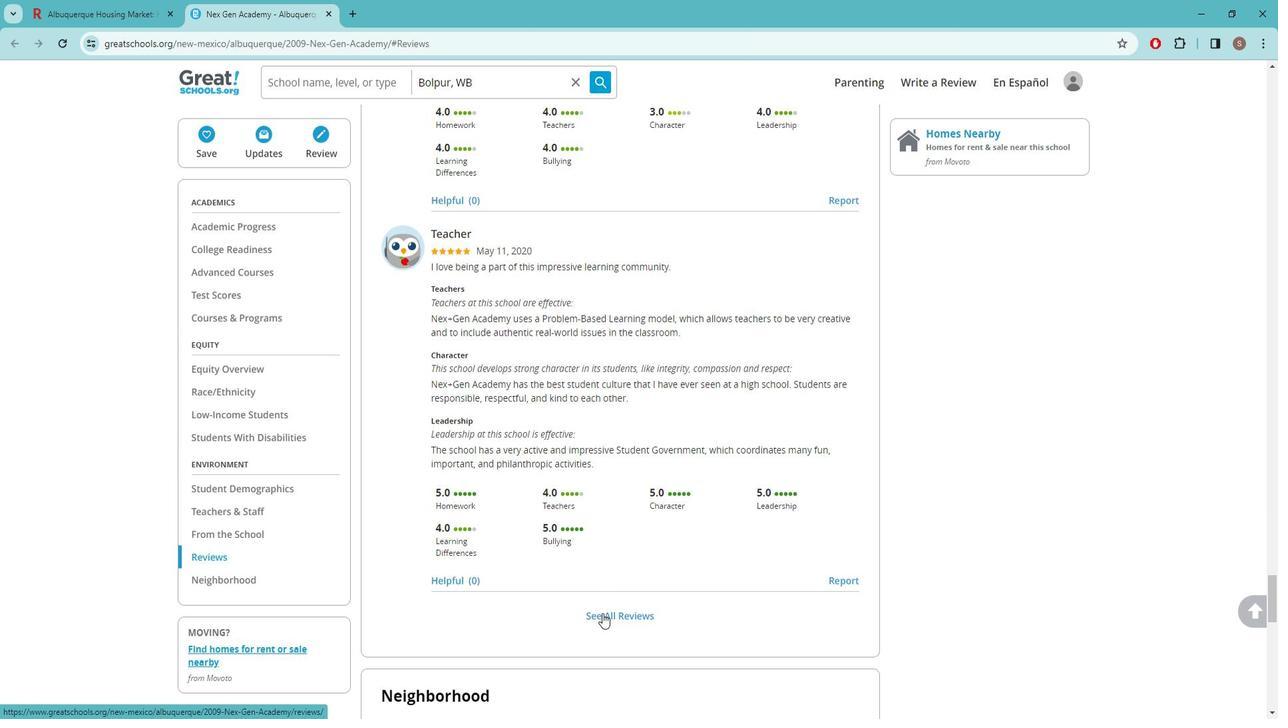 
Action: Mouse pressed left at (622, 612)
Screenshot: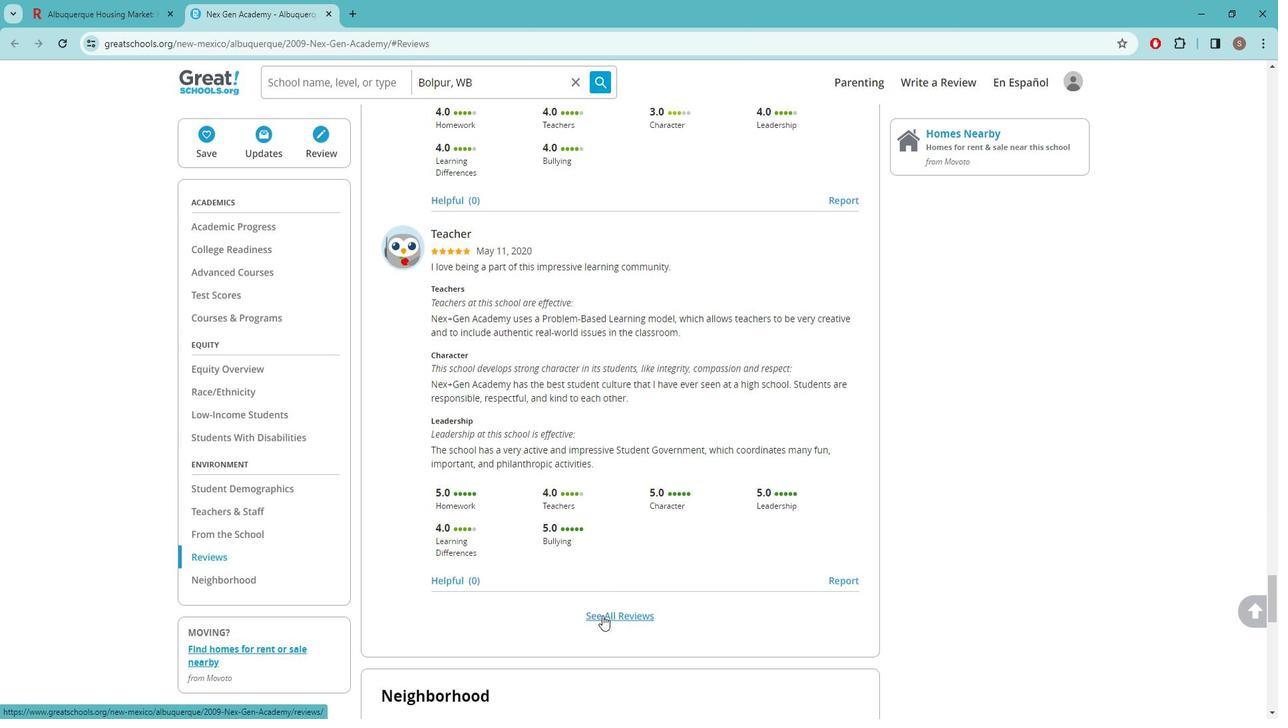 
Action: Mouse moved to (627, 596)
Screenshot: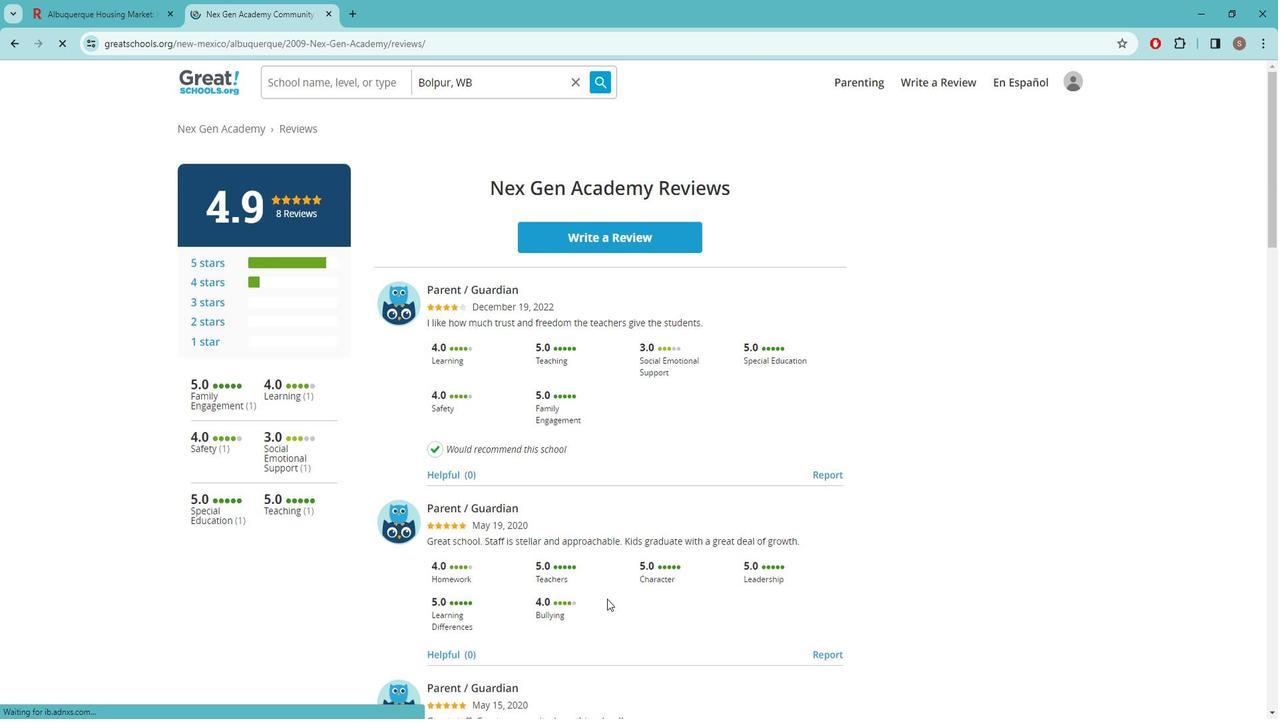 
Action: Mouse scrolled (627, 595) with delta (0, 0)
Screenshot: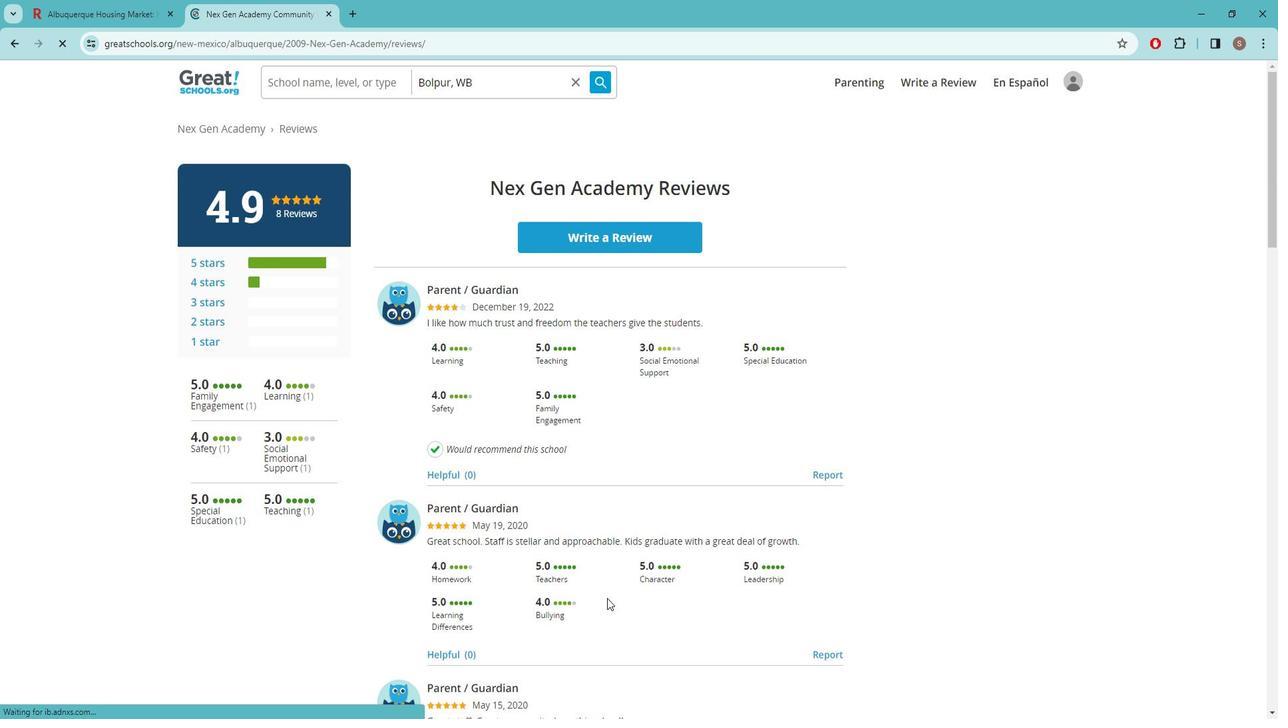 
Action: Mouse scrolled (627, 595) with delta (0, 0)
Screenshot: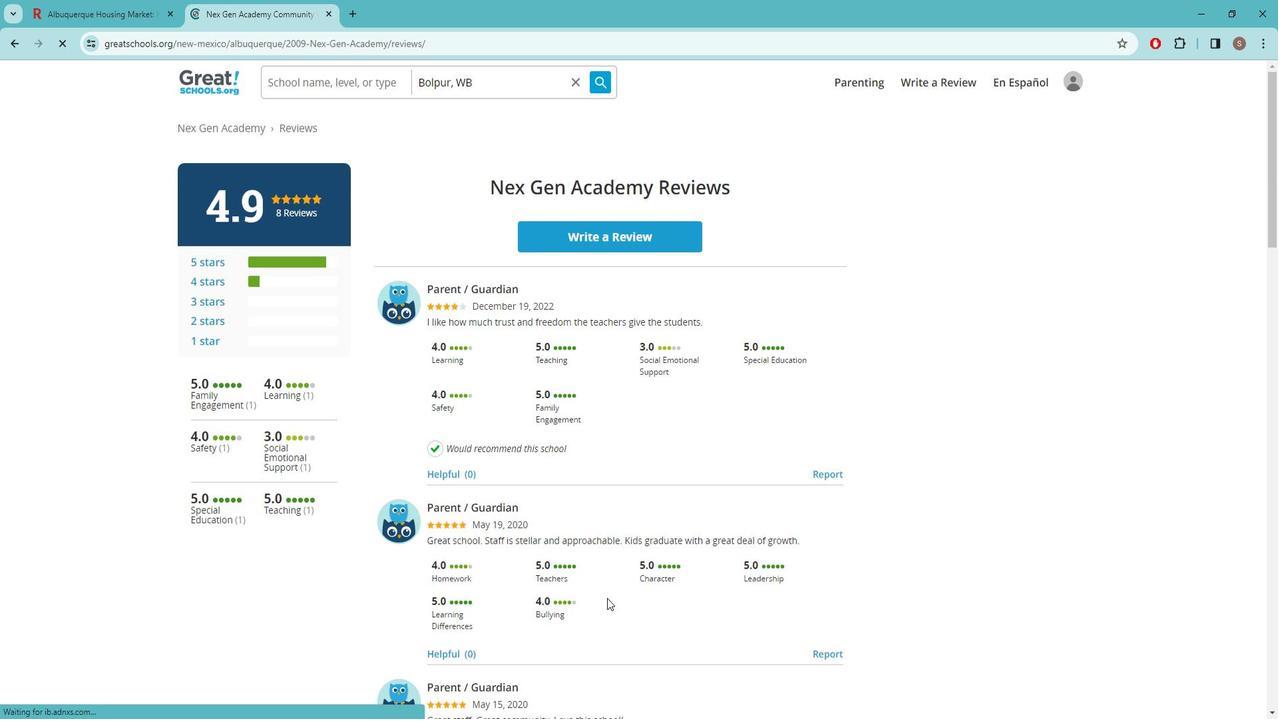 
Action: Mouse scrolled (627, 595) with delta (0, 0)
Screenshot: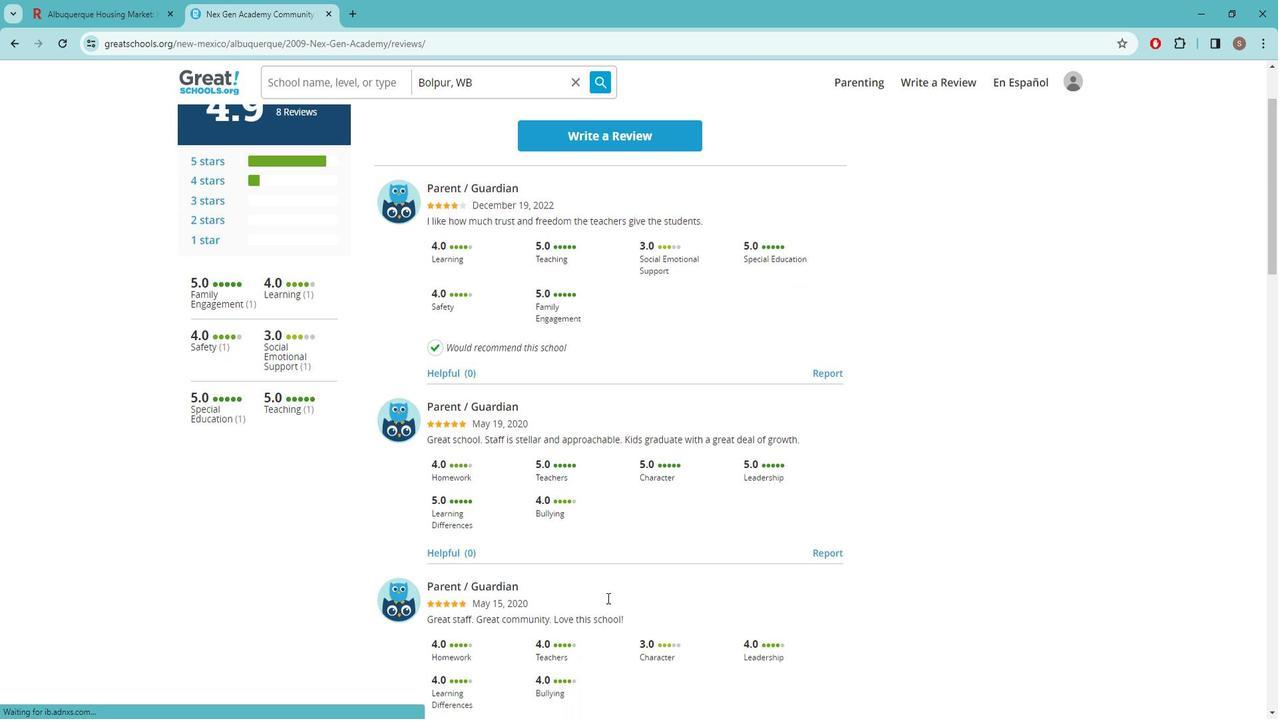 
Action: Mouse scrolled (627, 595) with delta (0, 0)
Screenshot: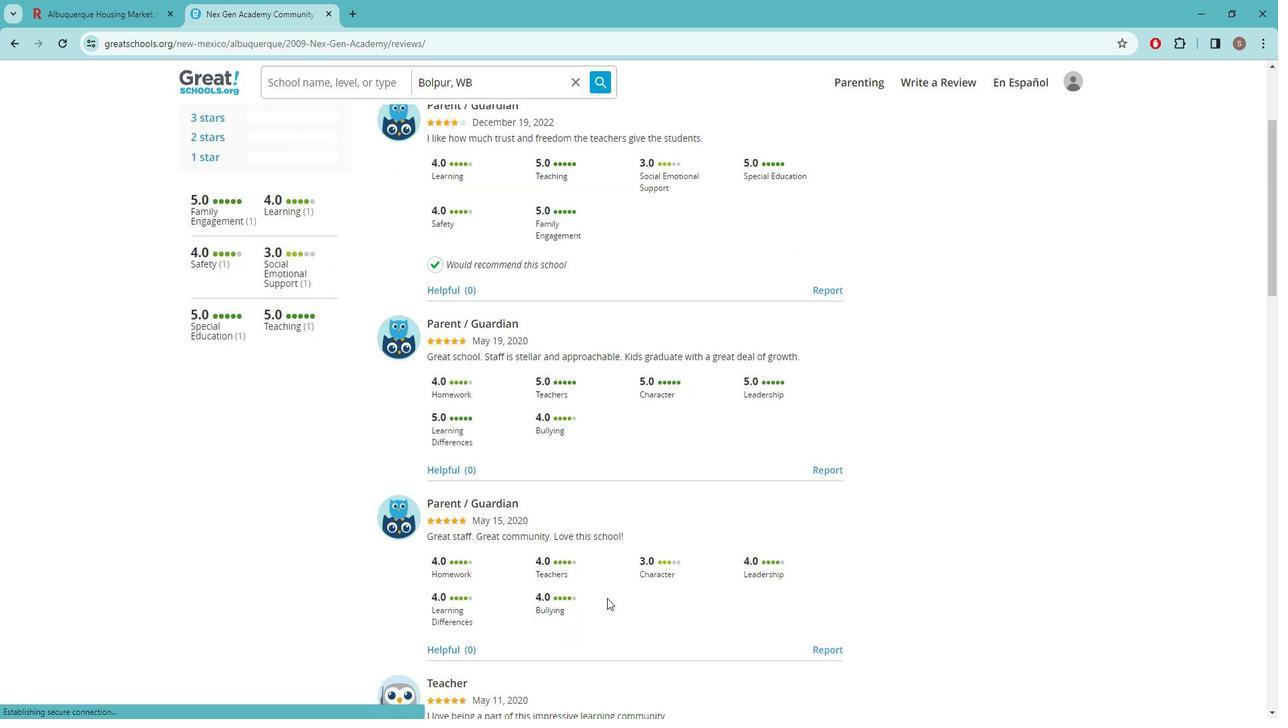 
Action: Mouse moved to (627, 593)
Screenshot: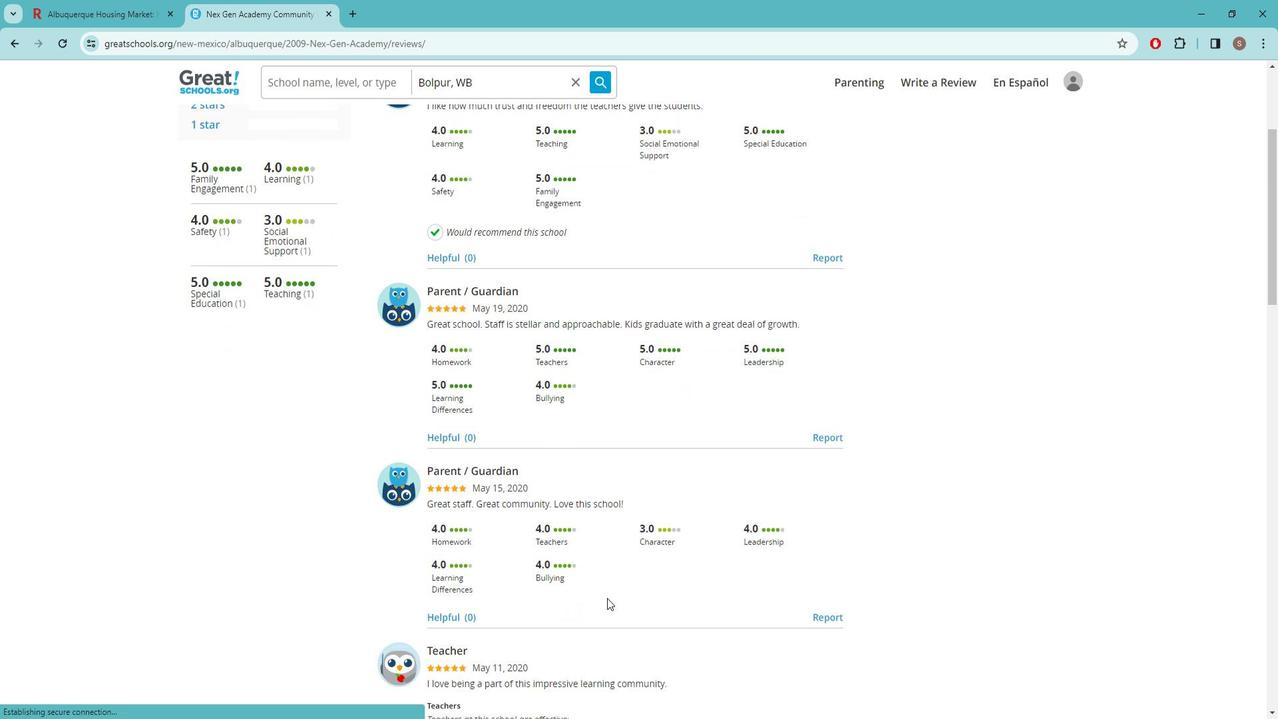 
Action: Mouse scrolled (627, 592) with delta (0, 0)
Screenshot: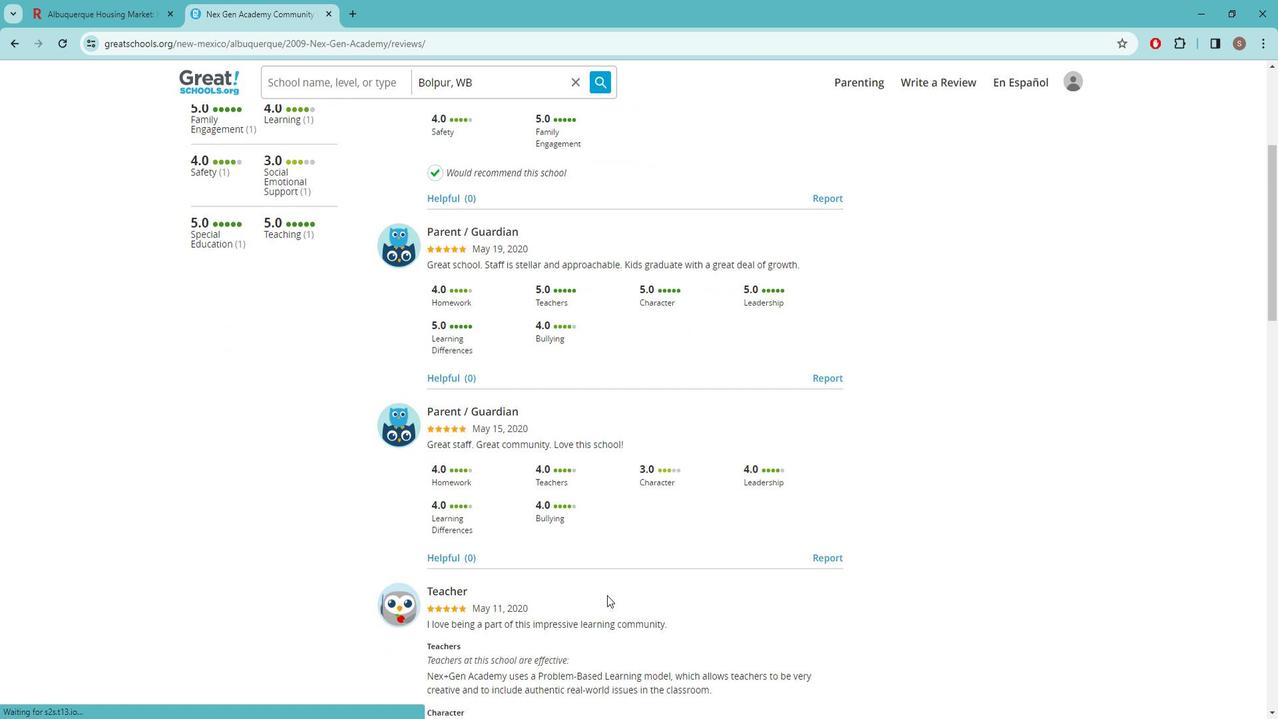 
Action: Mouse scrolled (627, 592) with delta (0, 0)
Screenshot: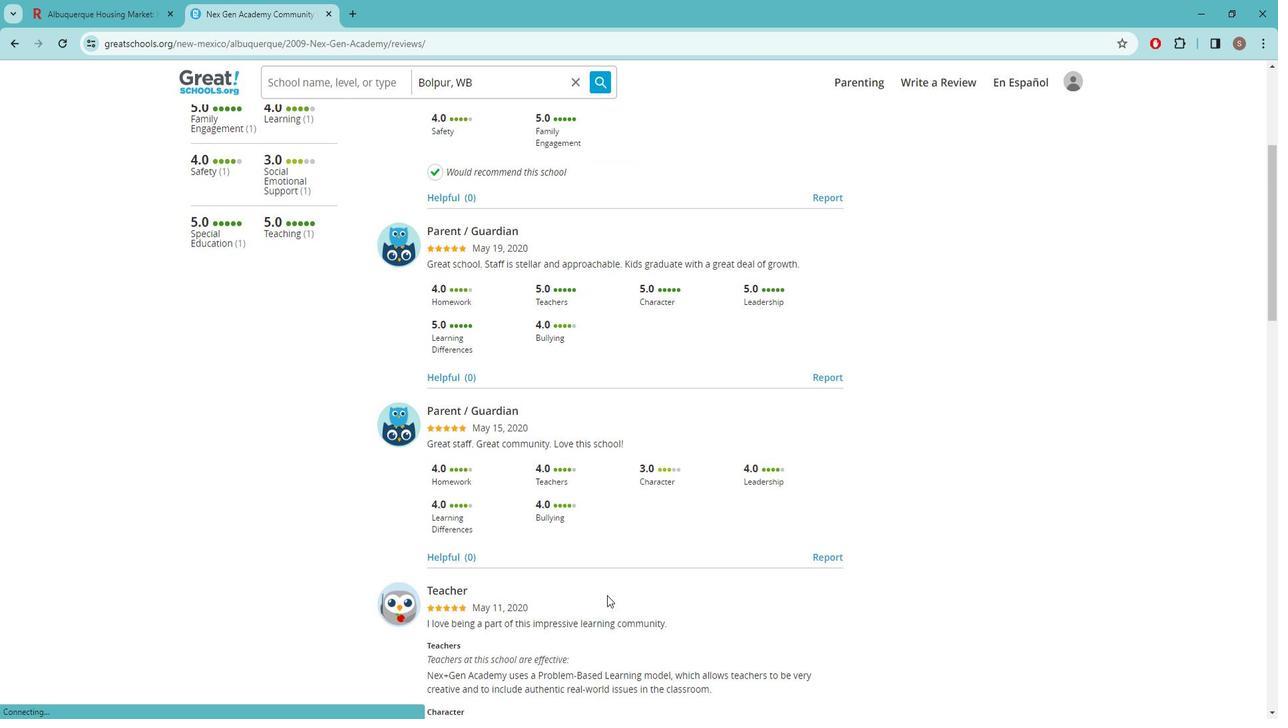 
Action: Mouse scrolled (627, 592) with delta (0, 0)
Screenshot: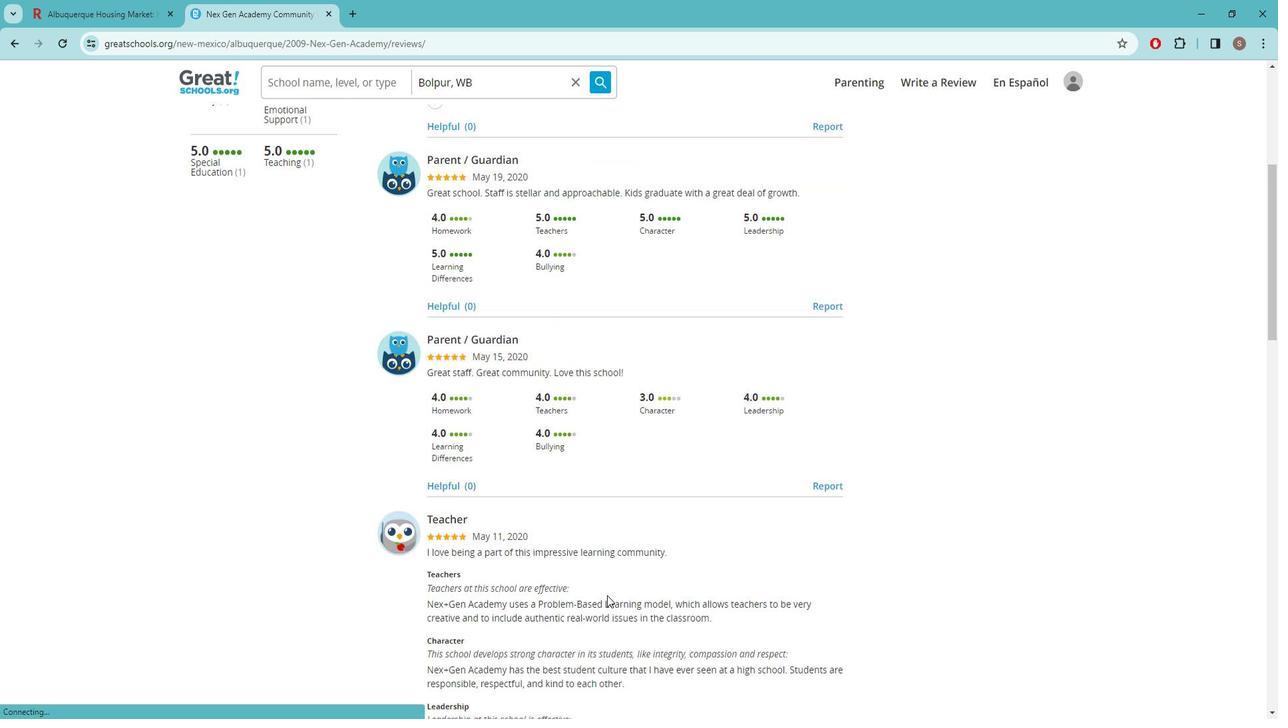 
Action: Mouse scrolled (627, 592) with delta (0, 0)
Screenshot: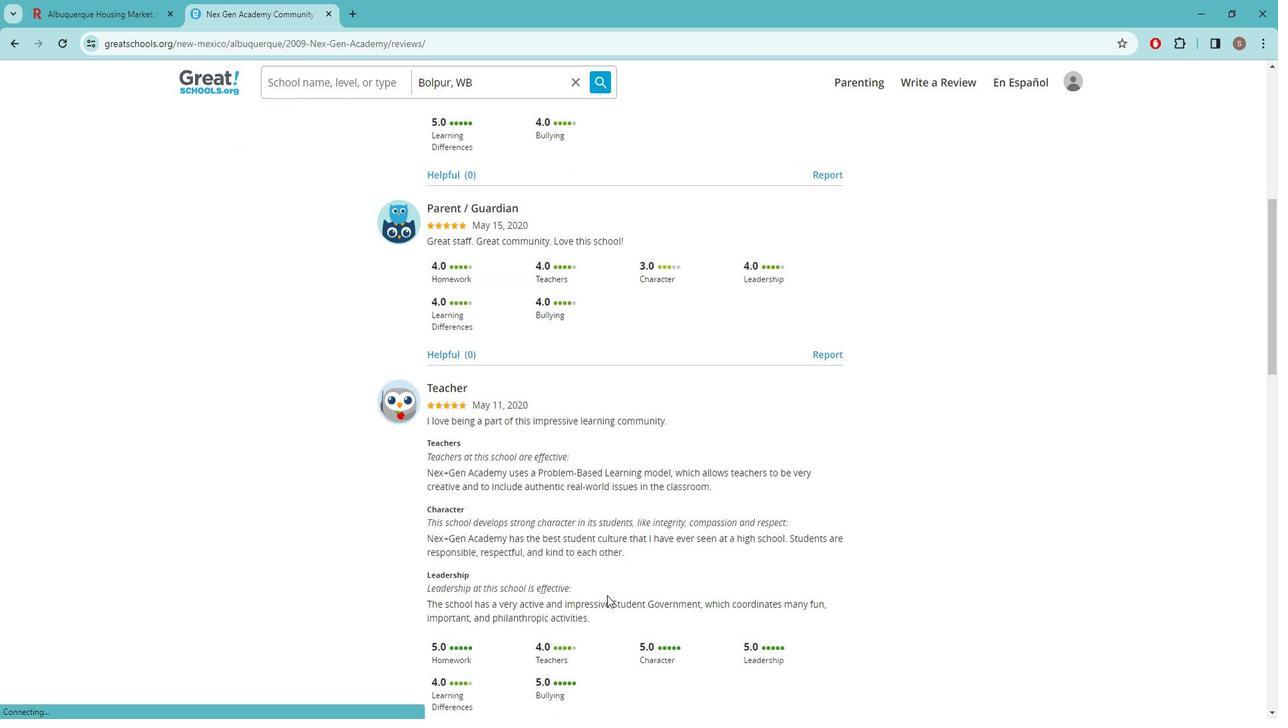 
Action: Mouse scrolled (627, 592) with delta (0, 0)
Screenshot: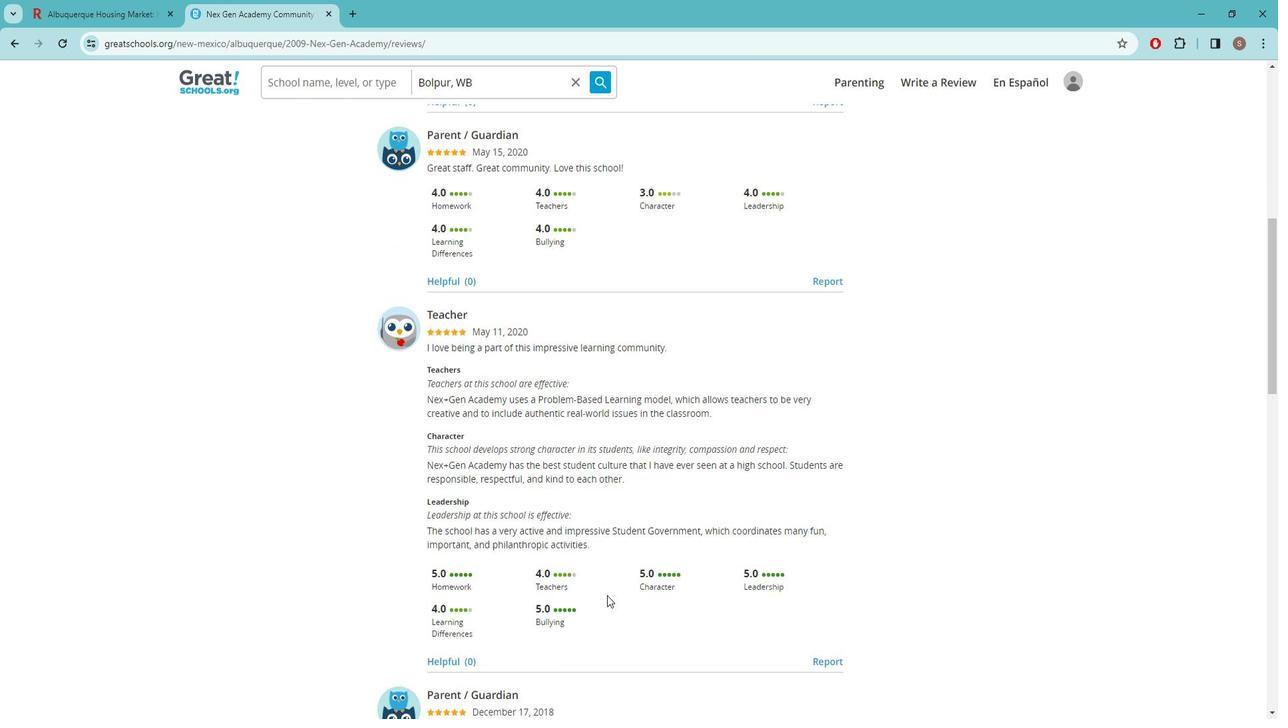 
Action: Mouse scrolled (627, 592) with delta (0, 0)
Screenshot: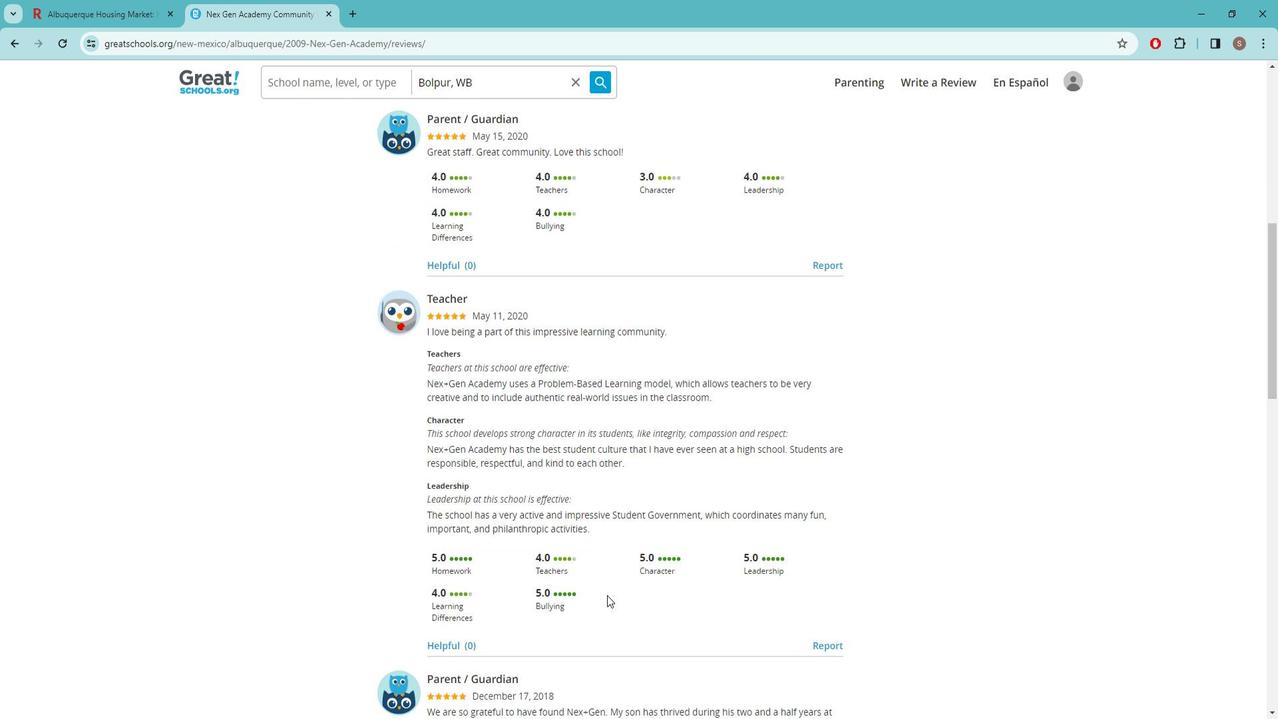 
Action: Mouse scrolled (627, 592) with delta (0, 0)
Screenshot: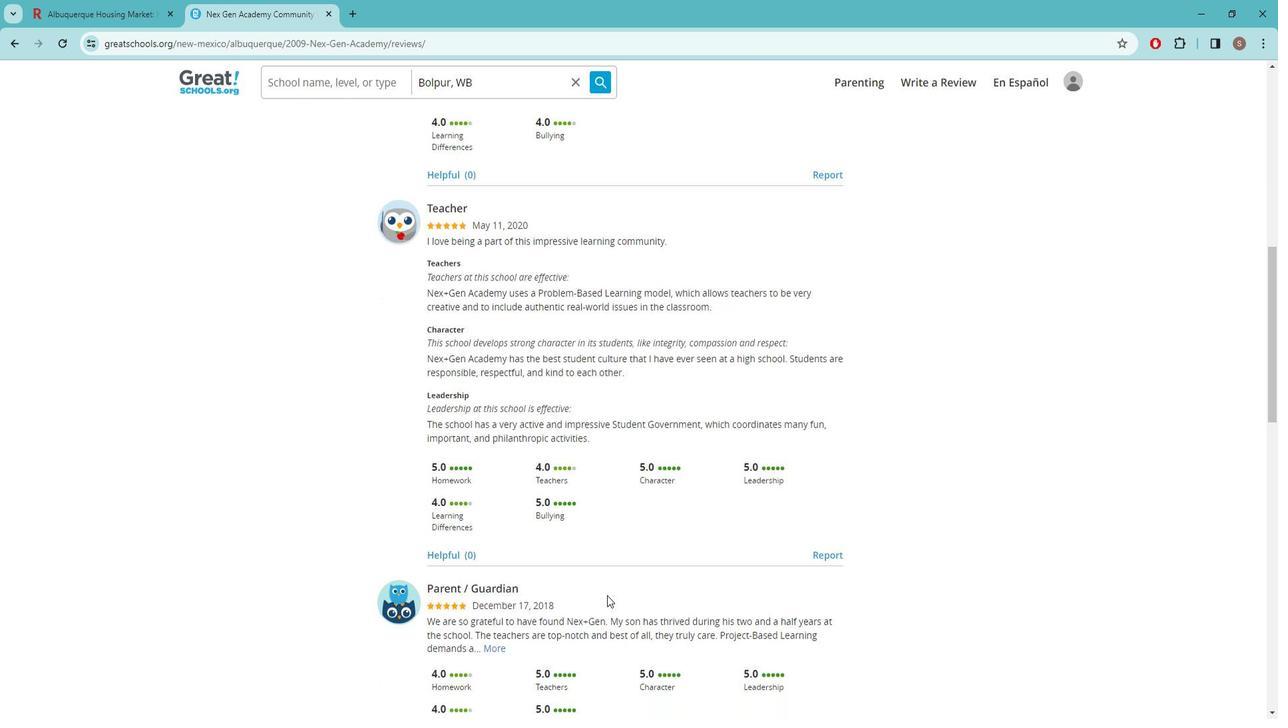
Action: Mouse scrolled (627, 592) with delta (0, 0)
Screenshot: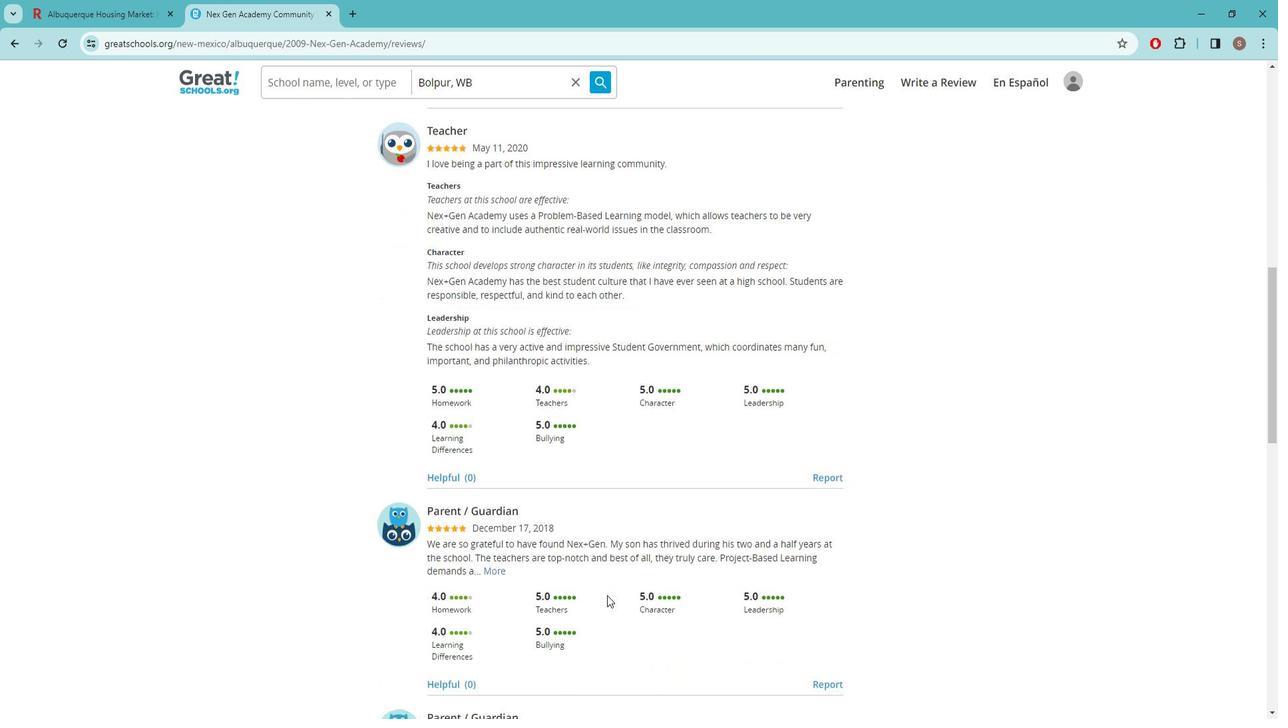 
Action: Mouse scrolled (627, 592) with delta (0, 0)
Screenshot: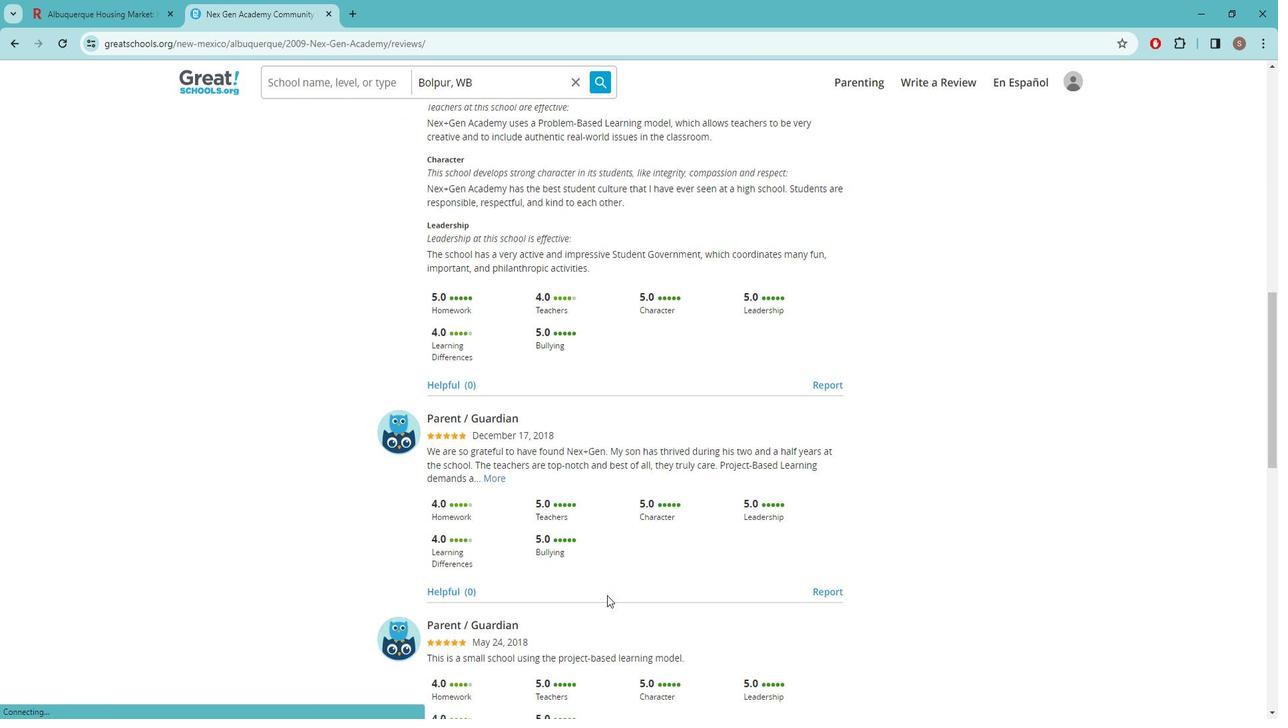 
Action: Mouse scrolled (627, 592) with delta (0, 0)
Screenshot: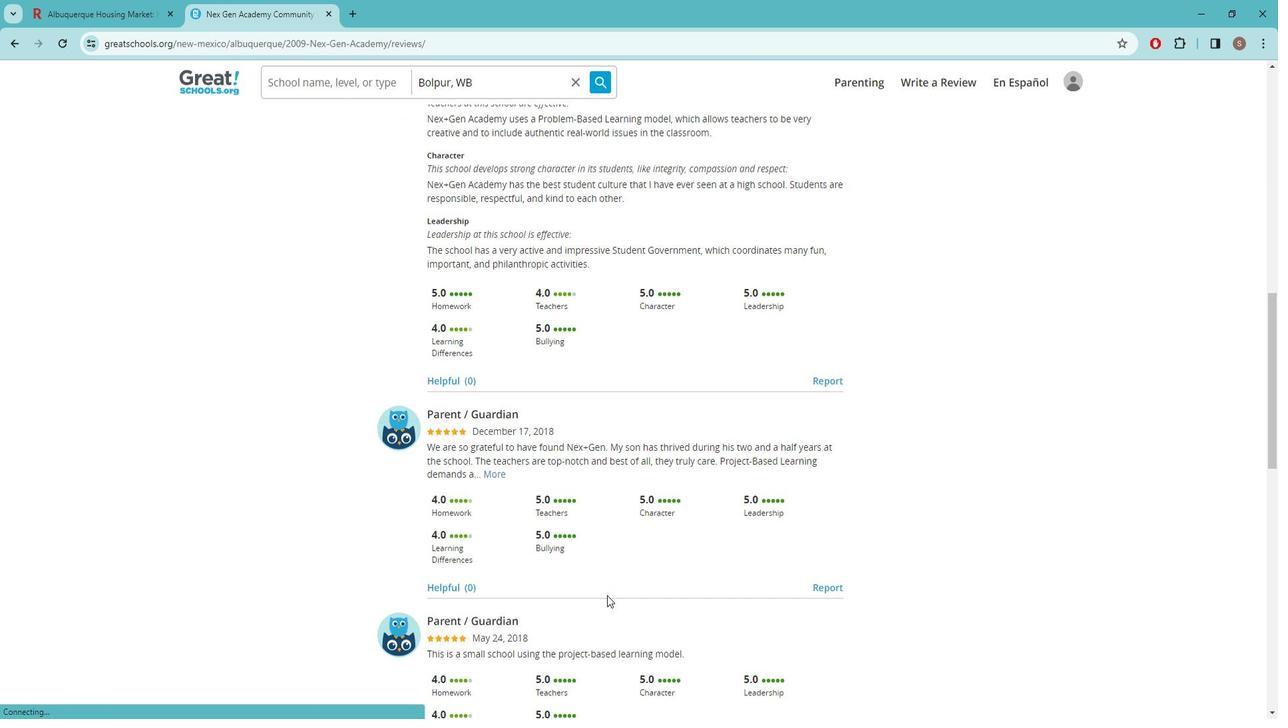 
Action: Mouse scrolled (627, 592) with delta (0, 0)
Screenshot: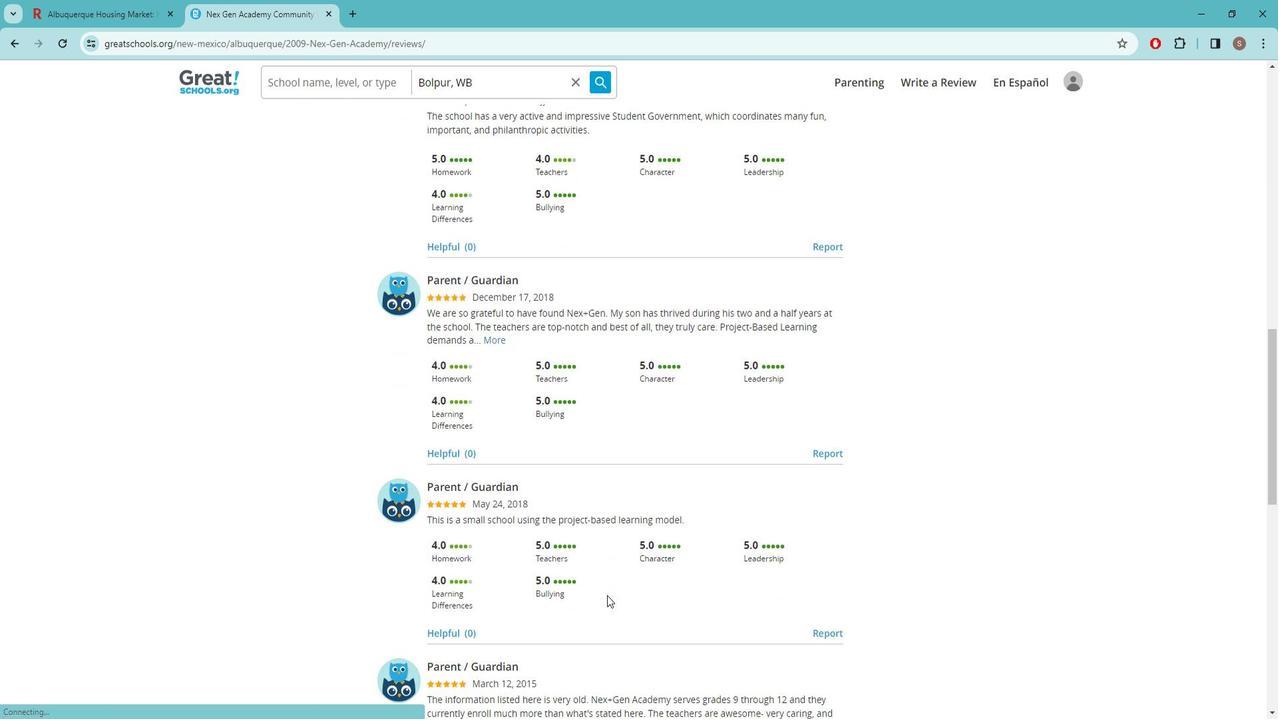 
Action: Mouse scrolled (627, 592) with delta (0, 0)
Screenshot: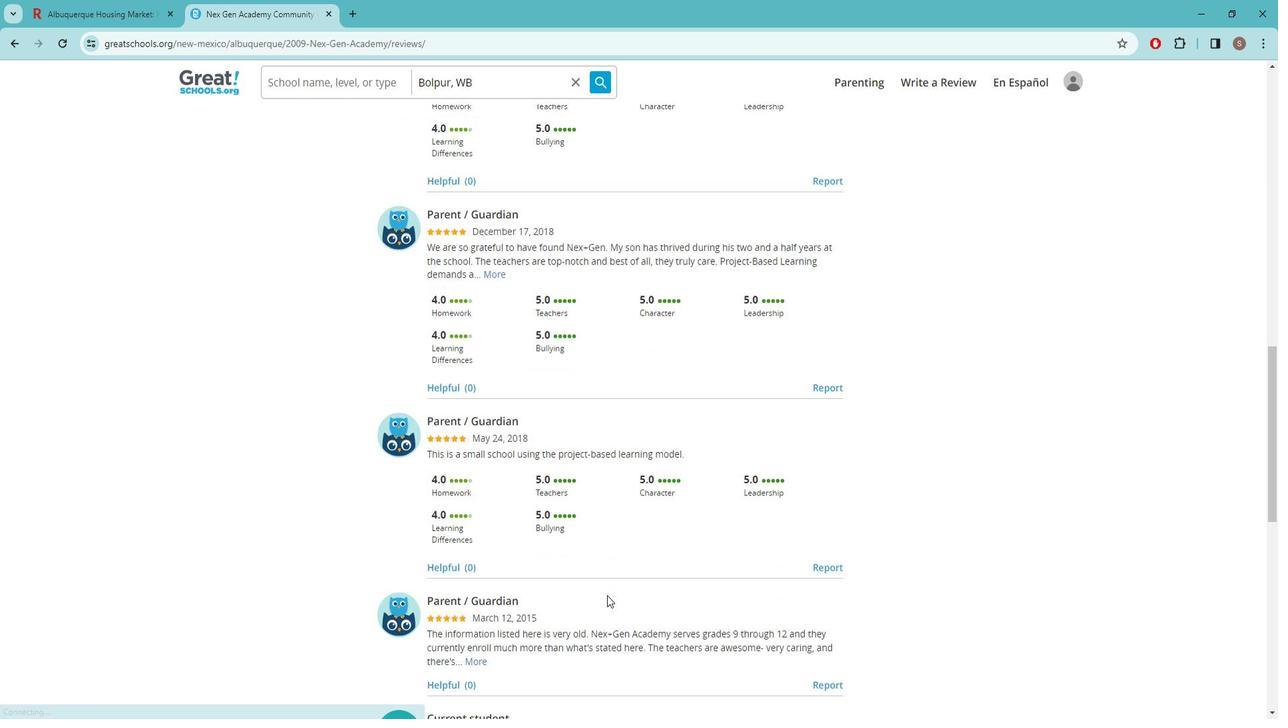 
Action: Mouse scrolled (627, 592) with delta (0, 0)
Screenshot: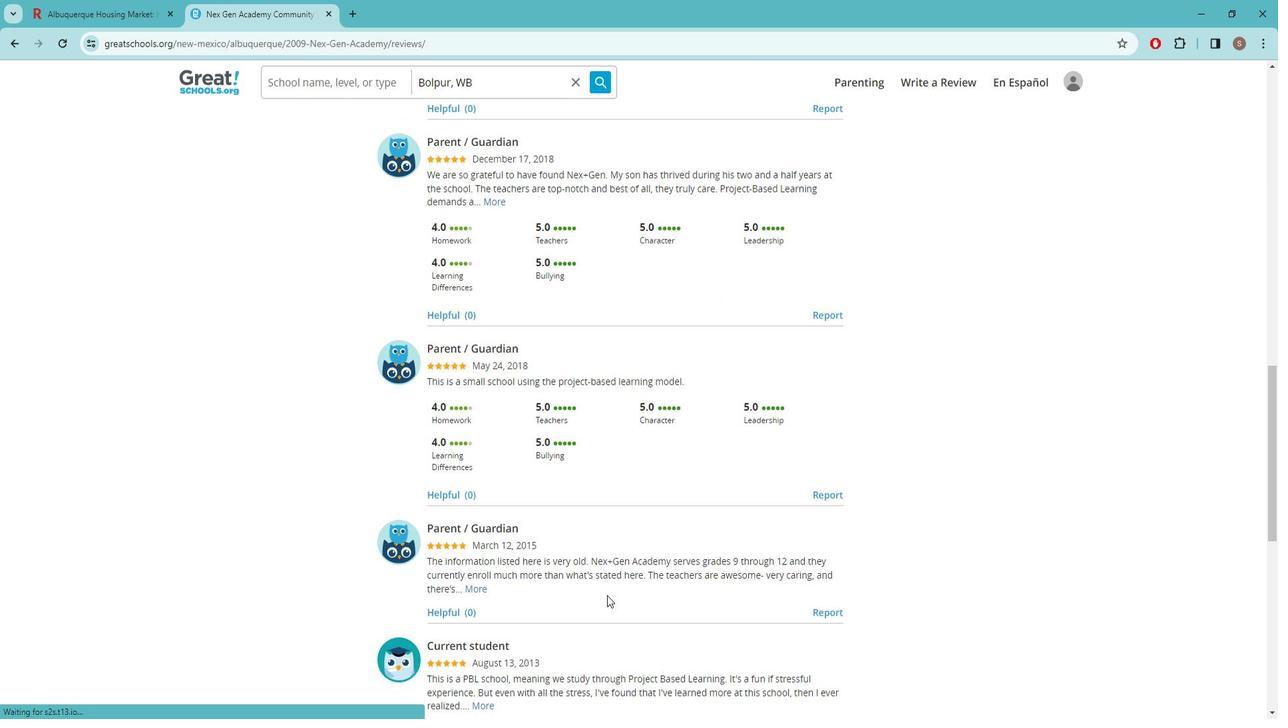 
Action: Mouse scrolled (627, 592) with delta (0, 0)
Screenshot: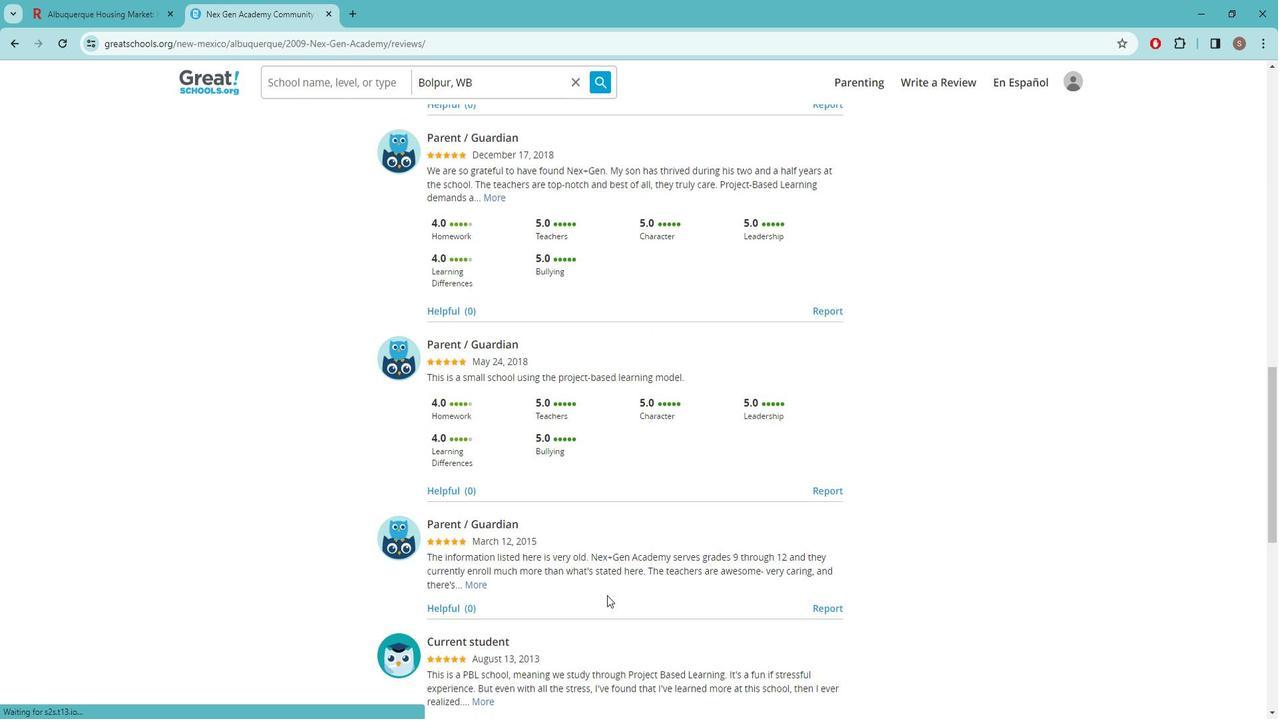 
Action: Mouse scrolled (627, 592) with delta (0, 0)
Screenshot: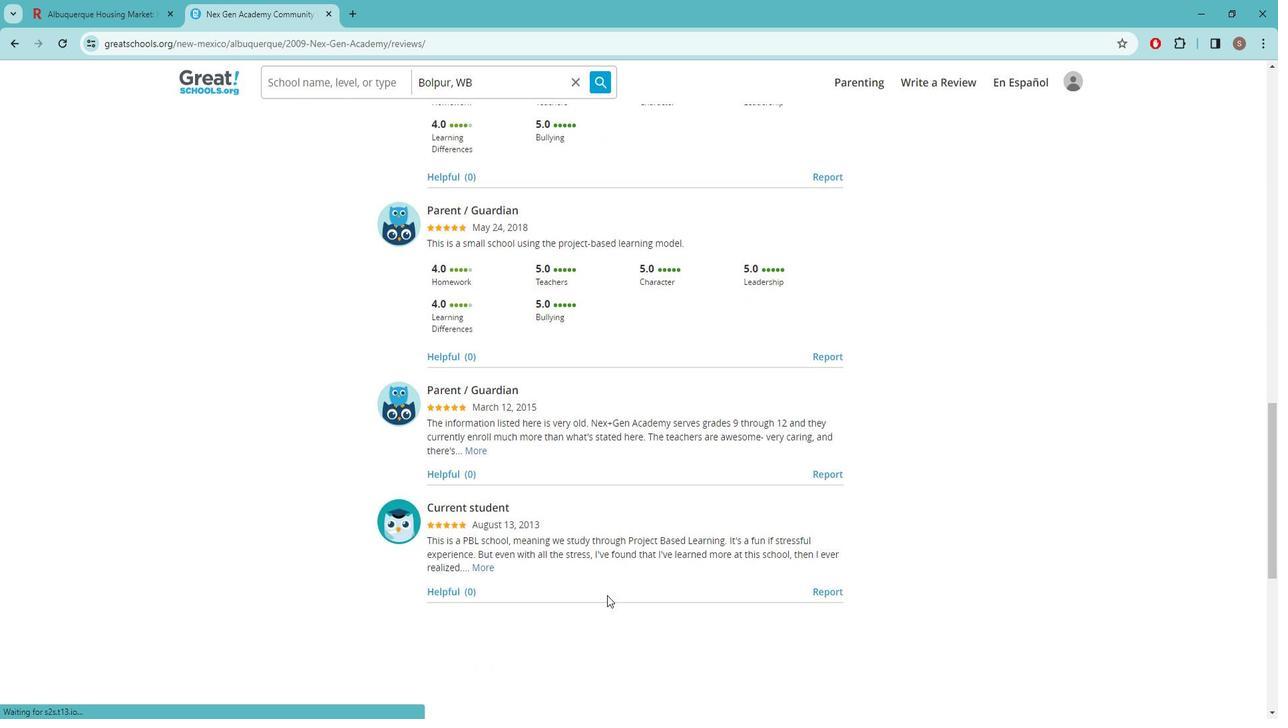 
Action: Mouse scrolled (627, 592) with delta (0, 0)
Screenshot: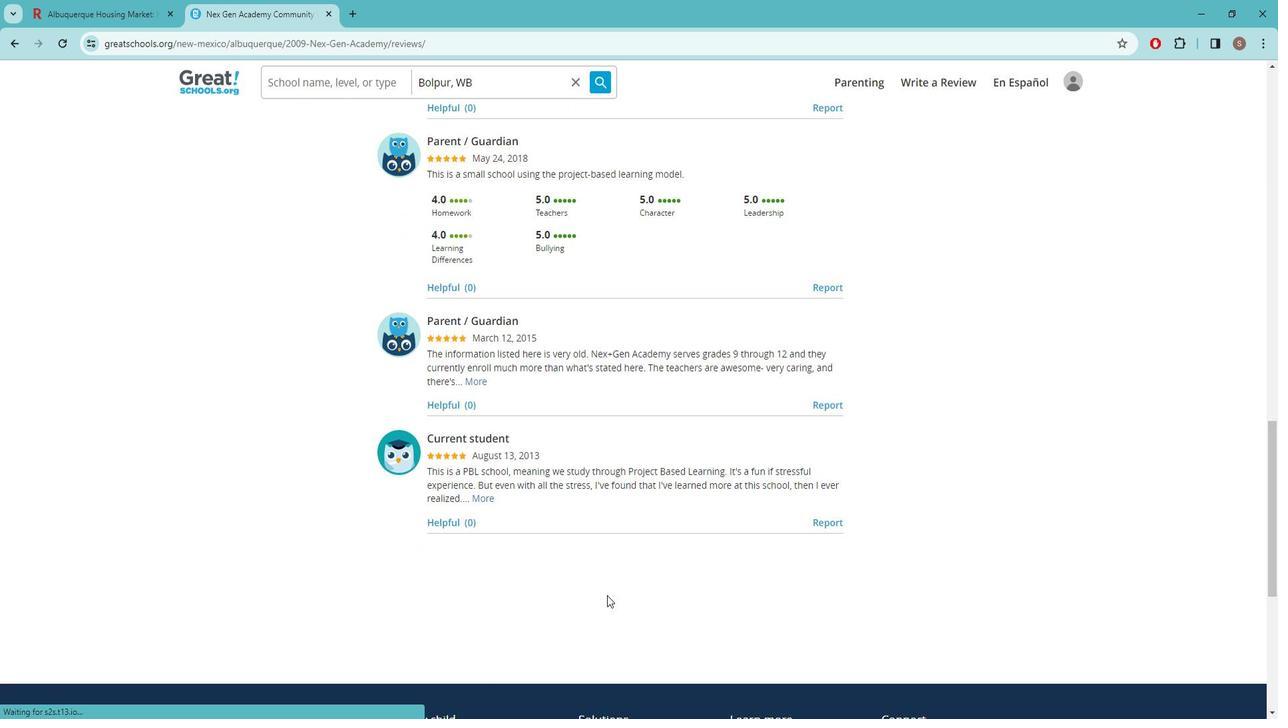 
Action: Mouse scrolled (627, 594) with delta (0, 0)
Screenshot: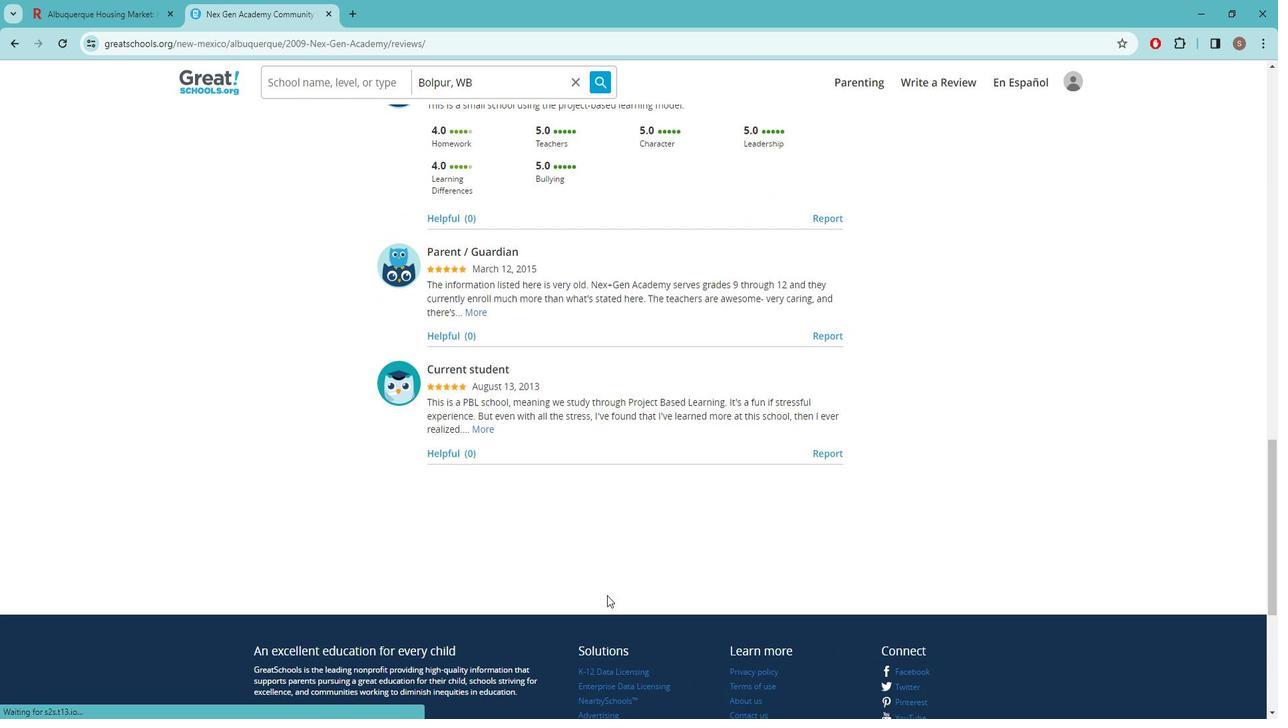 
Action: Mouse scrolled (627, 594) with delta (0, 0)
Screenshot: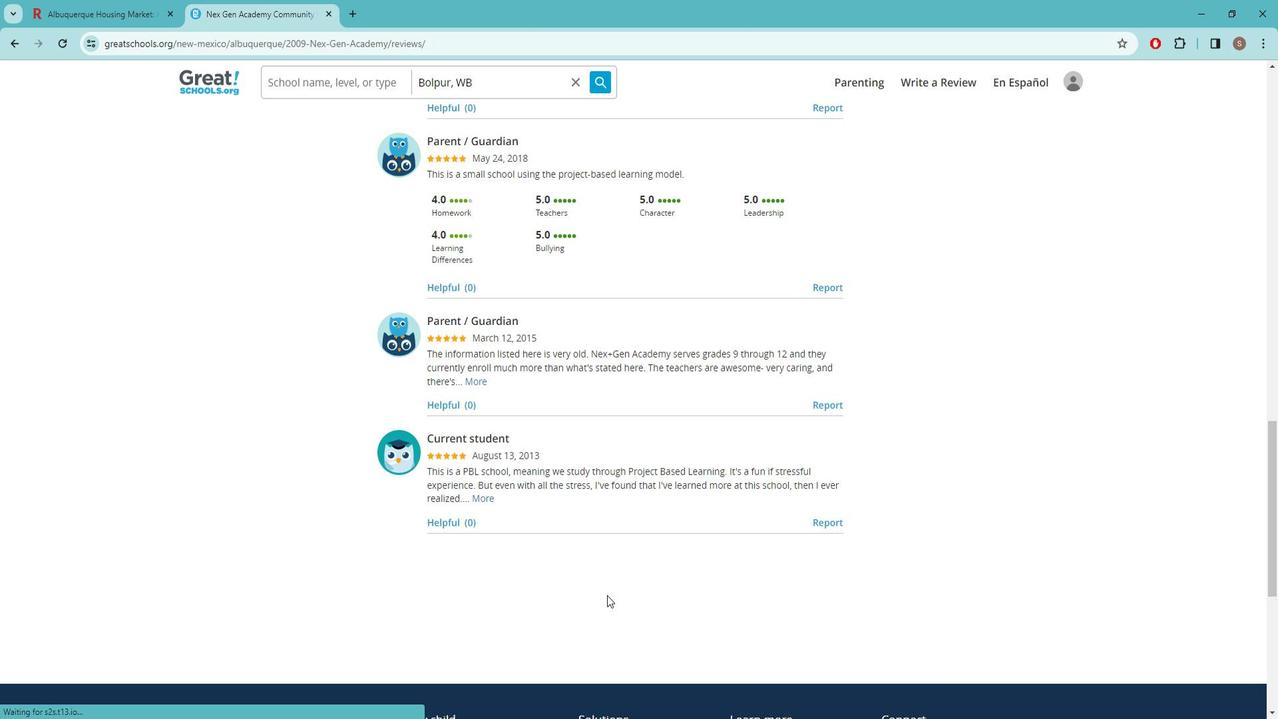 
Action: Mouse scrolled (627, 594) with delta (0, 0)
Screenshot: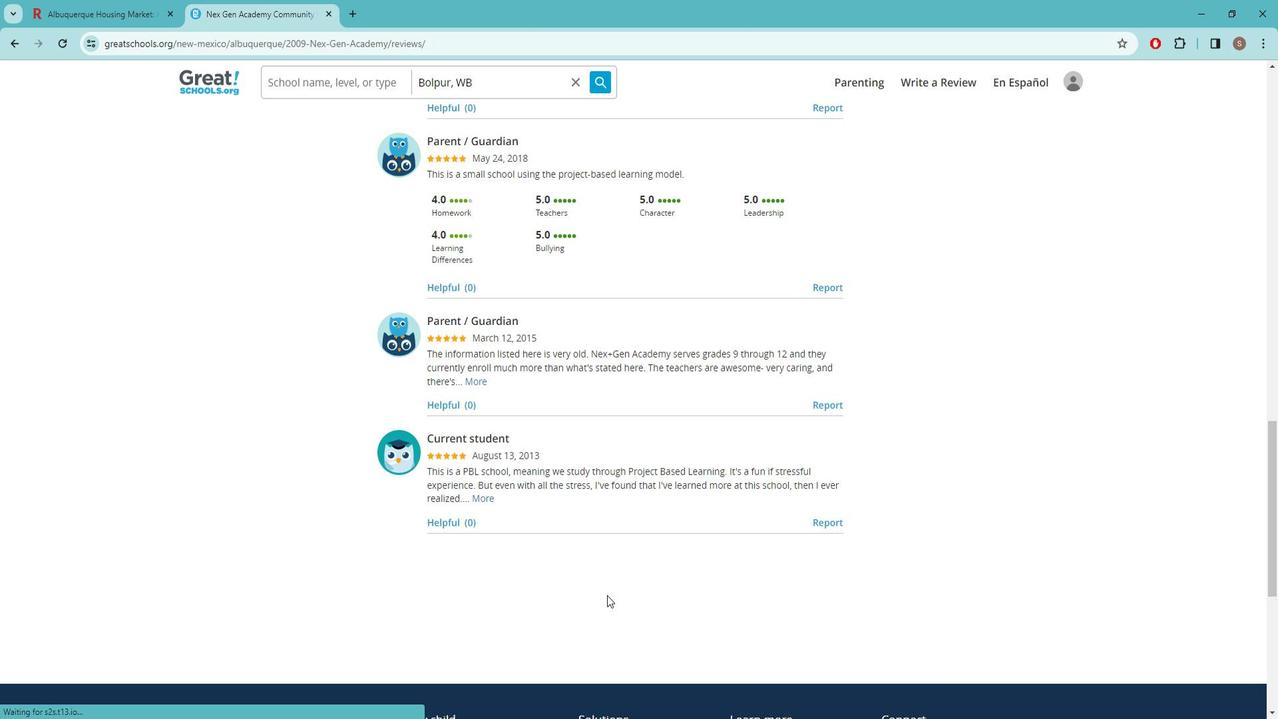 
Action: Mouse scrolled (627, 594) with delta (0, 0)
Screenshot: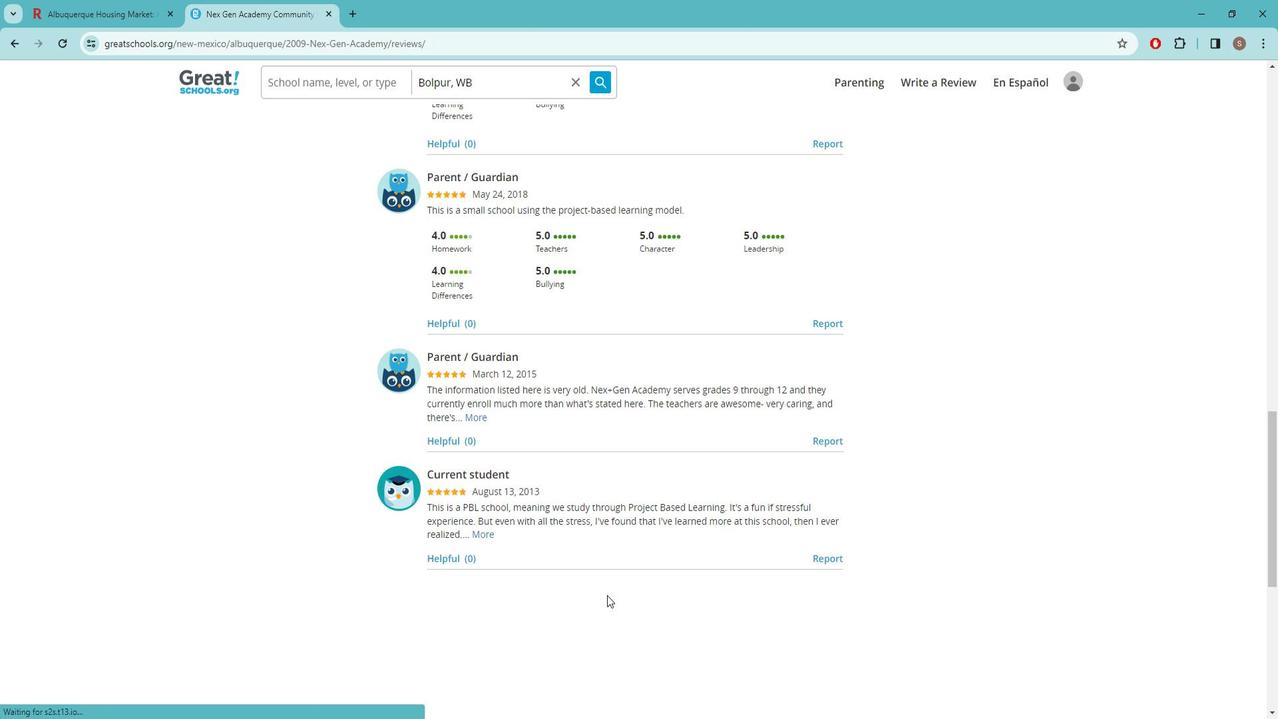 
Action: Mouse scrolled (627, 594) with delta (0, 0)
Screenshot: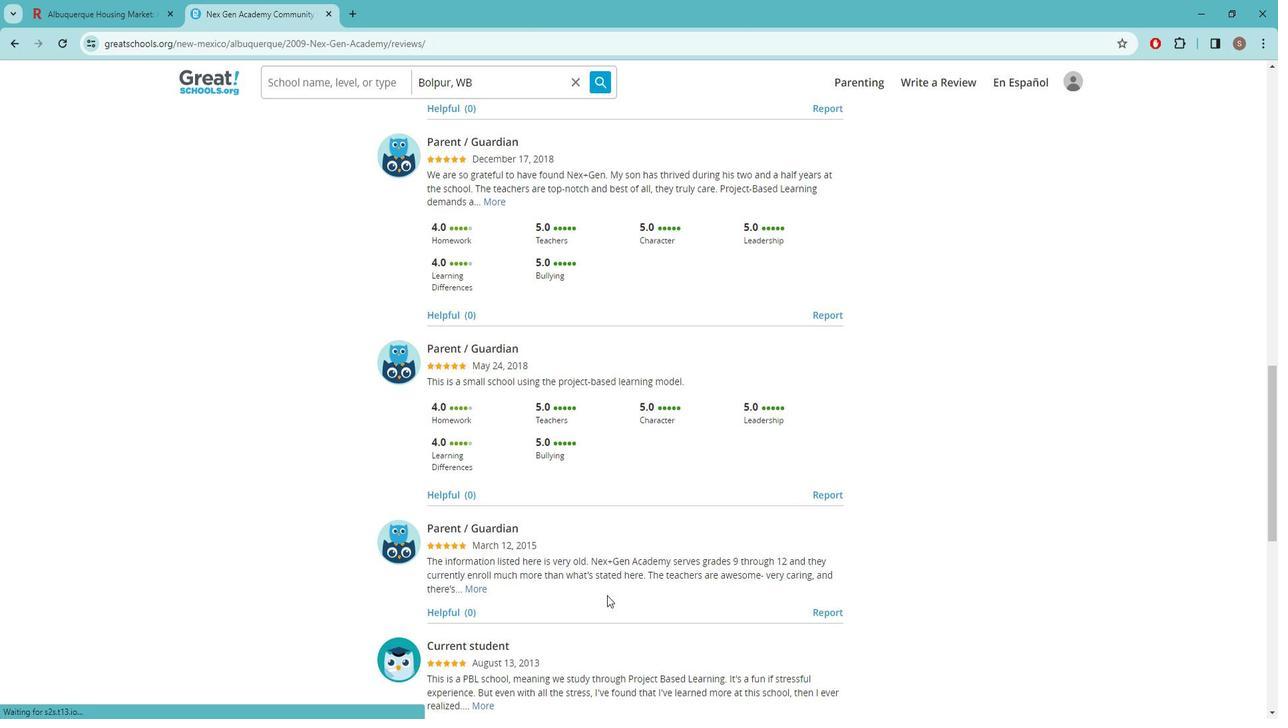 
Action: Mouse scrolled (627, 594) with delta (0, 0)
Screenshot: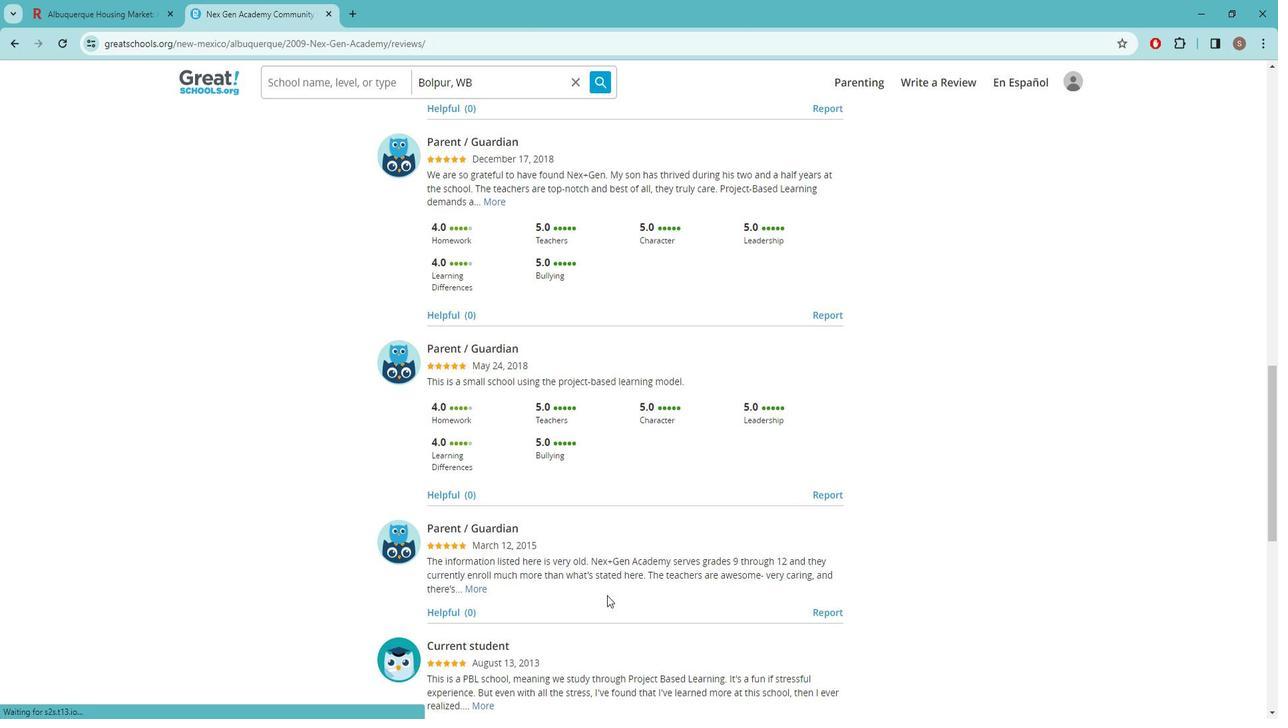 
Action: Mouse scrolled (627, 594) with delta (0, 0)
Screenshot: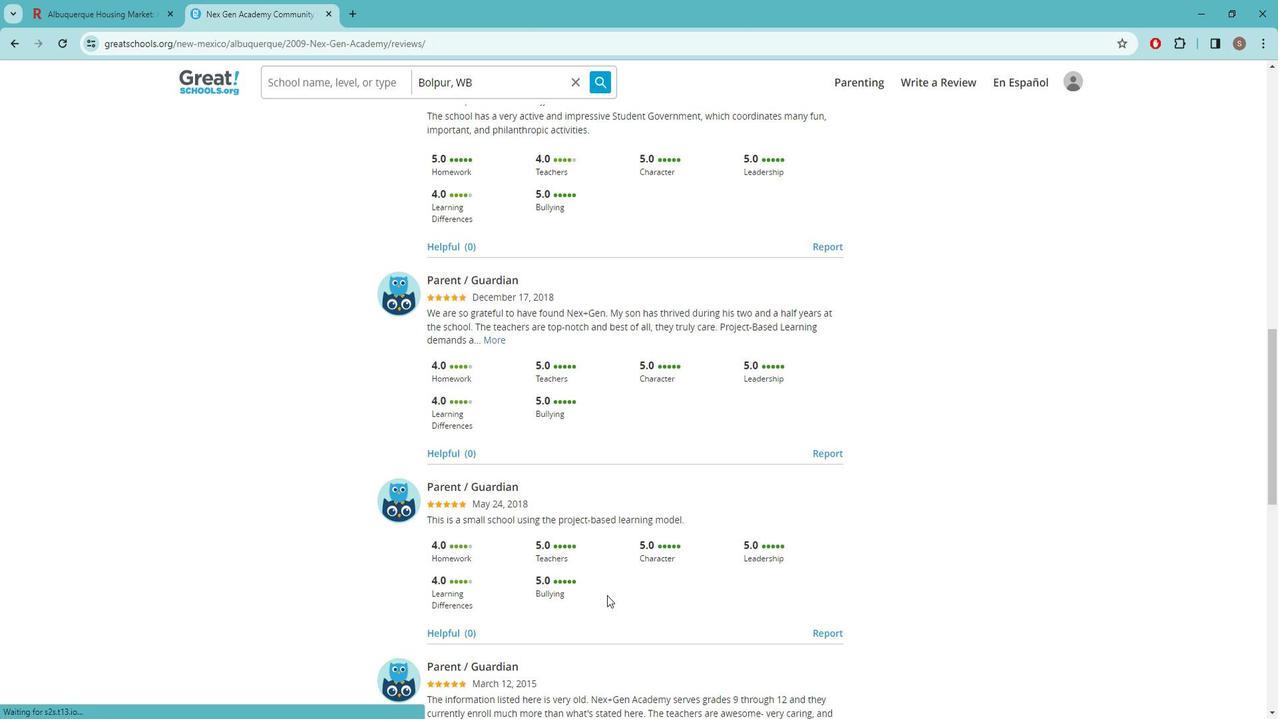 
Action: Mouse scrolled (627, 594) with delta (0, 0)
Screenshot: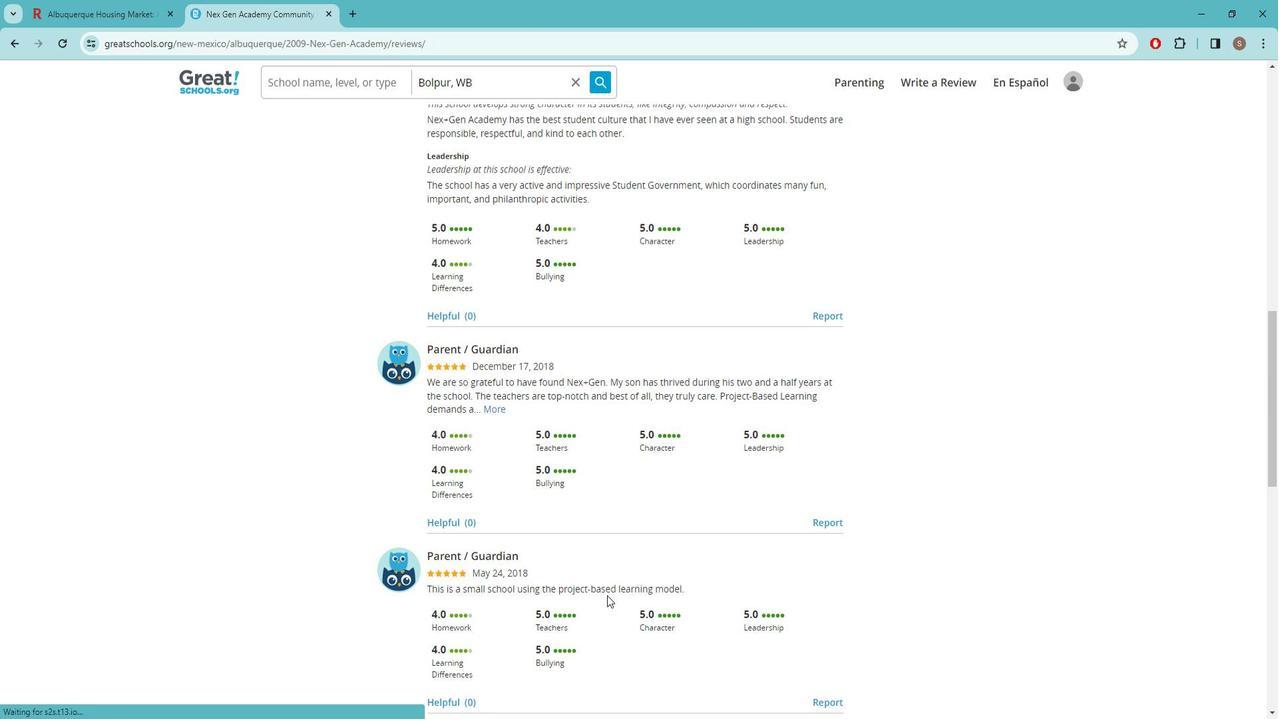 
Action: Mouse scrolled (627, 594) with delta (0, 0)
Screenshot: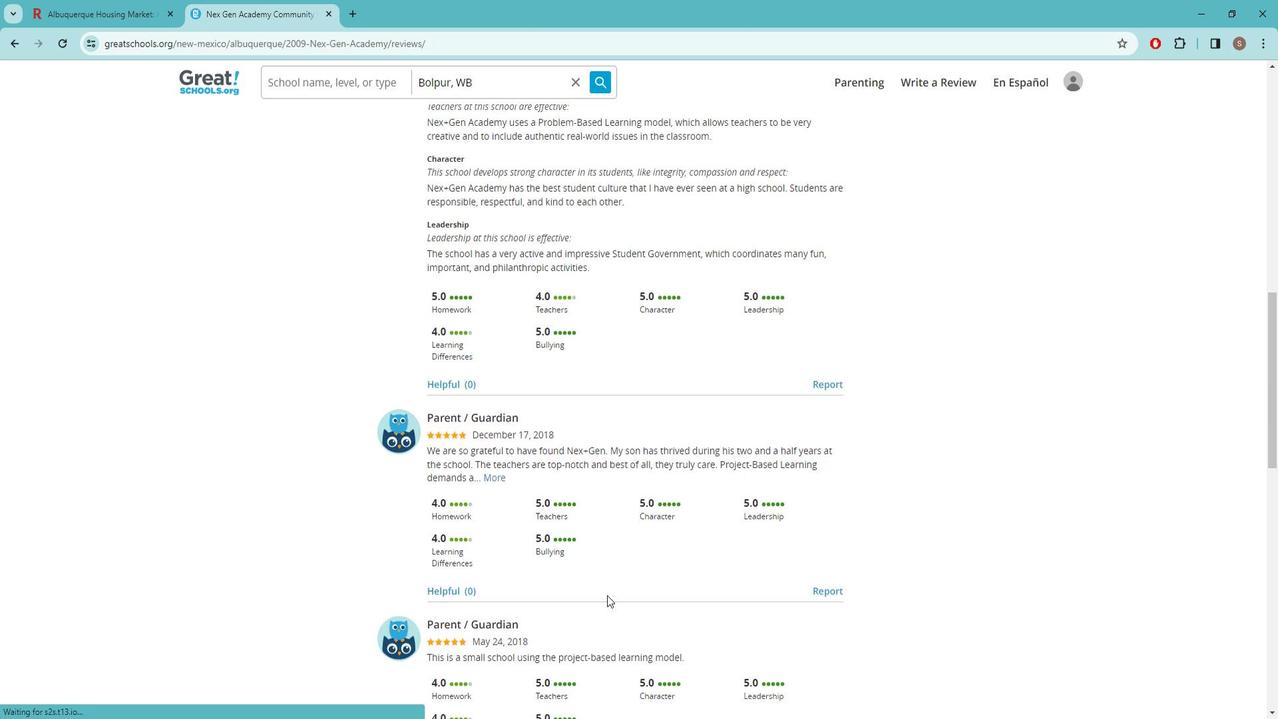 
Action: Mouse scrolled (627, 594) with delta (0, 0)
Screenshot: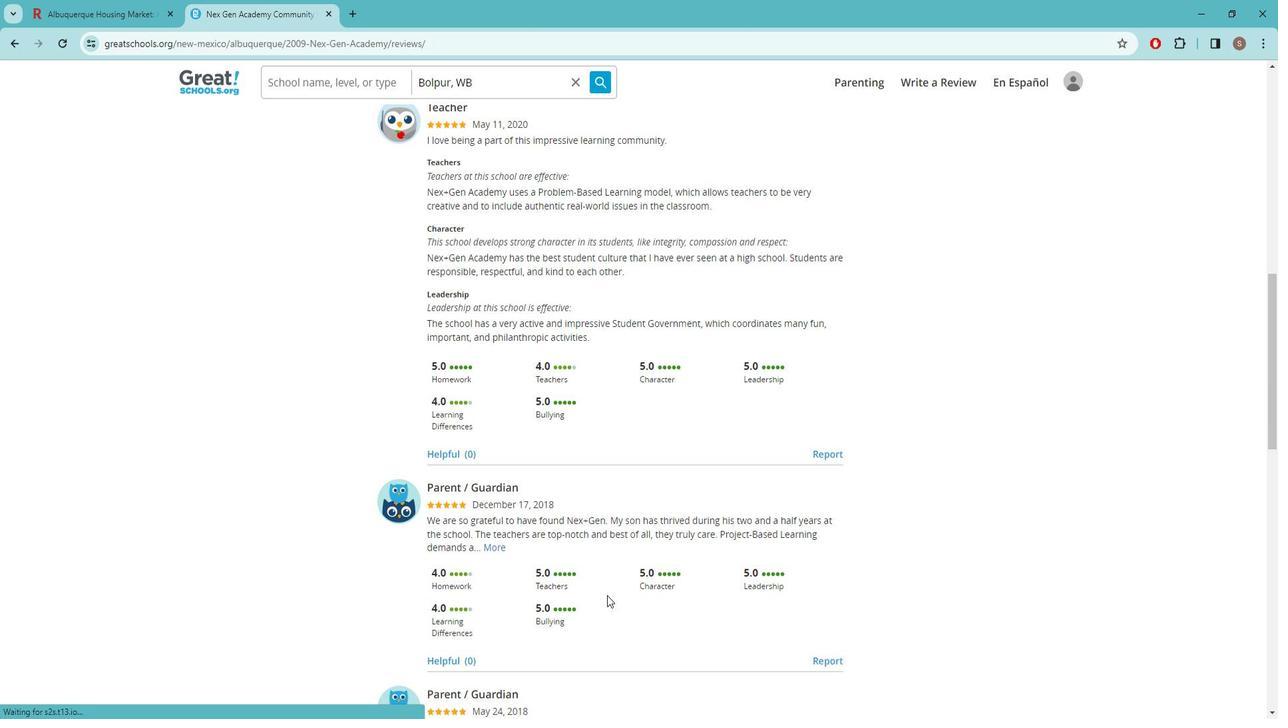 
Action: Mouse scrolled (627, 594) with delta (0, 0)
Screenshot: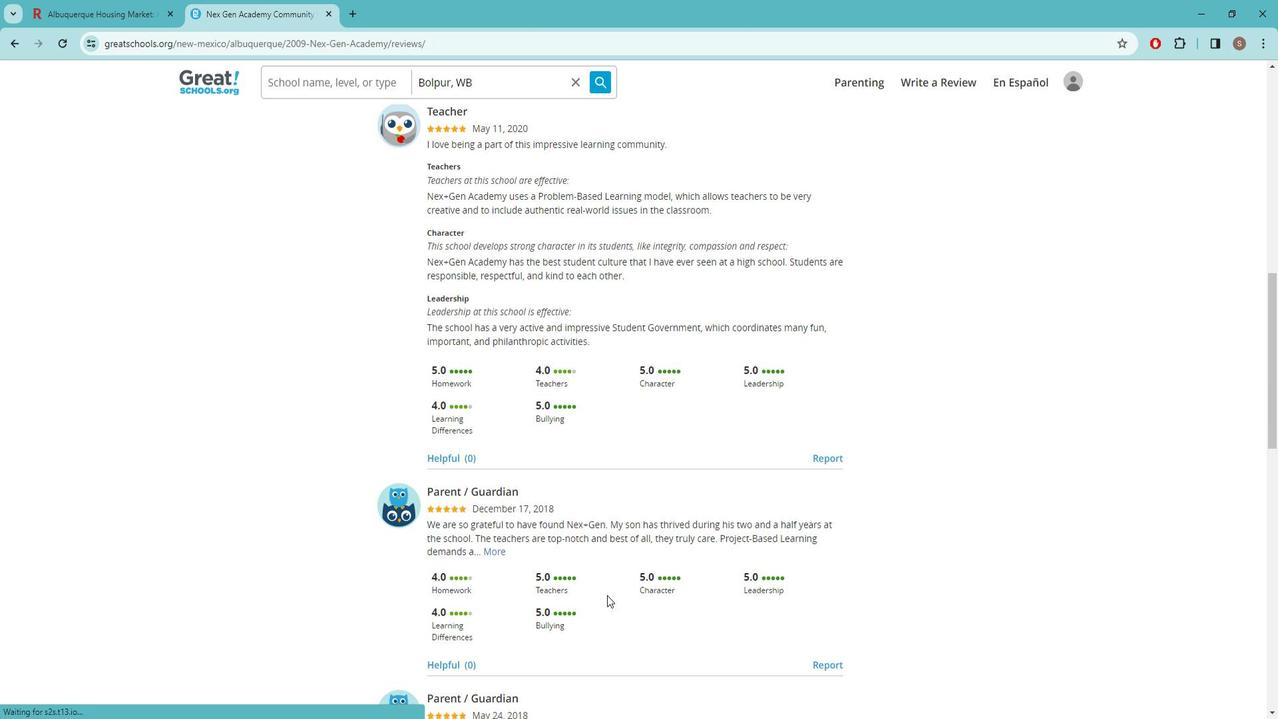 
Action: Mouse scrolled (627, 594) with delta (0, 0)
Screenshot: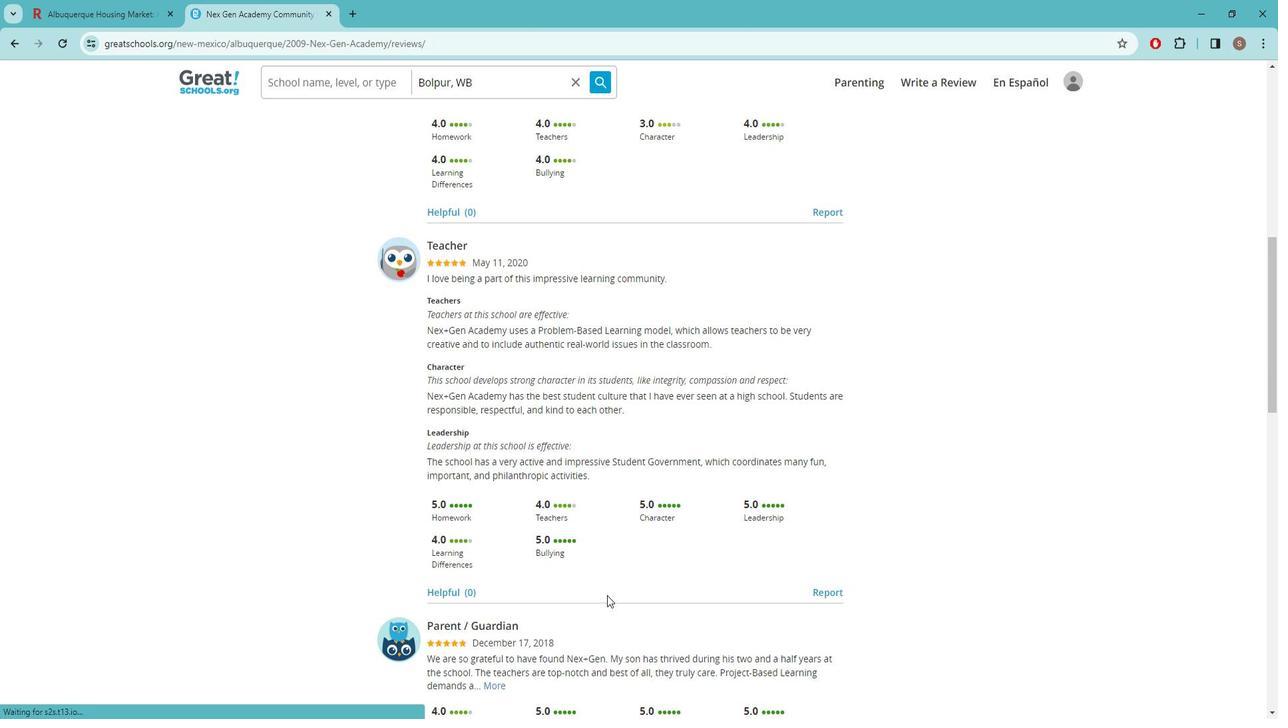 
Action: Mouse scrolled (627, 594) with delta (0, 0)
Screenshot: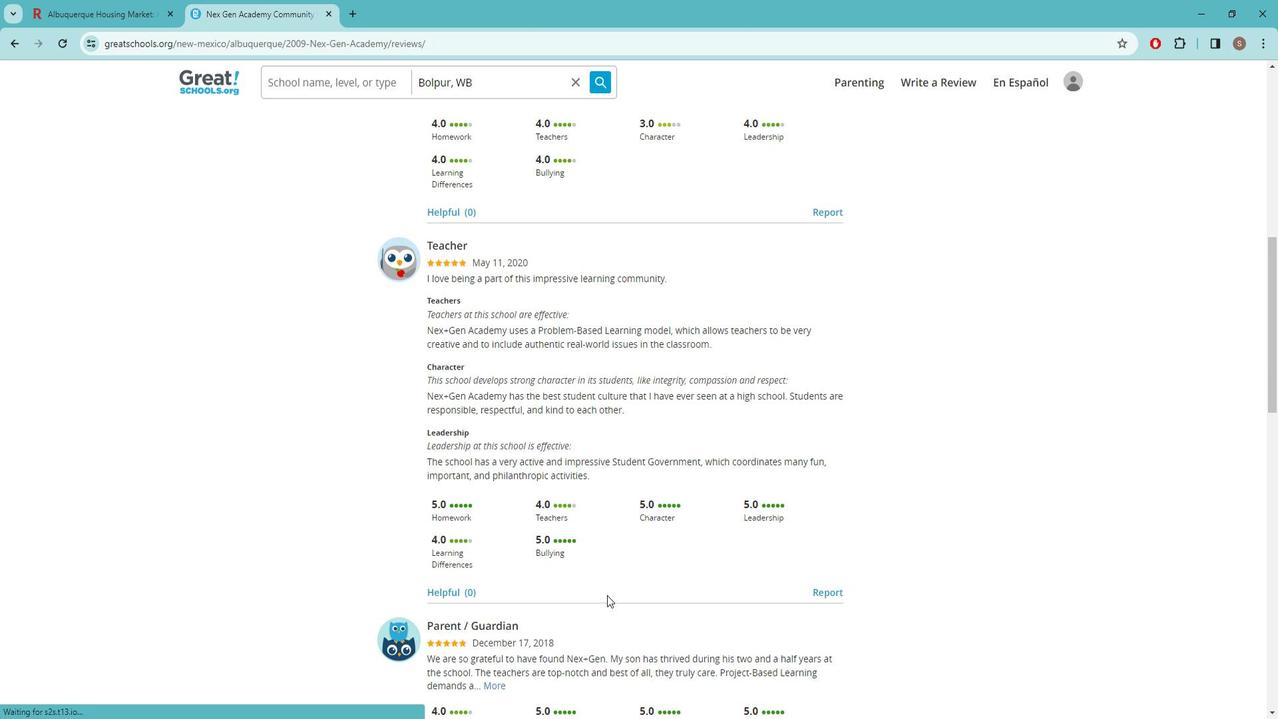 
Action: Mouse scrolled (627, 594) with delta (0, 0)
Screenshot: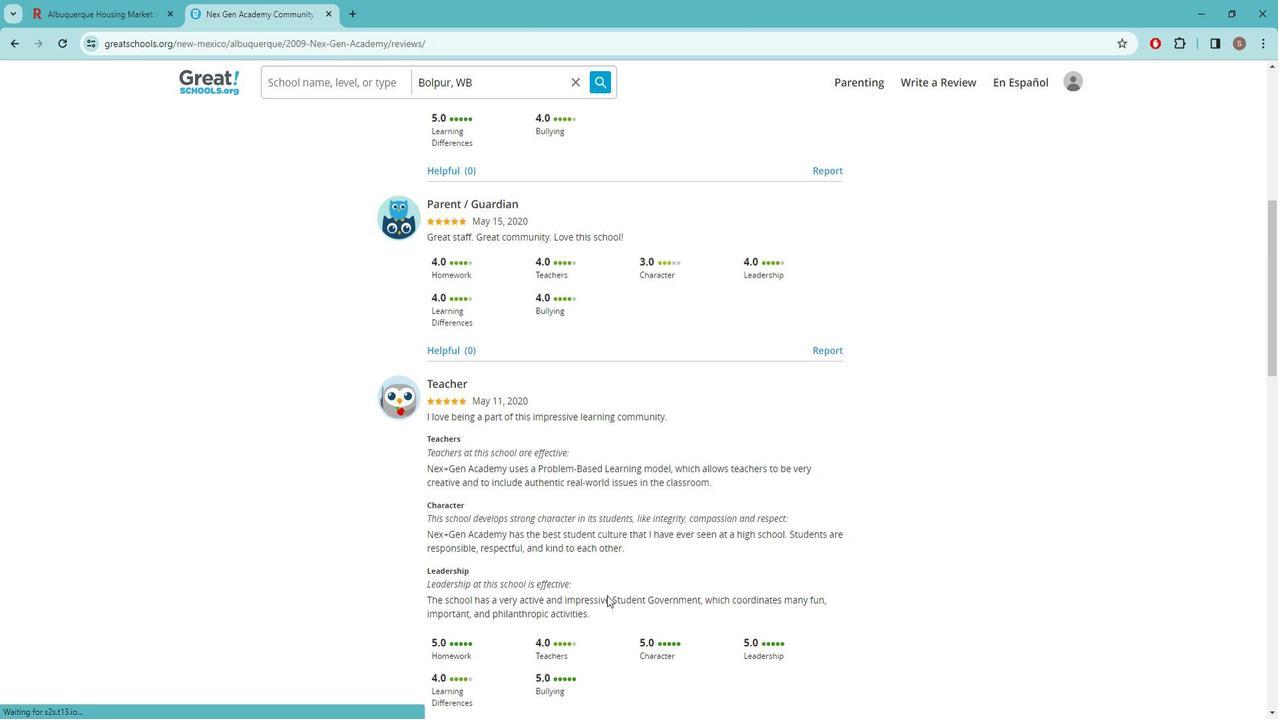 
Action: Mouse scrolled (627, 594) with delta (0, 0)
Screenshot: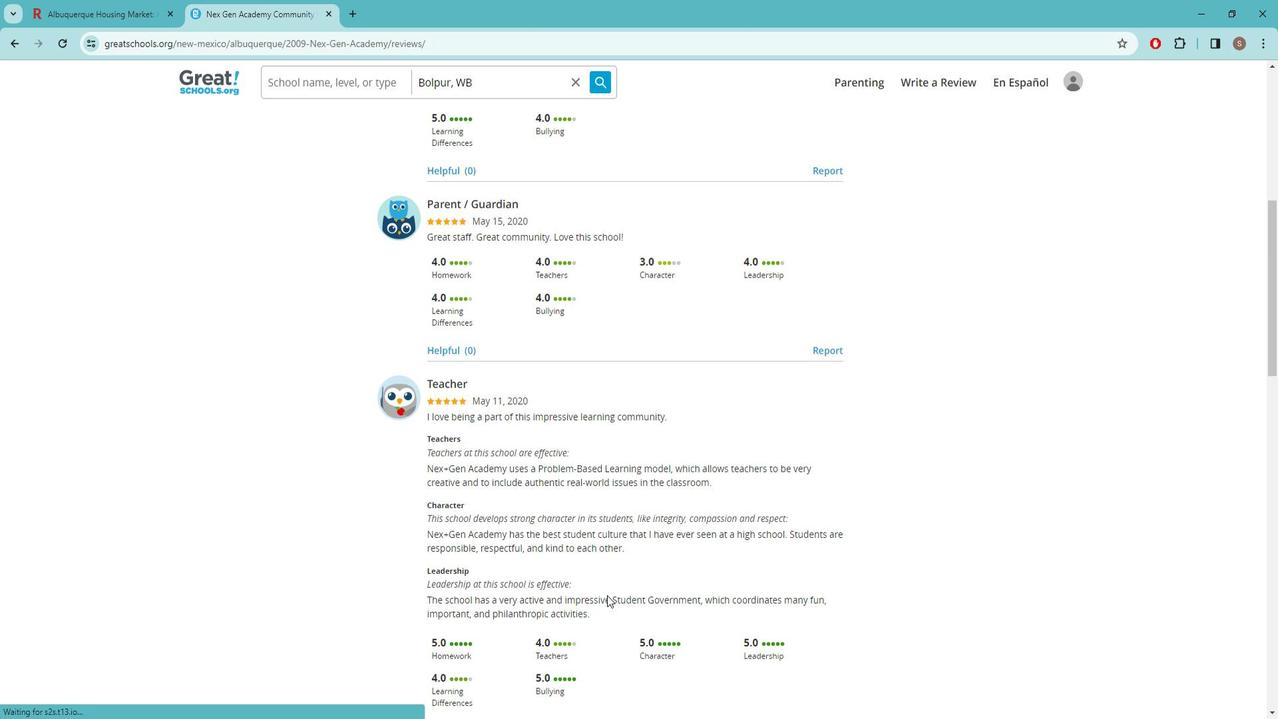 
Action: Mouse scrolled (627, 594) with delta (0, 0)
Screenshot: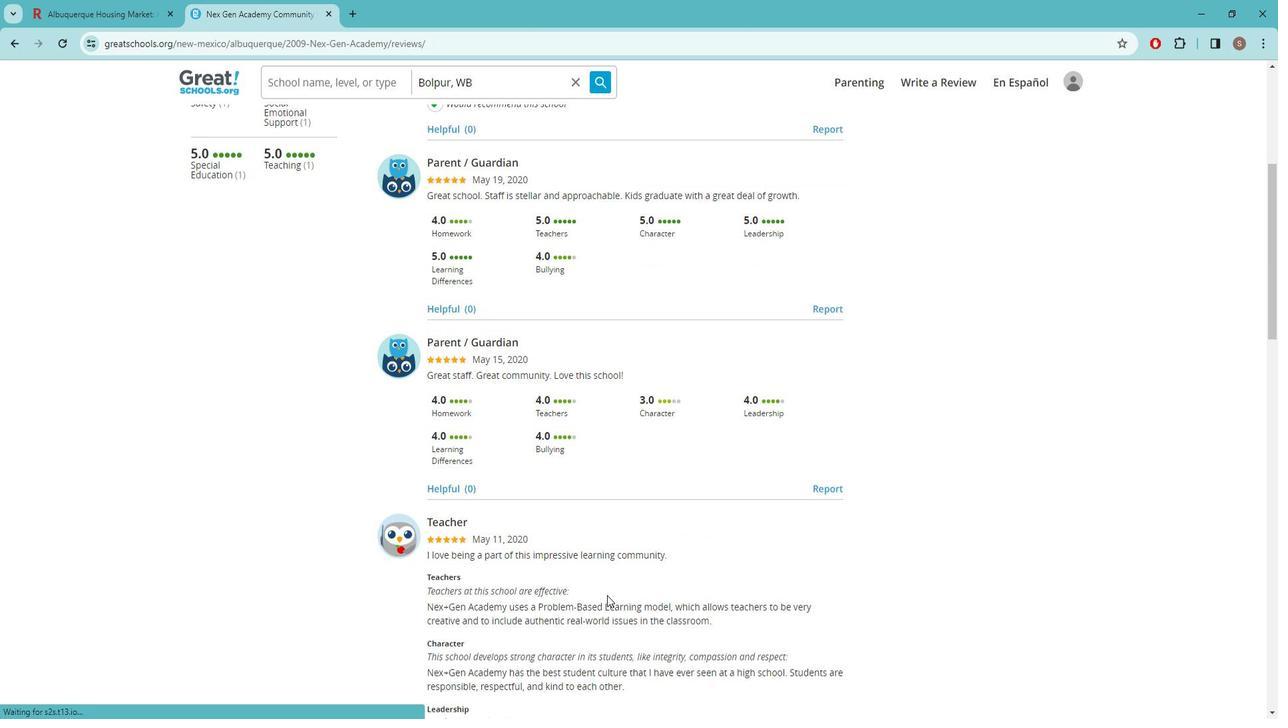
Action: Mouse scrolled (627, 594) with delta (0, 0)
Screenshot: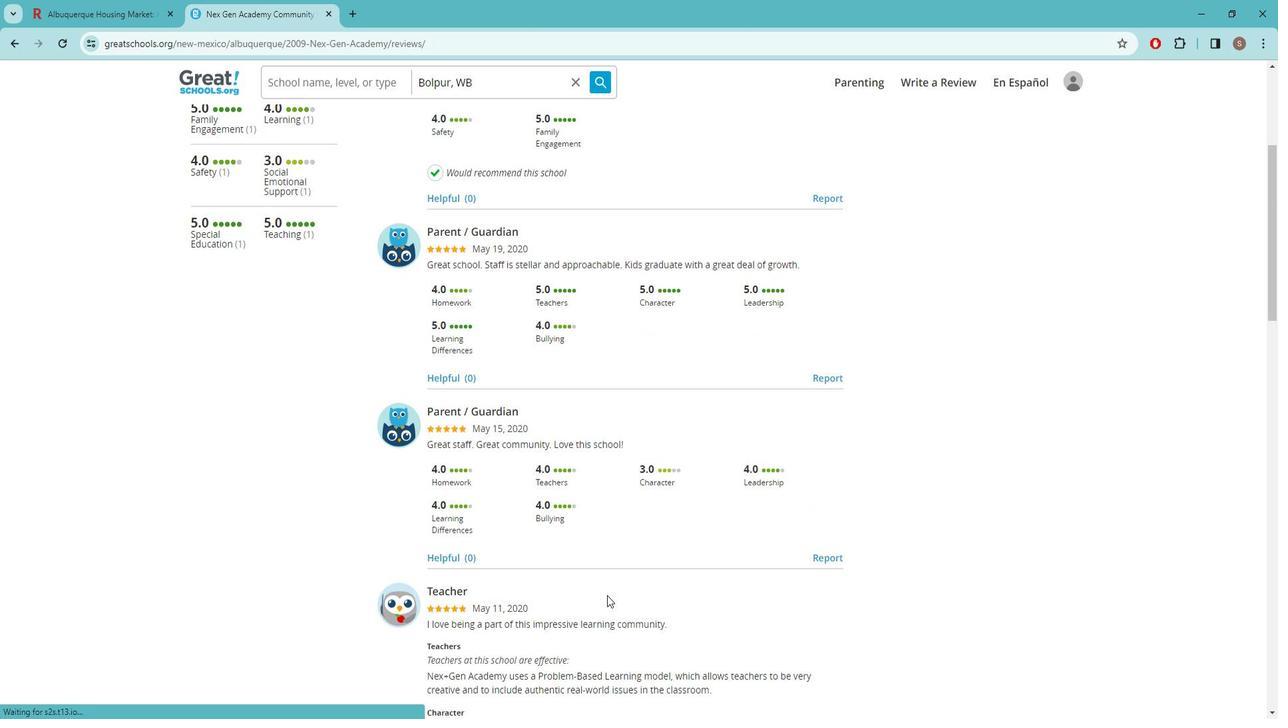 
Action: Mouse scrolled (627, 594) with delta (0, 0)
Screenshot: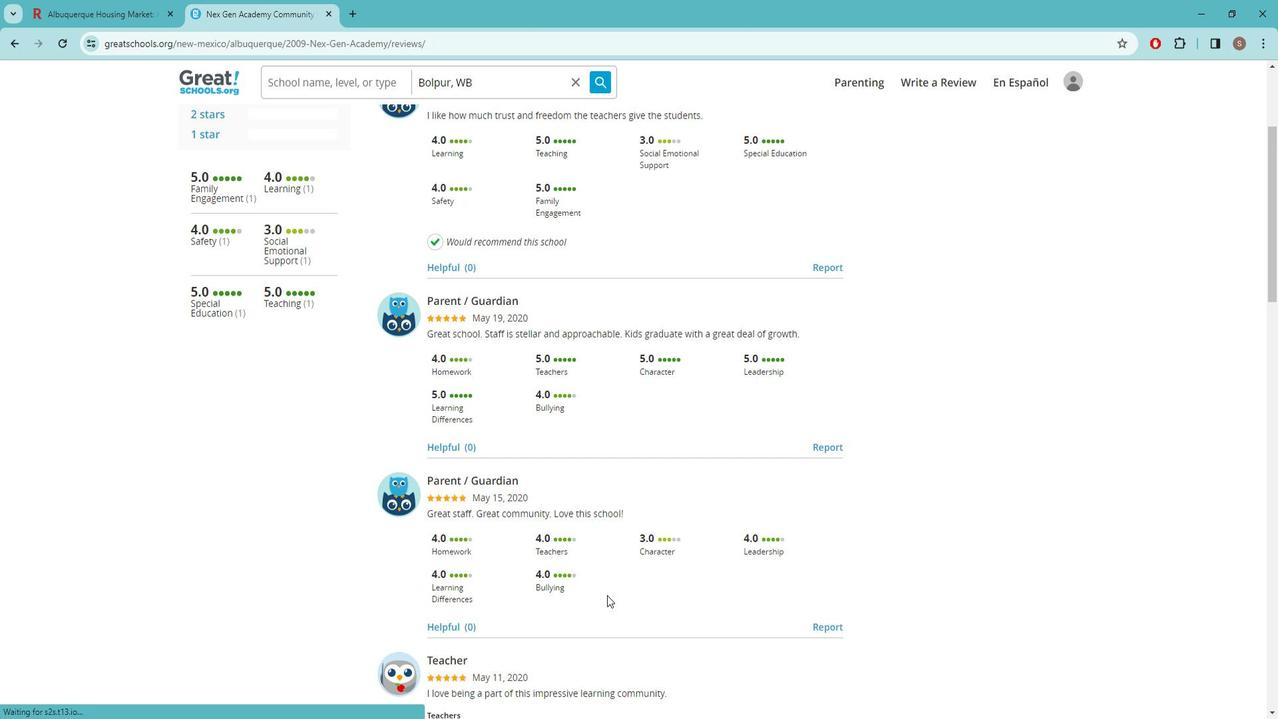 
Action: Mouse scrolled (627, 594) with delta (0, 0)
Screenshot: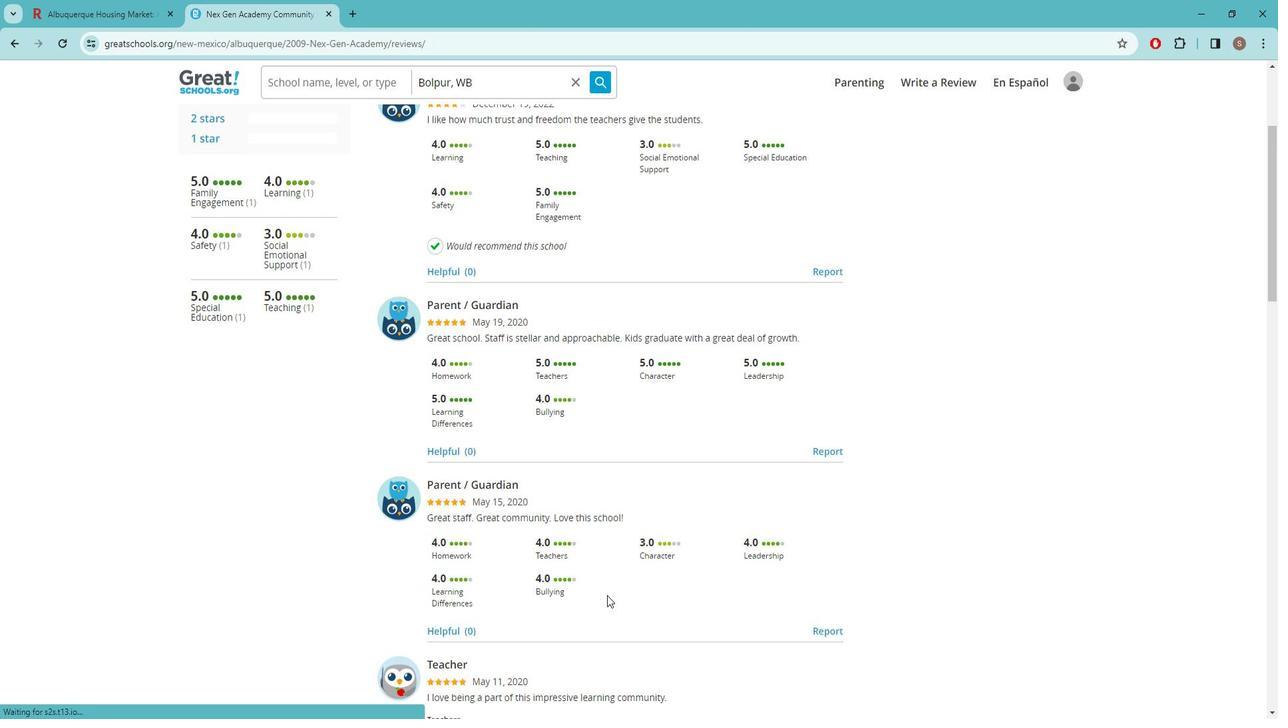 
Action: Mouse scrolled (627, 594) with delta (0, 0)
Screenshot: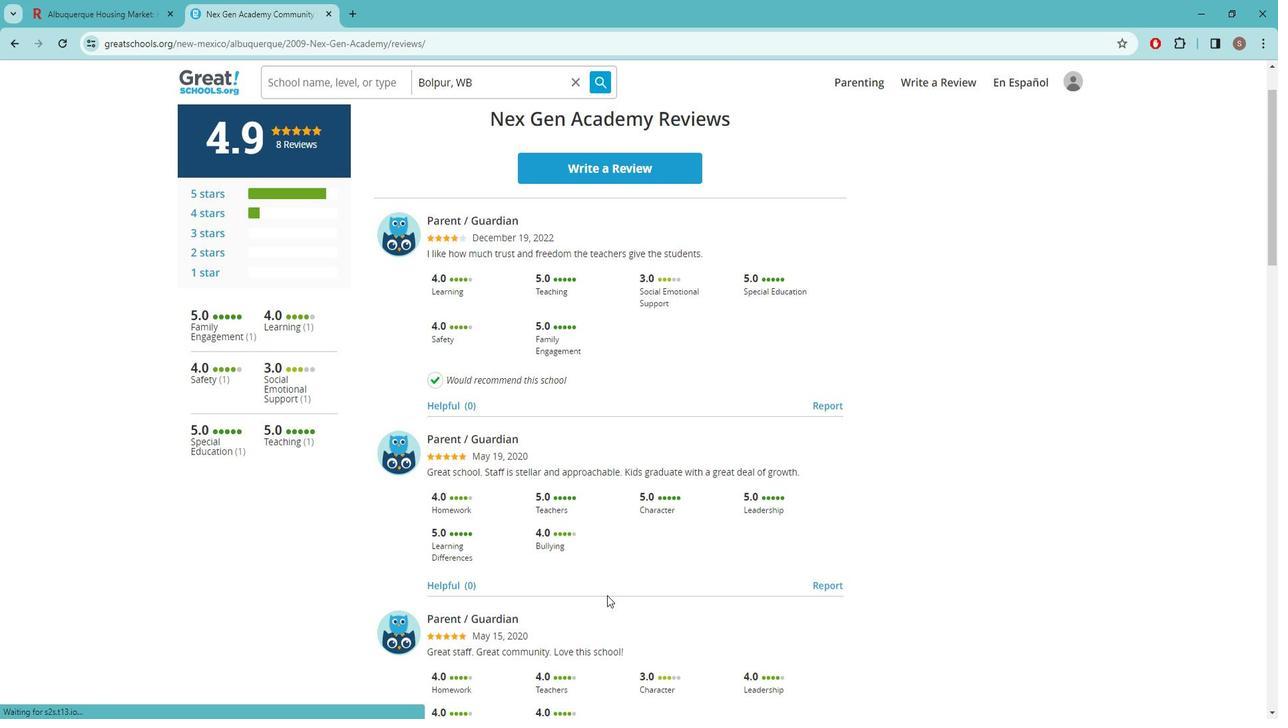 
Action: Mouse scrolled (627, 594) with delta (0, 0)
Screenshot: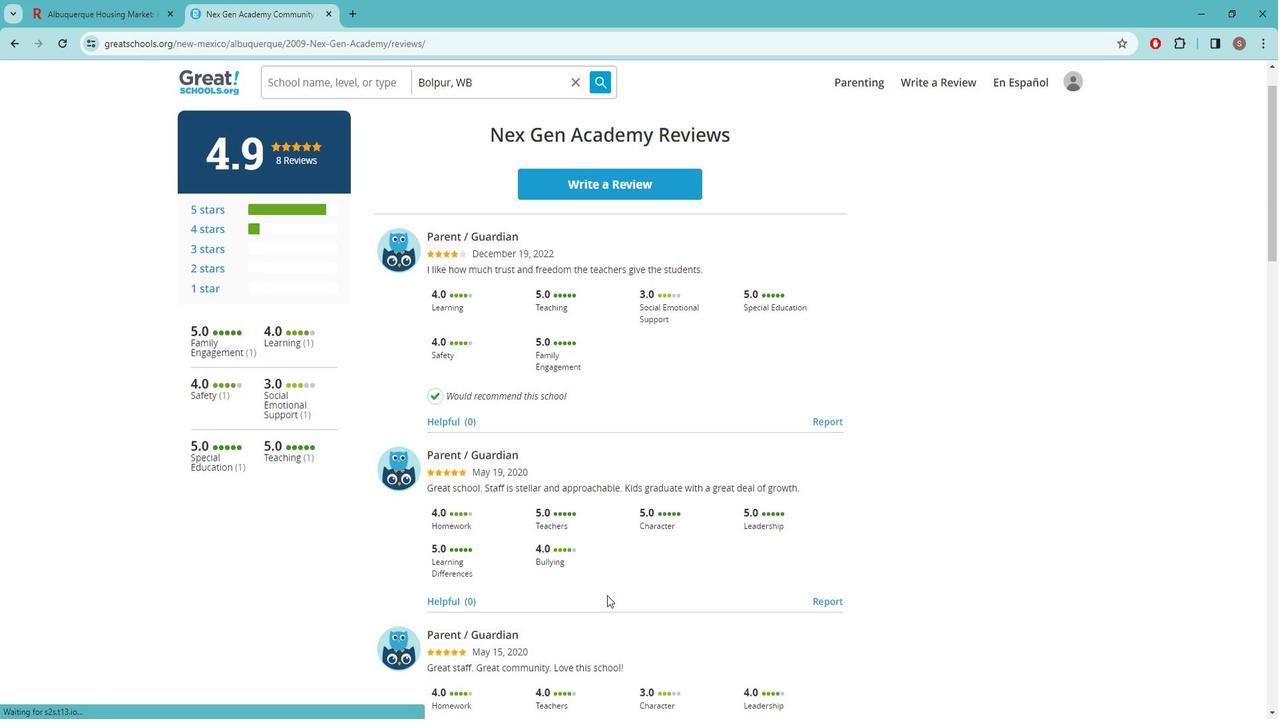 
Action: Mouse moved to (118, 19)
Screenshot: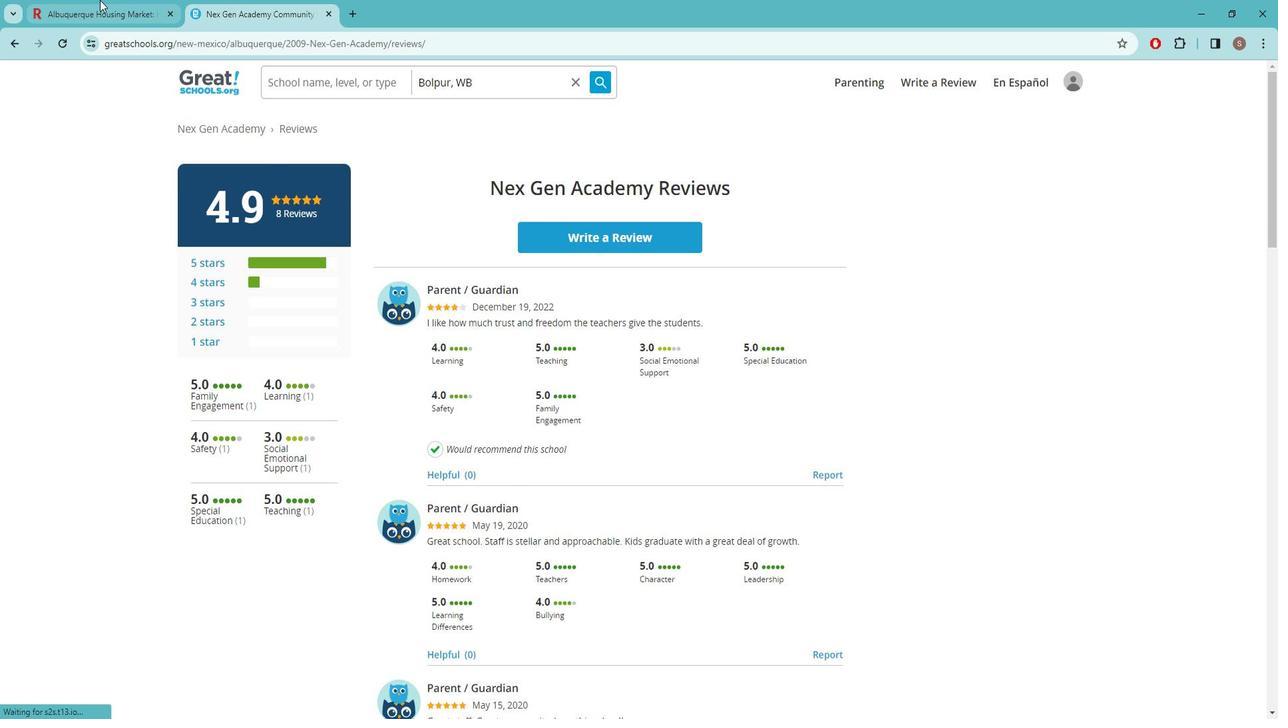 
Action: Mouse pressed left at (118, 19)
Screenshot: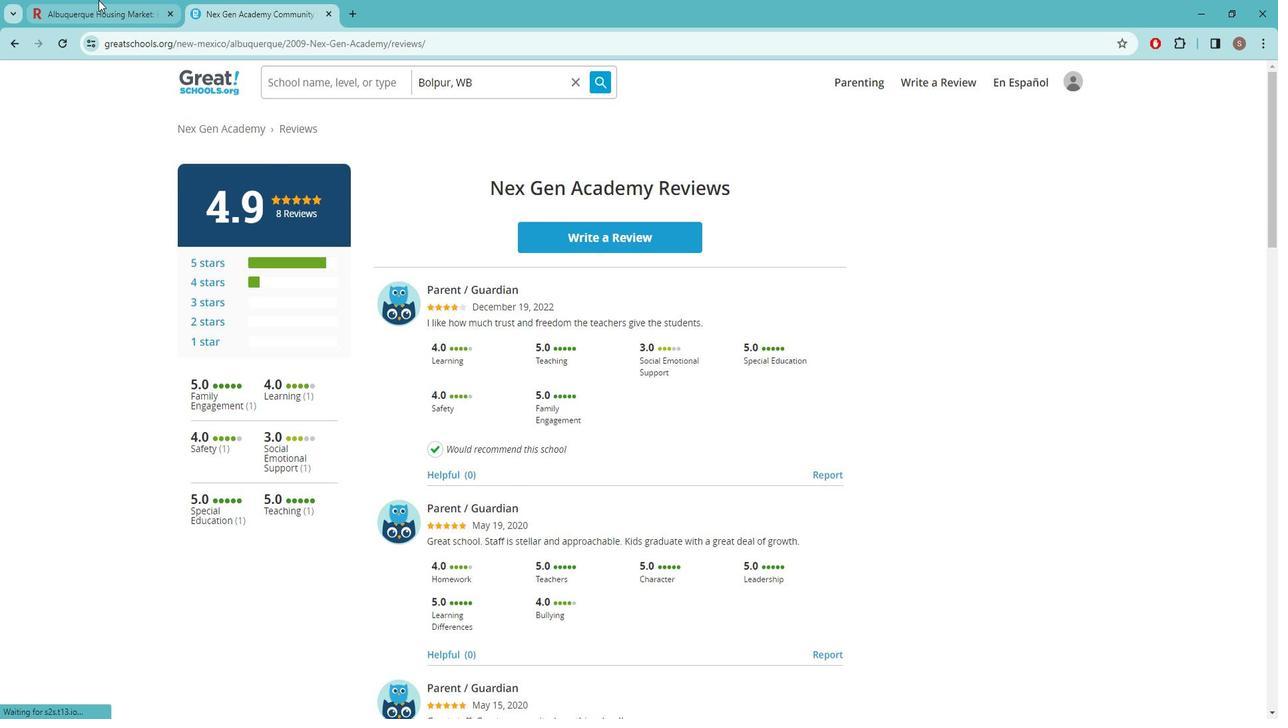 
Action: Mouse moved to (749, 214)
Screenshot: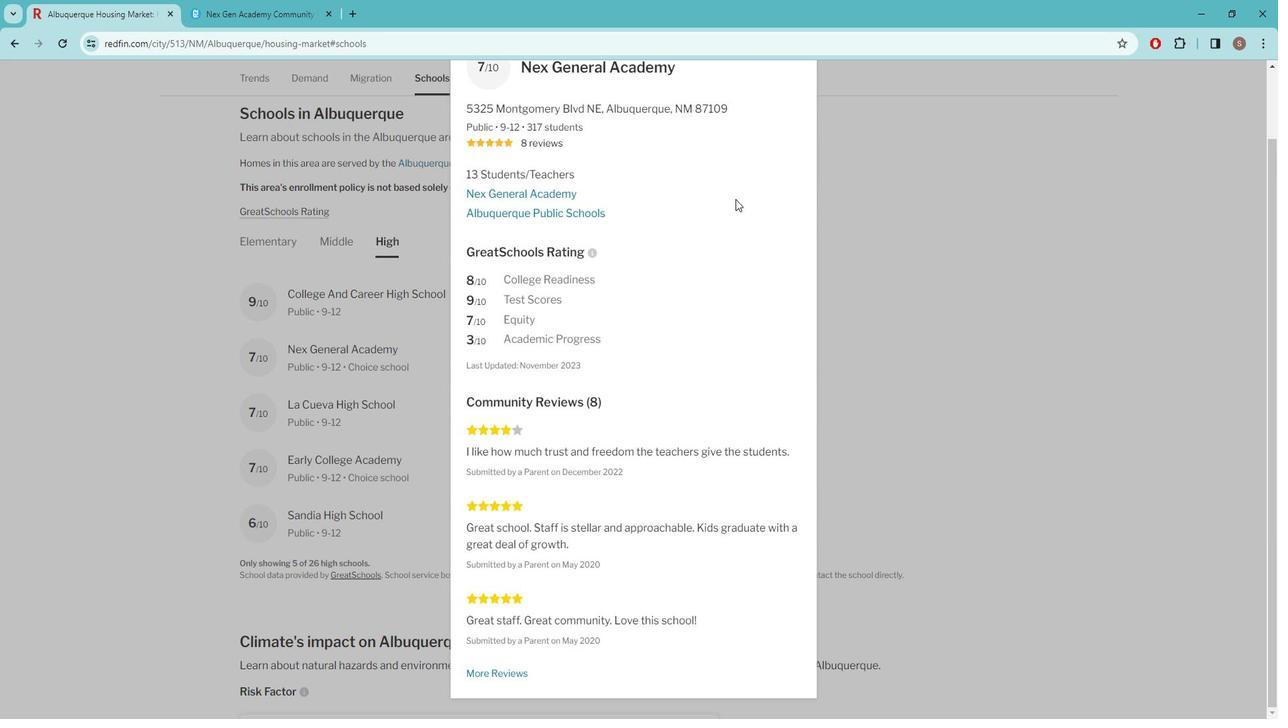 
Action: Mouse scrolled (749, 215) with delta (0, 0)
Screenshot: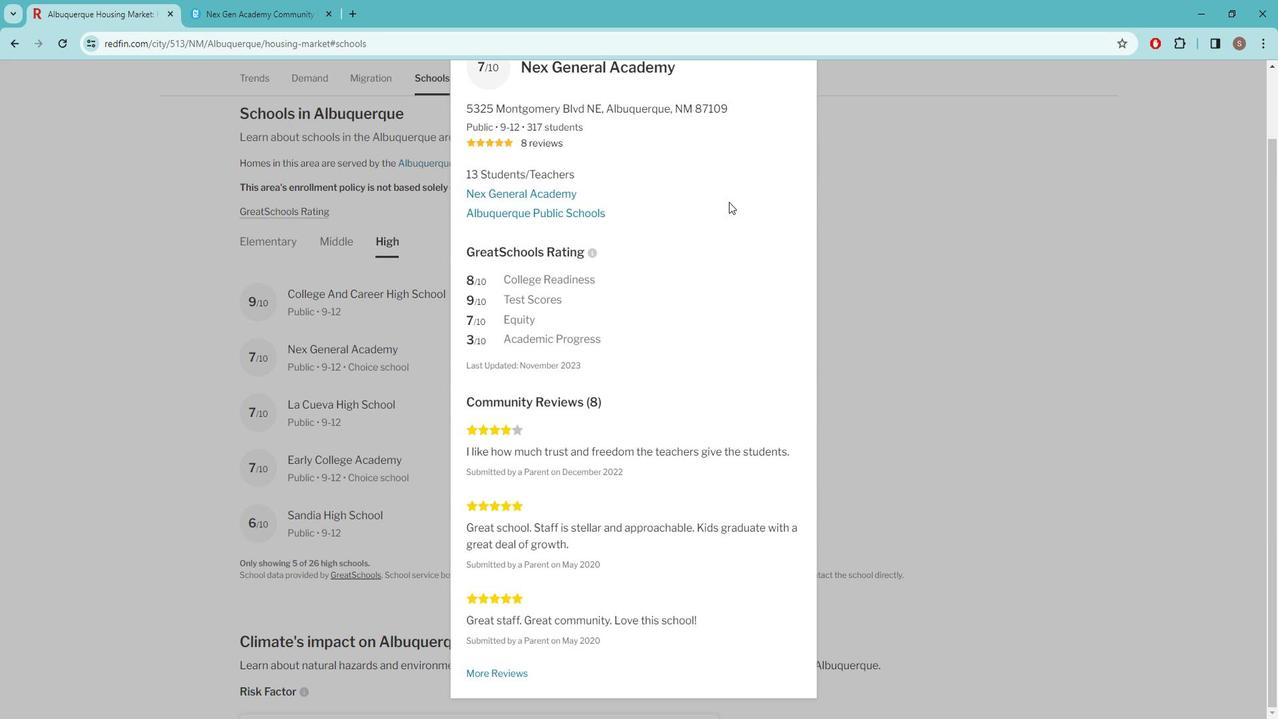 
Action: Mouse moved to (748, 215)
Screenshot: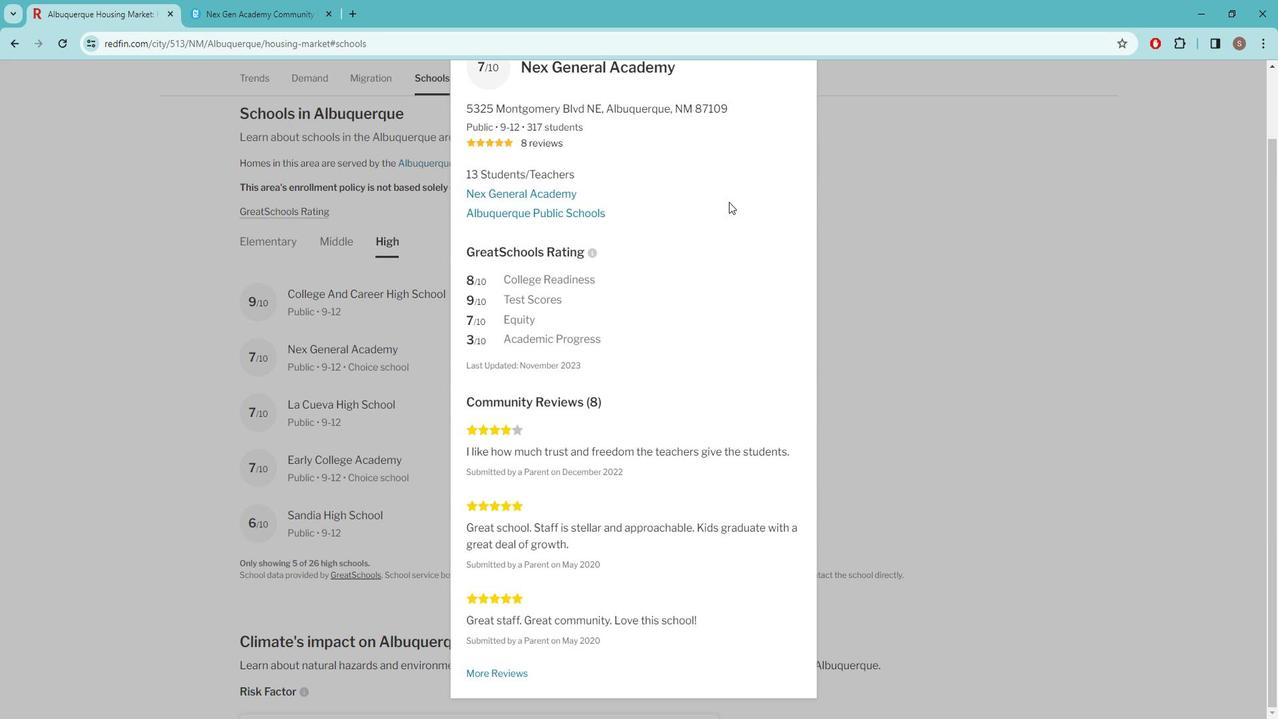
Action: Mouse scrolled (748, 215) with delta (0, 0)
Screenshot: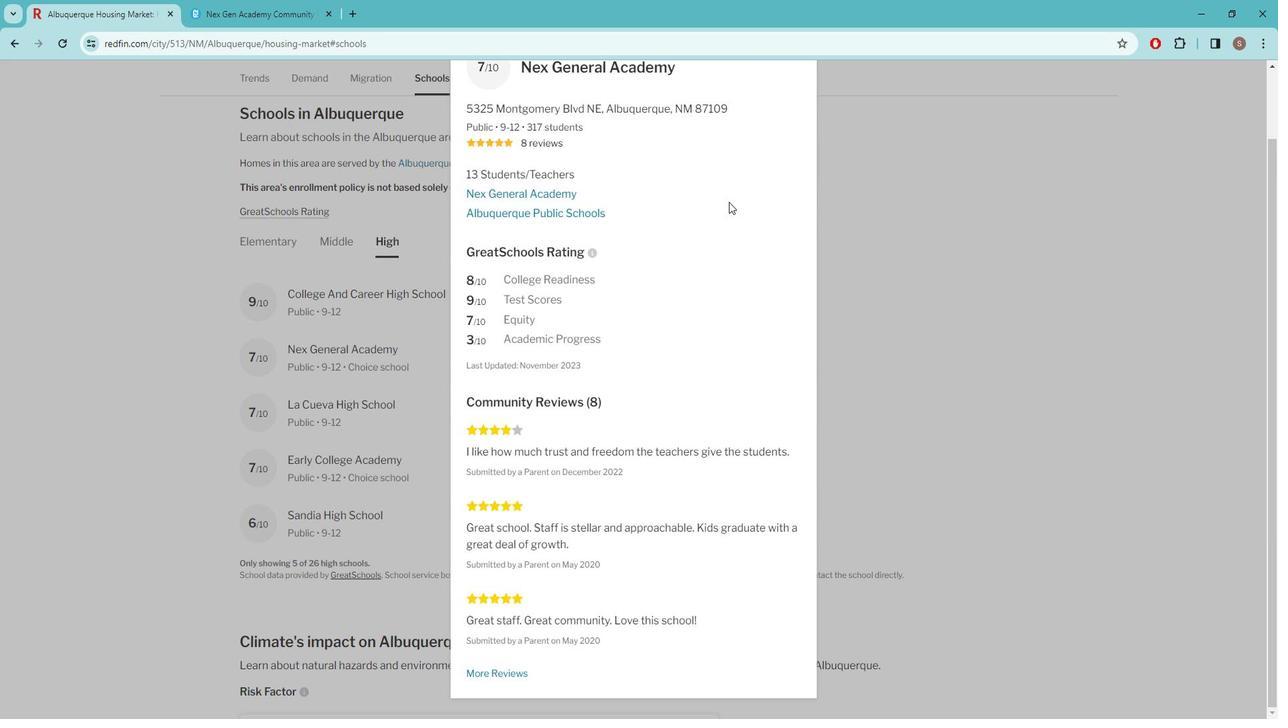 
Action: Mouse scrolled (748, 215) with delta (0, 0)
Screenshot: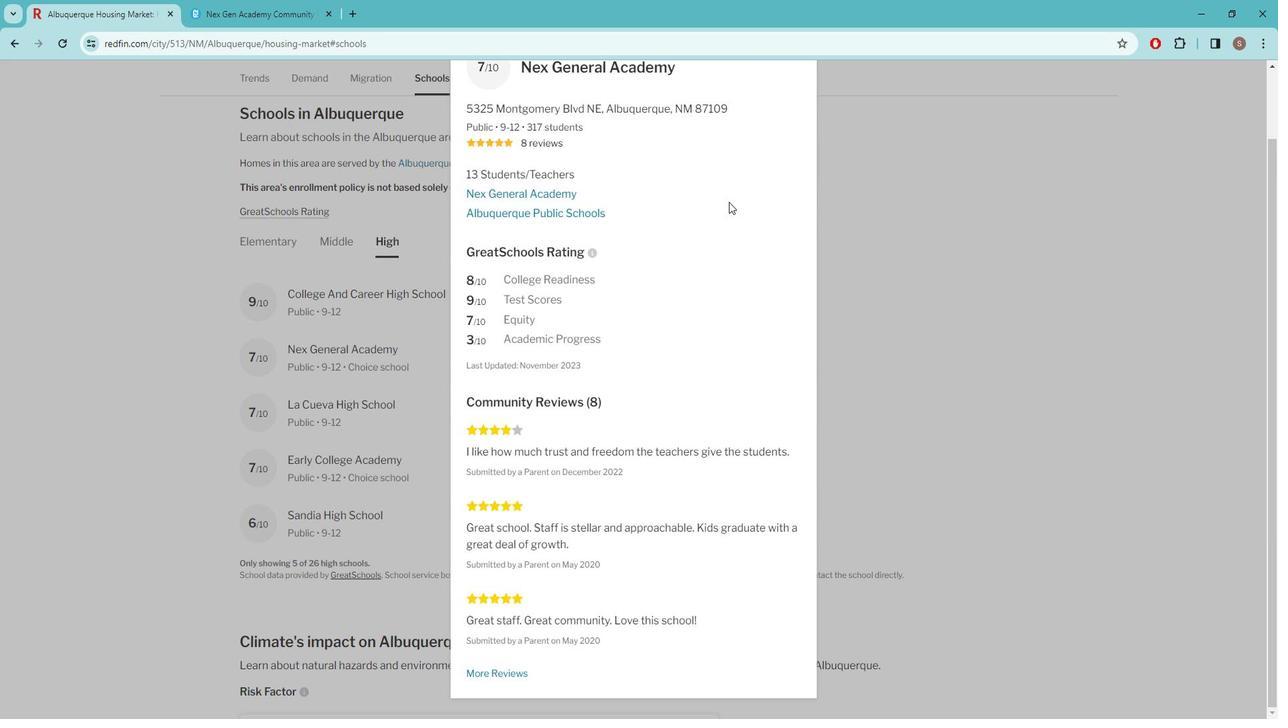 
Action: Mouse scrolled (748, 215) with delta (0, 0)
Screenshot: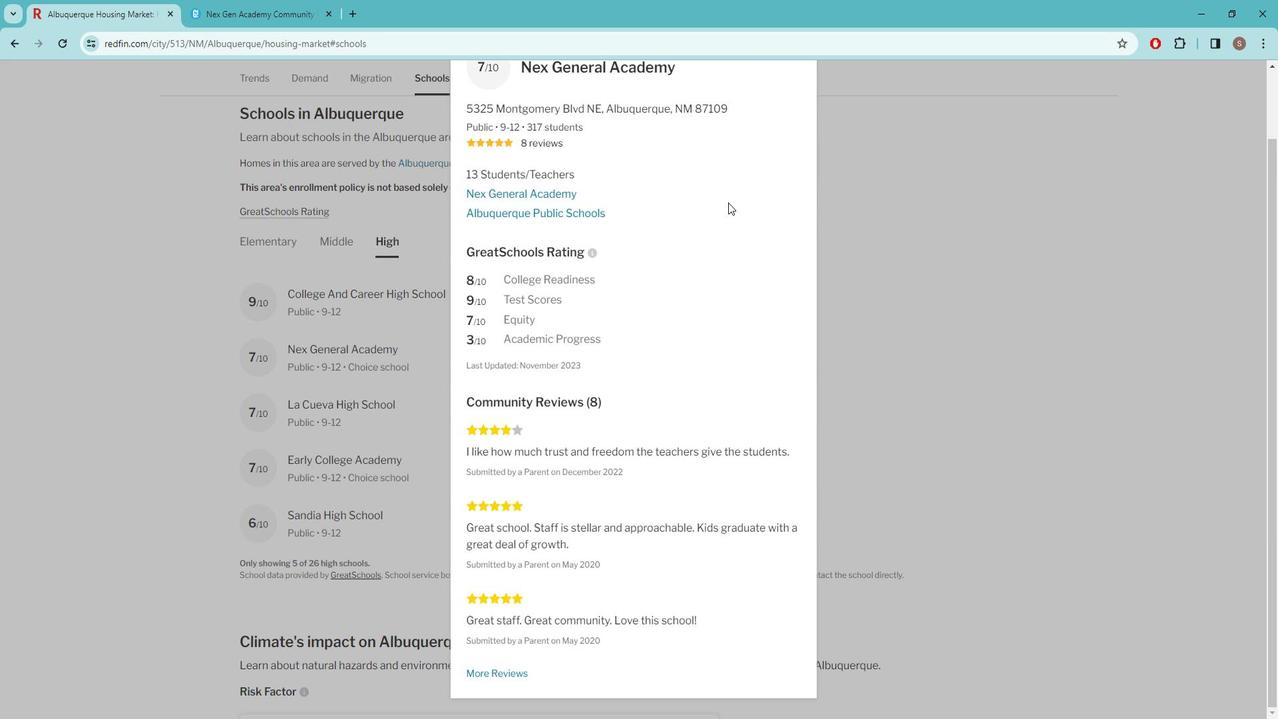
Action: Mouse moved to (813, 119)
Screenshot: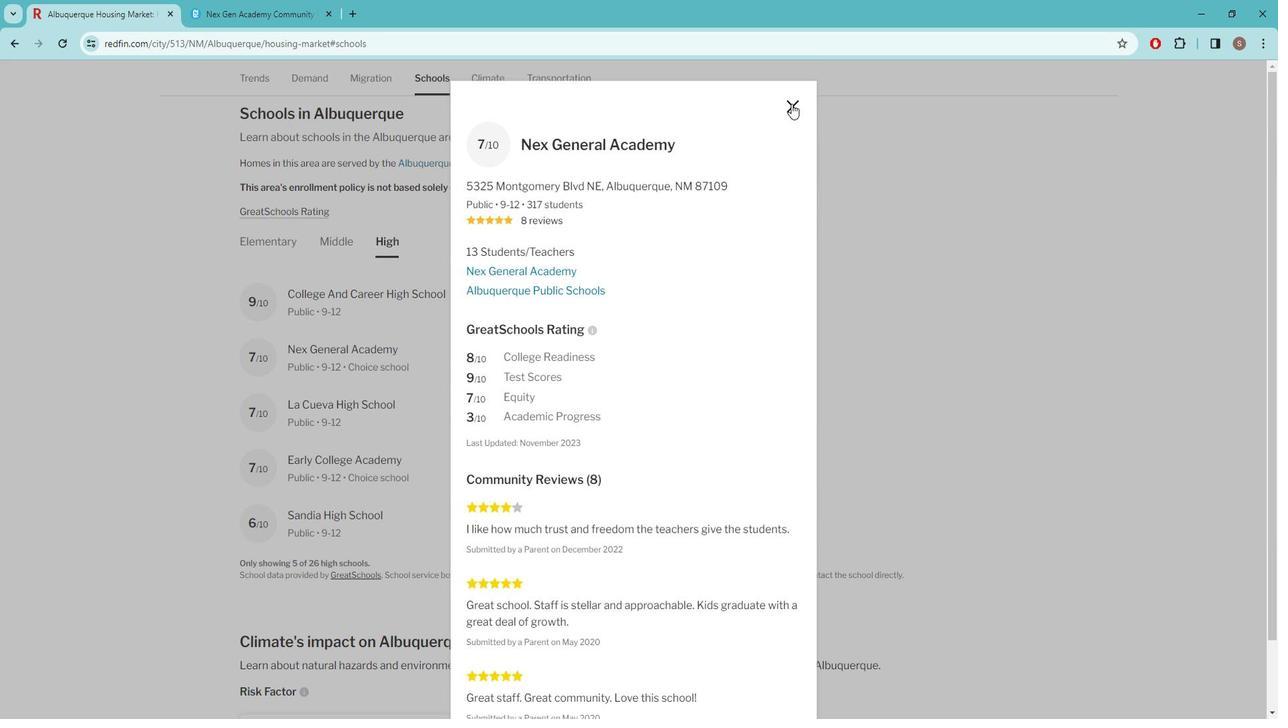 
Action: Mouse pressed left at (813, 119)
Screenshot: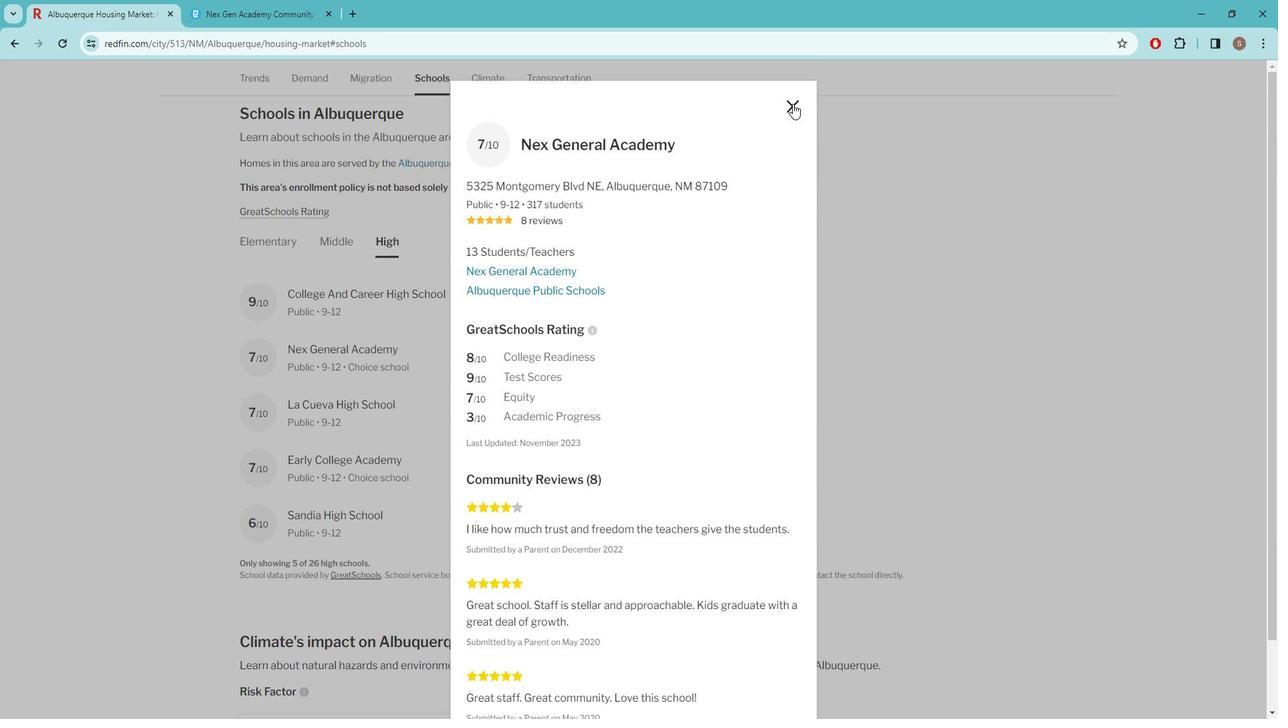 
Action: Mouse moved to (718, 417)
Screenshot: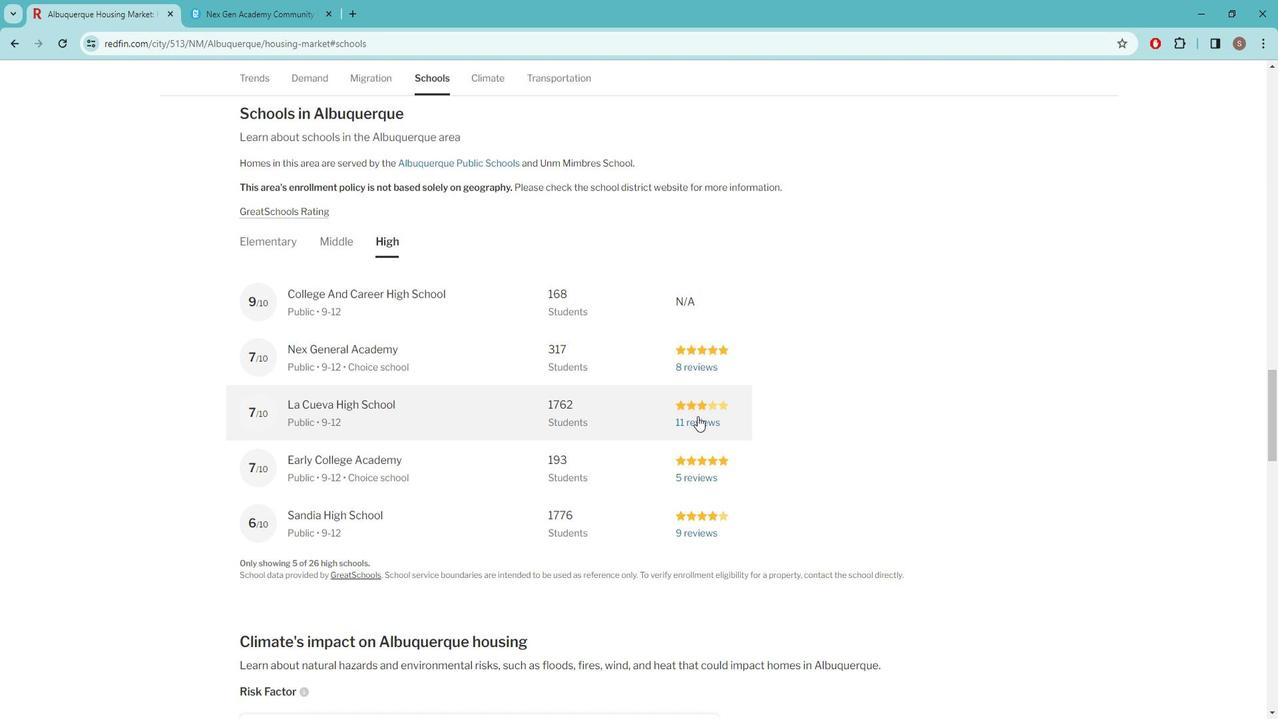 
Action: Mouse pressed left at (718, 417)
Screenshot: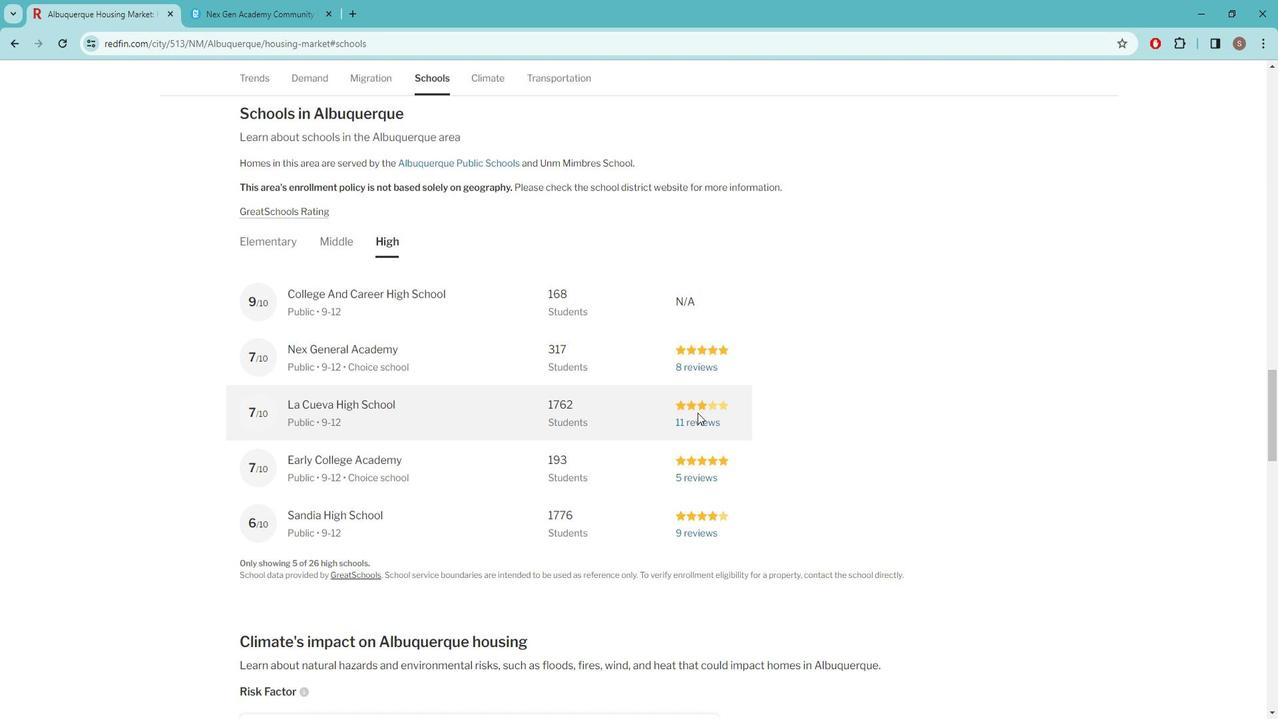 
Action: Mouse moved to (715, 438)
Screenshot: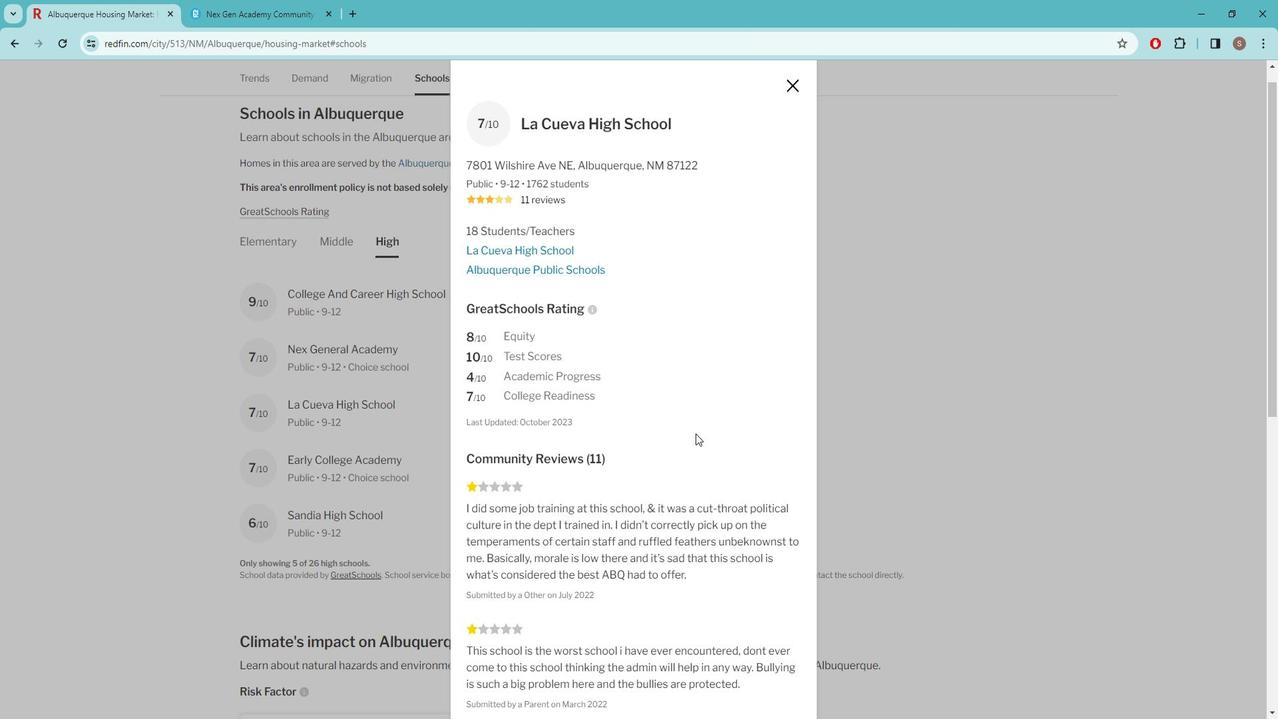 
Action: Mouse scrolled (715, 437) with delta (0, 0)
Screenshot: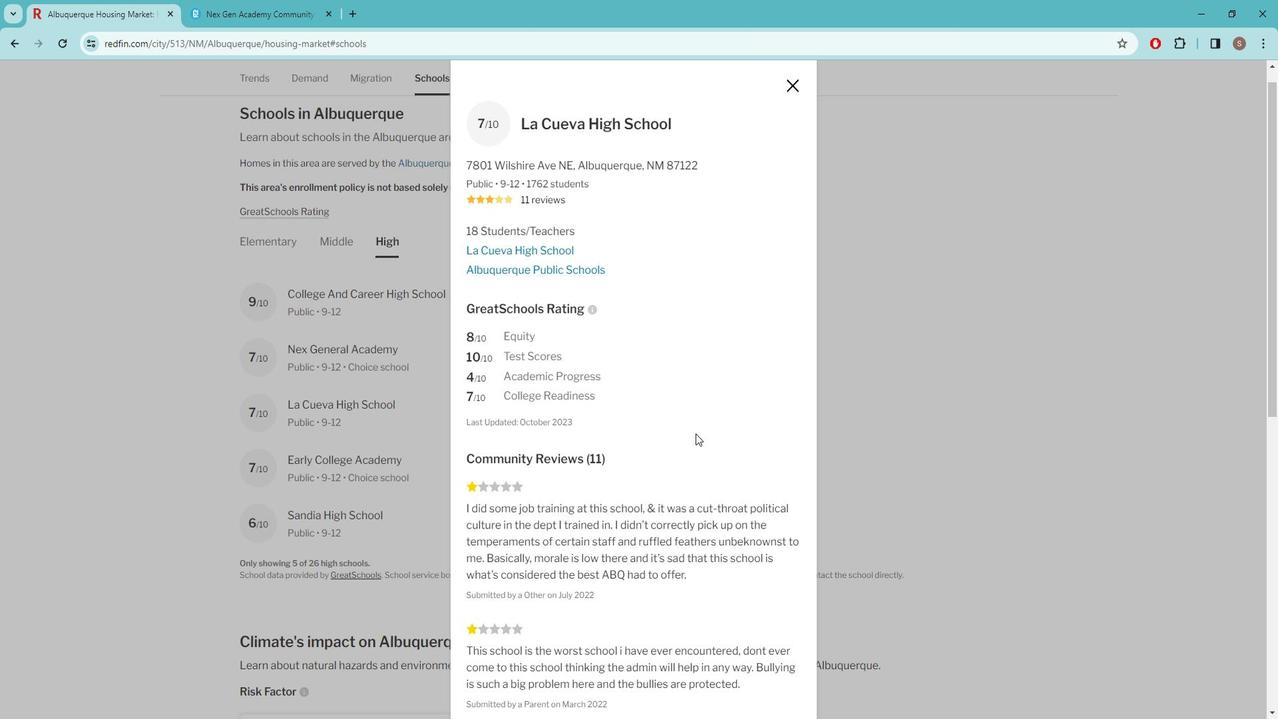 
Action: Mouse moved to (715, 438)
Screenshot: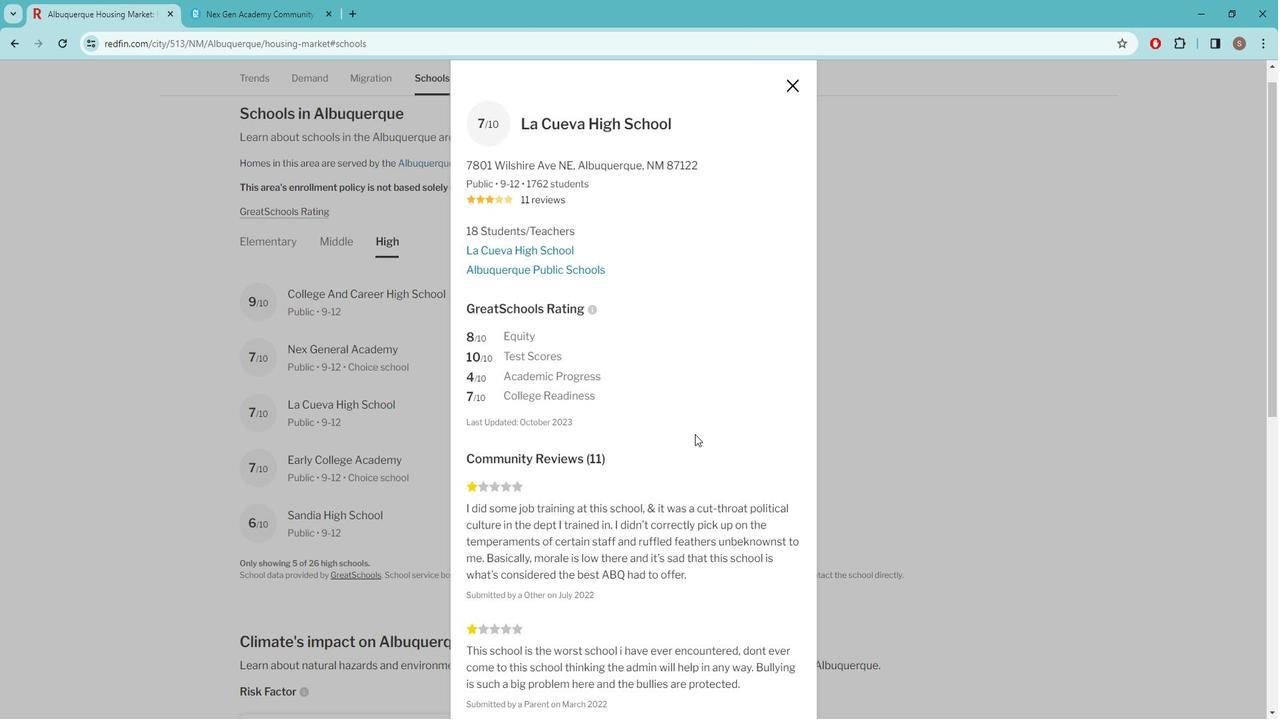 
Action: Mouse scrolled (715, 438) with delta (0, 0)
Screenshot: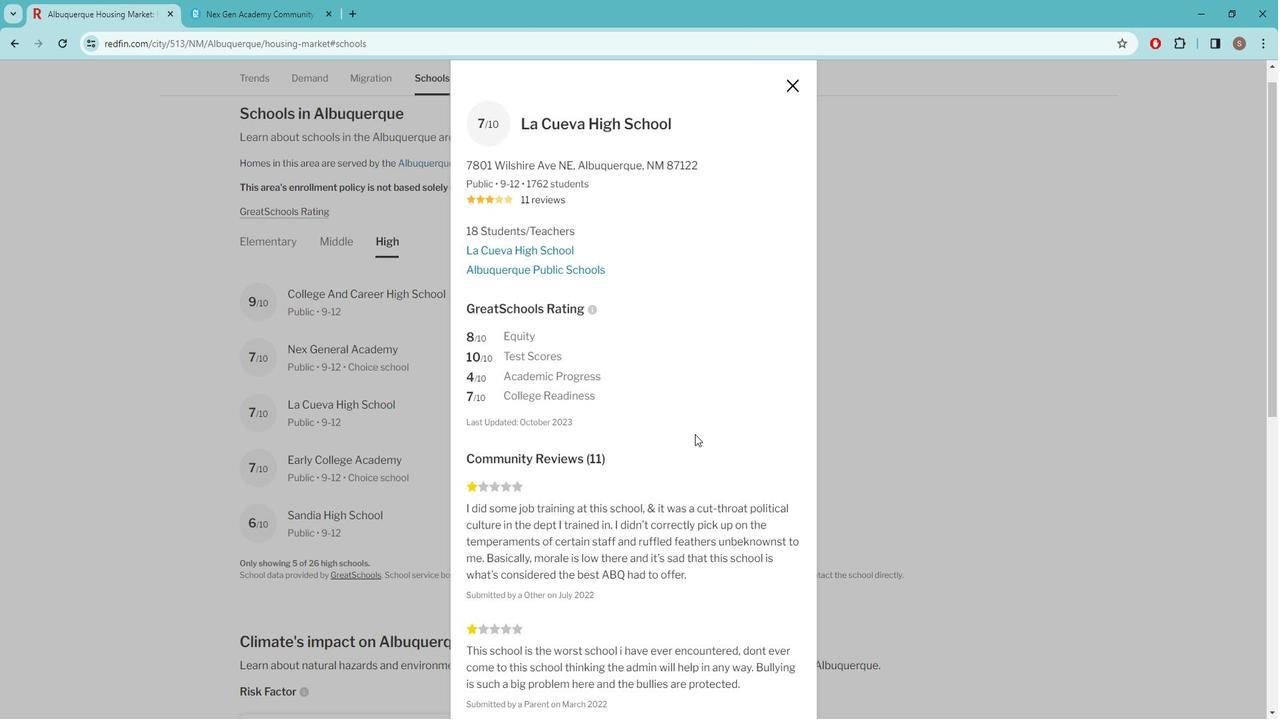 
Action: Mouse moved to (714, 438)
Screenshot: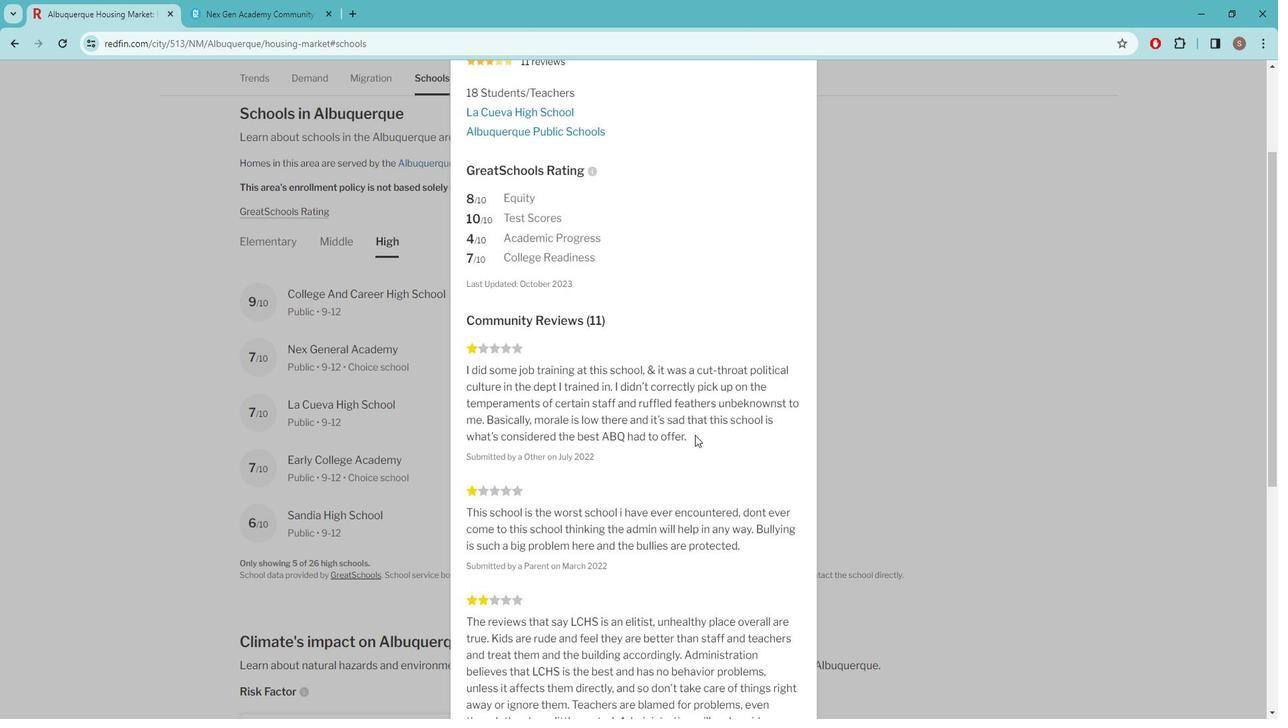 
Action: Mouse scrolled (714, 438) with delta (0, 0)
Screenshot: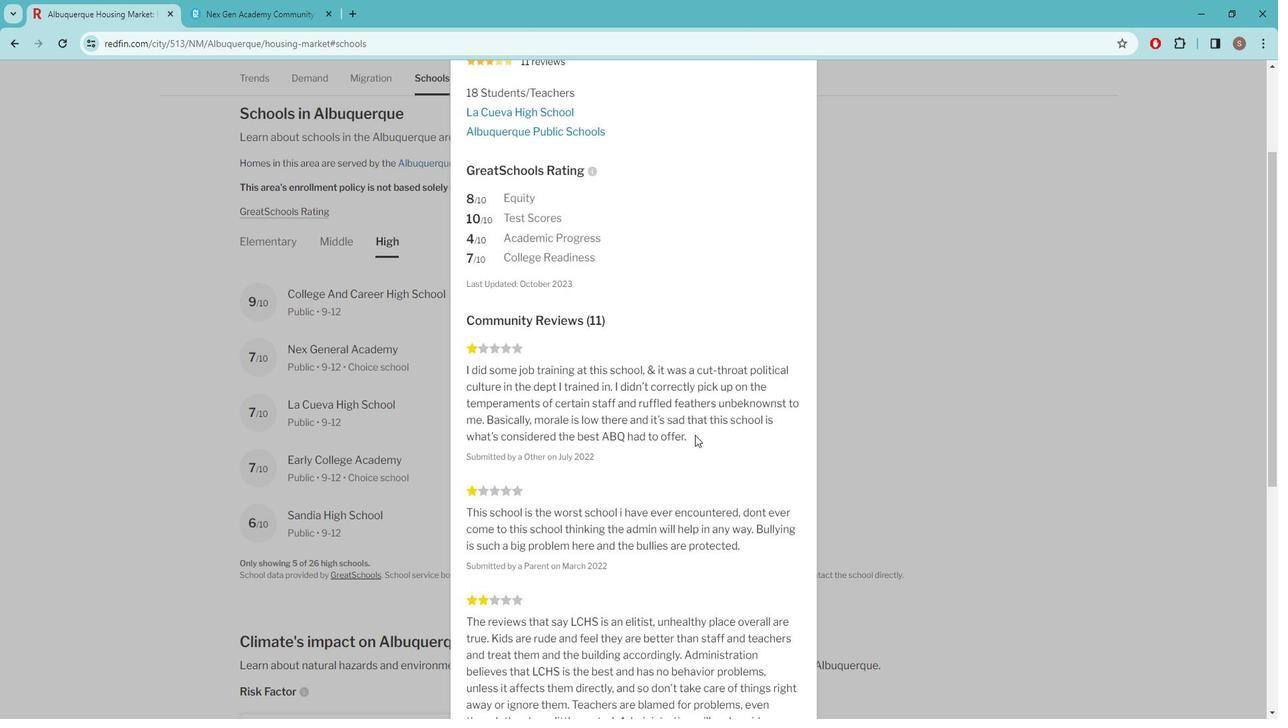 
Action: Mouse moved to (714, 438)
Screenshot: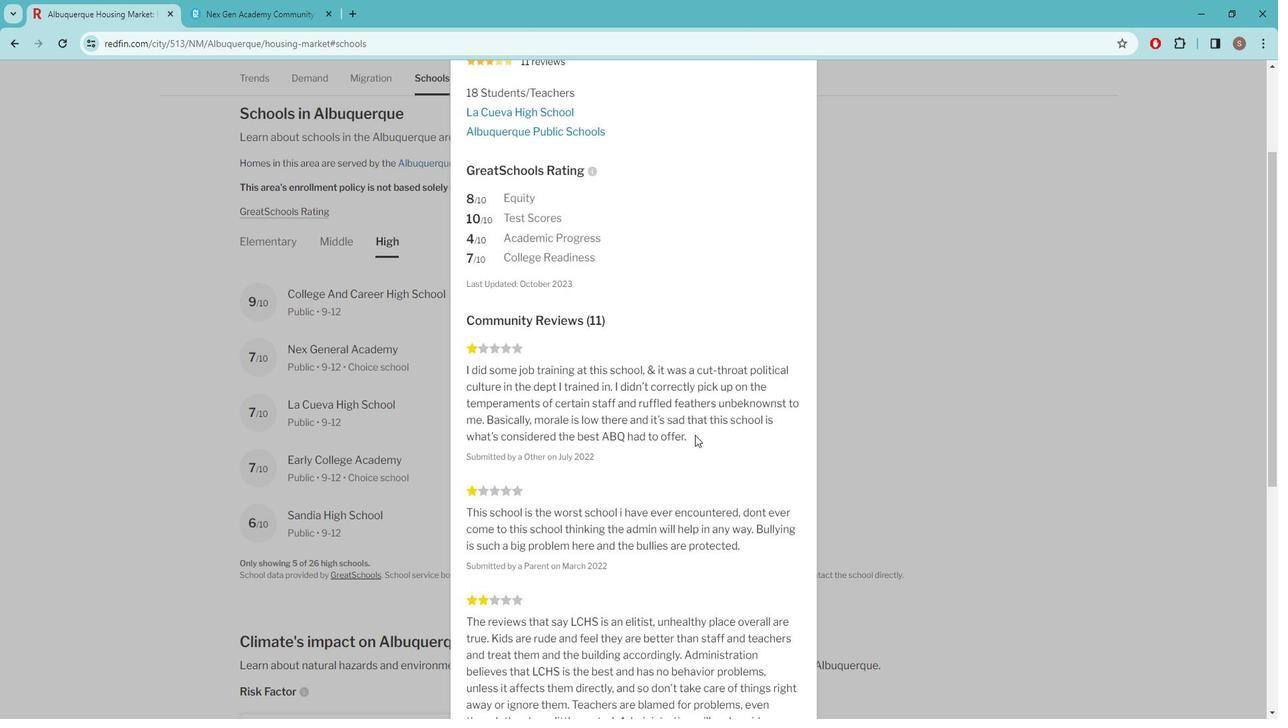 
Action: Mouse scrolled (714, 438) with delta (0, 0)
Screenshot: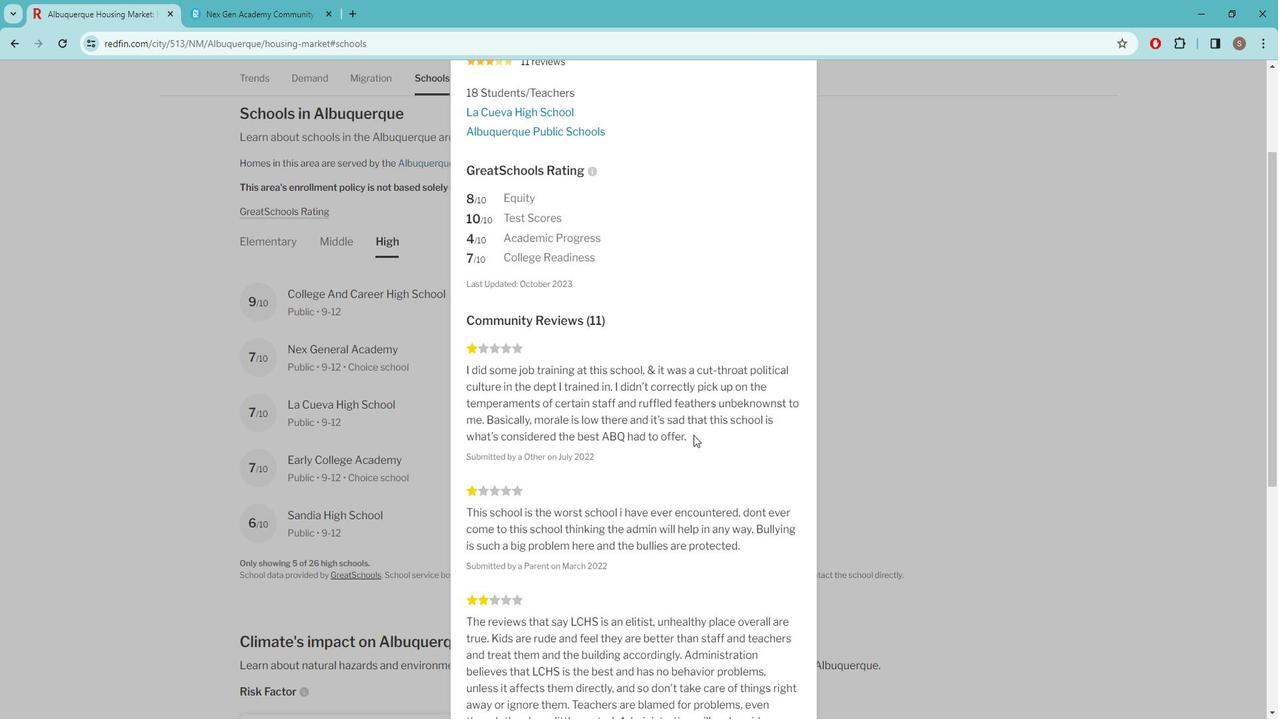 
Action: Mouse moved to (713, 441)
Screenshot: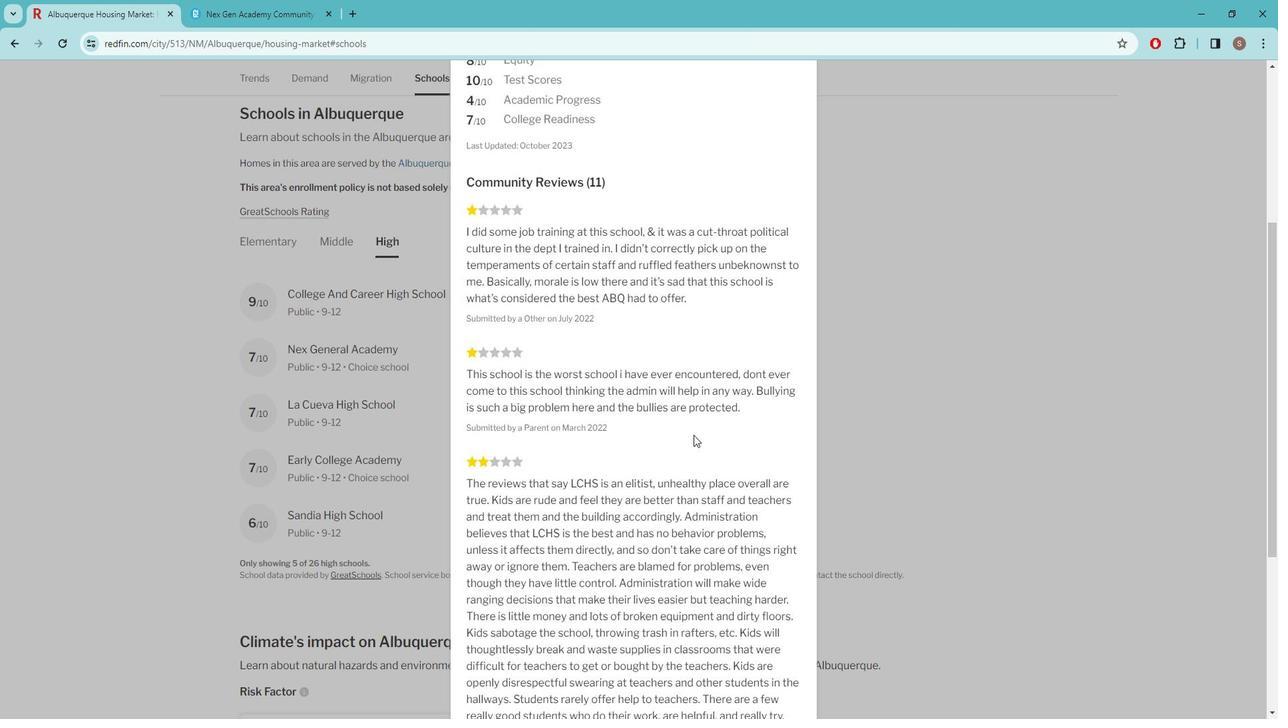 
Action: Mouse scrolled (713, 440) with delta (0, 0)
Screenshot: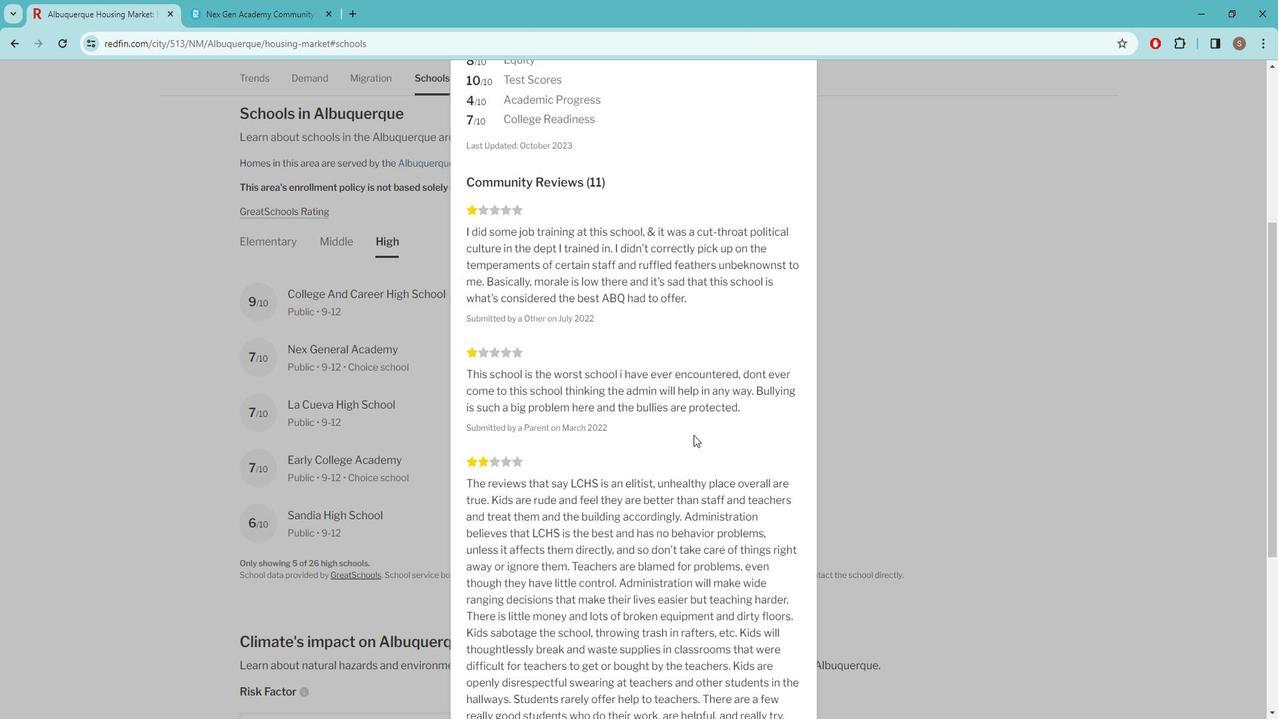 
Action: Mouse scrolled (713, 440) with delta (0, 0)
Screenshot: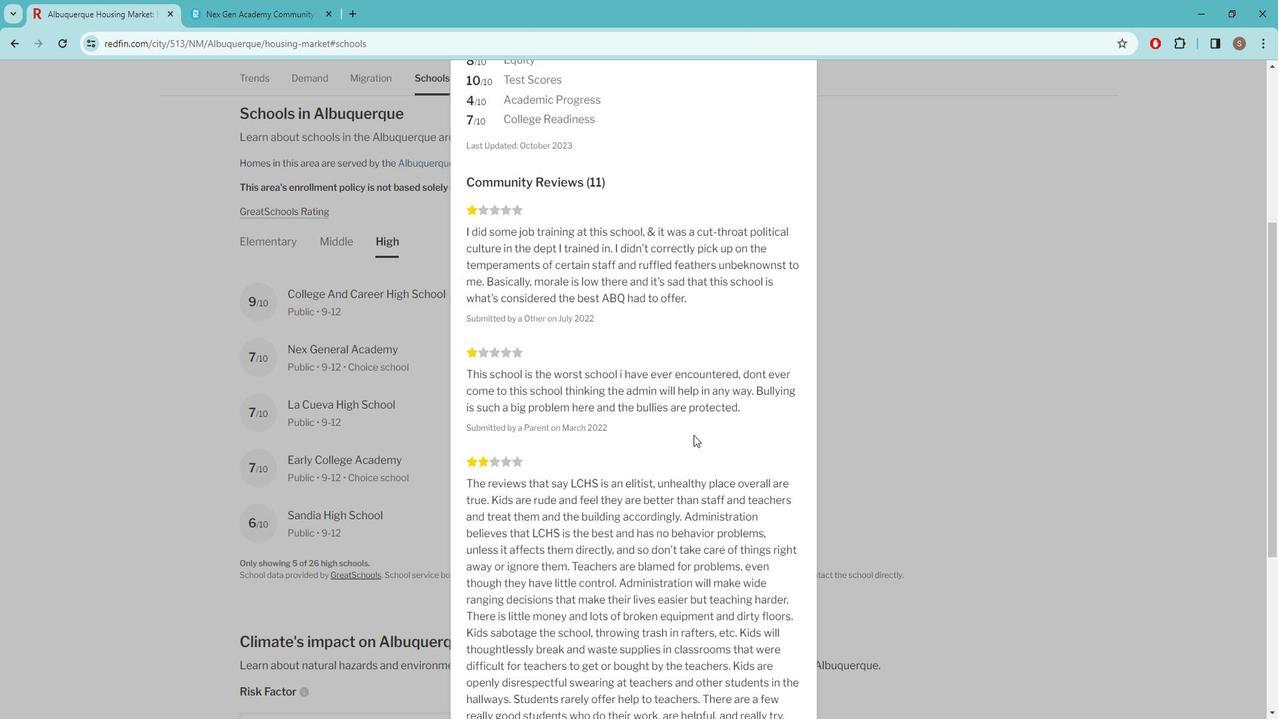 
Action: Mouse moved to (713, 442)
Screenshot: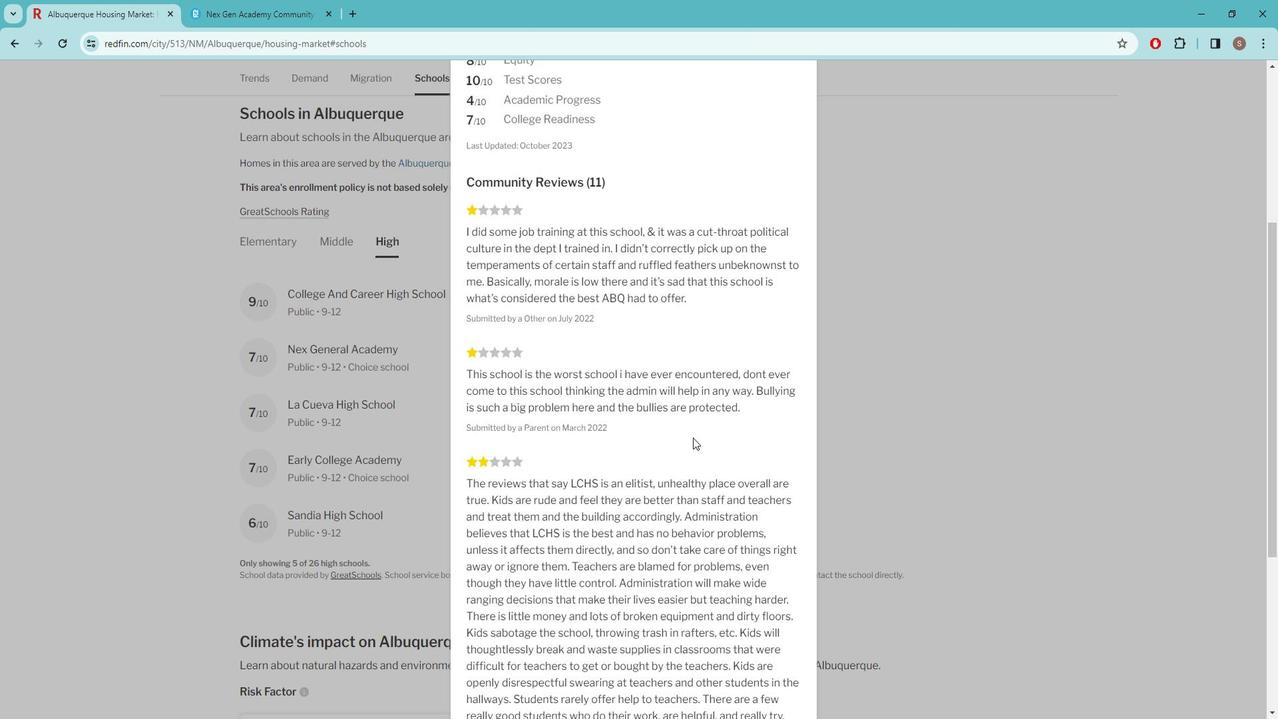 
Action: Mouse scrolled (713, 442) with delta (0, 0)
Screenshot: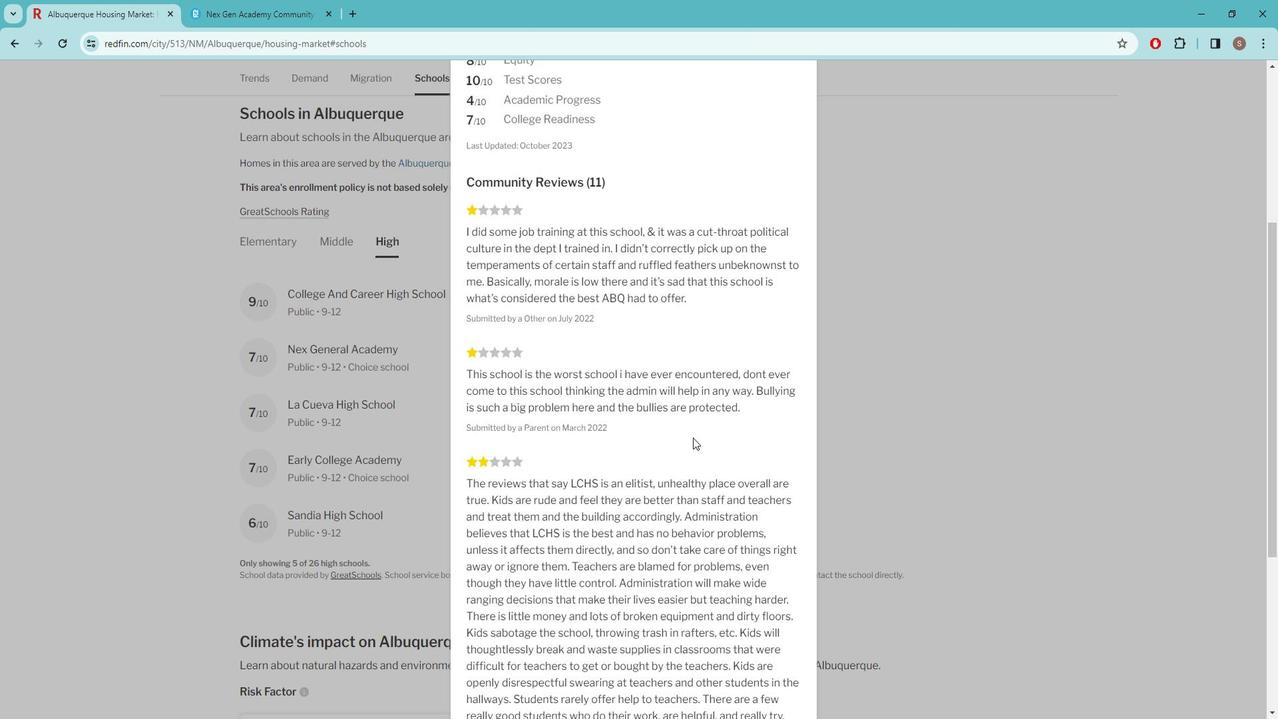 
Action: Mouse moved to (713, 444)
Screenshot: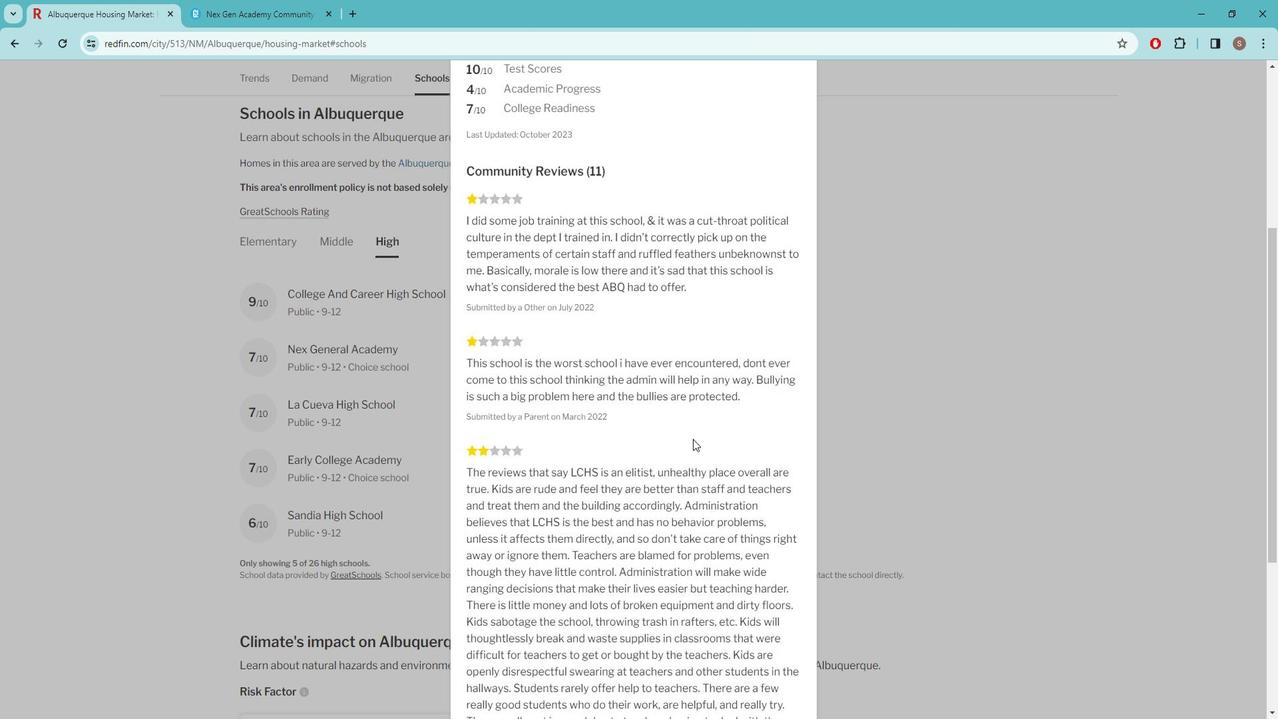 
Action: Mouse scrolled (713, 444) with delta (0, 0)
Screenshot: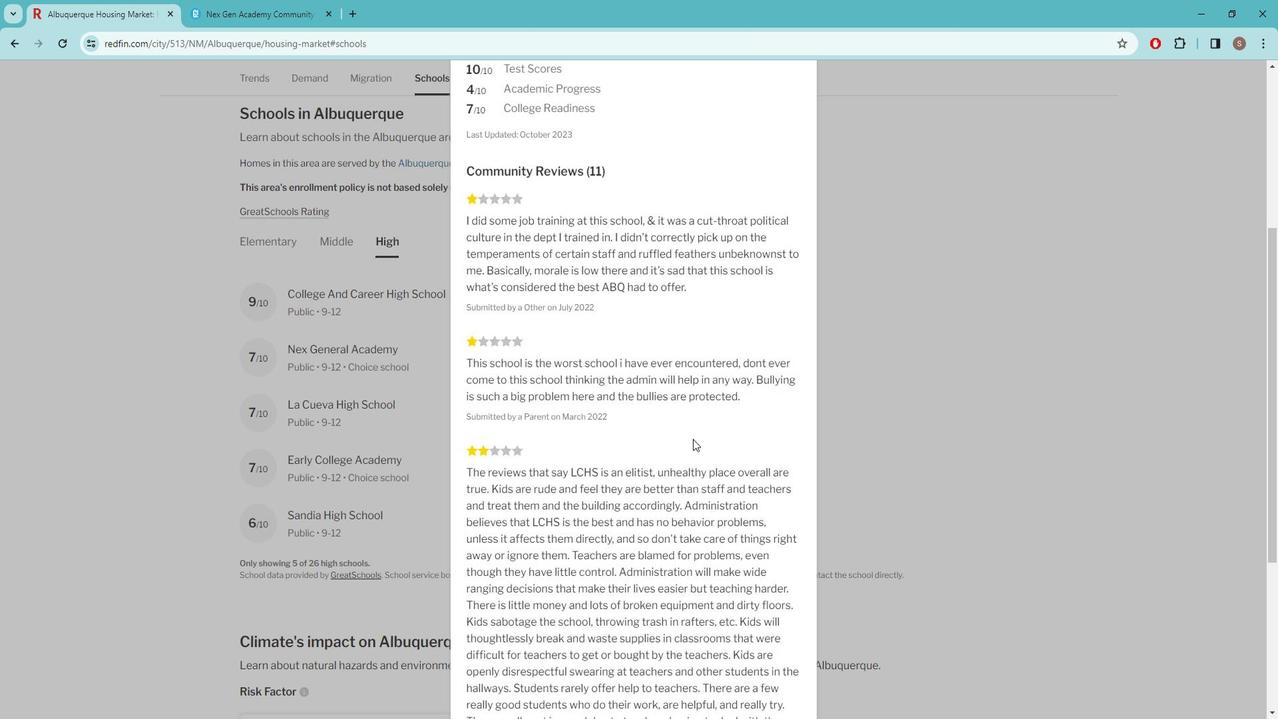 
Action: Mouse moved to (712, 446)
Screenshot: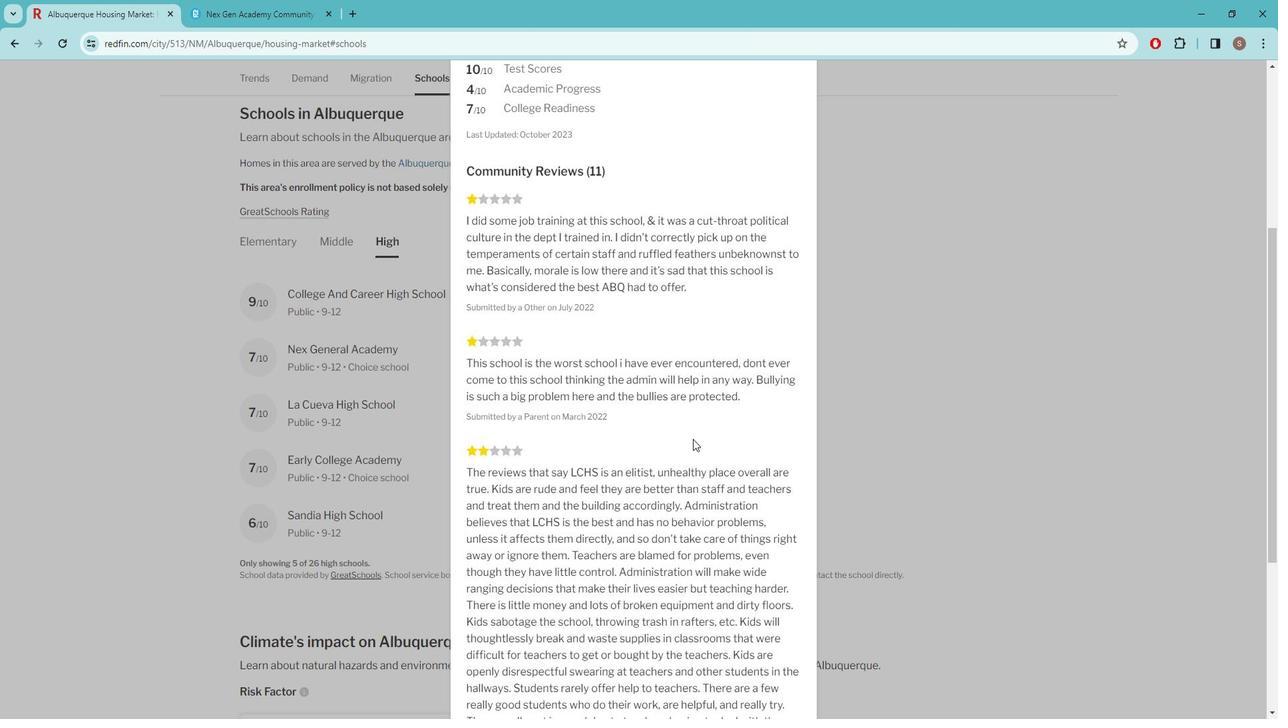 
Action: Mouse scrolled (712, 445) with delta (0, 0)
Screenshot: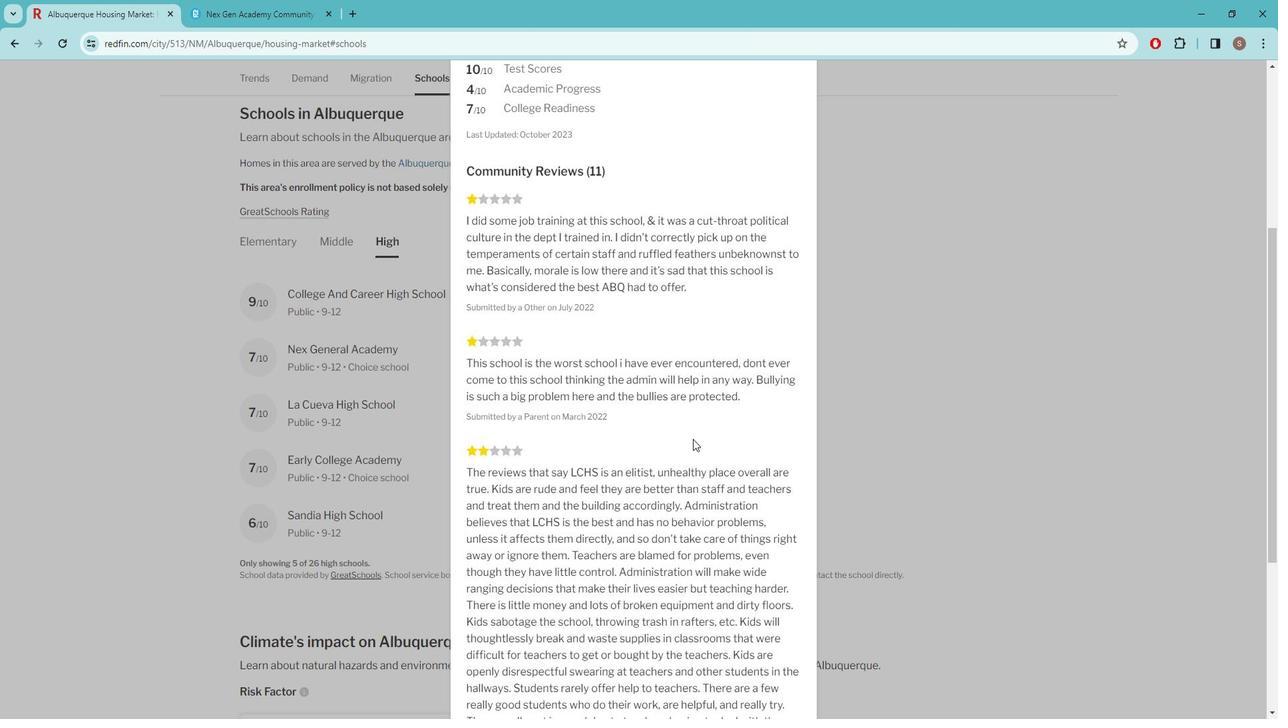 
Action: Mouse moved to (697, 478)
Screenshot: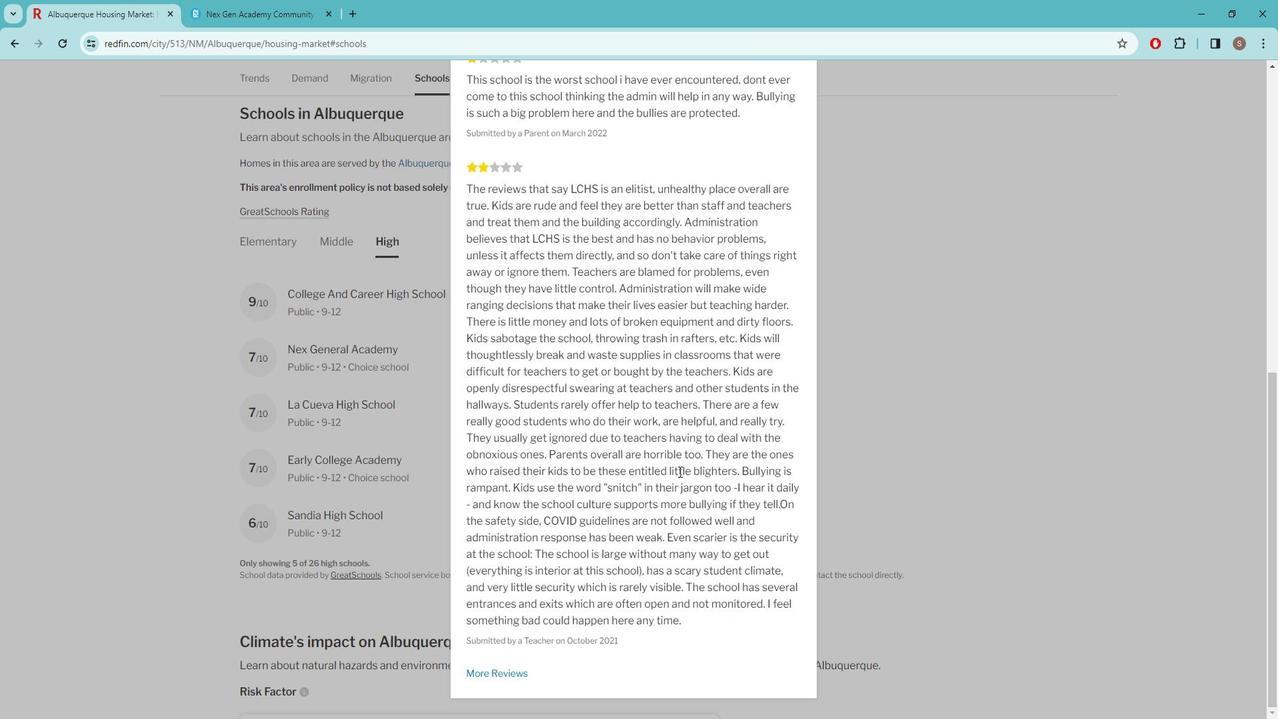
Action: Mouse scrolled (697, 477) with delta (0, 0)
Screenshot: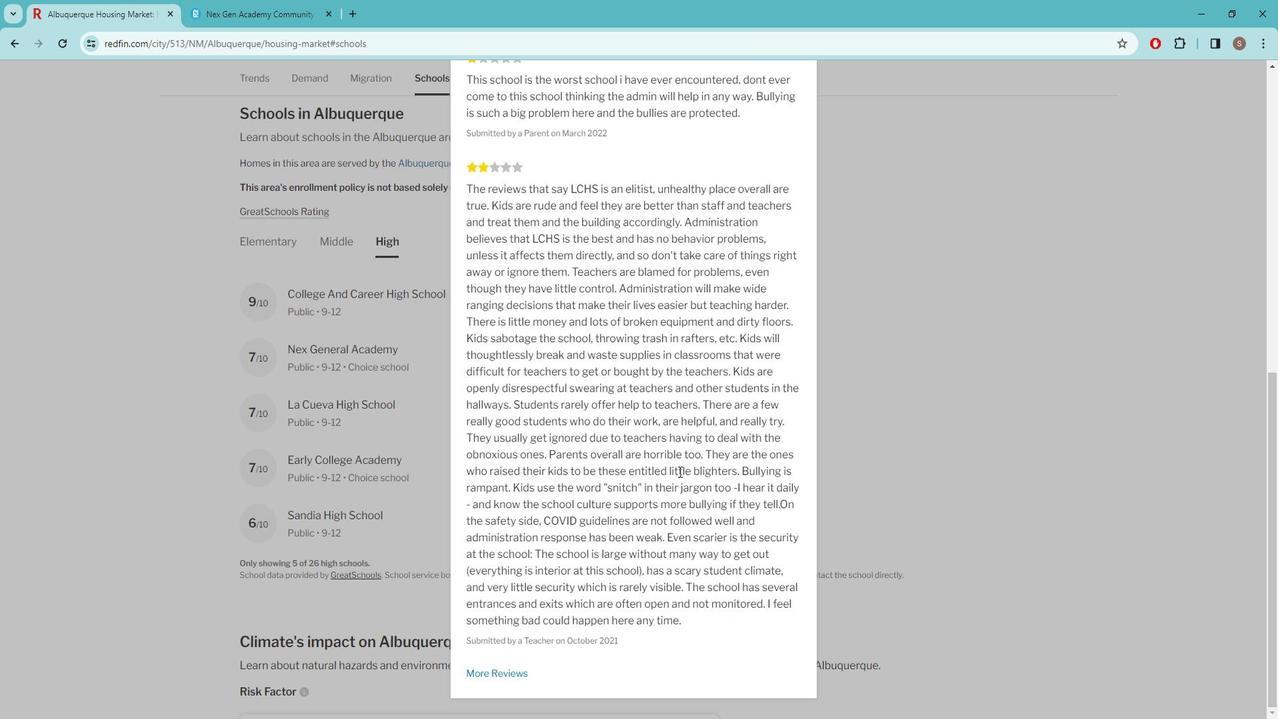
Action: Mouse moved to (694, 482)
Screenshot: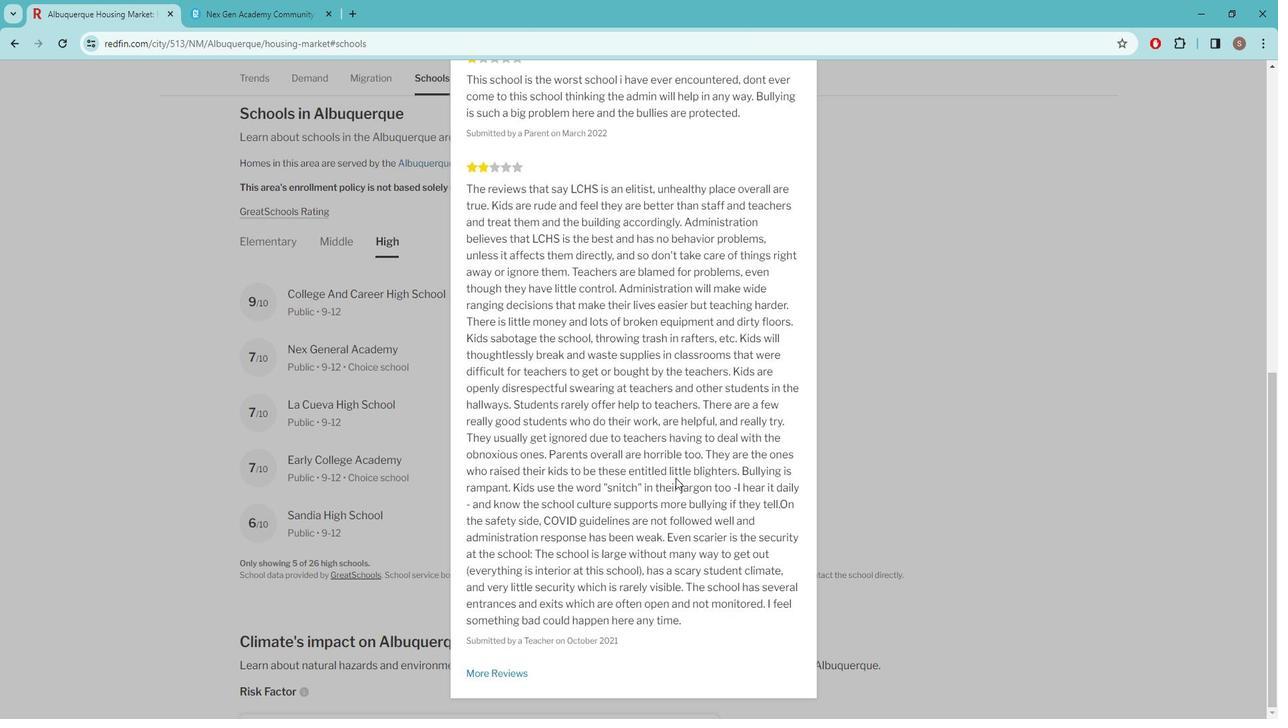 
Action: Mouse scrolled (694, 482) with delta (0, 0)
Screenshot: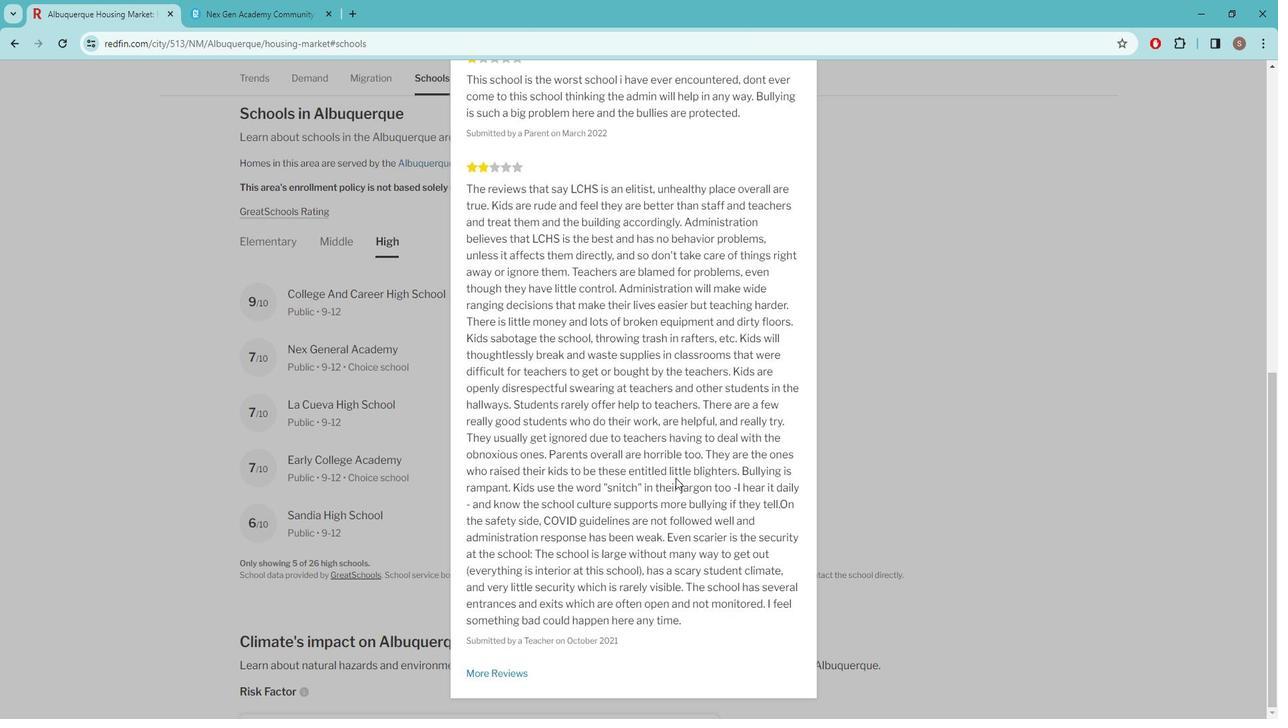 
Action: Mouse moved to (498, 663)
Screenshot: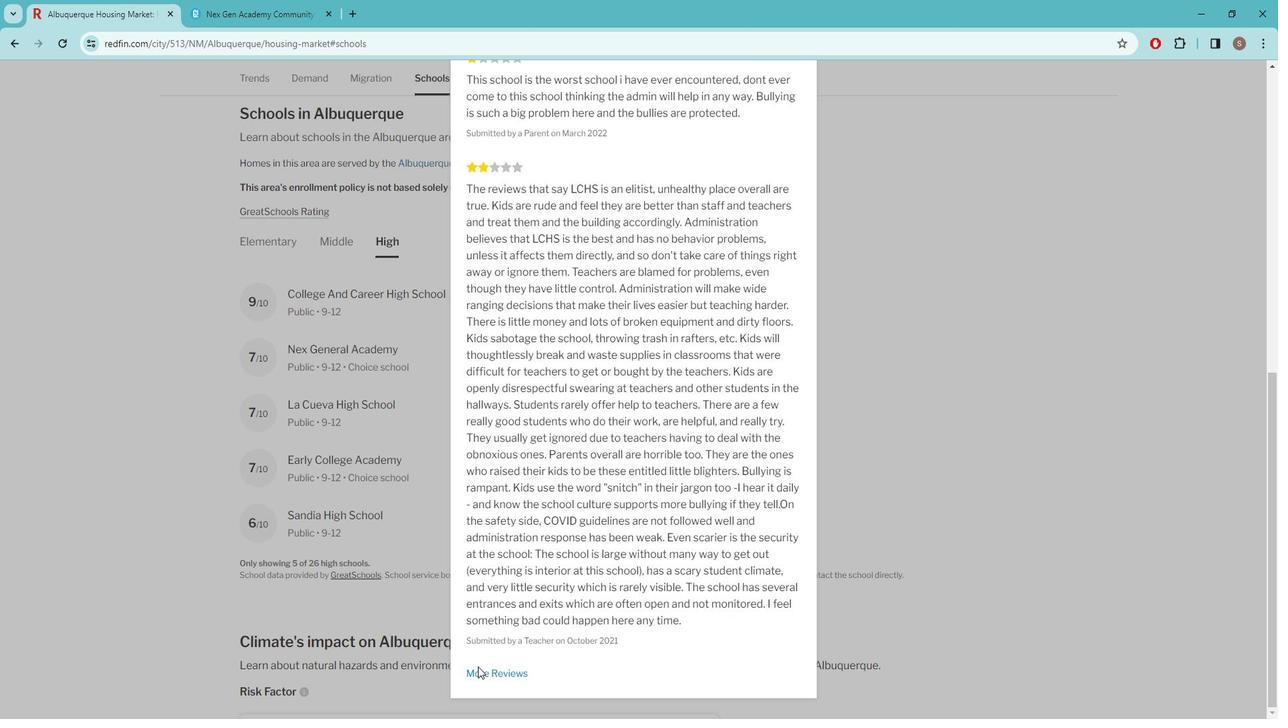 
Action: Mouse pressed left at (498, 663)
Screenshot: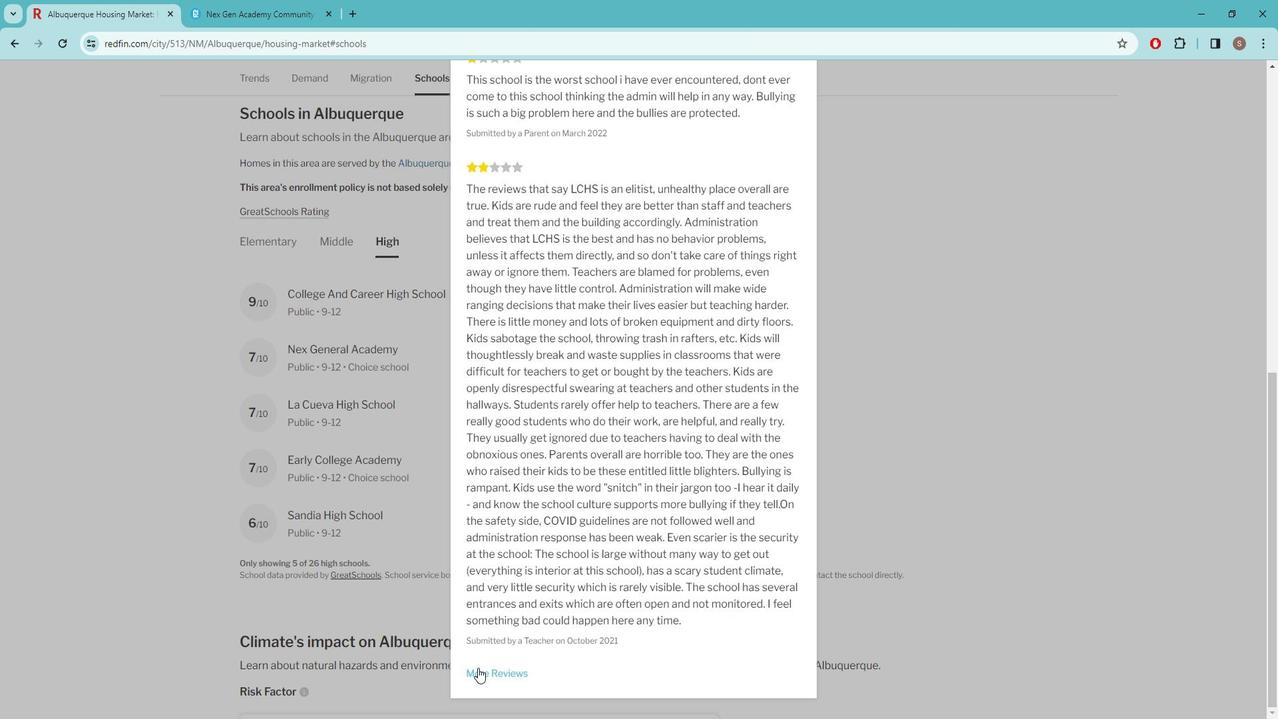 
Action: Mouse moved to (542, 455)
Screenshot: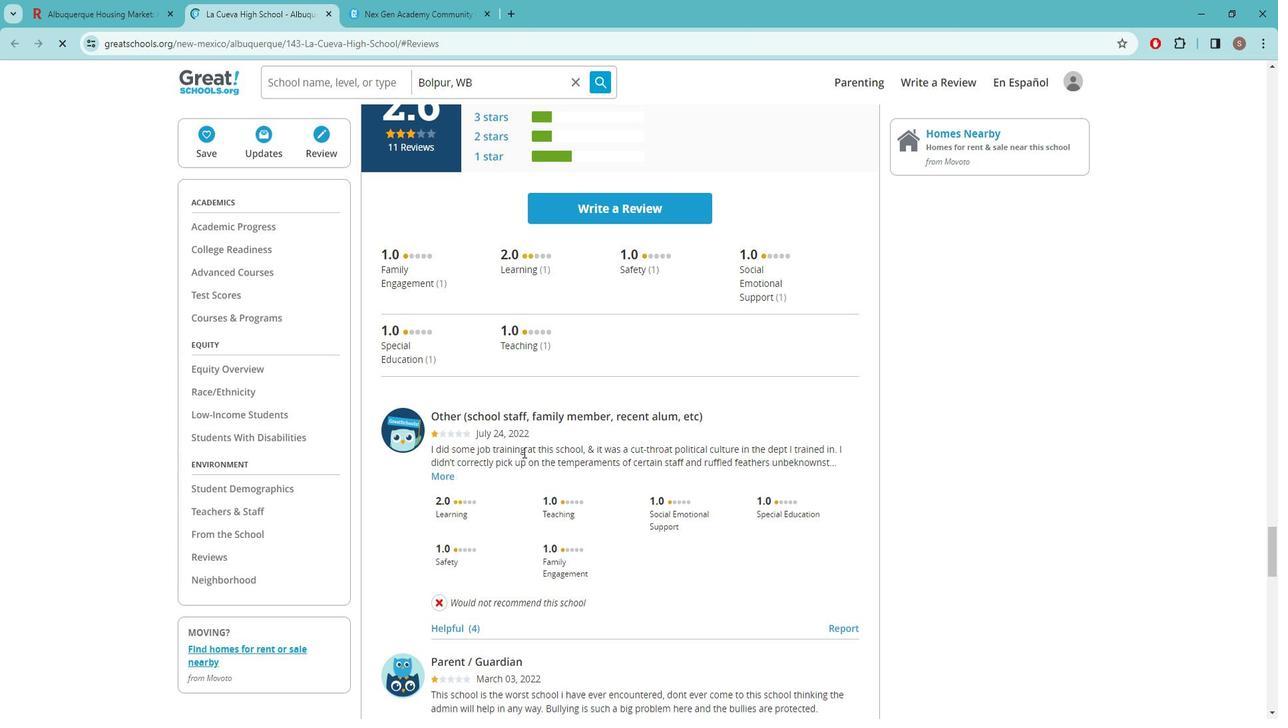 
Action: Mouse scrolled (542, 454) with delta (0, 0)
Screenshot: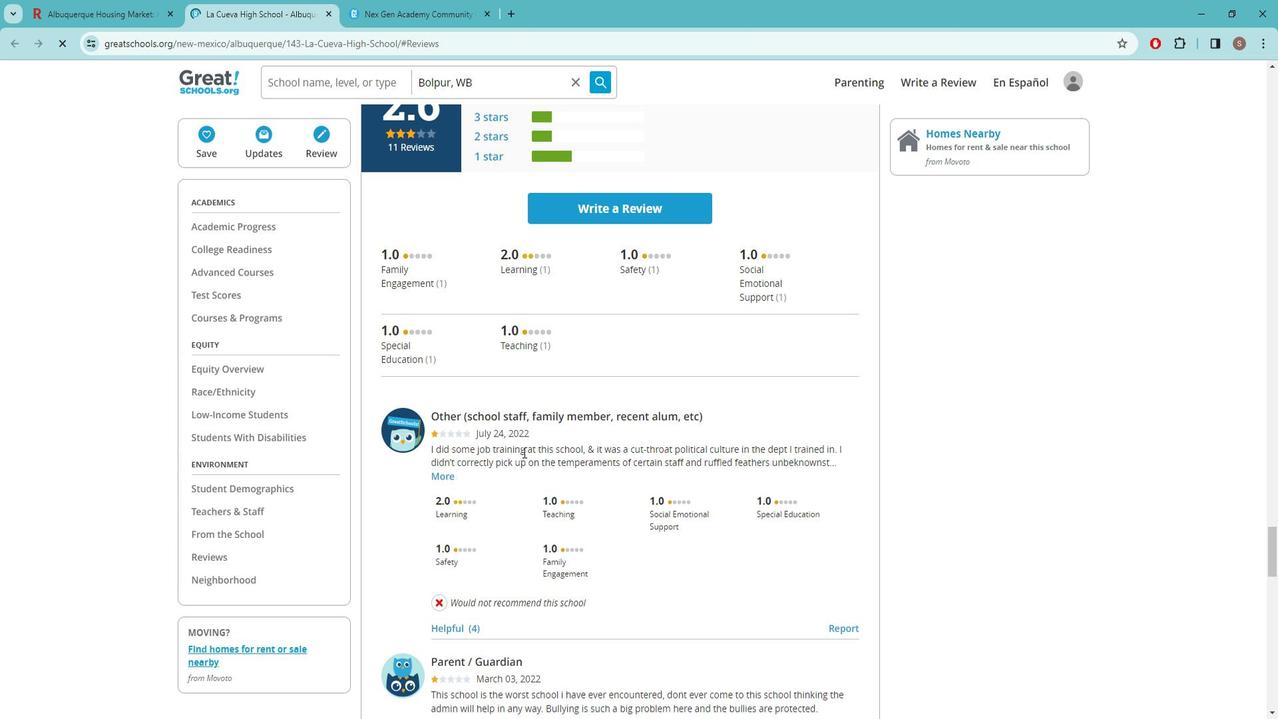 
Action: Mouse scrolled (542, 454) with delta (0, 0)
Screenshot: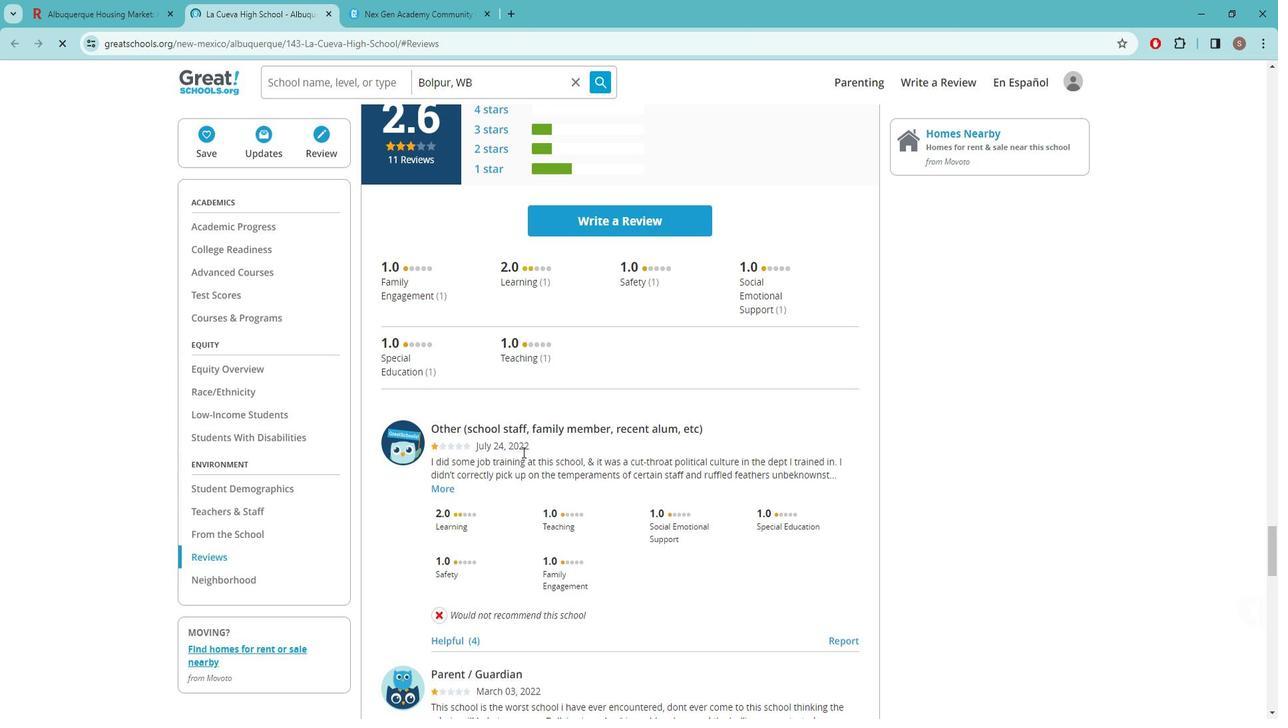 
Action: Mouse scrolled (542, 456) with delta (0, 0)
Screenshot: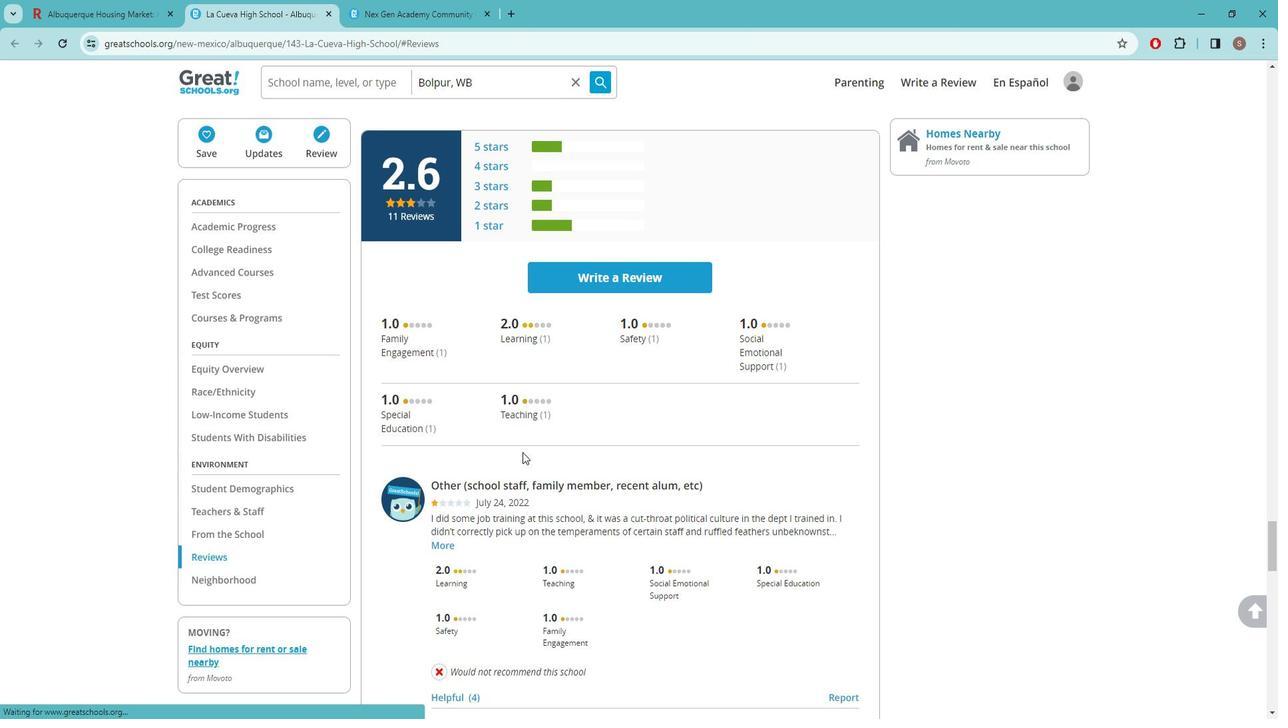 
Action: Mouse scrolled (542, 456) with delta (0, 0)
Screenshot: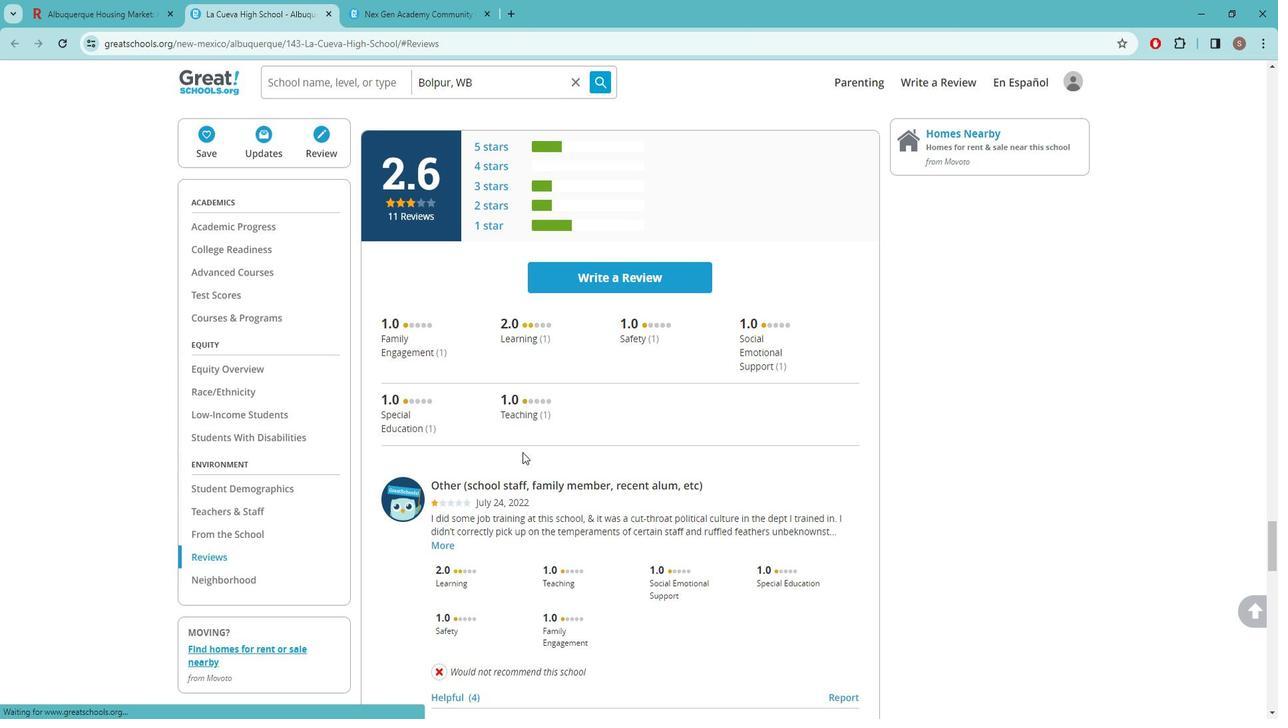 
Action: Mouse moved to (540, 451)
Screenshot: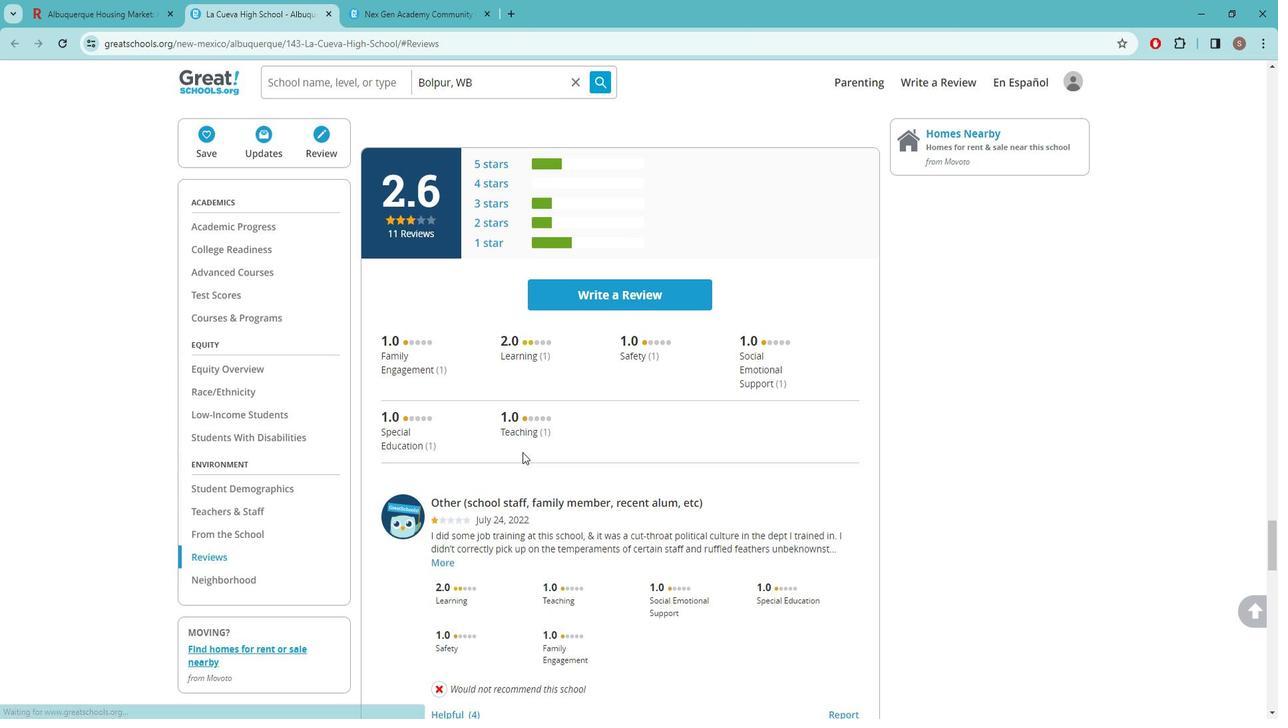
Action: Mouse scrolled (540, 452) with delta (0, 0)
Screenshot: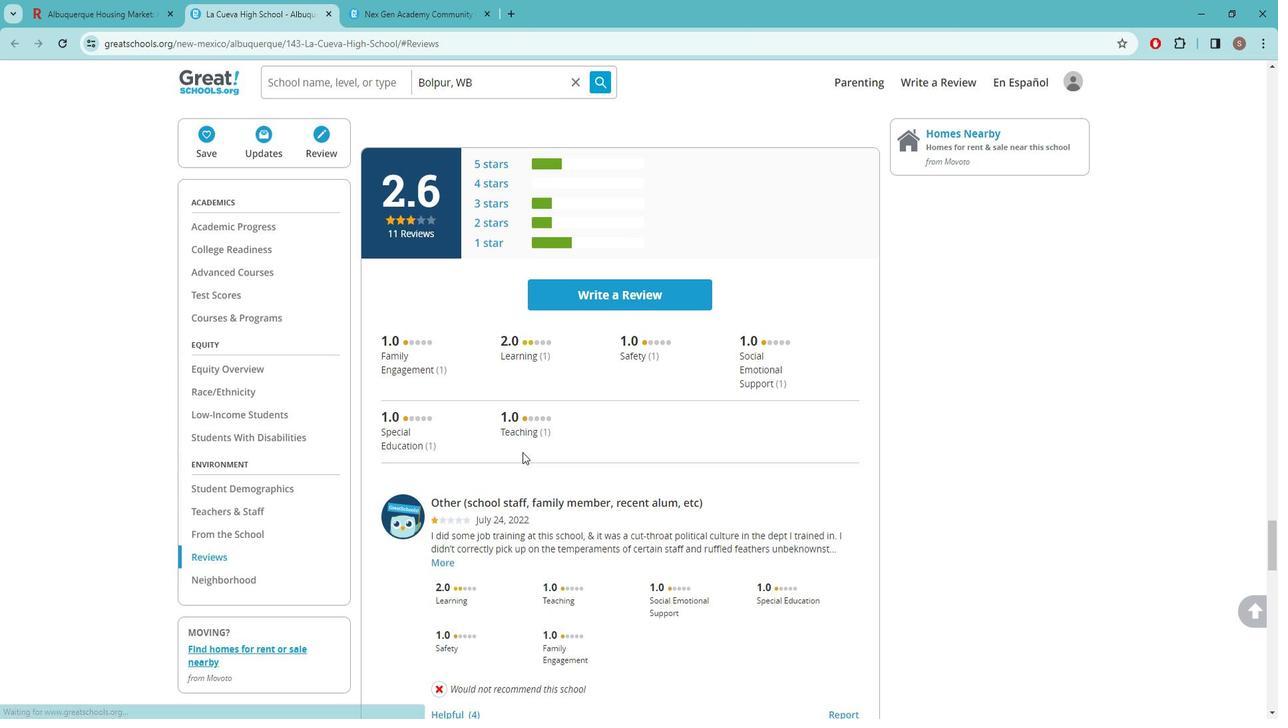 
Action: Mouse scrolled (540, 452) with delta (0, 0)
Screenshot: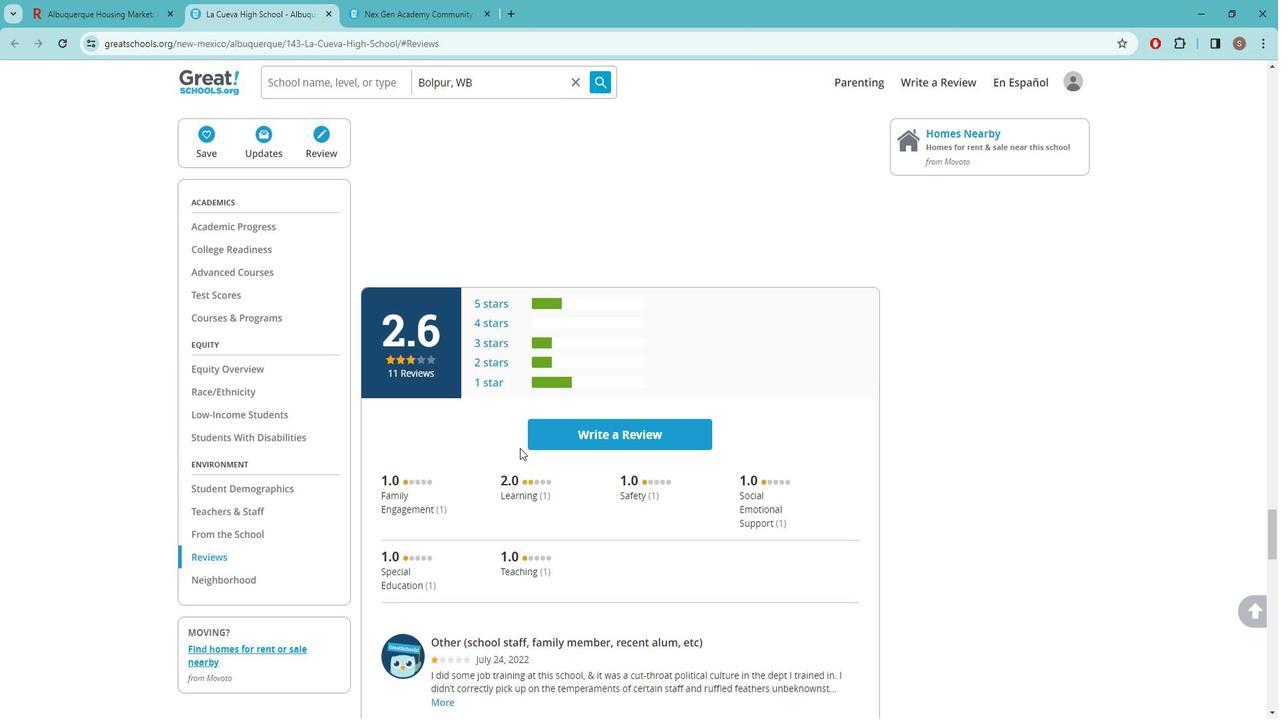 
Action: Mouse moved to (538, 451)
Screenshot: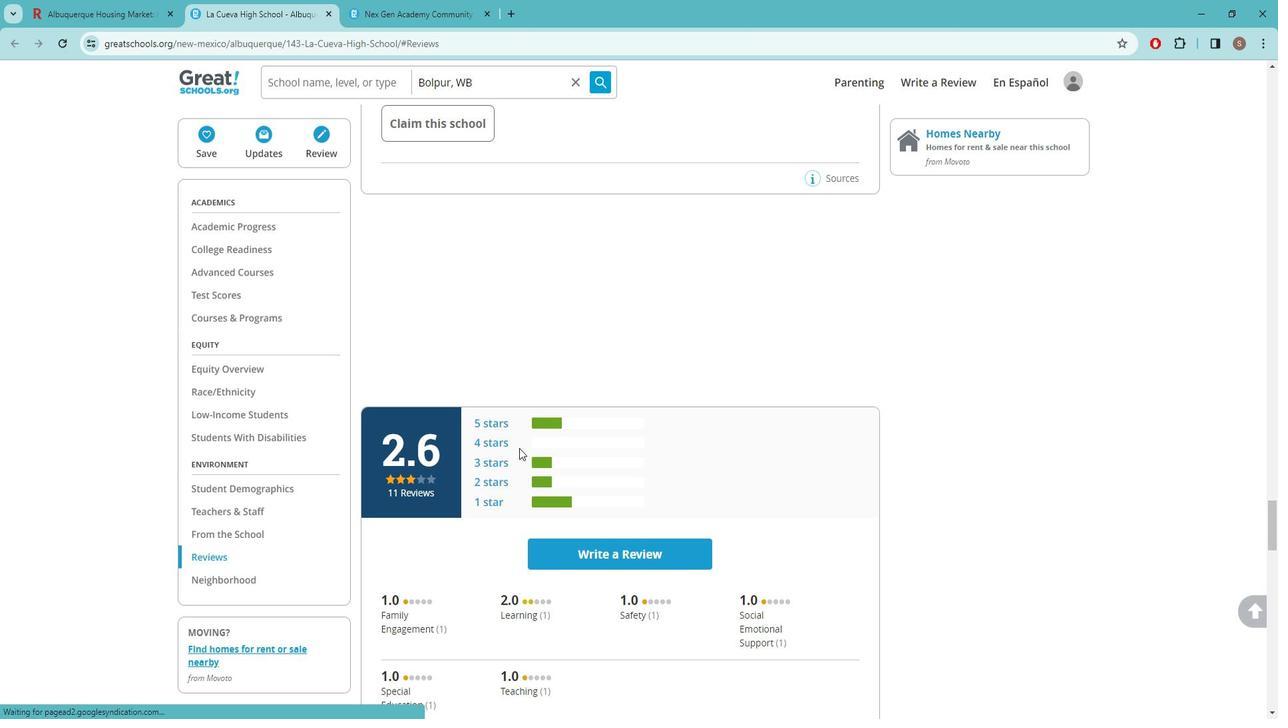 
Action: Mouse scrolled (538, 452) with delta (0, 0)
Screenshot: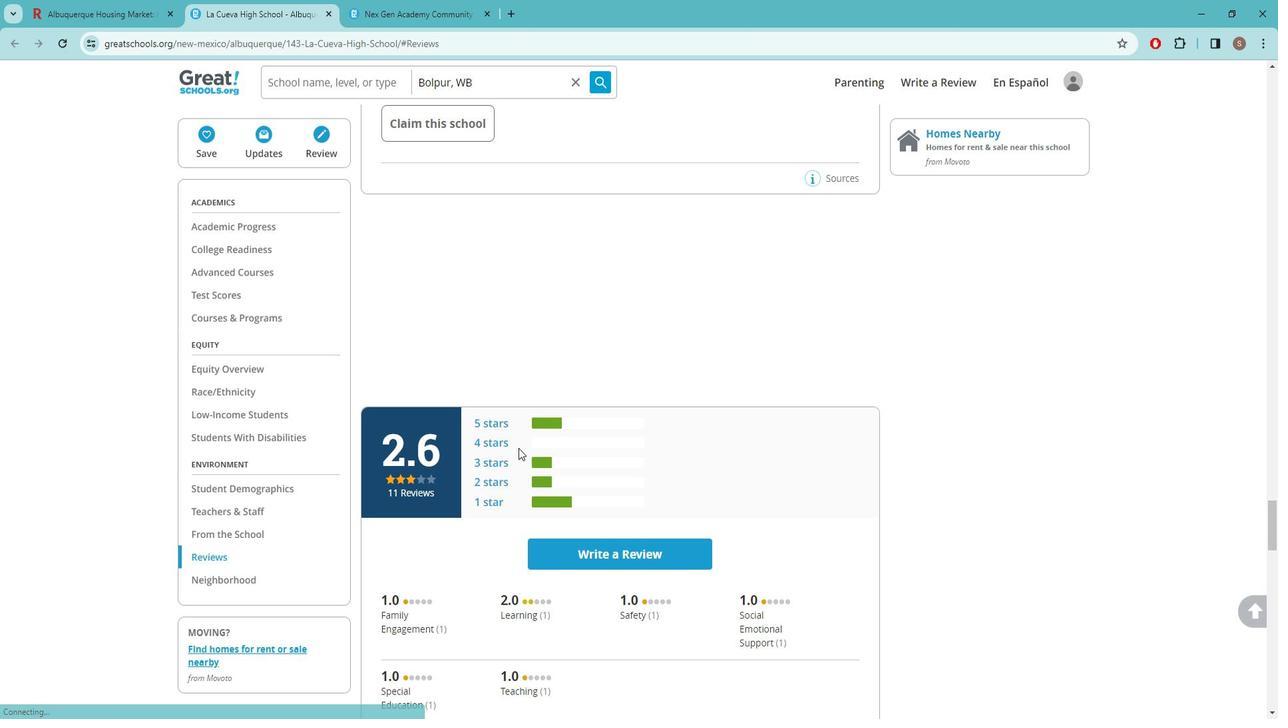 
Action: Mouse scrolled (538, 450) with delta (0, 0)
Screenshot: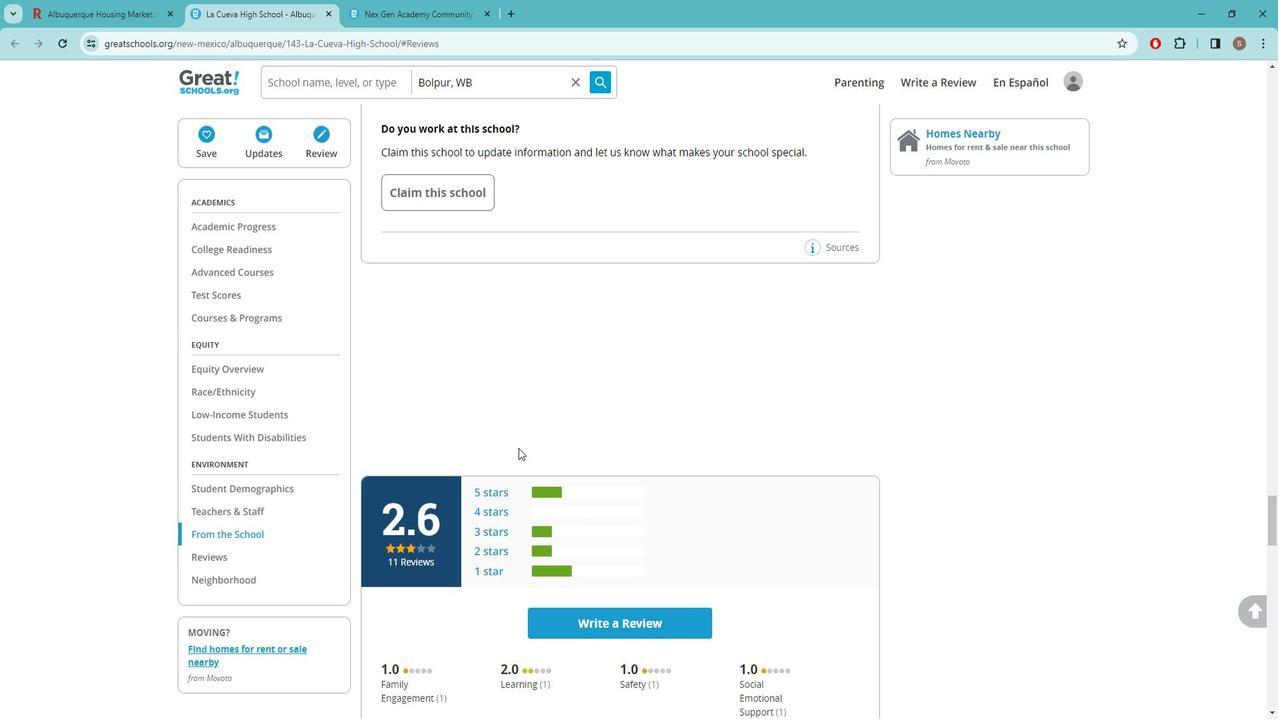 
Action: Mouse scrolled (538, 450) with delta (0, 0)
Screenshot: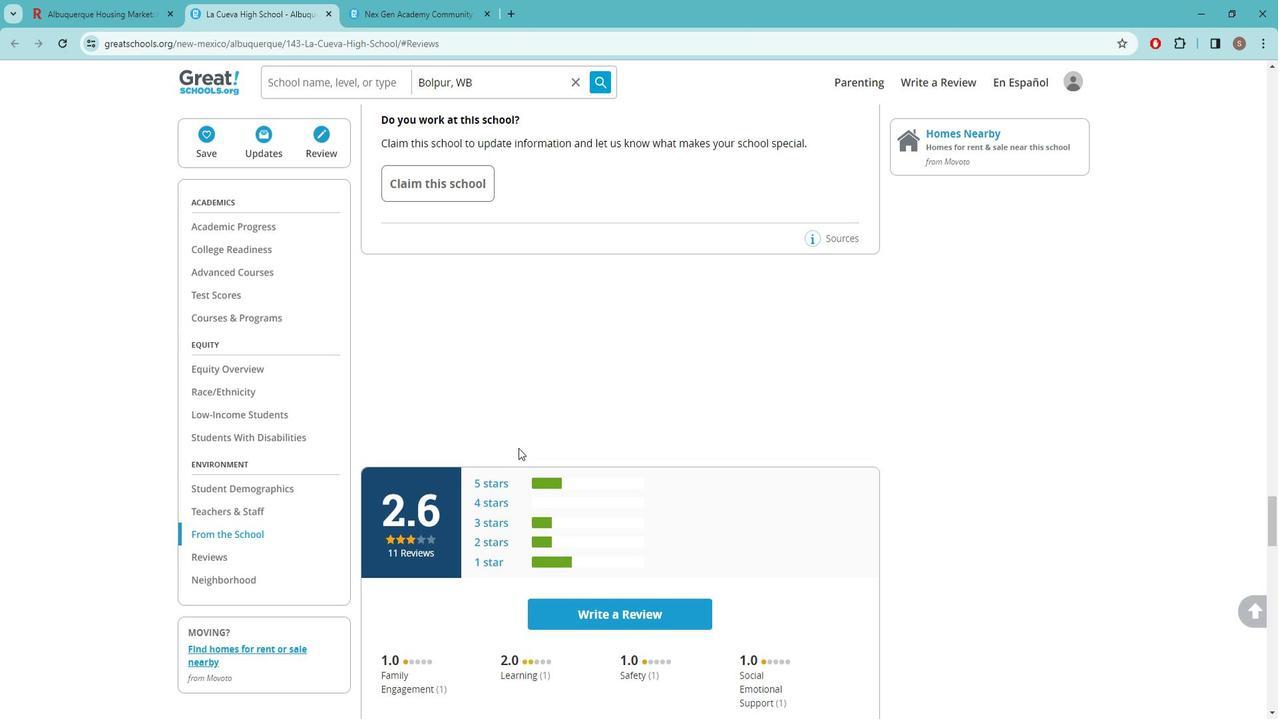 
Action: Mouse scrolled (538, 450) with delta (0, 0)
Screenshot: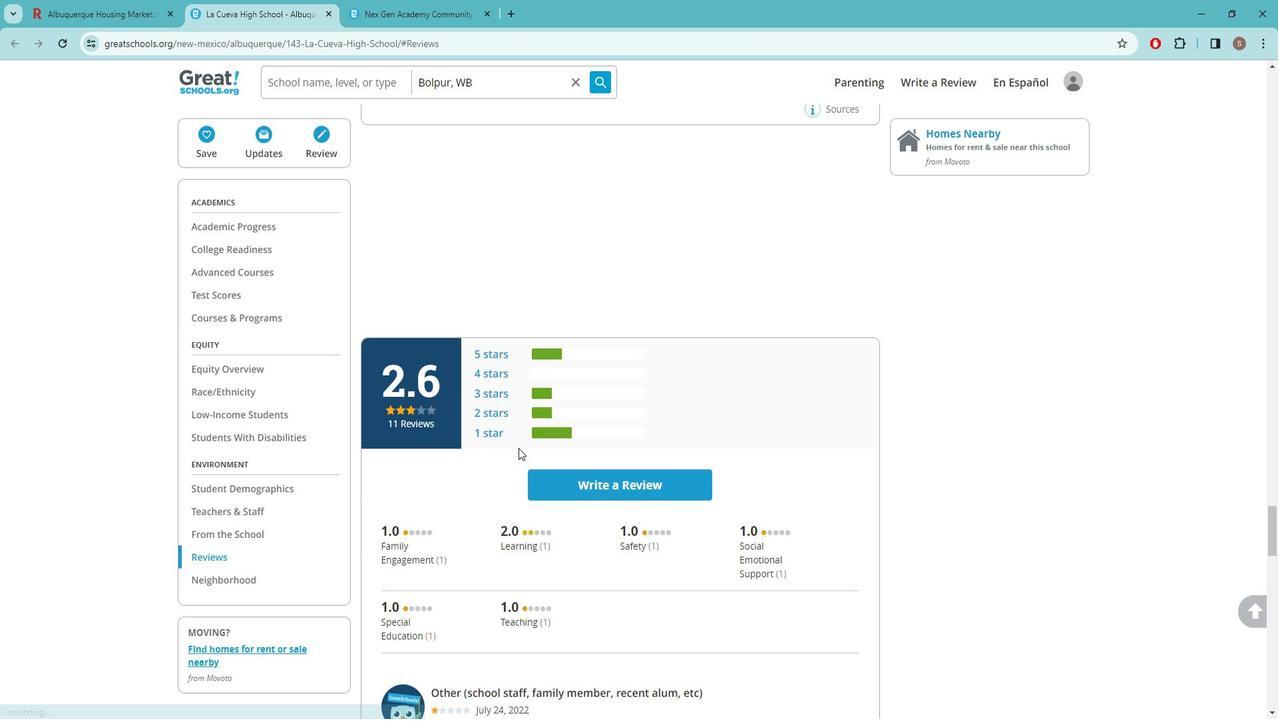 
Action: Mouse scrolled (538, 450) with delta (0, 0)
Screenshot: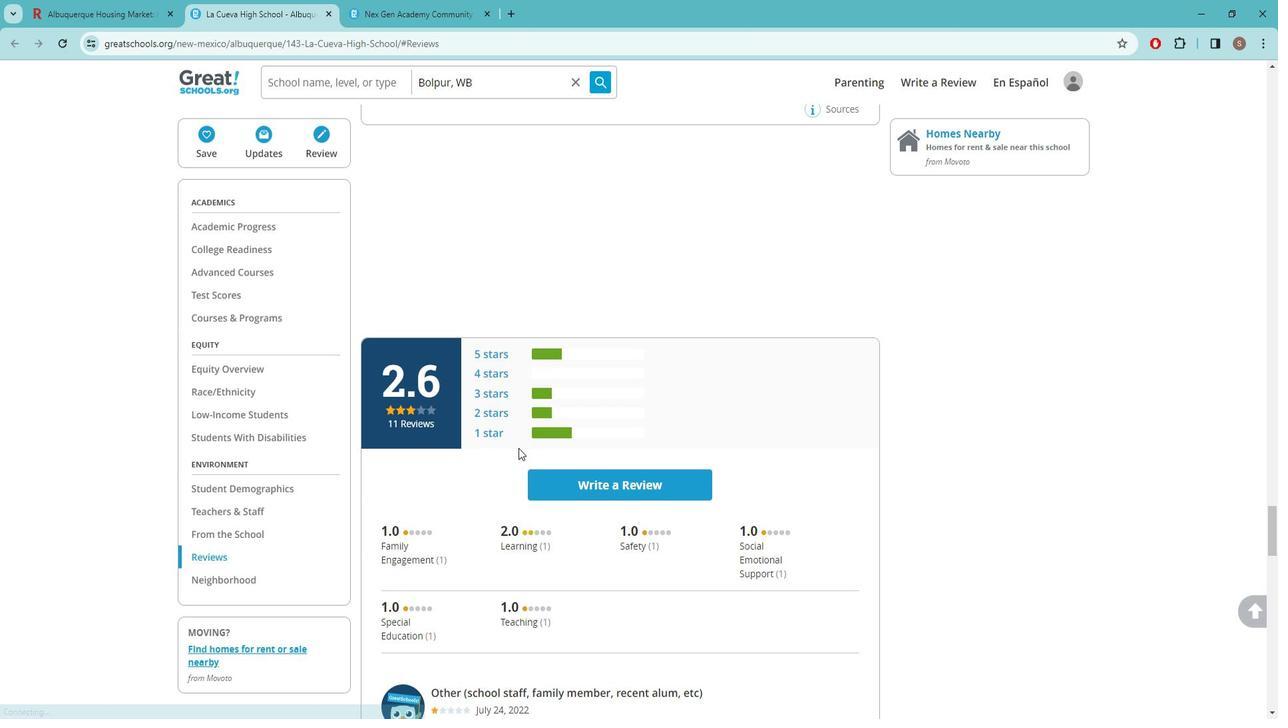 
Action: Mouse scrolled (538, 450) with delta (0, 0)
Screenshot: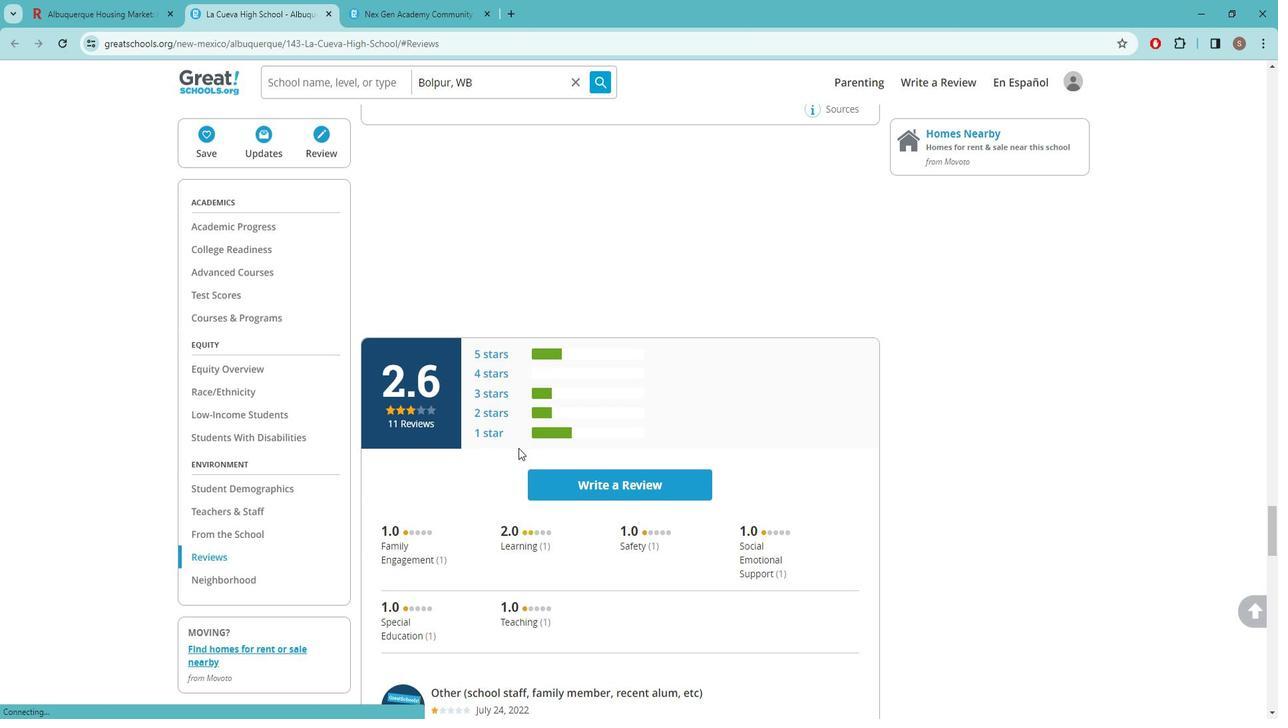 
Action: Mouse moved to (538, 451)
Screenshot: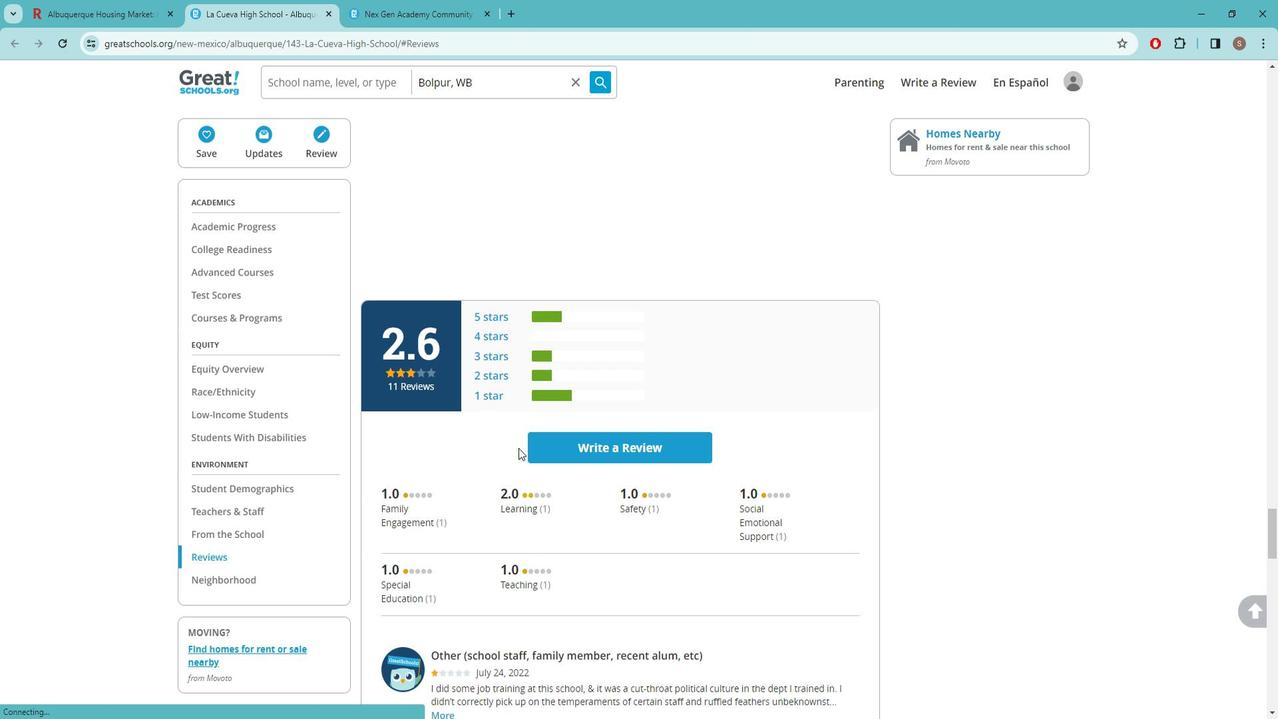 
Action: Mouse scrolled (538, 450) with delta (0, 0)
Screenshot: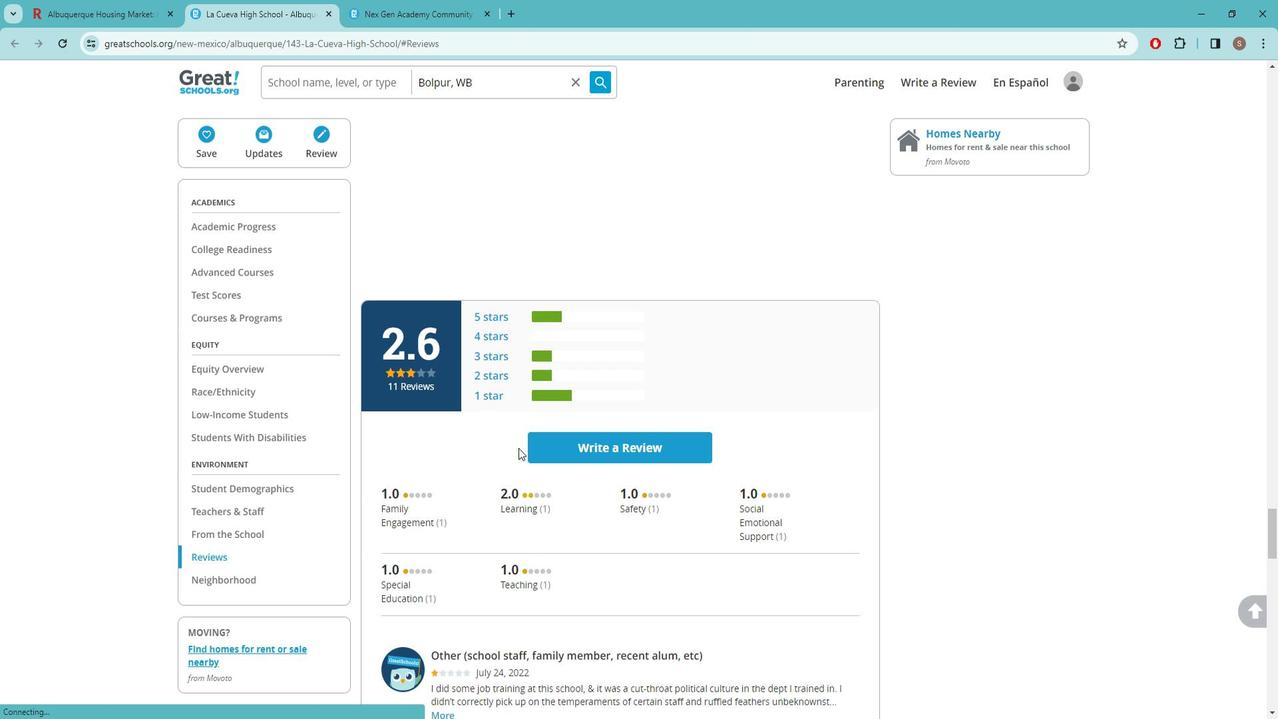 
Action: Mouse scrolled (538, 450) with delta (0, 0)
Screenshot: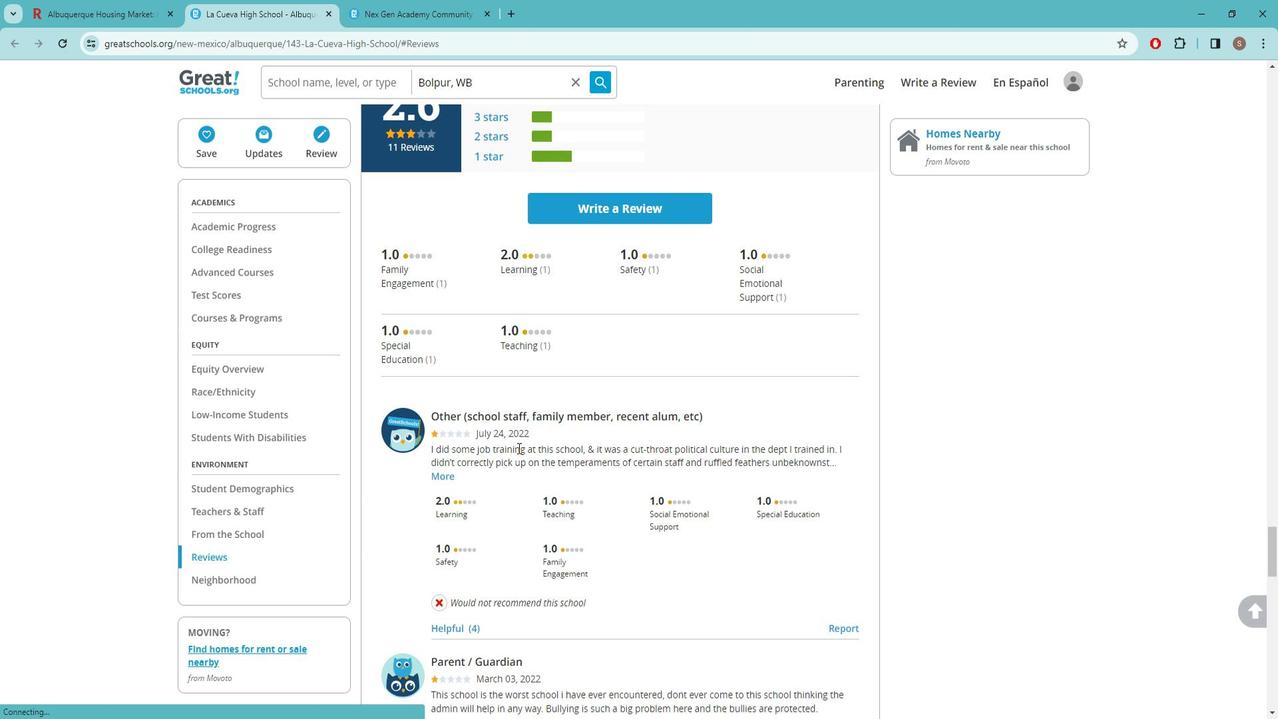 
Action: Mouse scrolled (538, 450) with delta (0, 0)
Screenshot: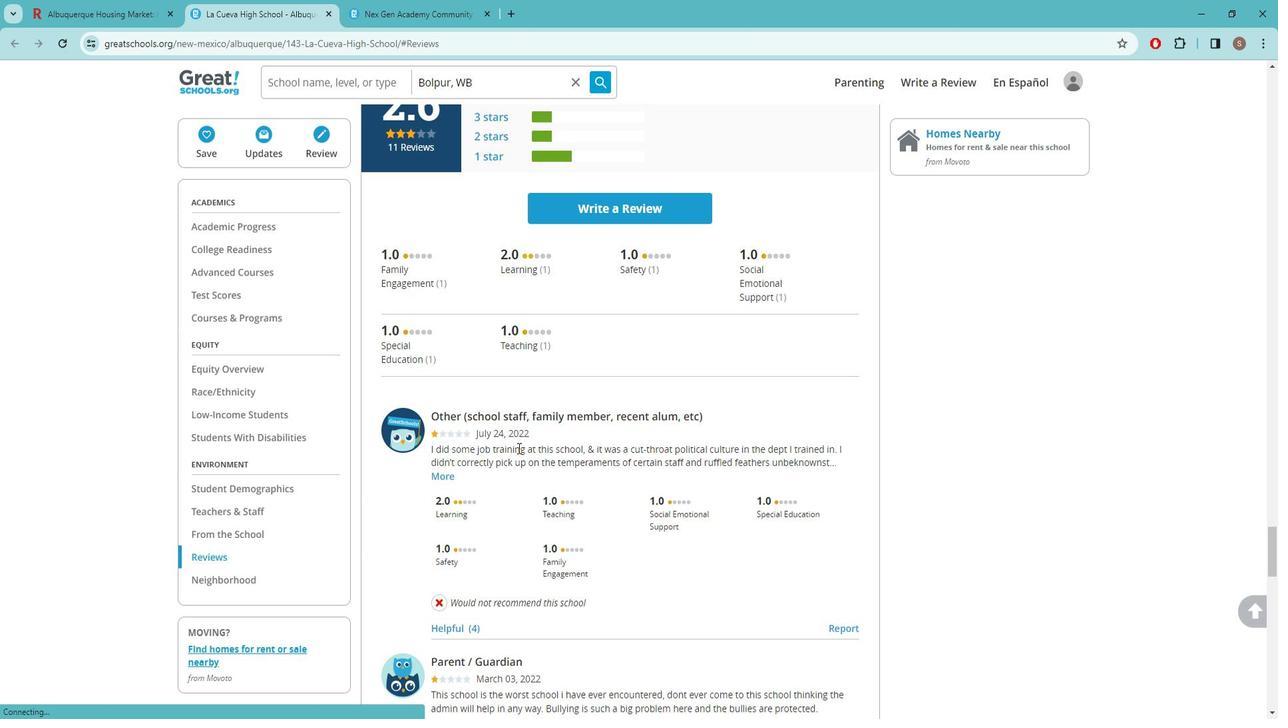 
Action: Mouse scrolled (538, 450) with delta (0, 0)
Screenshot: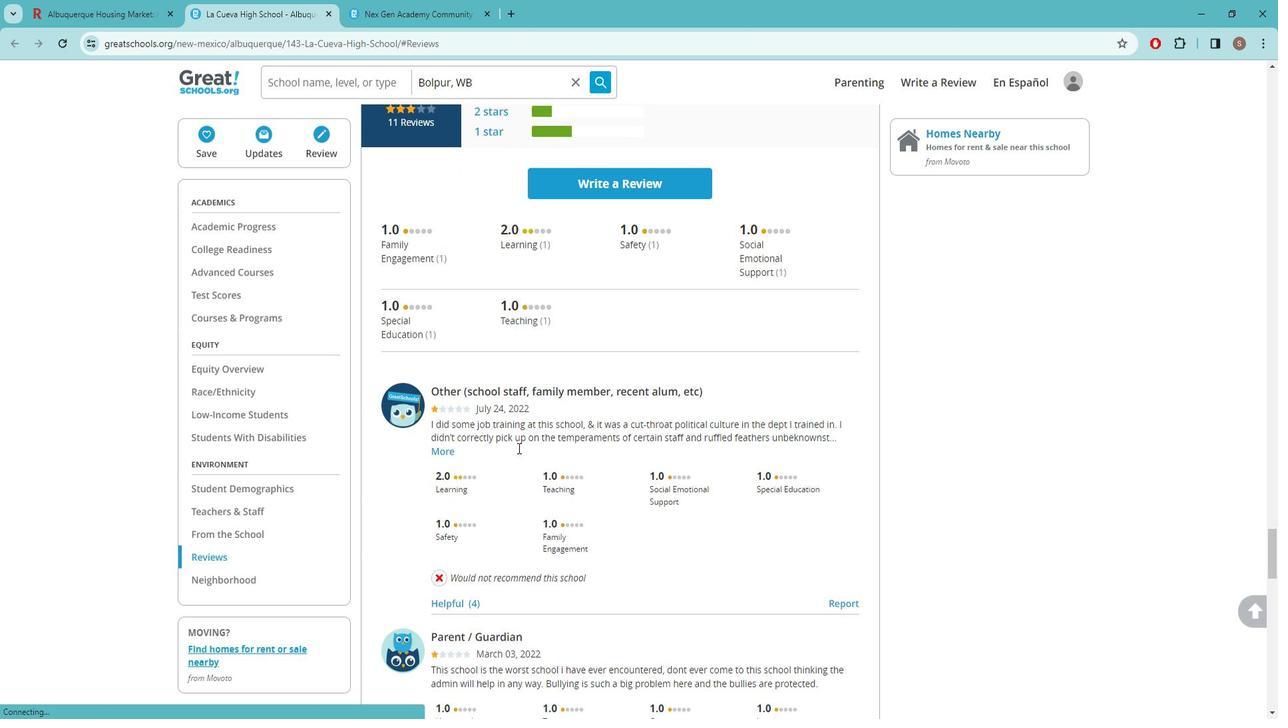 
Action: Mouse scrolled (538, 450) with delta (0, 0)
Screenshot: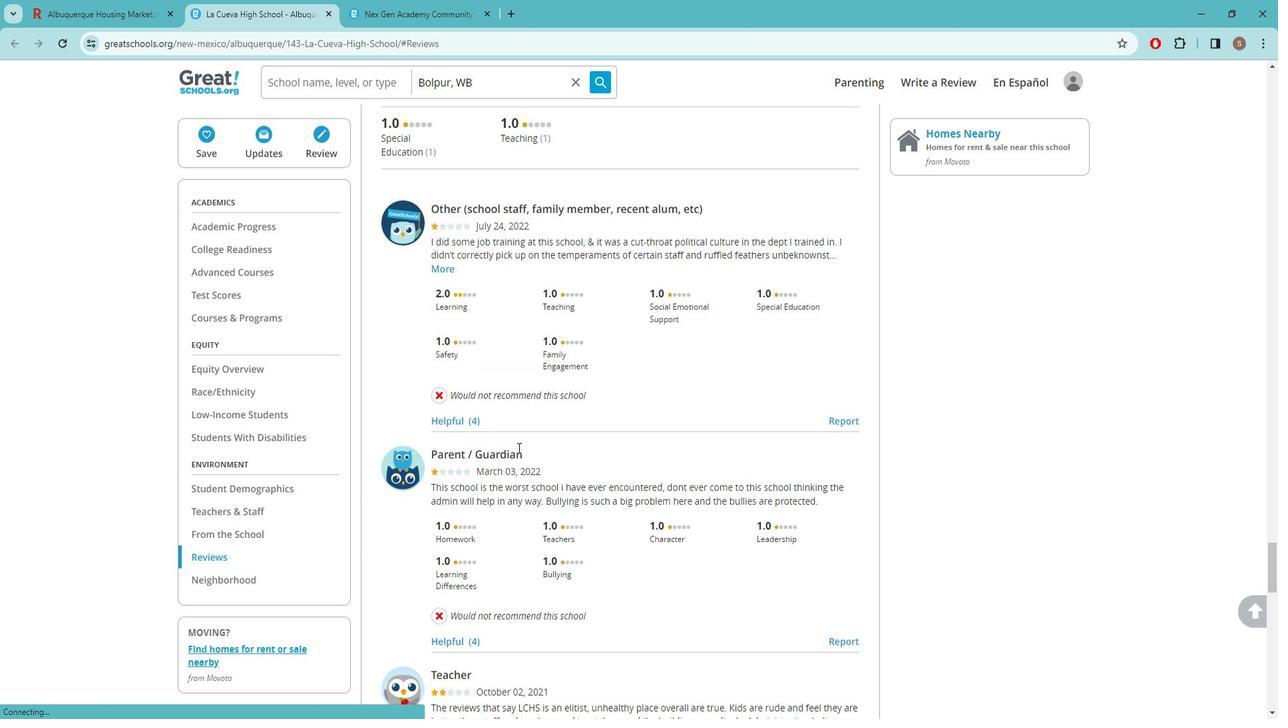 
Action: Mouse scrolled (538, 450) with delta (0, 0)
